 Task: Plan a trip to Surakarta, Indonesia from 9th November, 2023 to 17th November, 2023 for 2 adults.1  bedroom having 2 beds and 1 bathroom. Property type can be flat. Amenities needed are: wifi. Look for 3 properties as per requirement.
Action: Mouse moved to (519, 67)
Screenshot: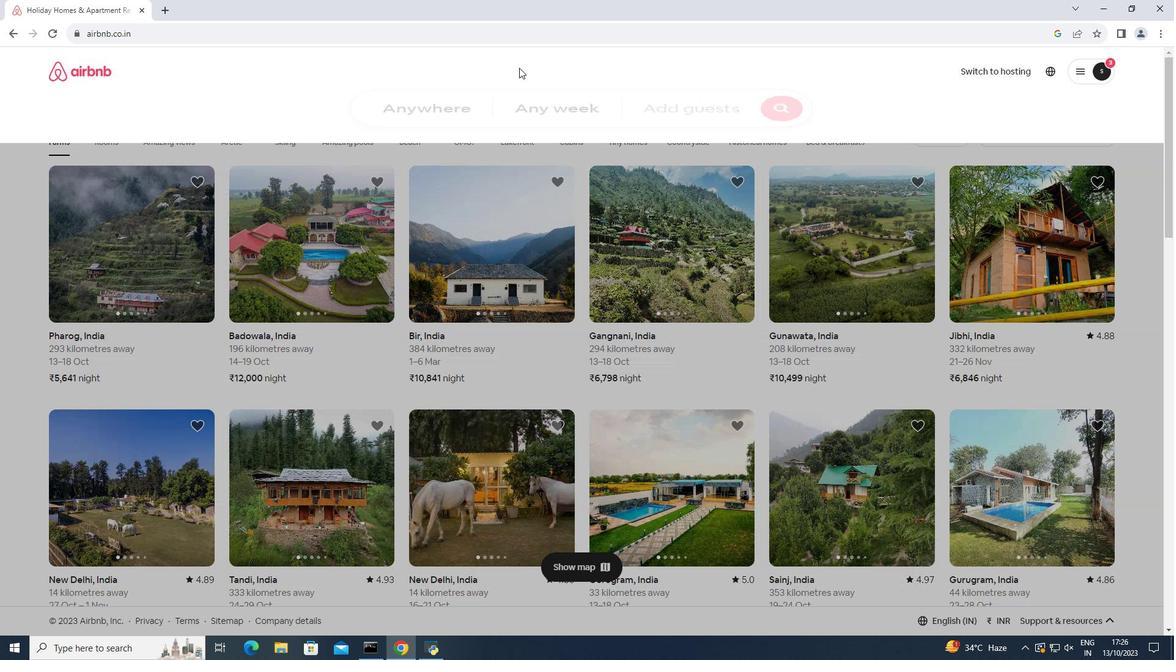 
Action: Mouse pressed left at (519, 67)
Screenshot: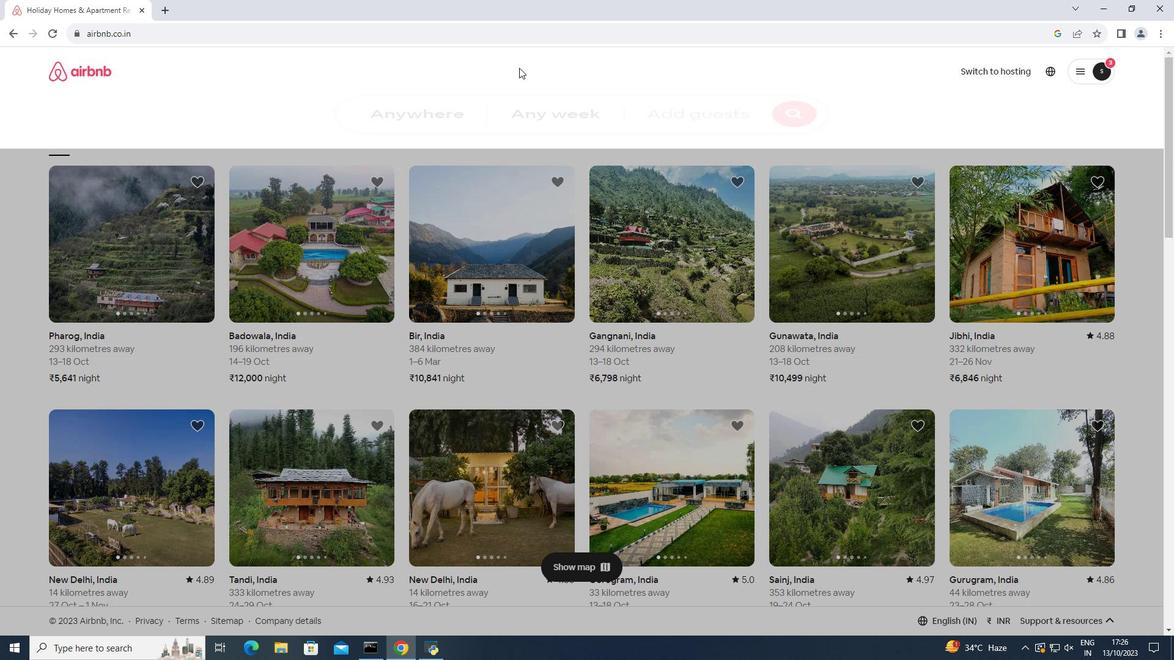 
Action: Mouse moved to (408, 116)
Screenshot: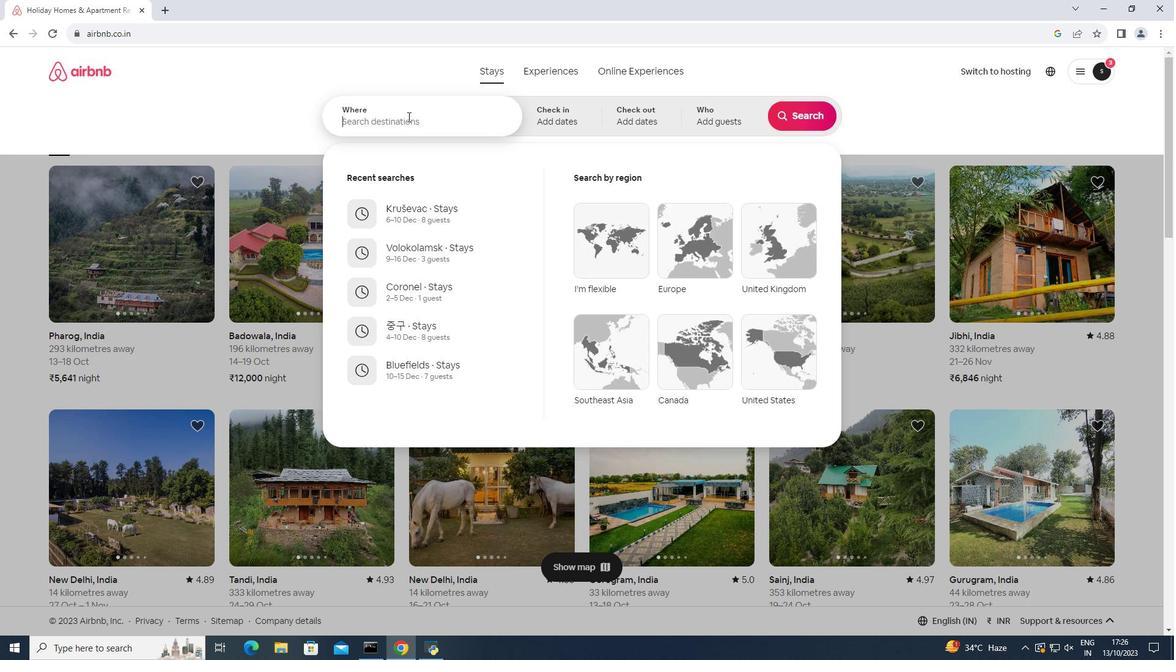 
Action: Mouse pressed left at (408, 116)
Screenshot: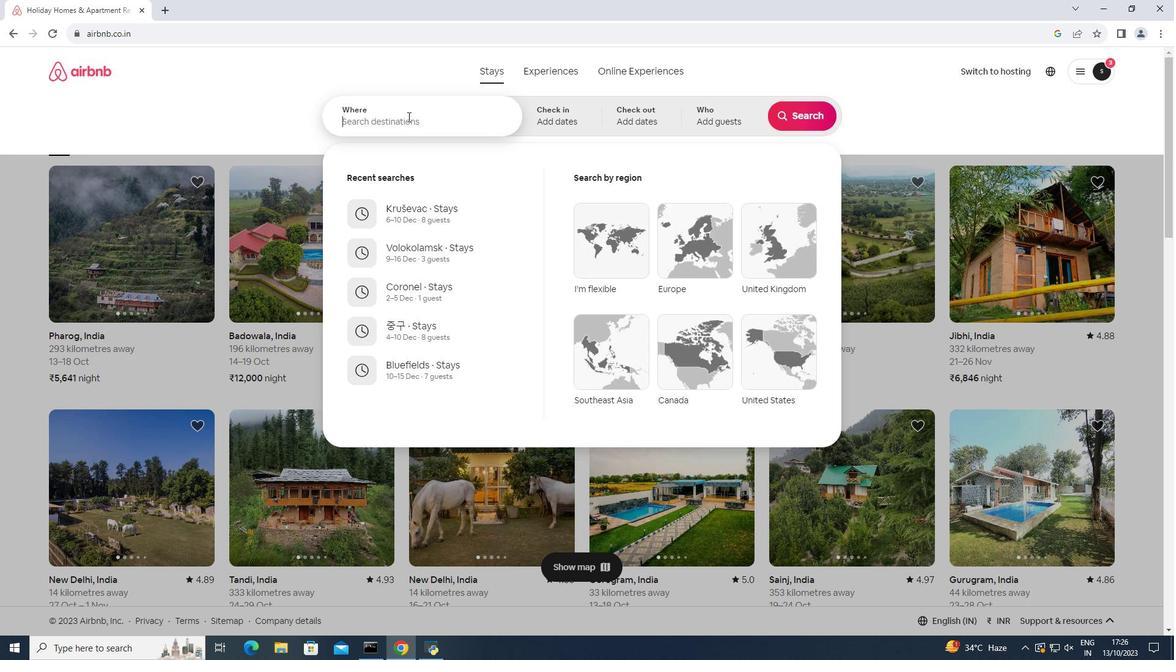 
Action: Key pressed <Key.shift>Surakarta,<Key.space><Key.shift>Indonesia<Key.enter>
Screenshot: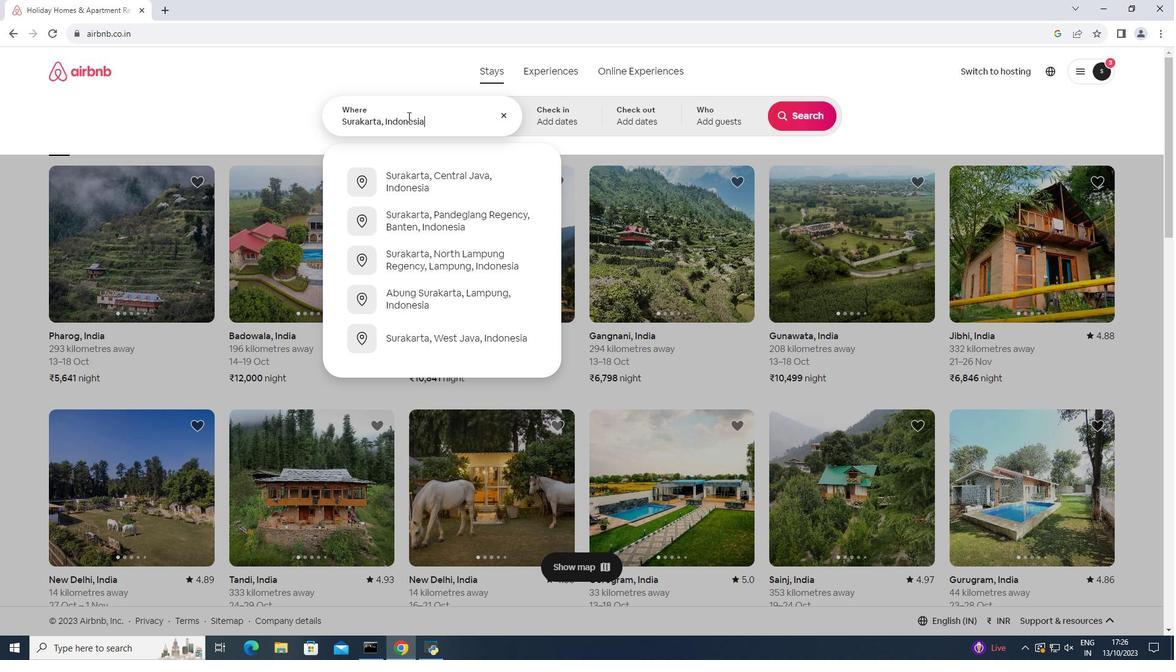 
Action: Mouse moved to (731, 295)
Screenshot: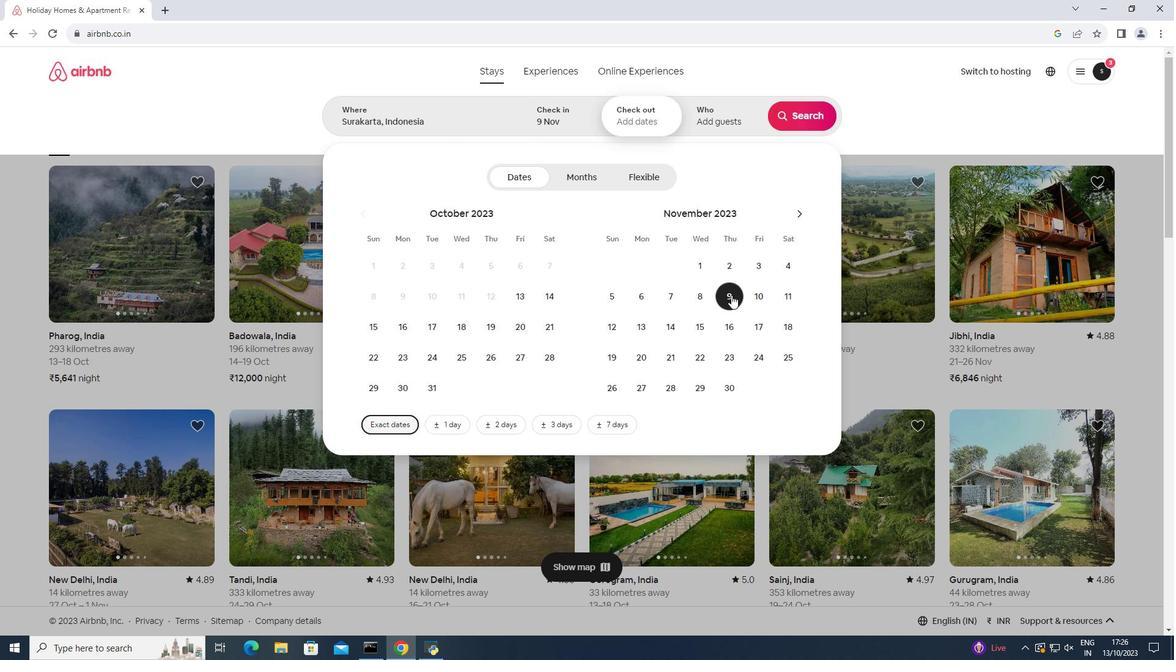 
Action: Mouse pressed left at (731, 295)
Screenshot: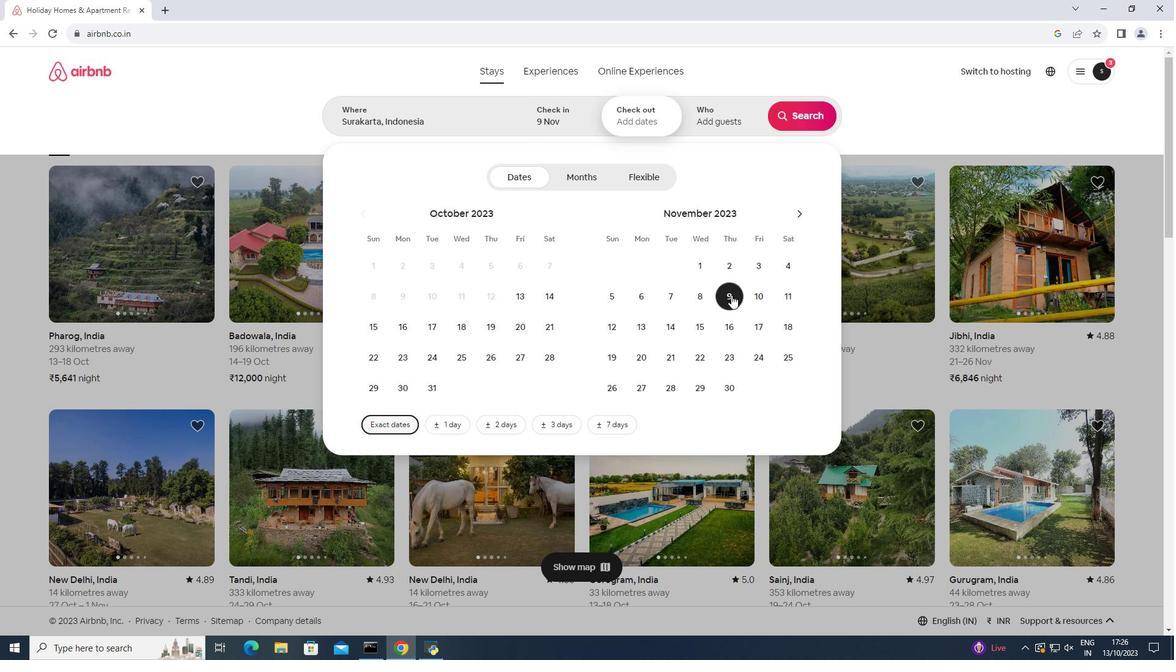 
Action: Mouse moved to (755, 321)
Screenshot: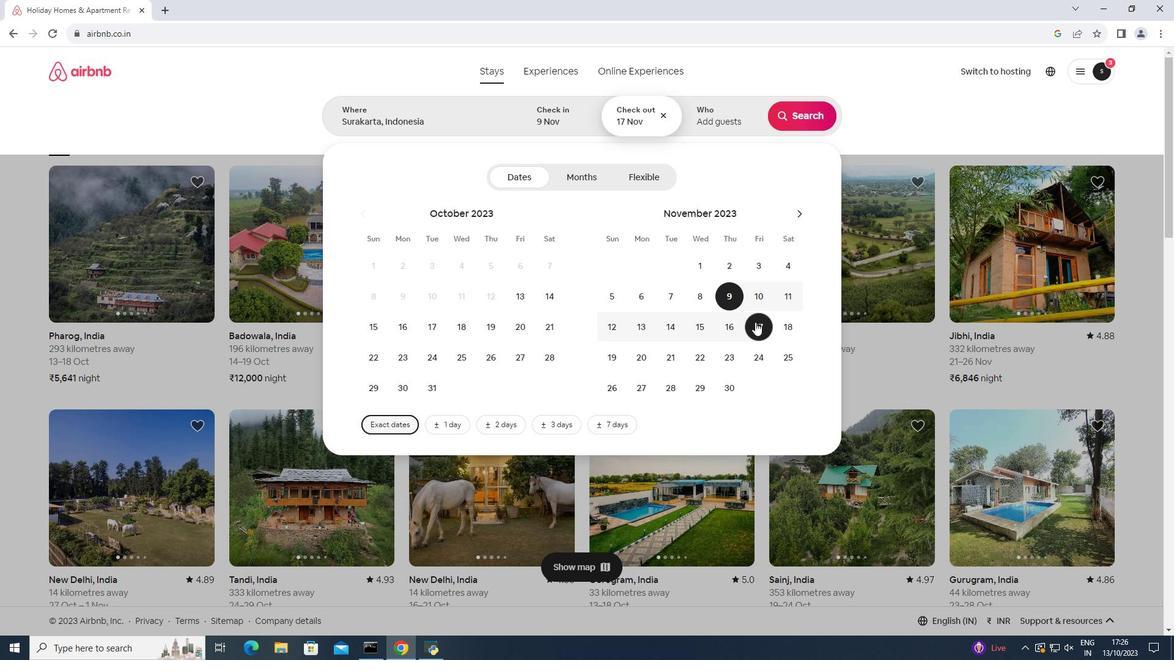 
Action: Mouse pressed left at (755, 321)
Screenshot: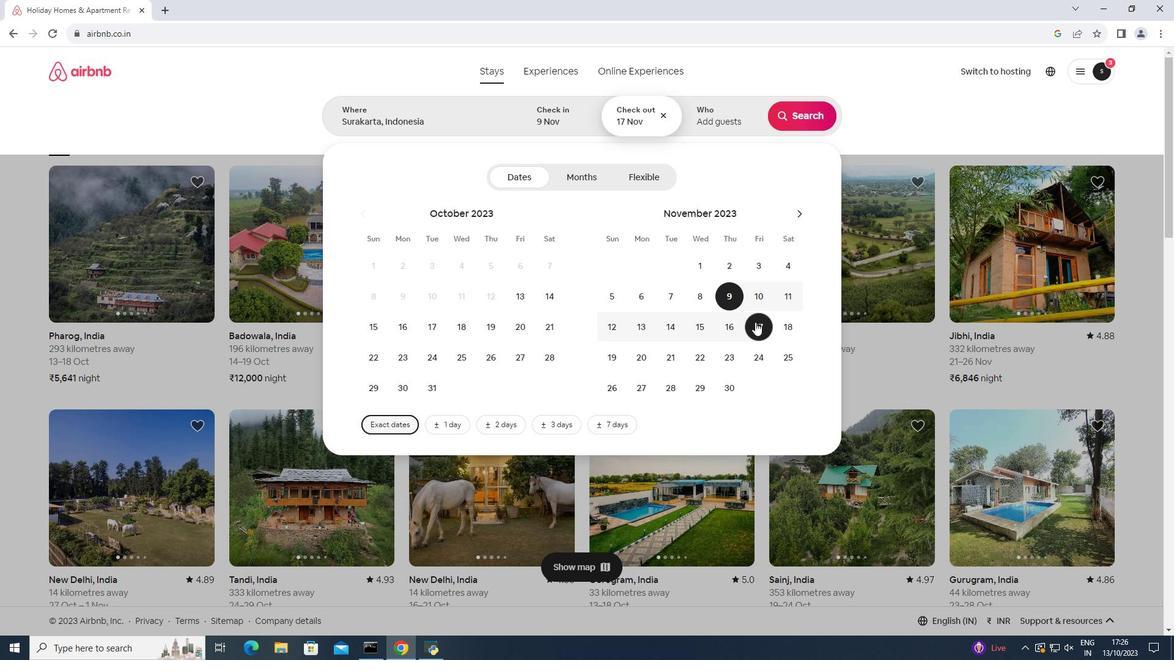 
Action: Mouse moved to (732, 120)
Screenshot: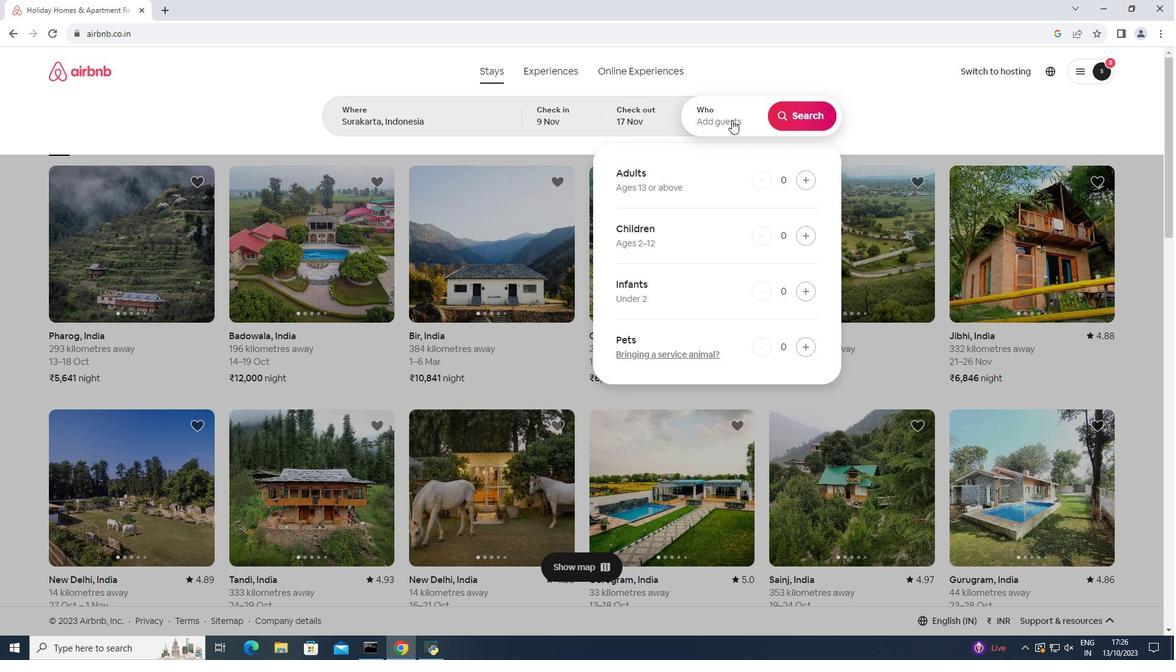 
Action: Mouse pressed left at (732, 120)
Screenshot: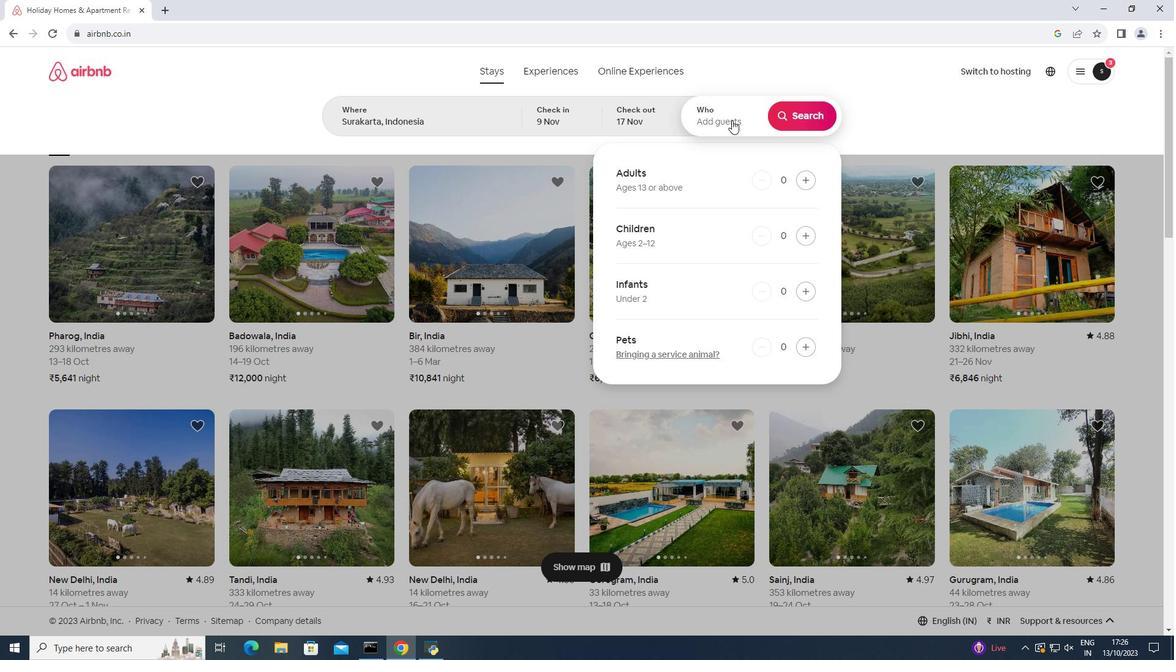 
Action: Mouse moved to (802, 178)
Screenshot: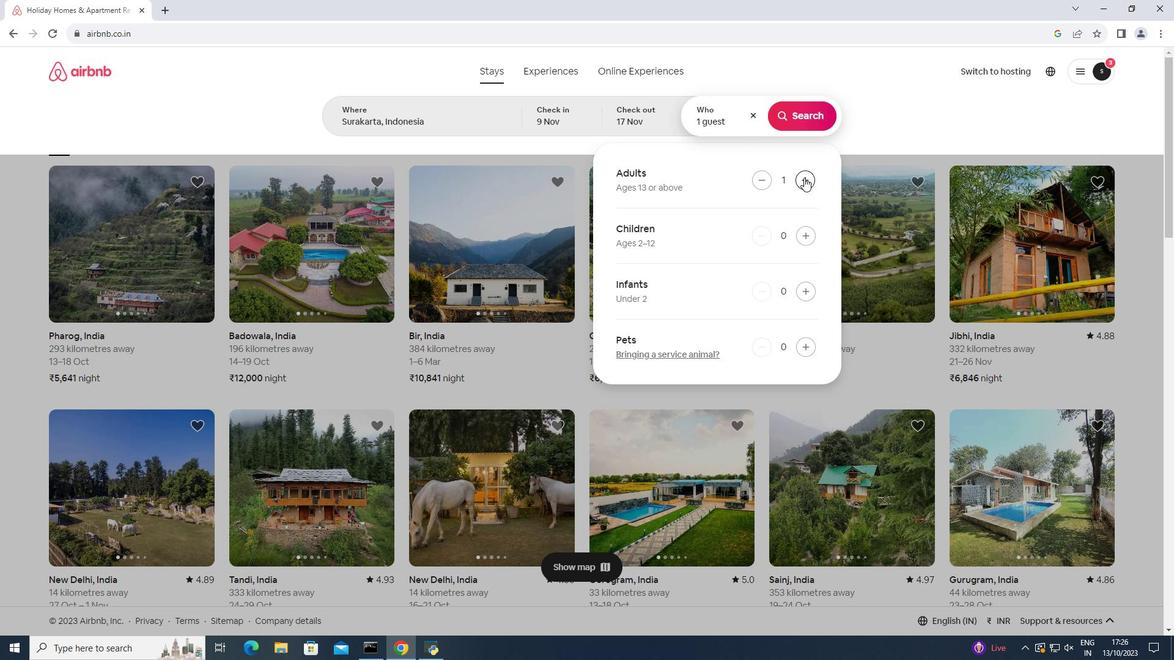 
Action: Mouse pressed left at (802, 178)
Screenshot: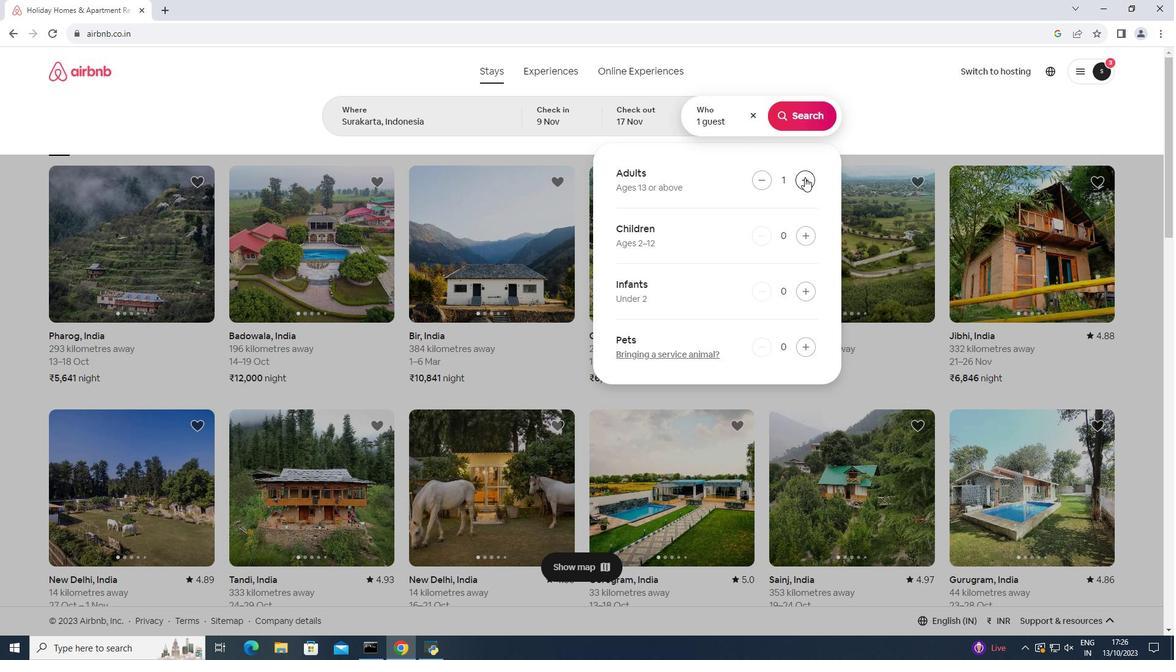 
Action: Mouse moved to (805, 178)
Screenshot: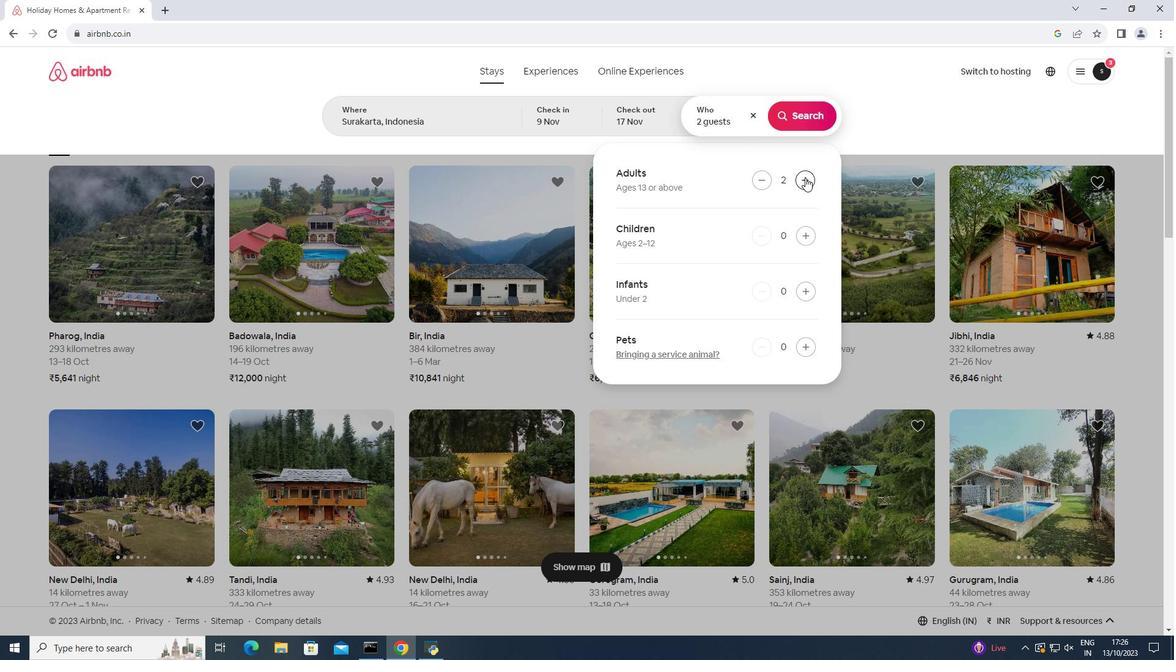 
Action: Mouse pressed left at (805, 178)
Screenshot: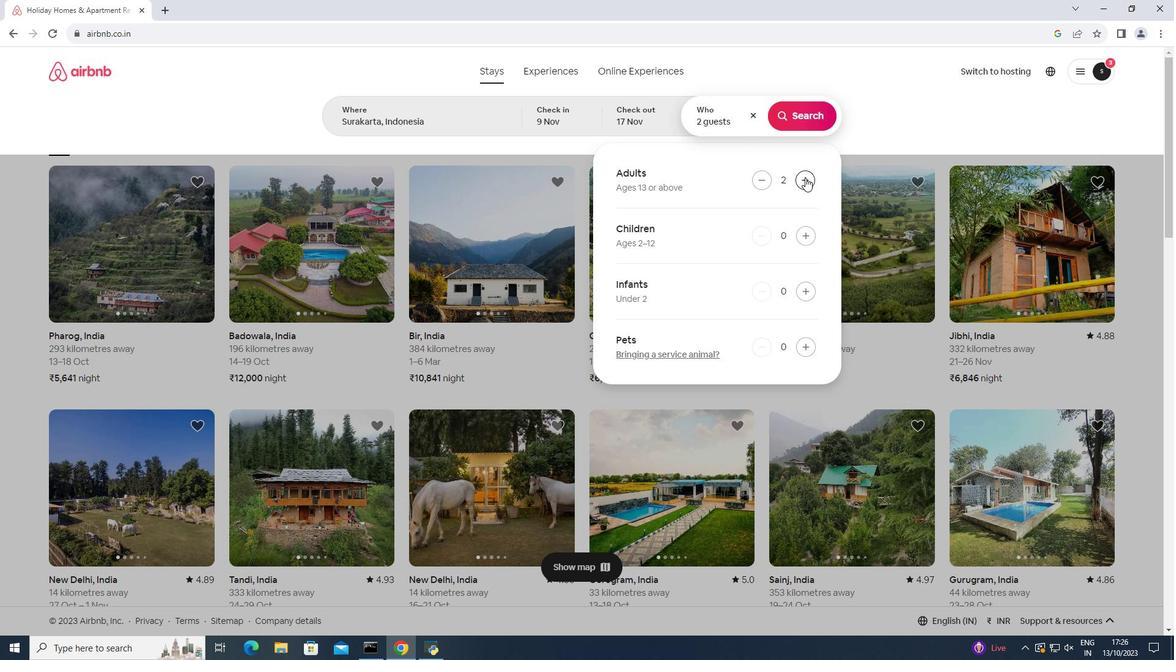 
Action: Mouse moved to (800, 109)
Screenshot: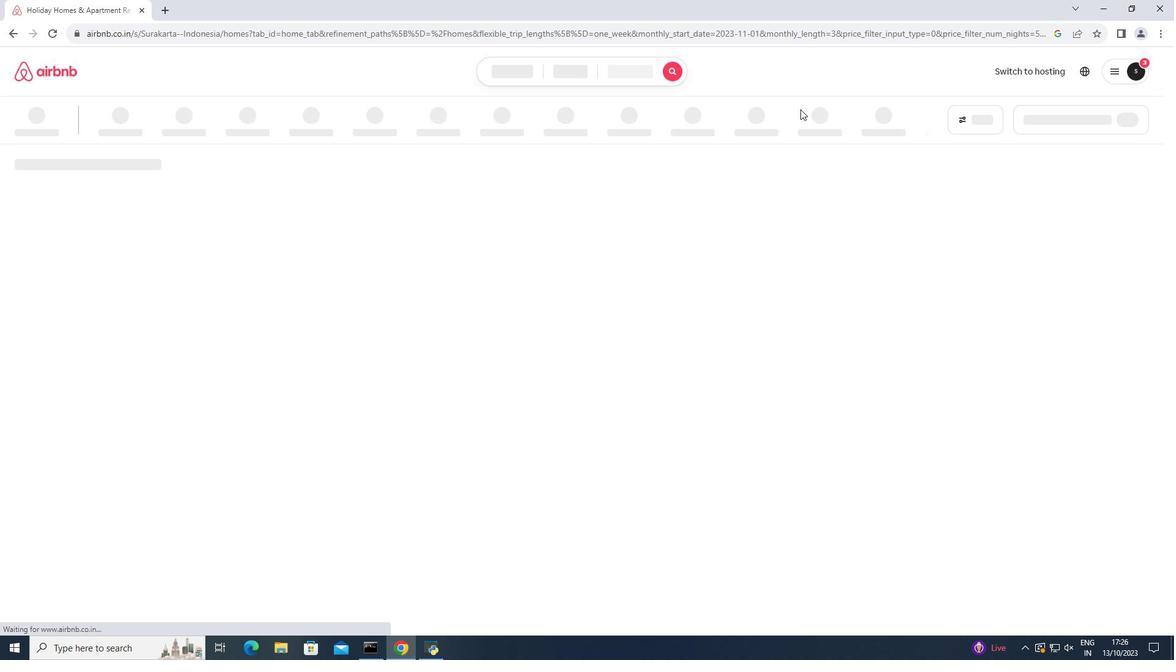 
Action: Mouse pressed left at (800, 109)
Screenshot: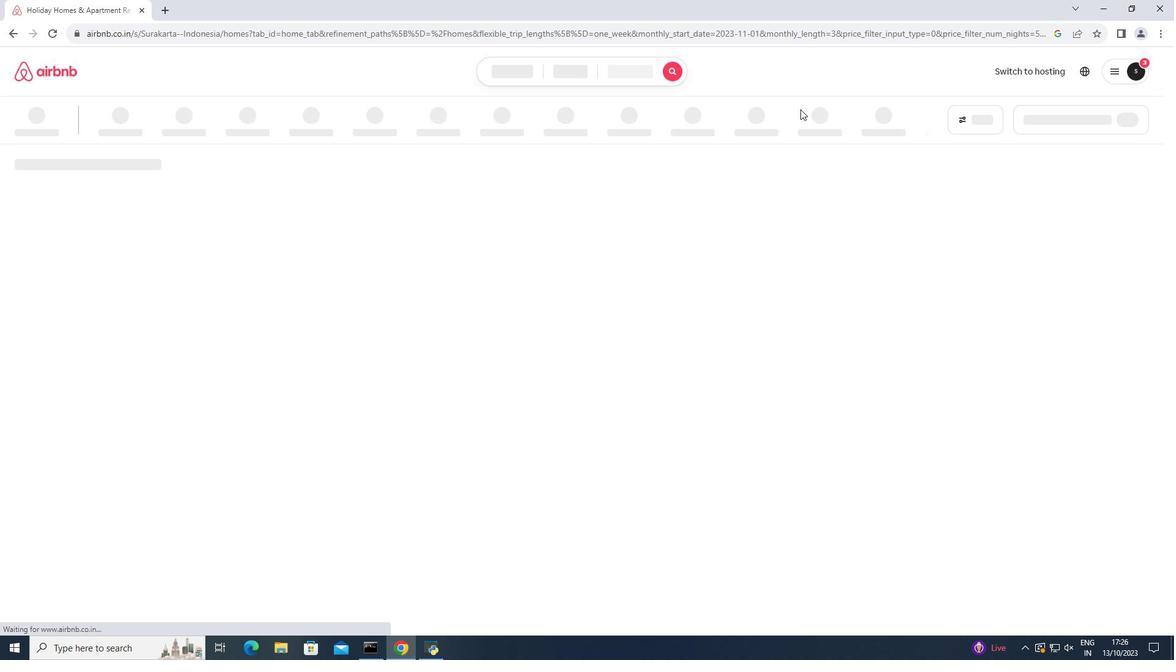 
Action: Mouse moved to (955, 113)
Screenshot: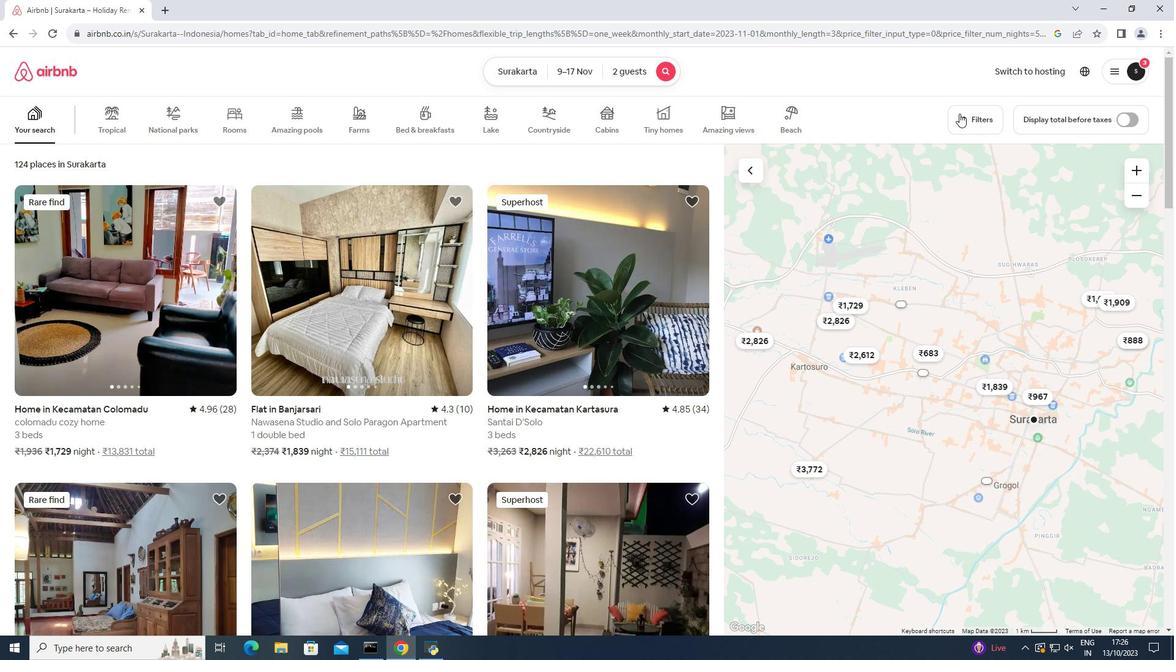 
Action: Mouse pressed left at (955, 113)
Screenshot: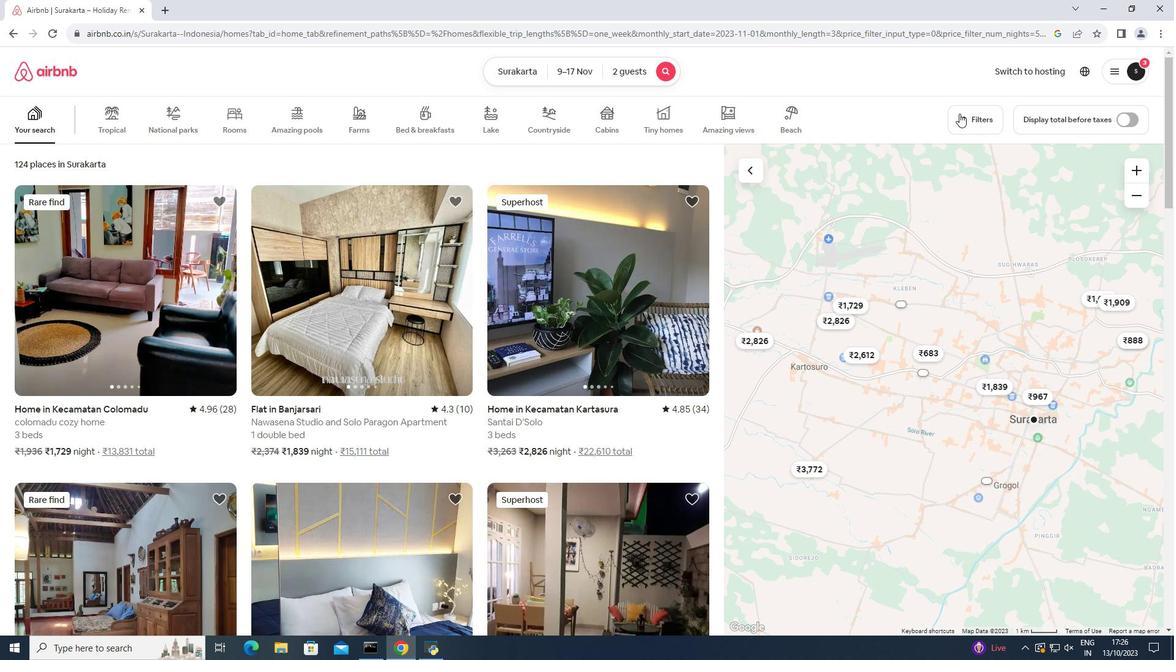
Action: Mouse moved to (710, 252)
Screenshot: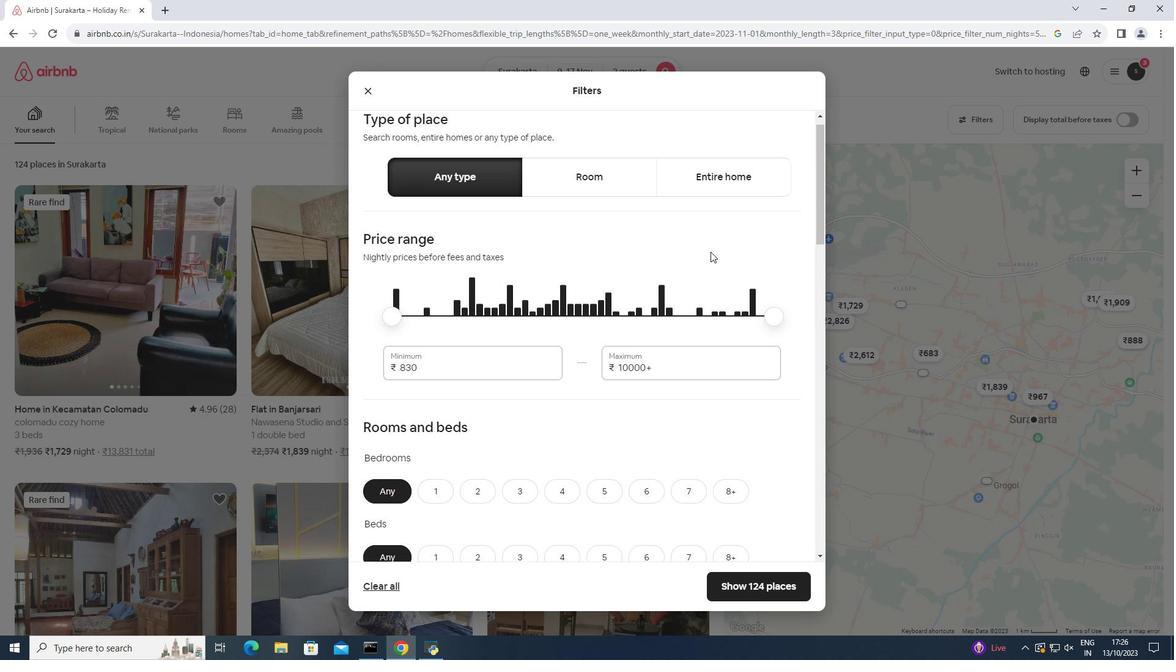 
Action: Mouse scrolled (710, 251) with delta (0, 0)
Screenshot: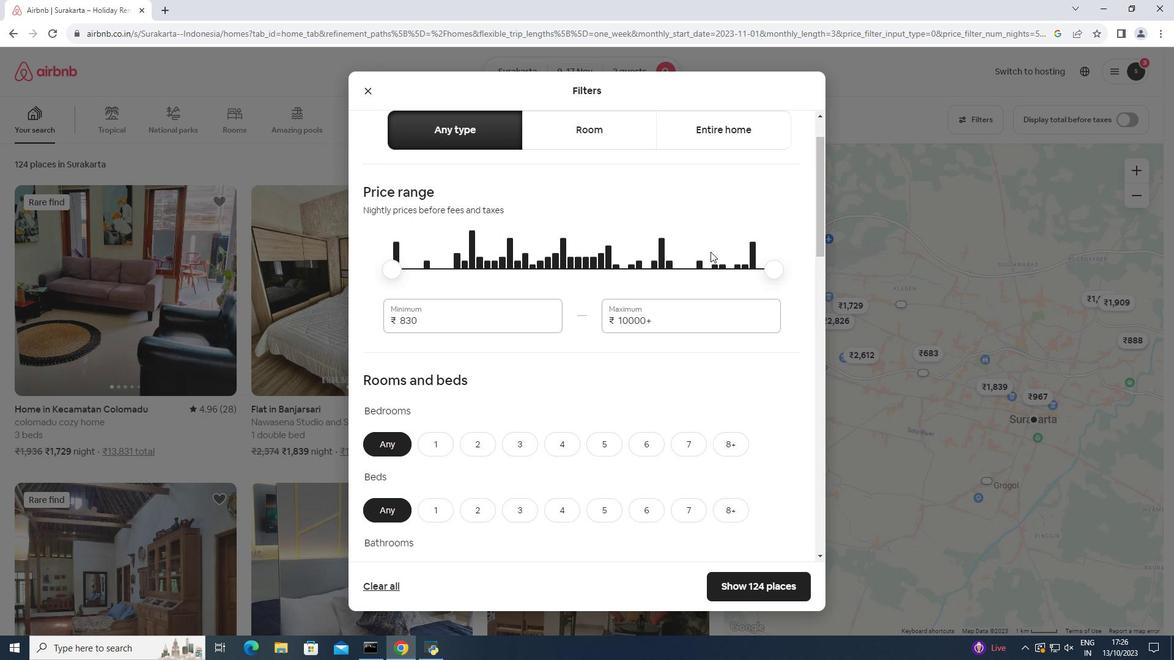 
Action: Mouse scrolled (710, 251) with delta (0, 0)
Screenshot: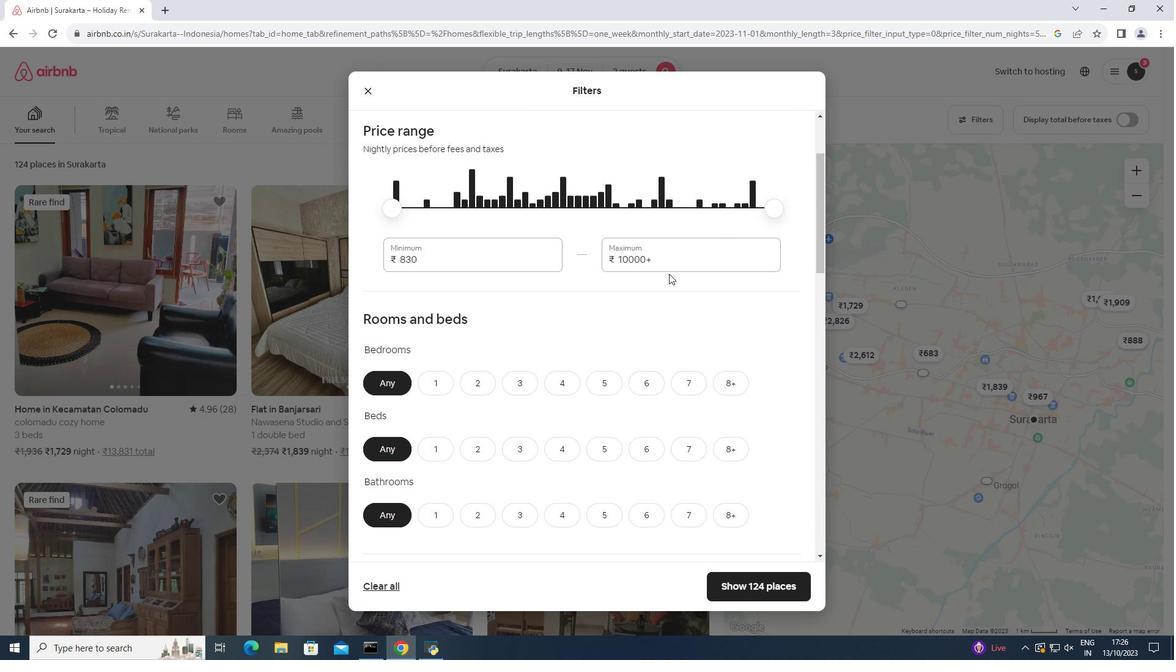 
Action: Mouse moved to (439, 378)
Screenshot: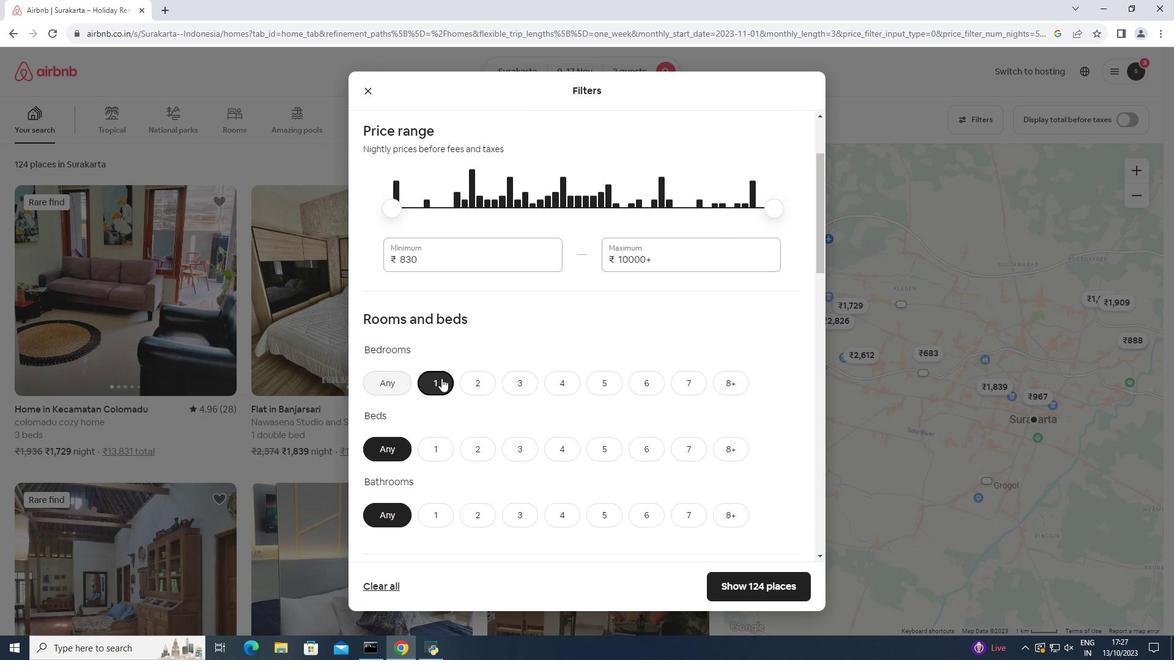 
Action: Mouse pressed left at (439, 378)
Screenshot: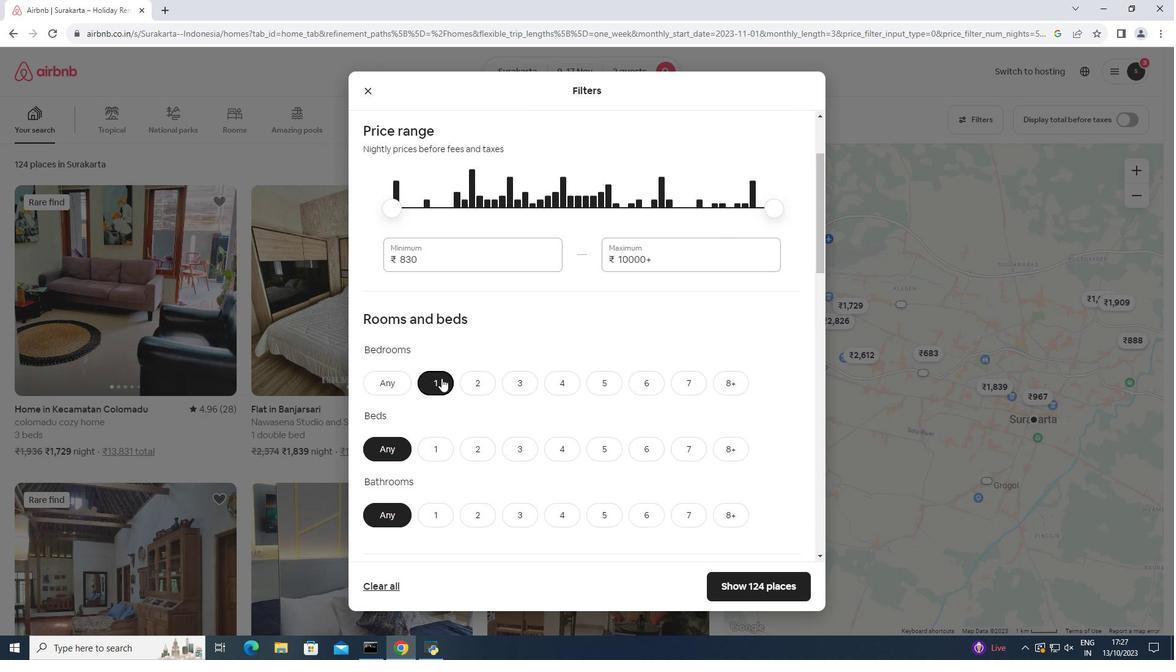 
Action: Mouse moved to (480, 447)
Screenshot: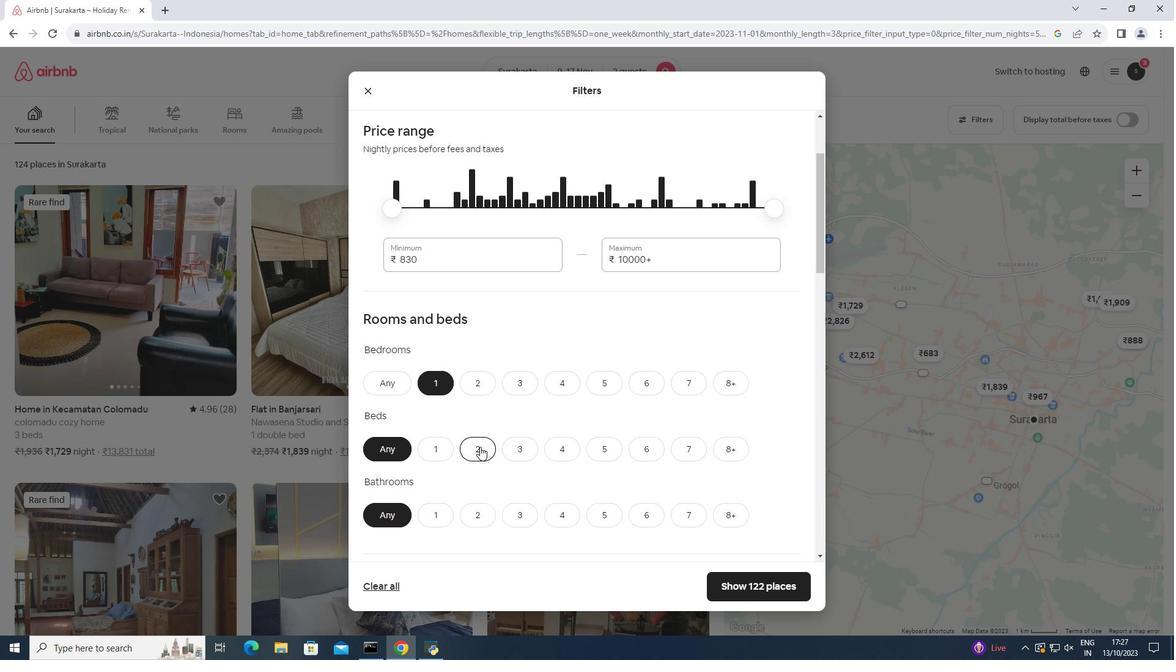 
Action: Mouse pressed left at (480, 447)
Screenshot: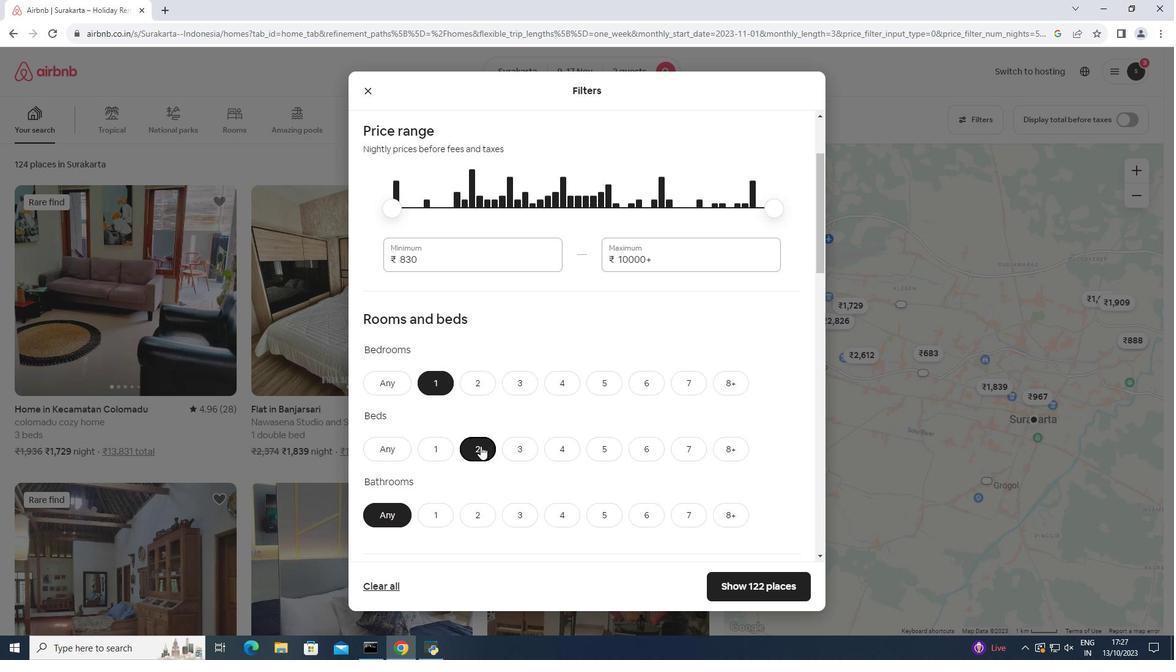 
Action: Mouse moved to (481, 446)
Screenshot: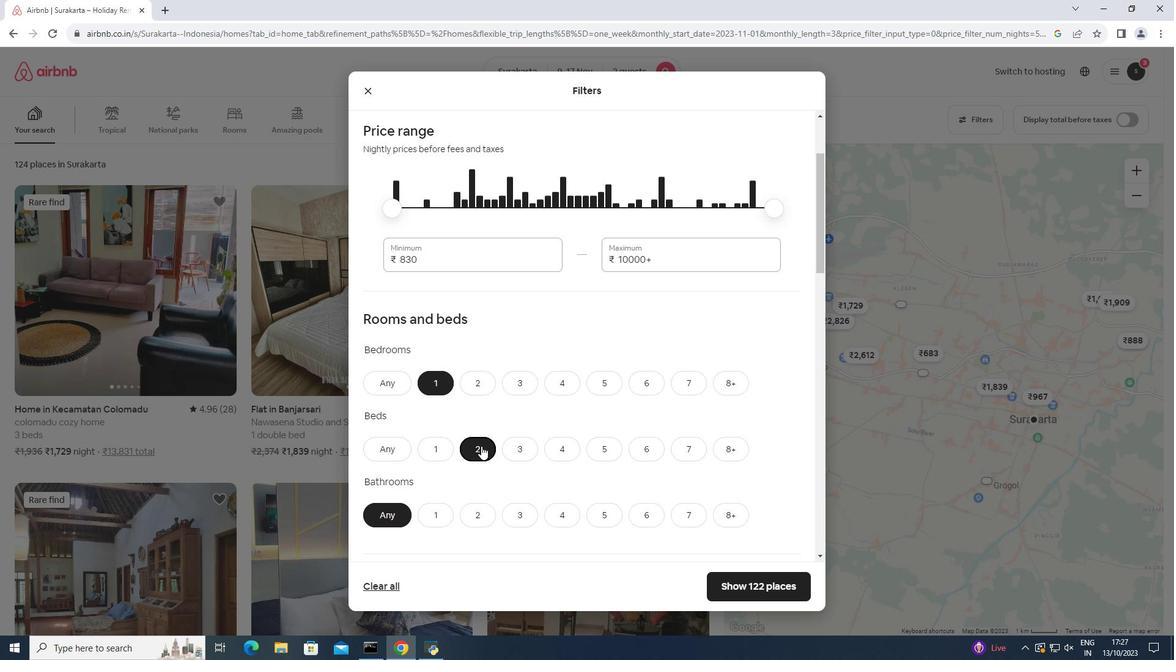 
Action: Mouse scrolled (481, 446) with delta (0, 0)
Screenshot: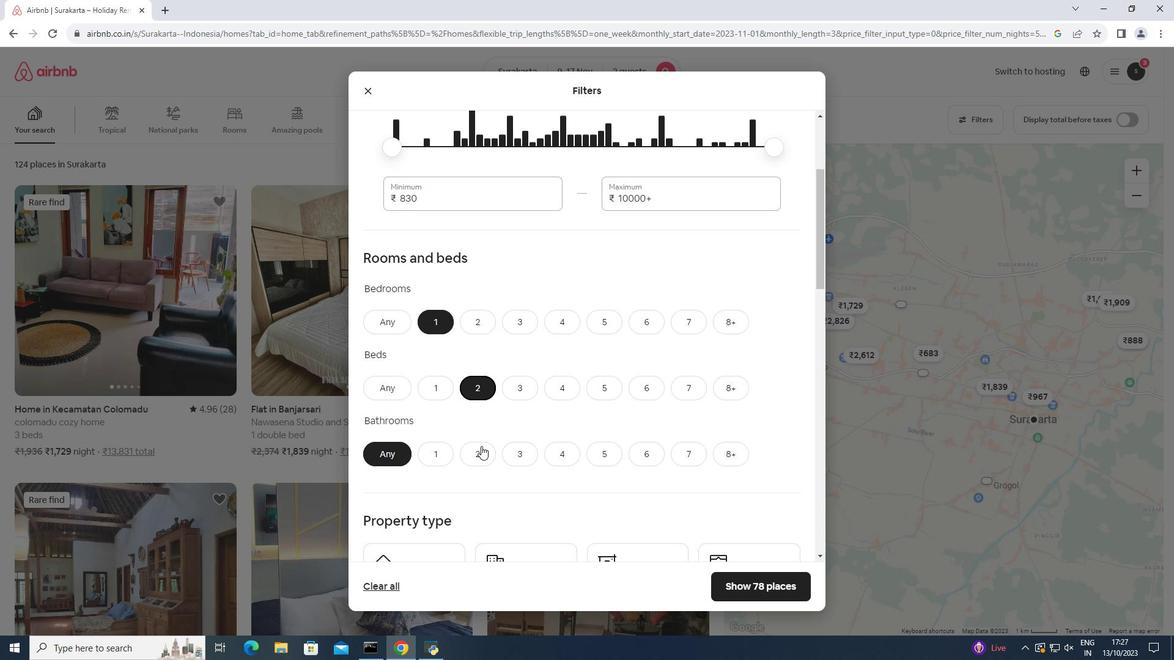 
Action: Mouse scrolled (481, 446) with delta (0, 0)
Screenshot: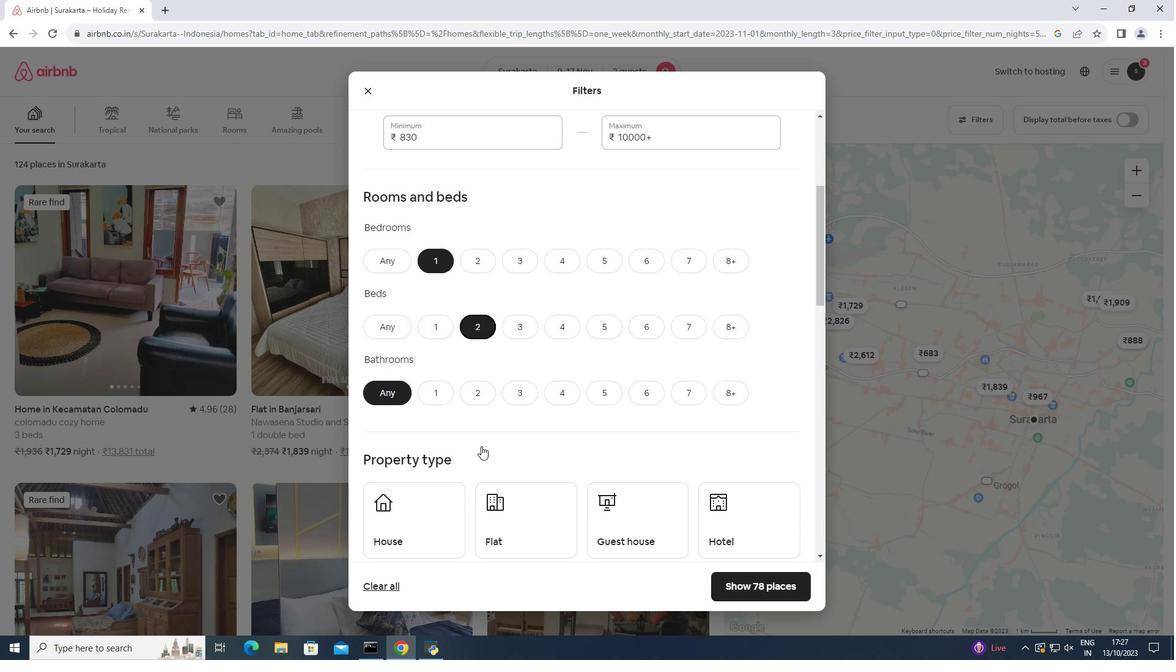 
Action: Mouse moved to (436, 398)
Screenshot: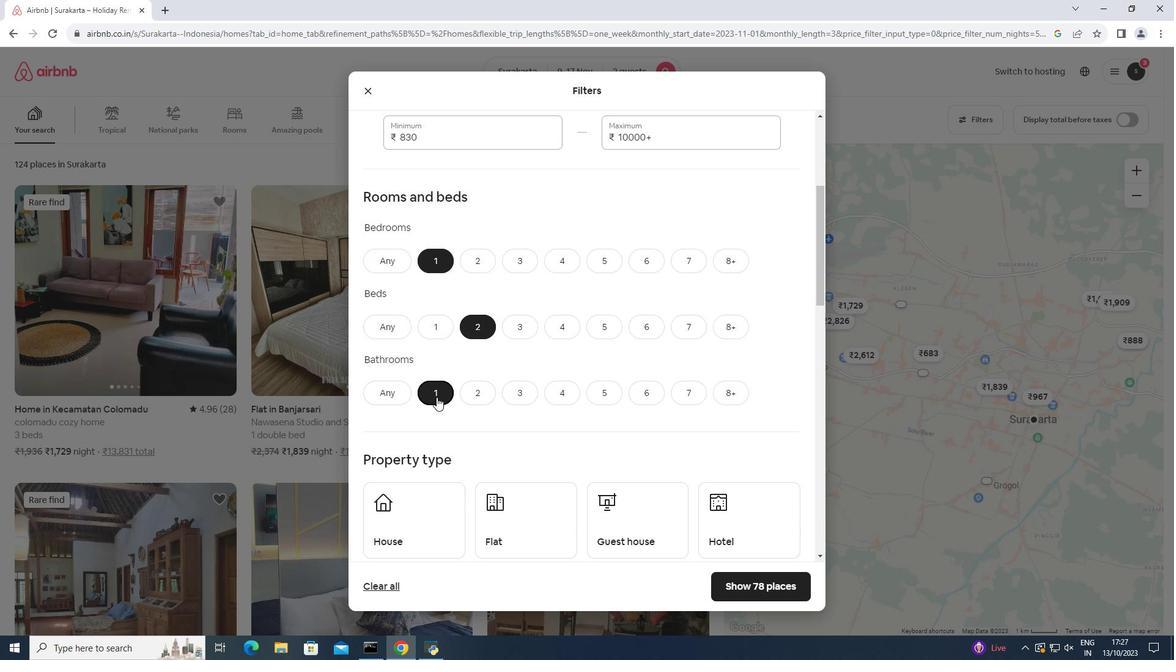 
Action: Mouse pressed left at (436, 398)
Screenshot: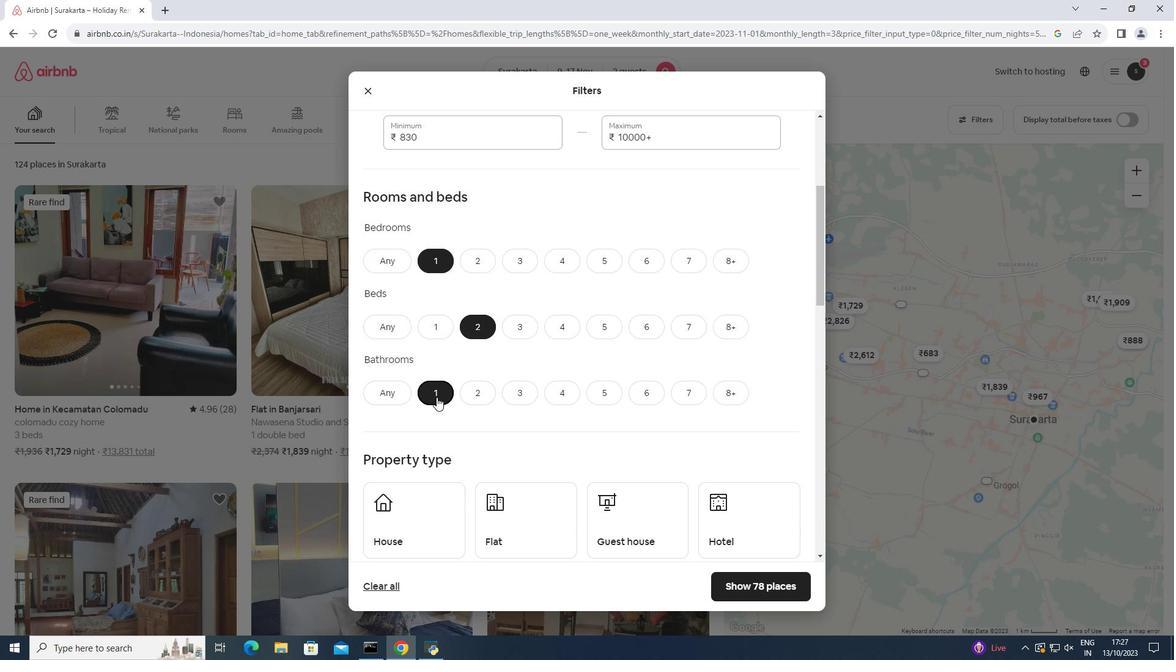 
Action: Mouse moved to (438, 394)
Screenshot: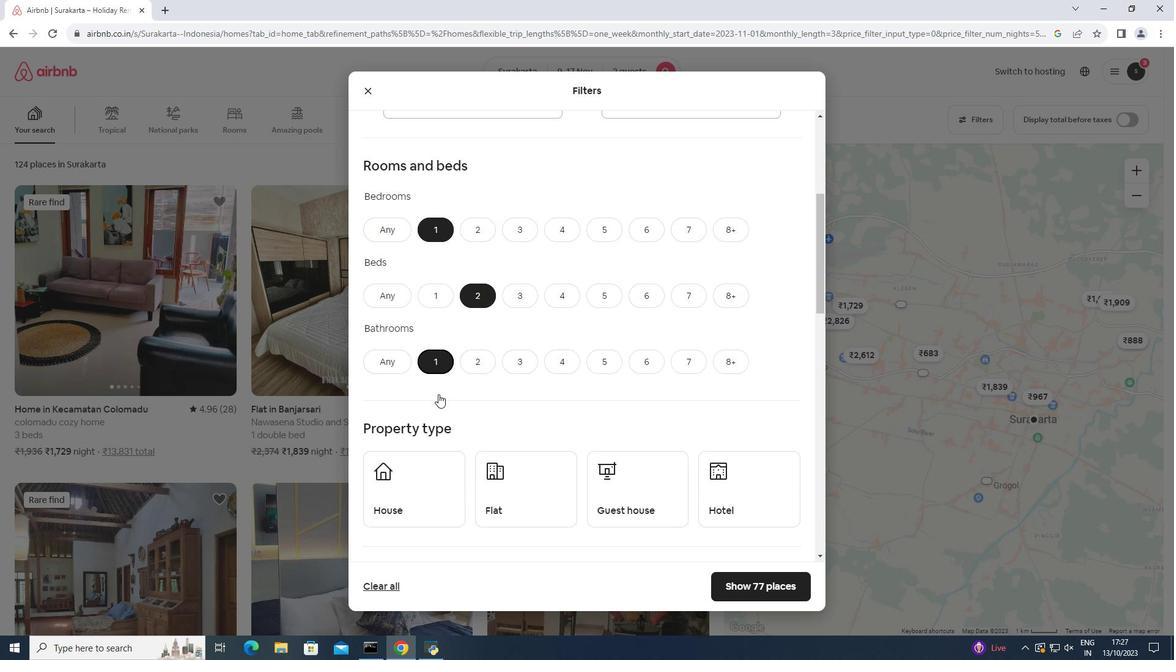 
Action: Mouse scrolled (438, 394) with delta (0, 0)
Screenshot: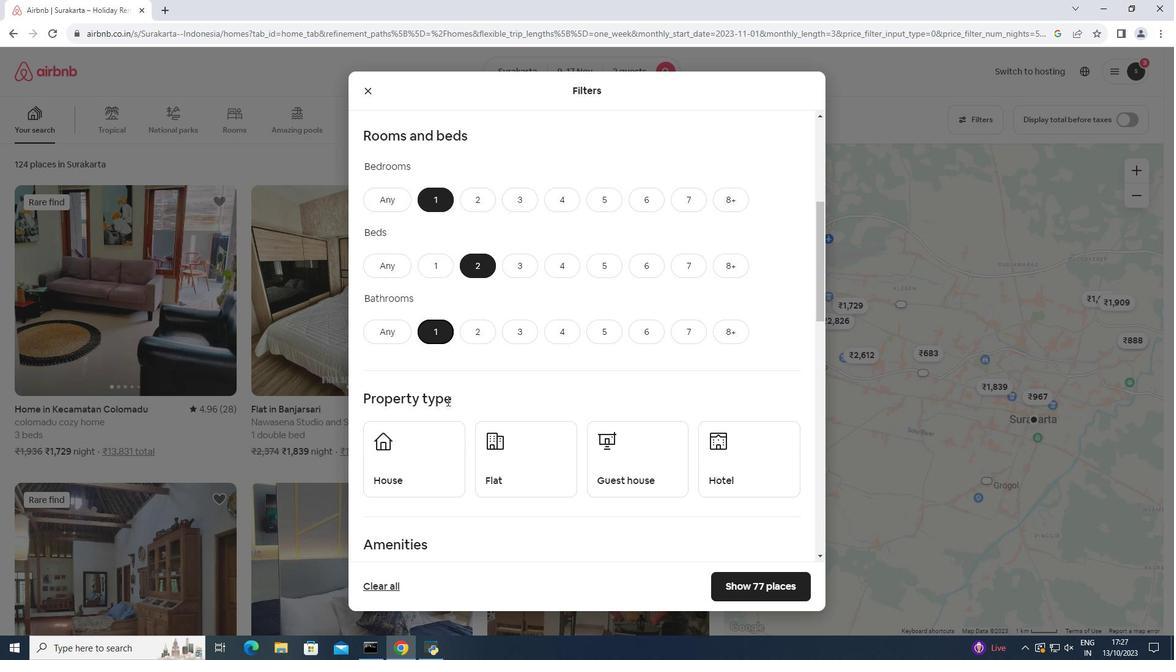 
Action: Mouse moved to (501, 471)
Screenshot: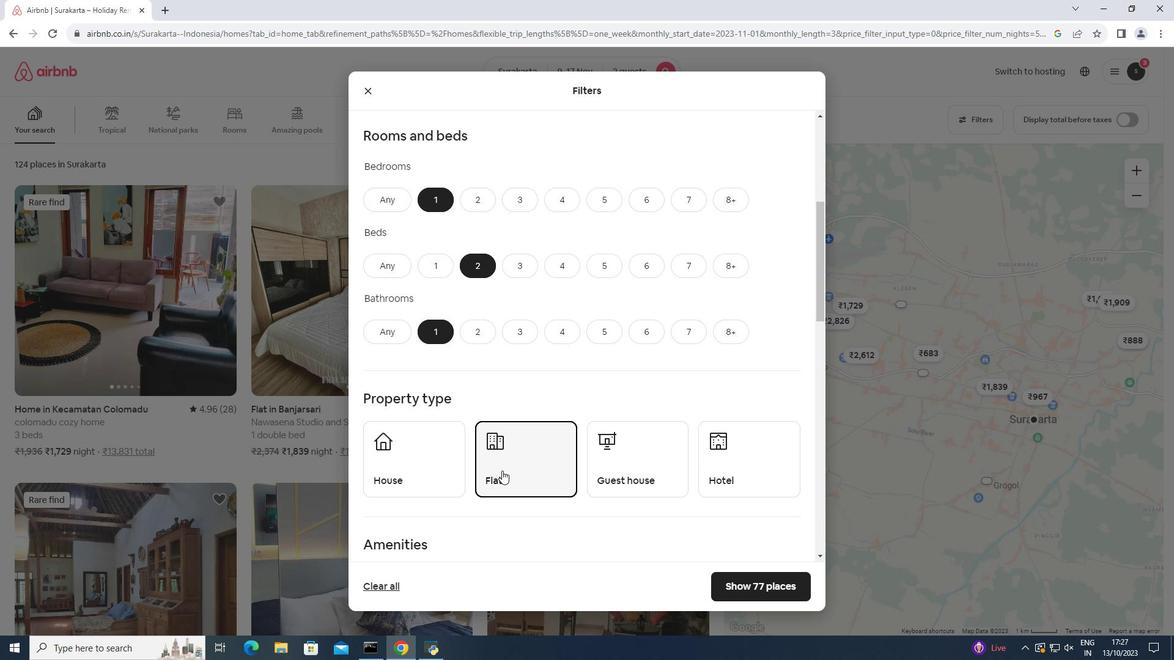 
Action: Mouse pressed left at (501, 471)
Screenshot: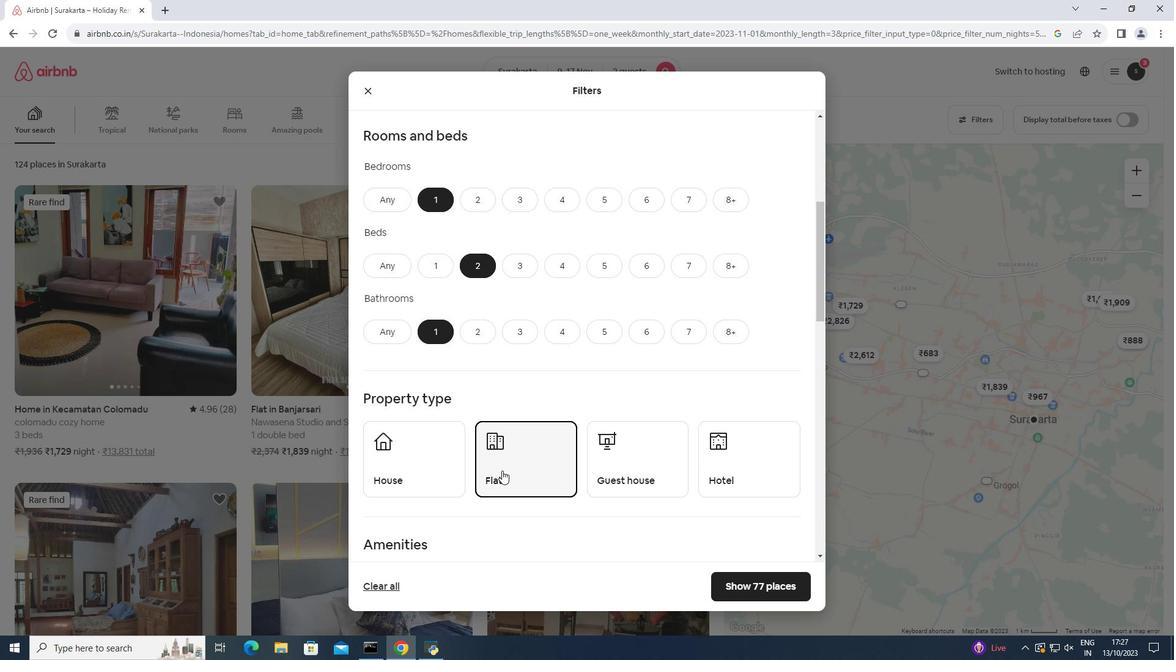 
Action: Mouse moved to (516, 423)
Screenshot: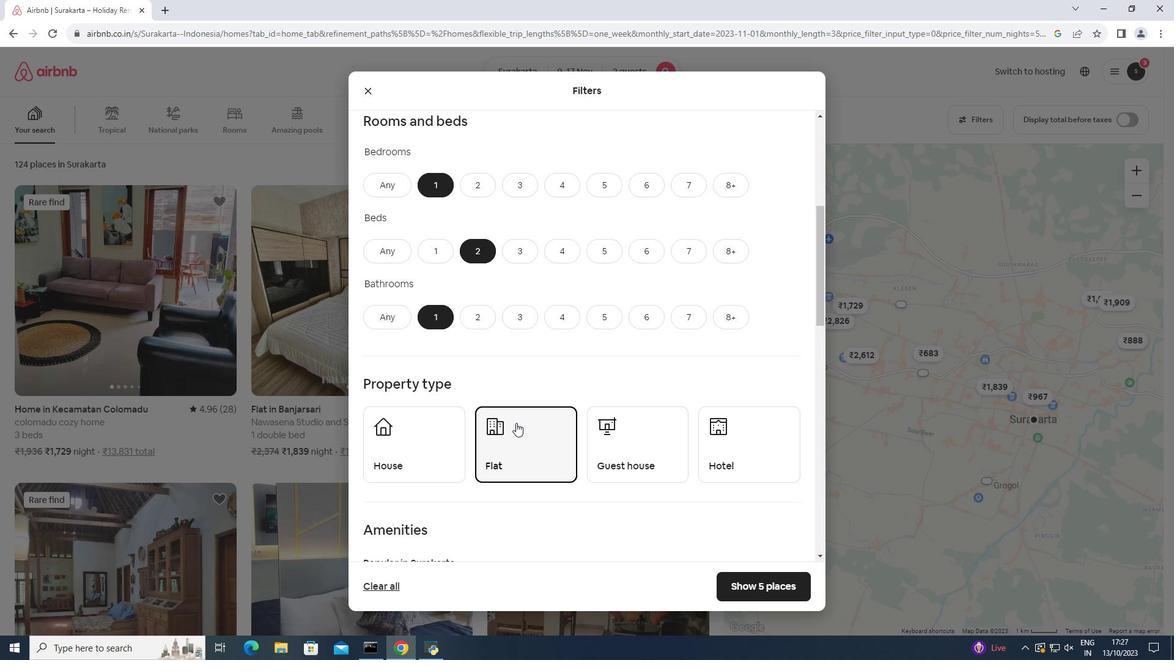
Action: Mouse scrolled (516, 422) with delta (0, 0)
Screenshot: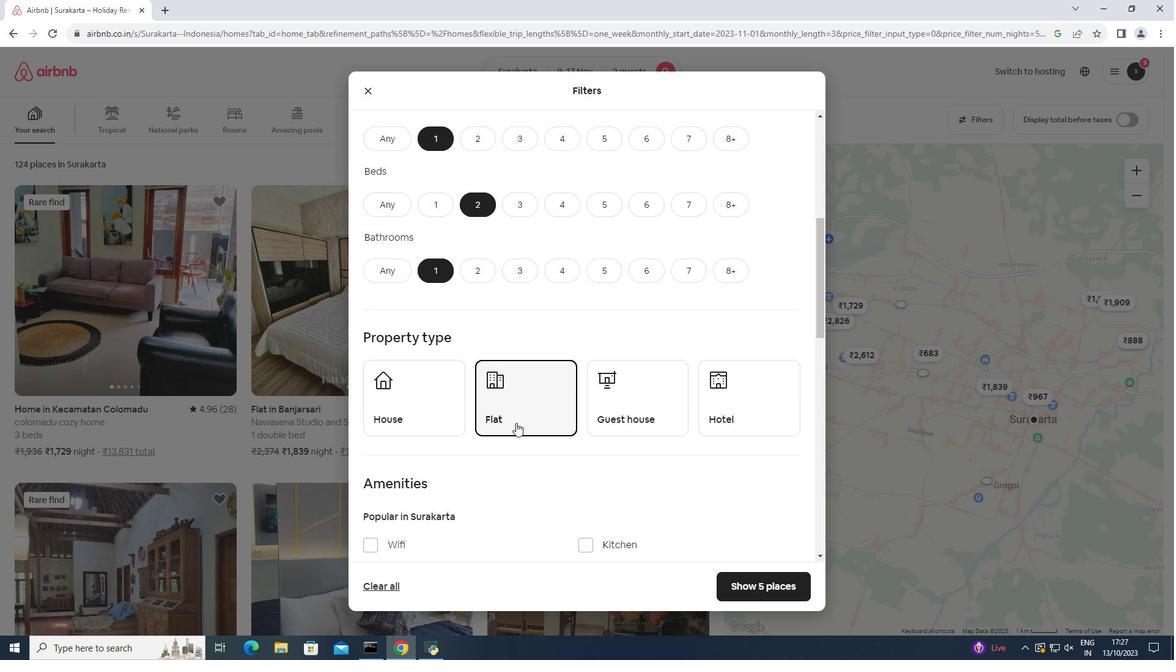 
Action: Mouse scrolled (516, 422) with delta (0, 0)
Screenshot: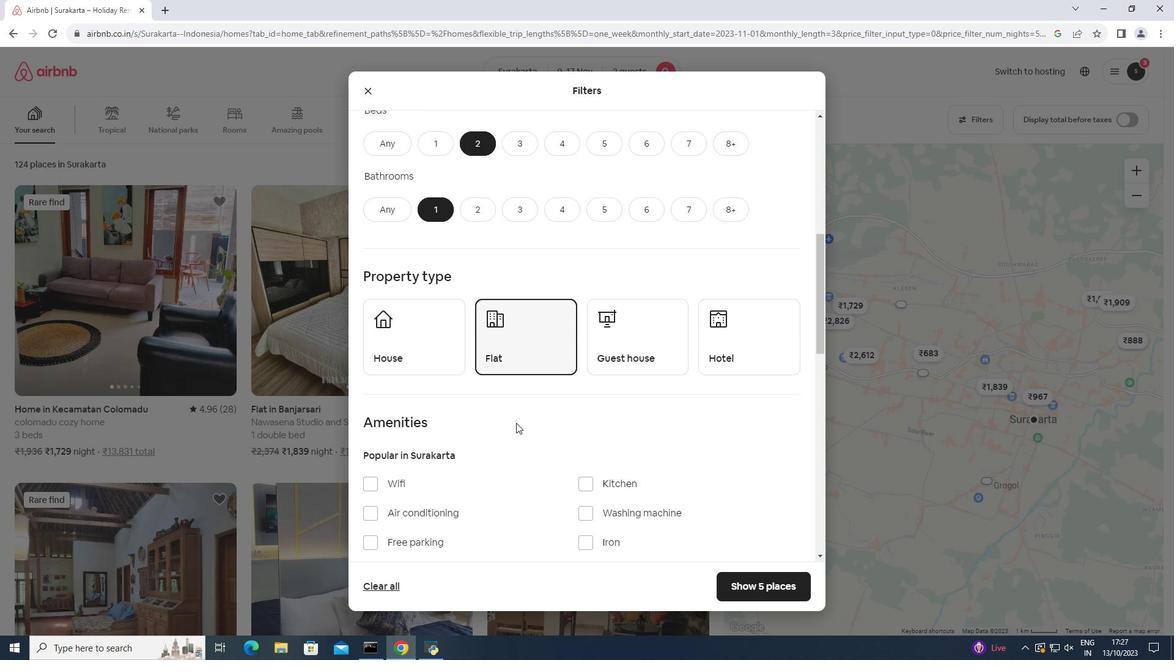 
Action: Mouse moved to (516, 422)
Screenshot: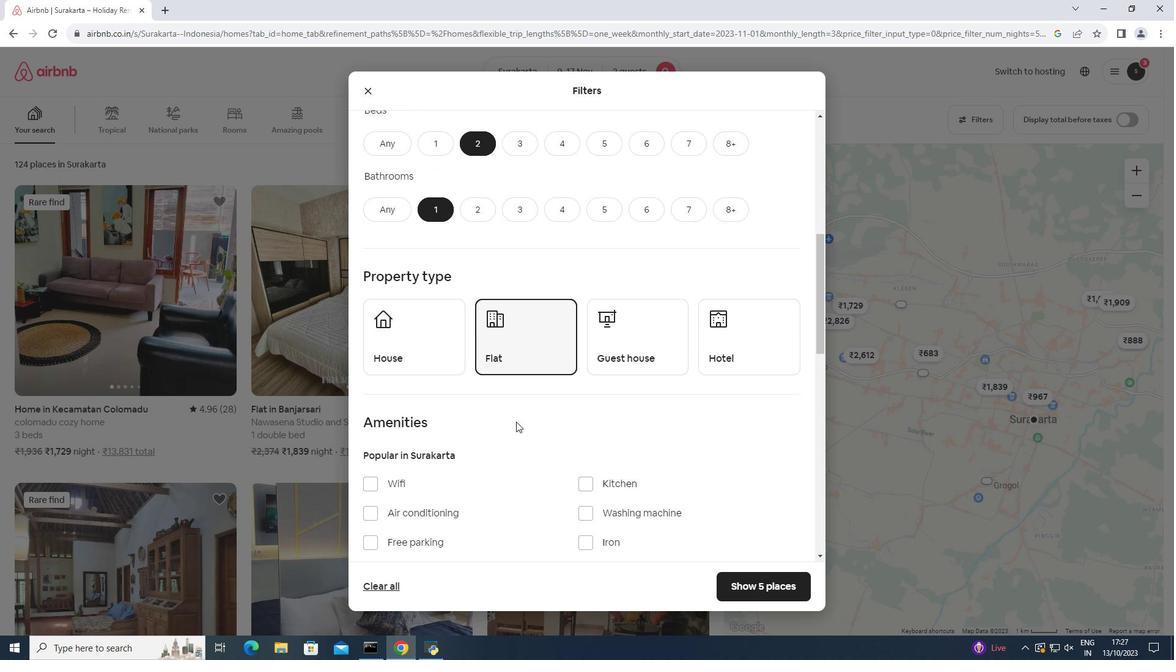 
Action: Mouse scrolled (516, 421) with delta (0, 0)
Screenshot: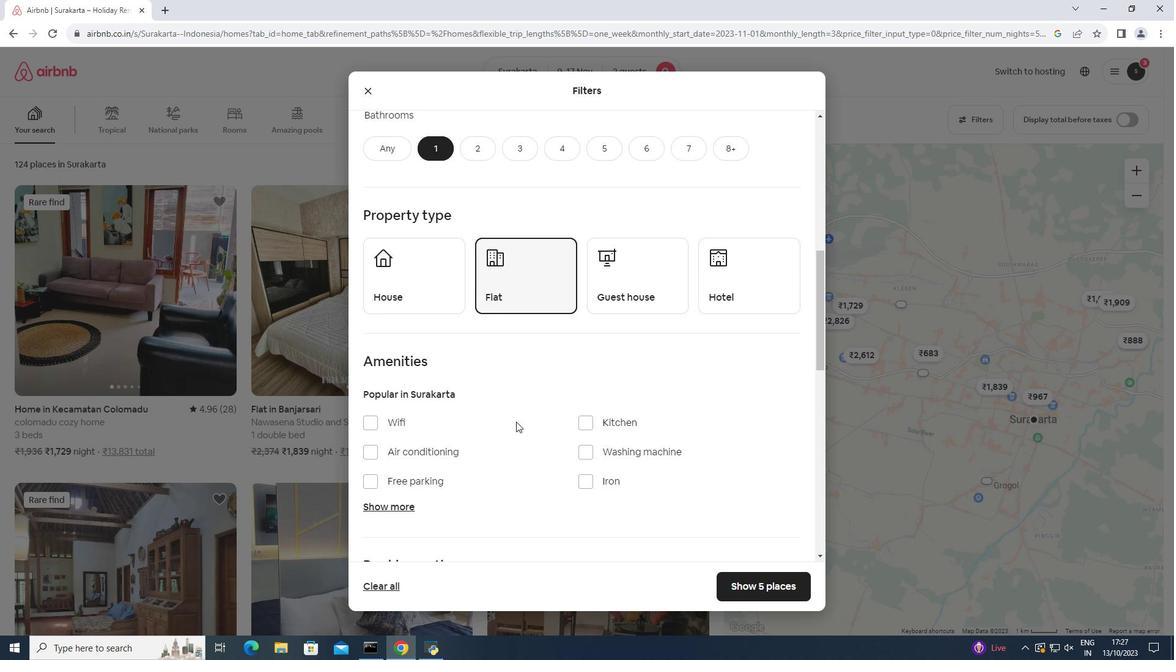 
Action: Mouse moved to (766, 587)
Screenshot: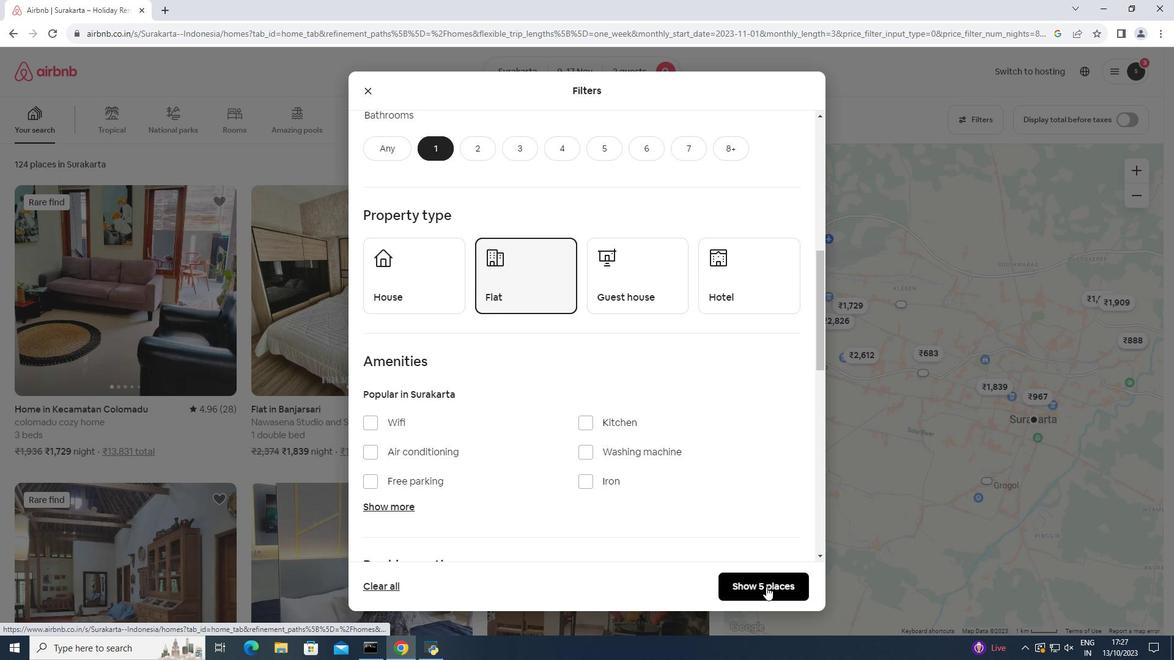 
Action: Mouse pressed left at (766, 587)
Screenshot: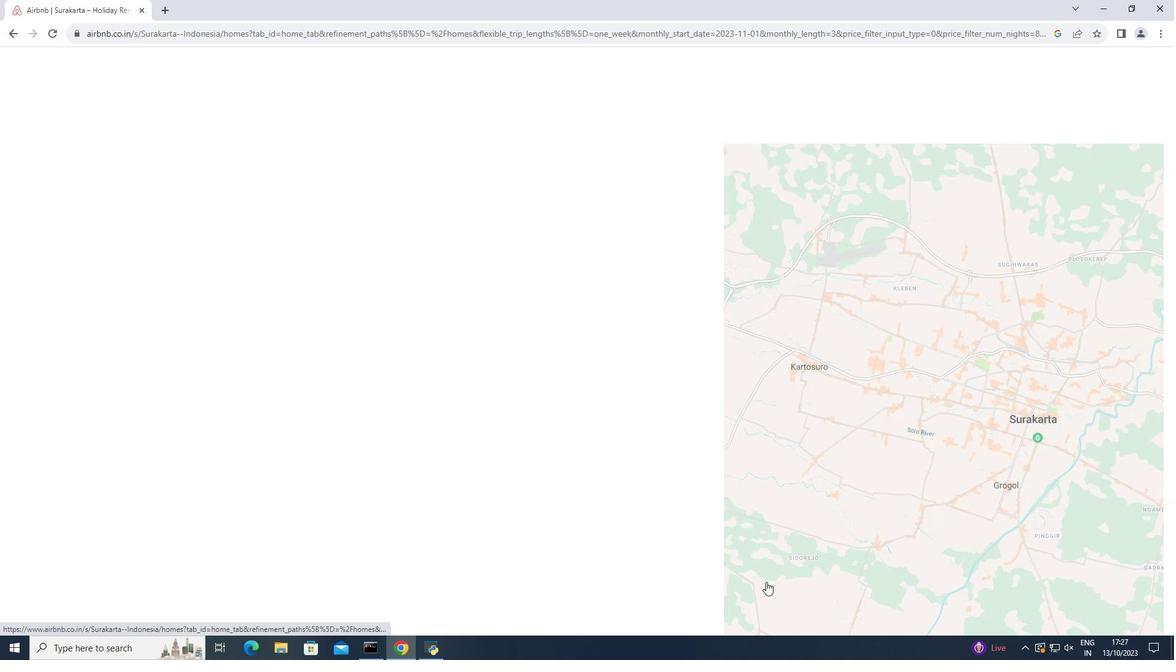 
Action: Mouse moved to (477, 477)
Screenshot: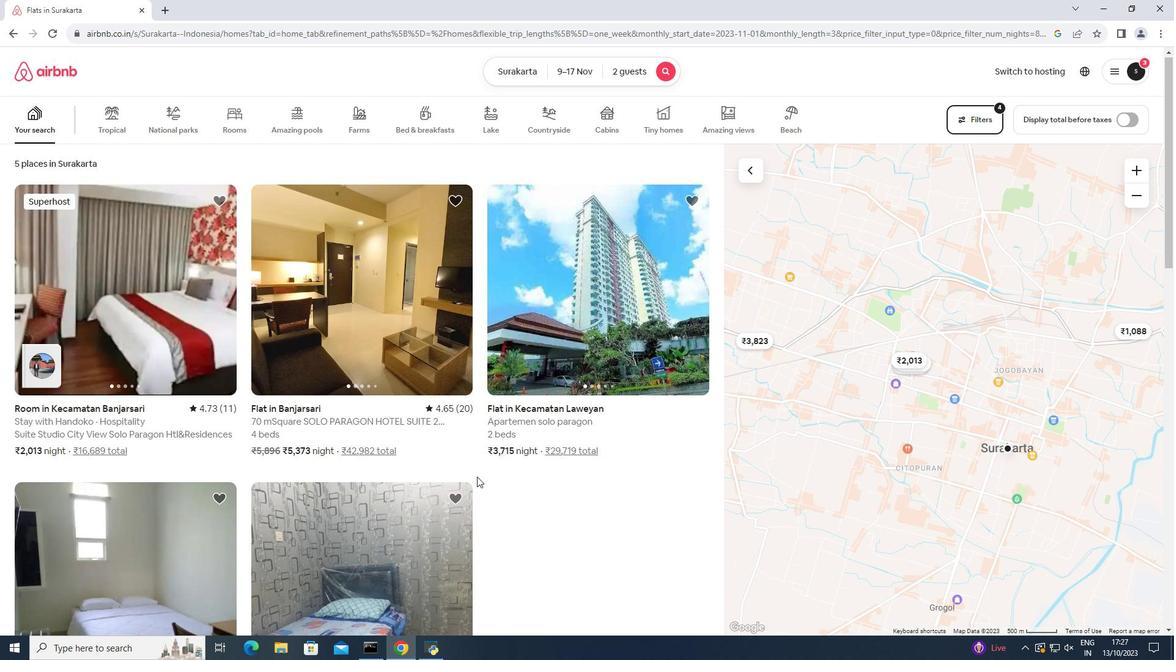 
Action: Mouse scrolled (477, 476) with delta (0, 0)
Screenshot: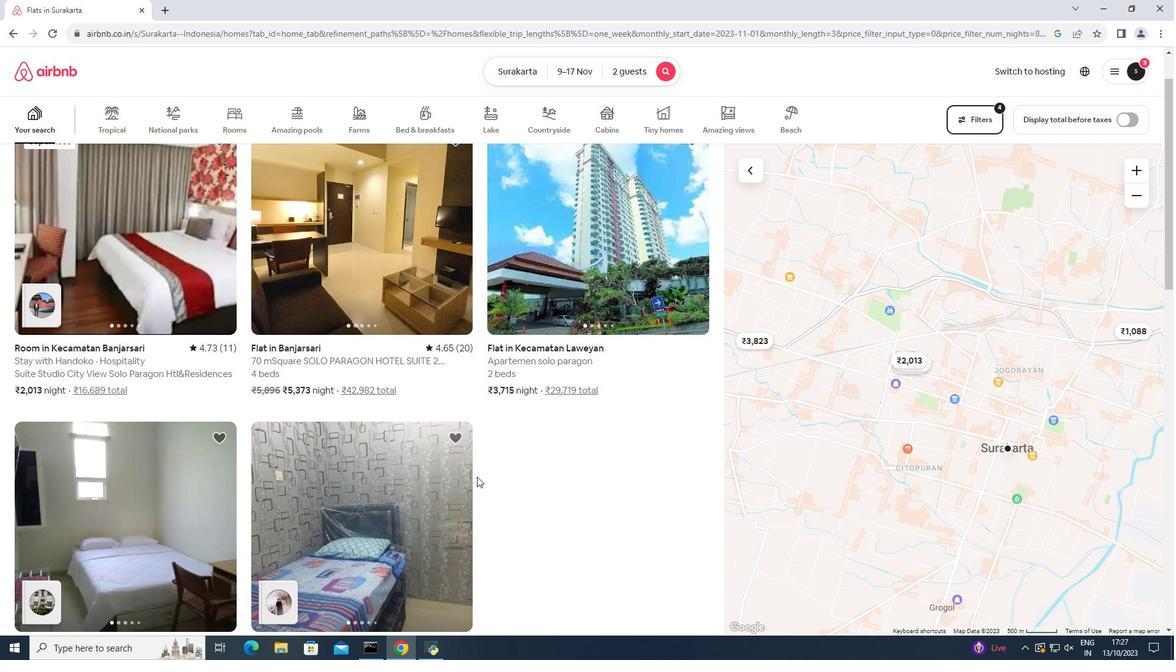 
Action: Mouse moved to (606, 233)
Screenshot: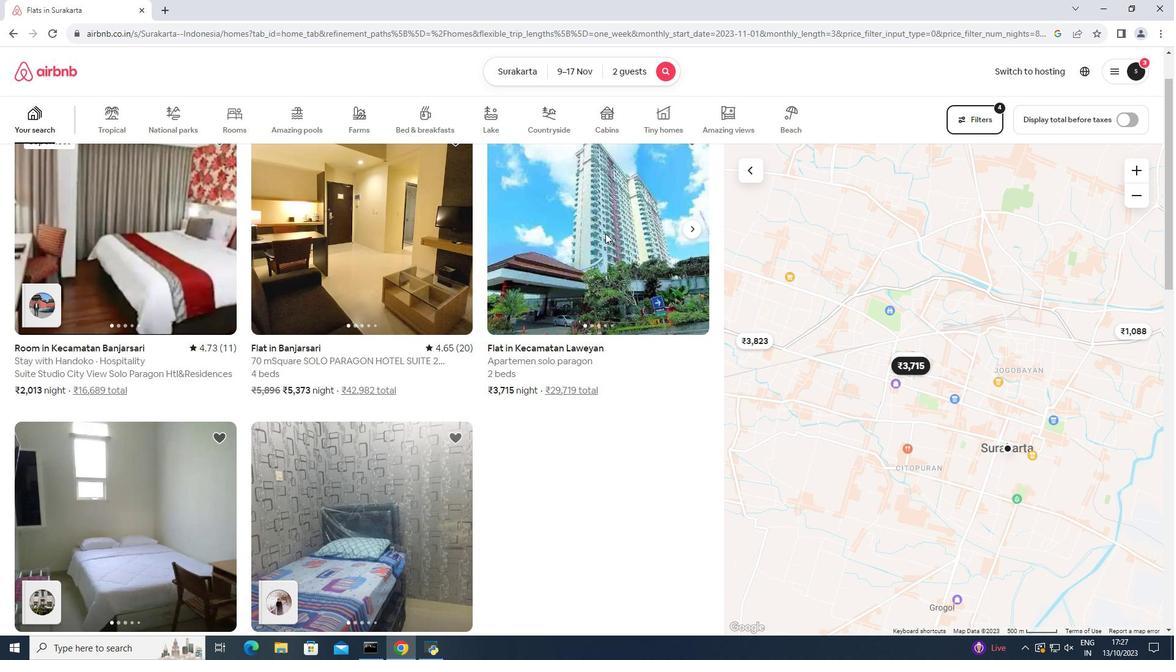 
Action: Mouse pressed left at (606, 233)
Screenshot: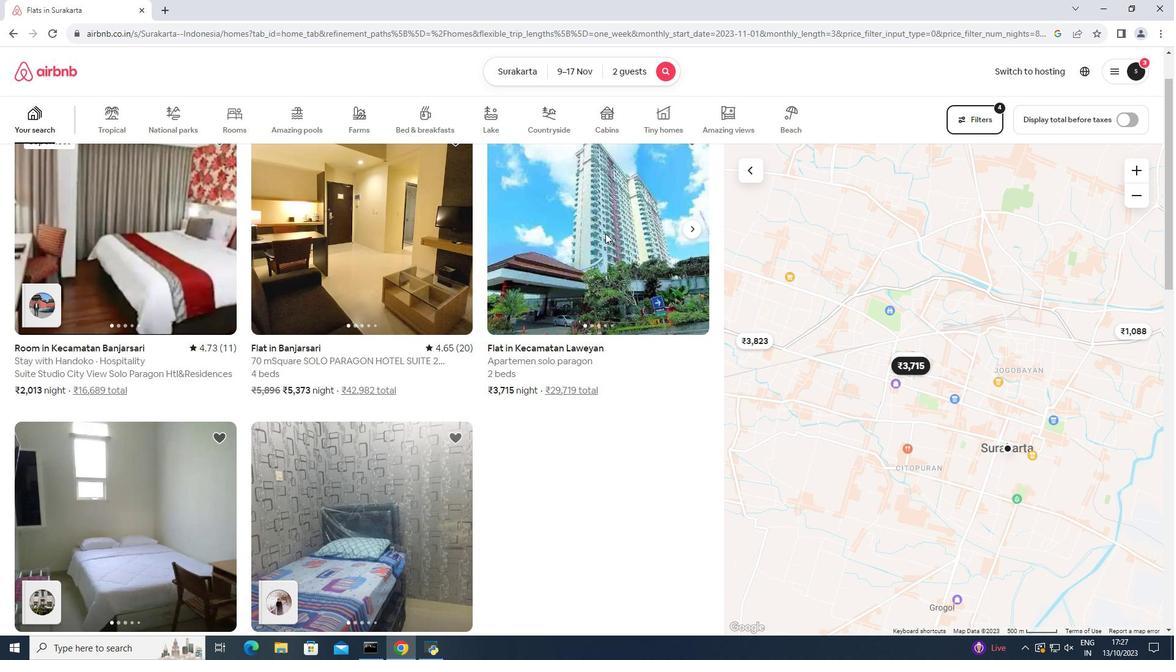 
Action: Mouse moved to (442, 271)
Screenshot: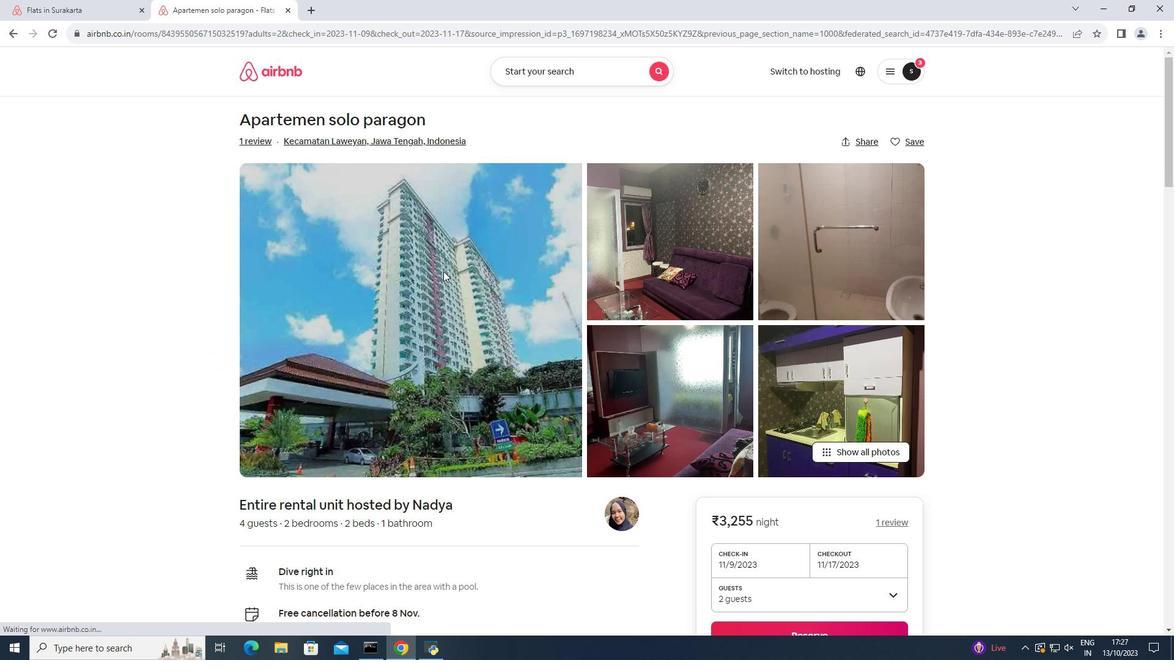 
Action: Mouse pressed left at (442, 271)
Screenshot: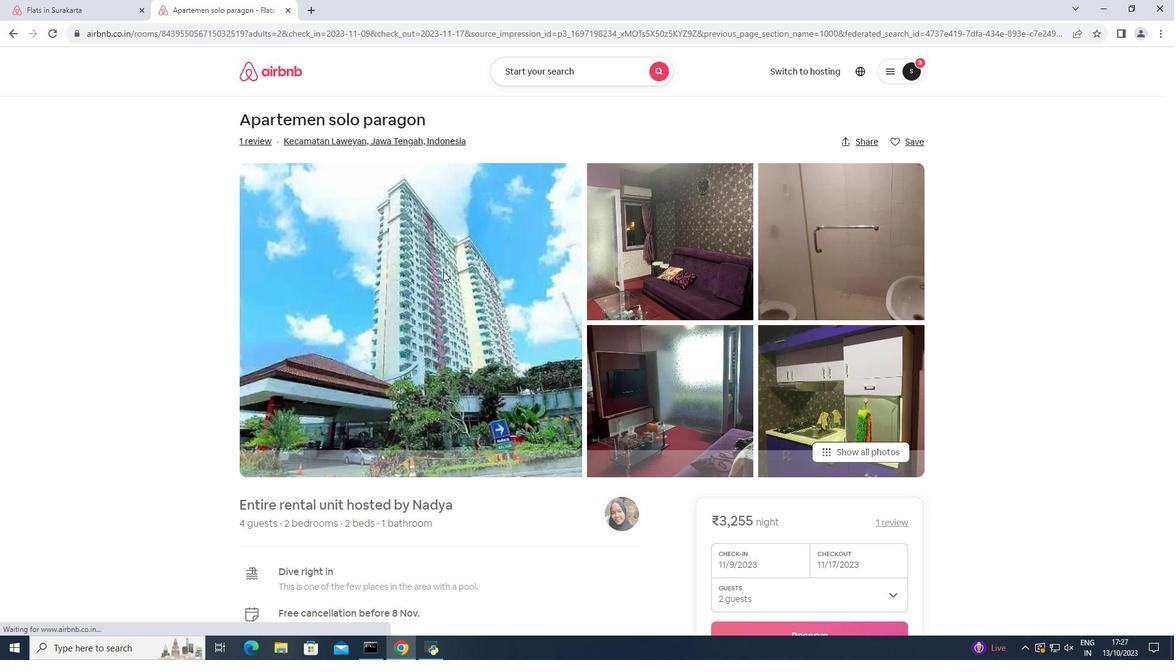 
Action: Mouse moved to (446, 271)
Screenshot: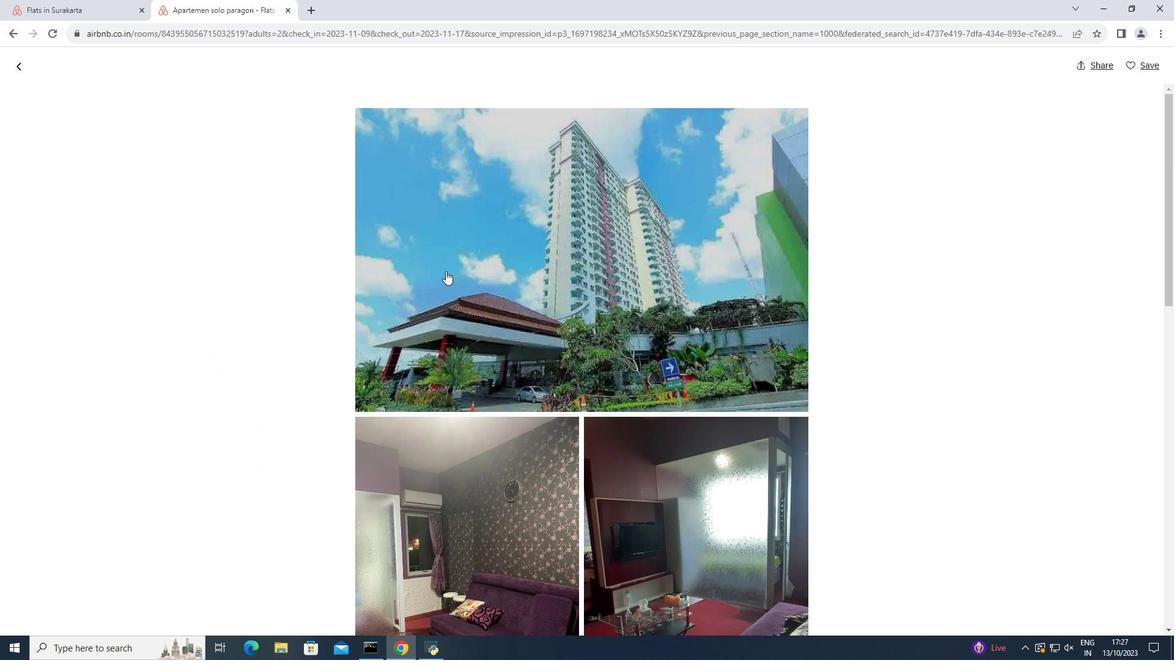 
Action: Mouse scrolled (446, 271) with delta (0, 0)
Screenshot: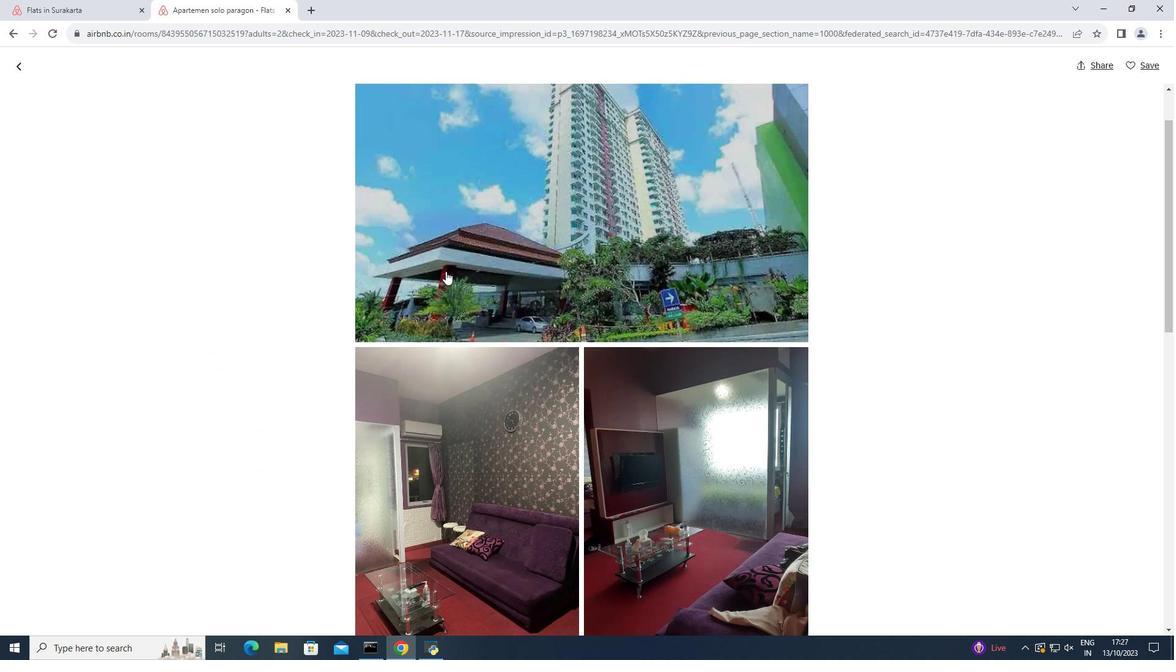 
Action: Mouse scrolled (446, 271) with delta (0, 0)
Screenshot: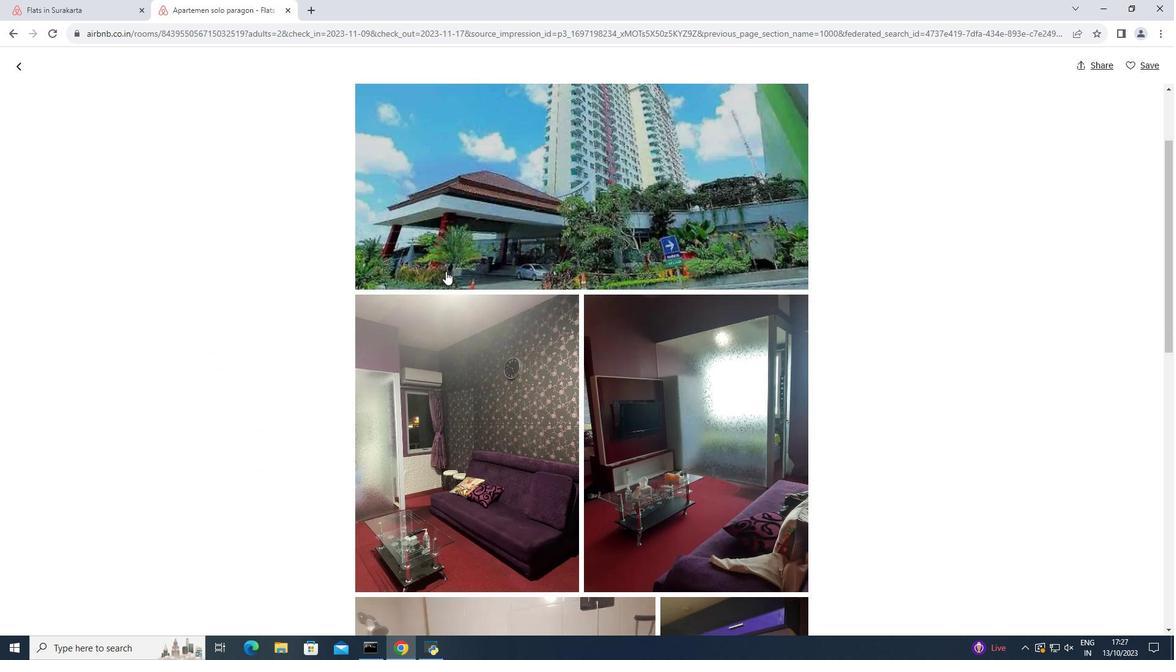 
Action: Mouse scrolled (446, 271) with delta (0, 0)
Screenshot: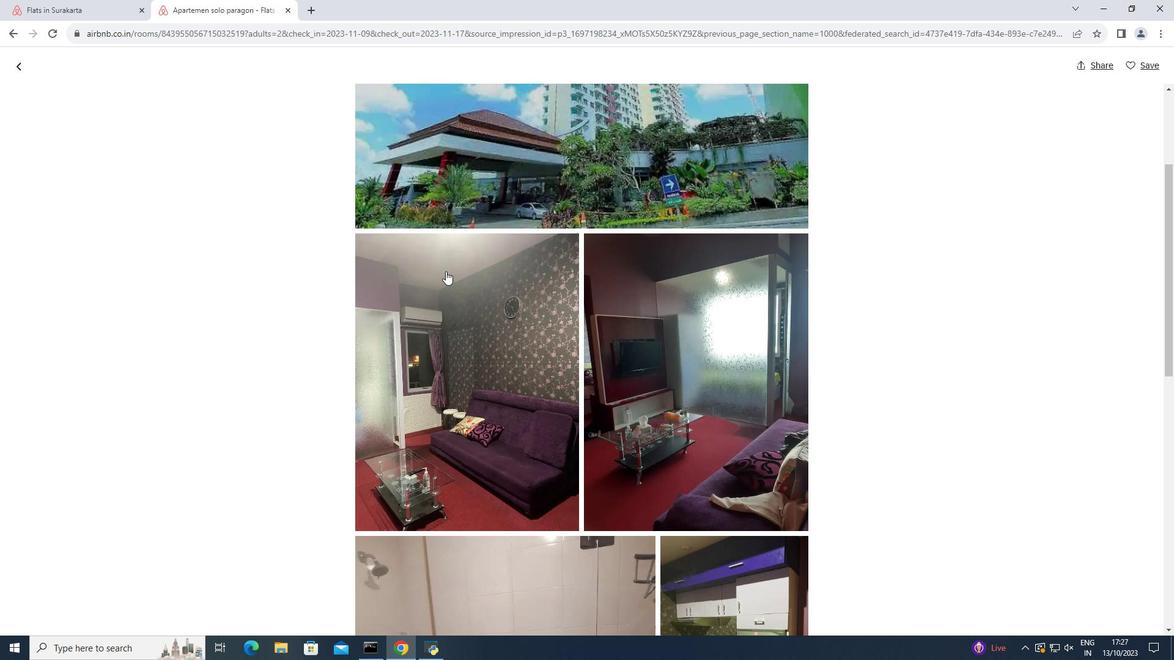 
Action: Mouse scrolled (446, 271) with delta (0, 0)
Screenshot: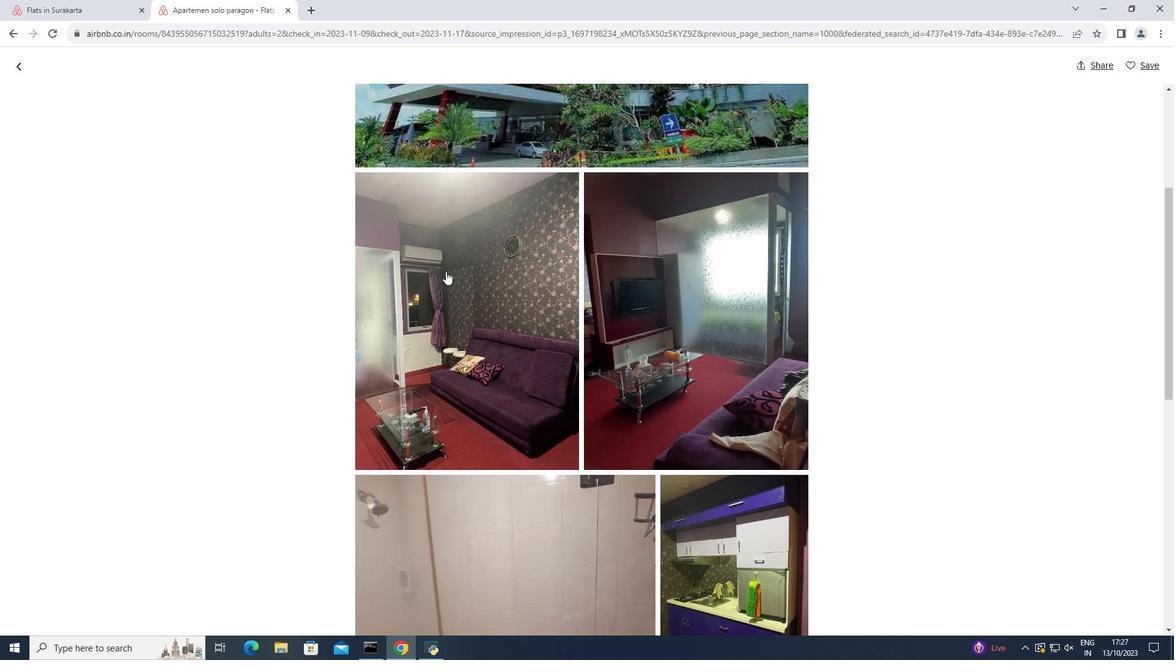 
Action: Mouse scrolled (446, 271) with delta (0, 0)
Screenshot: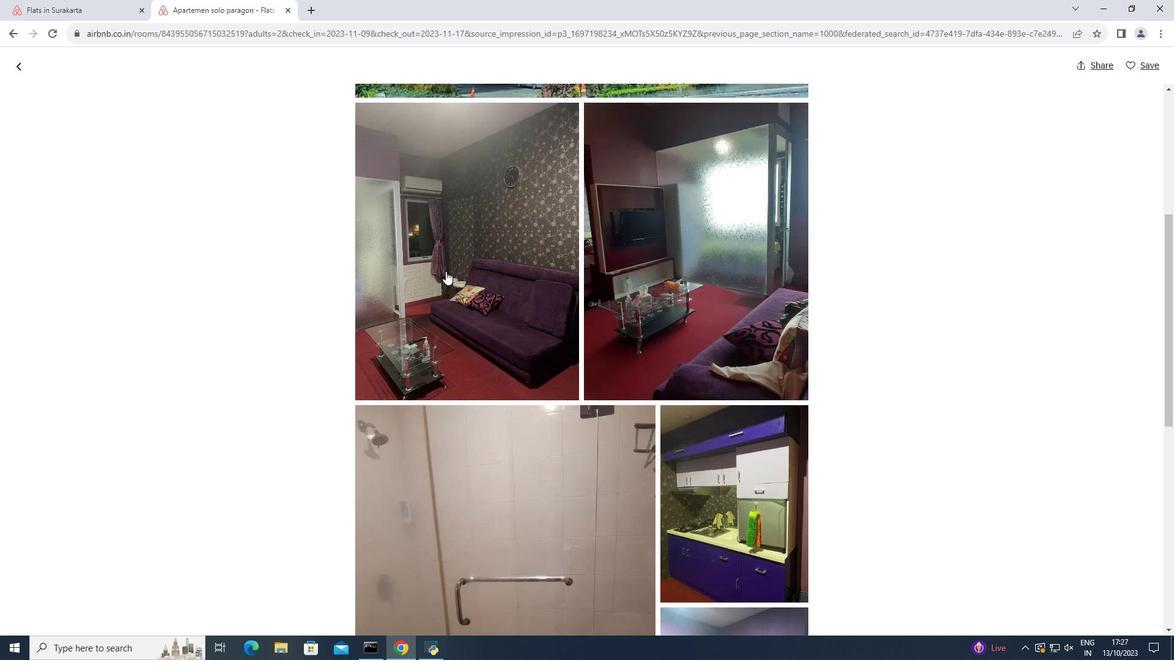 
Action: Mouse scrolled (446, 271) with delta (0, 0)
Screenshot: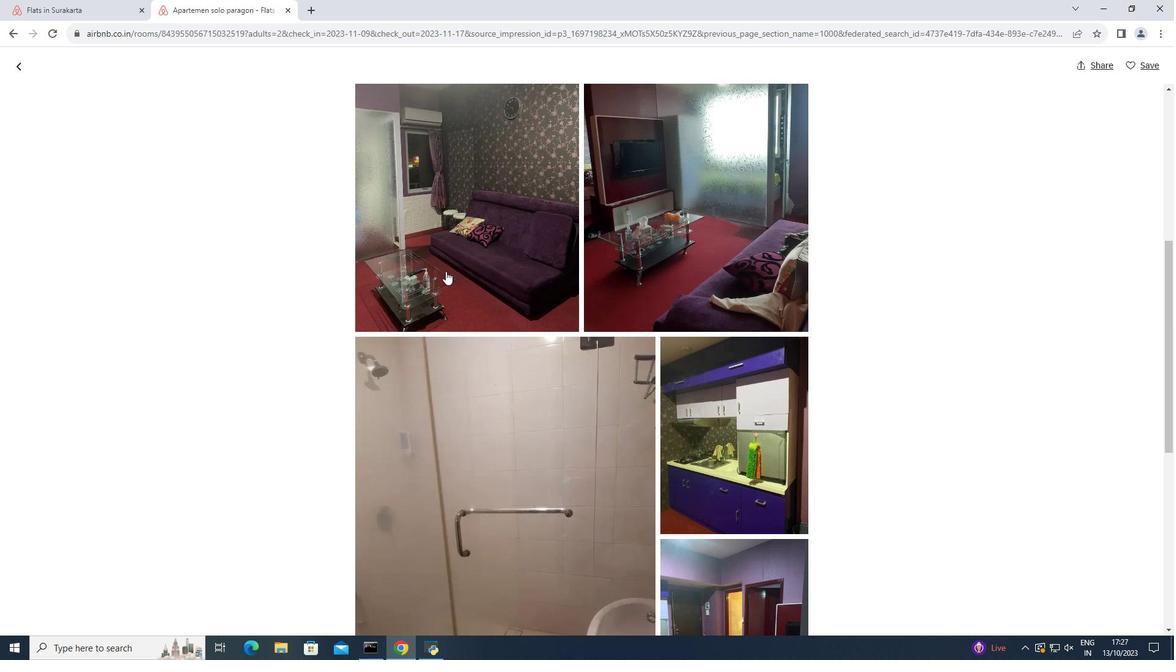 
Action: Mouse scrolled (446, 271) with delta (0, 0)
Screenshot: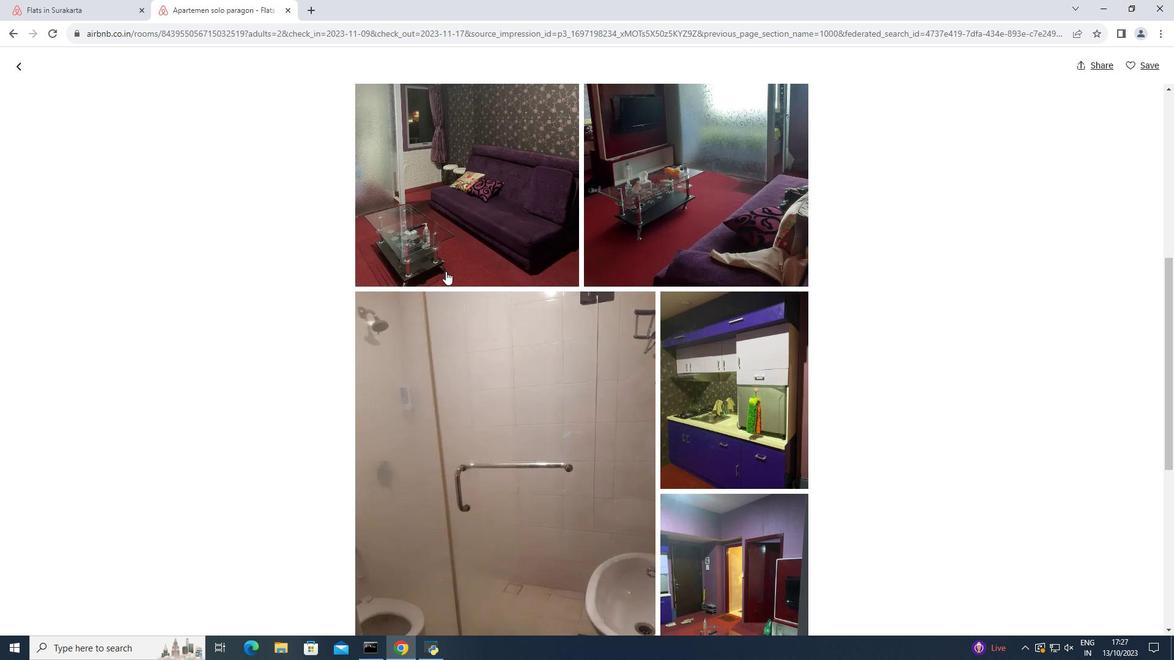 
Action: Mouse scrolled (446, 271) with delta (0, 0)
Screenshot: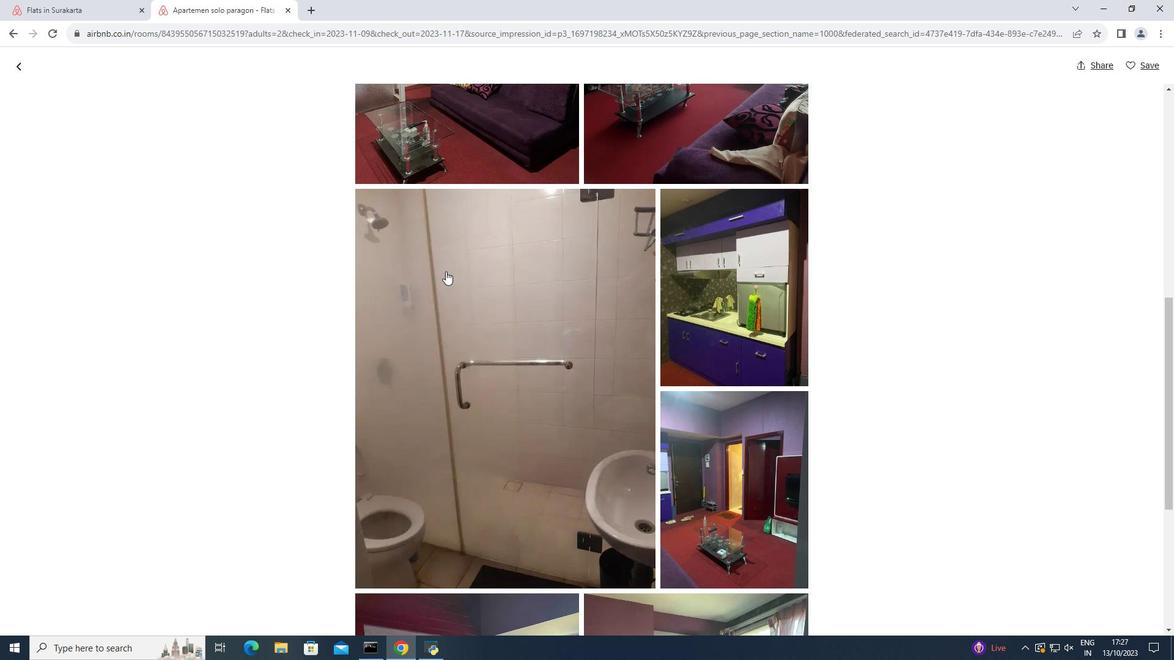
Action: Mouse scrolled (446, 271) with delta (0, 0)
Screenshot: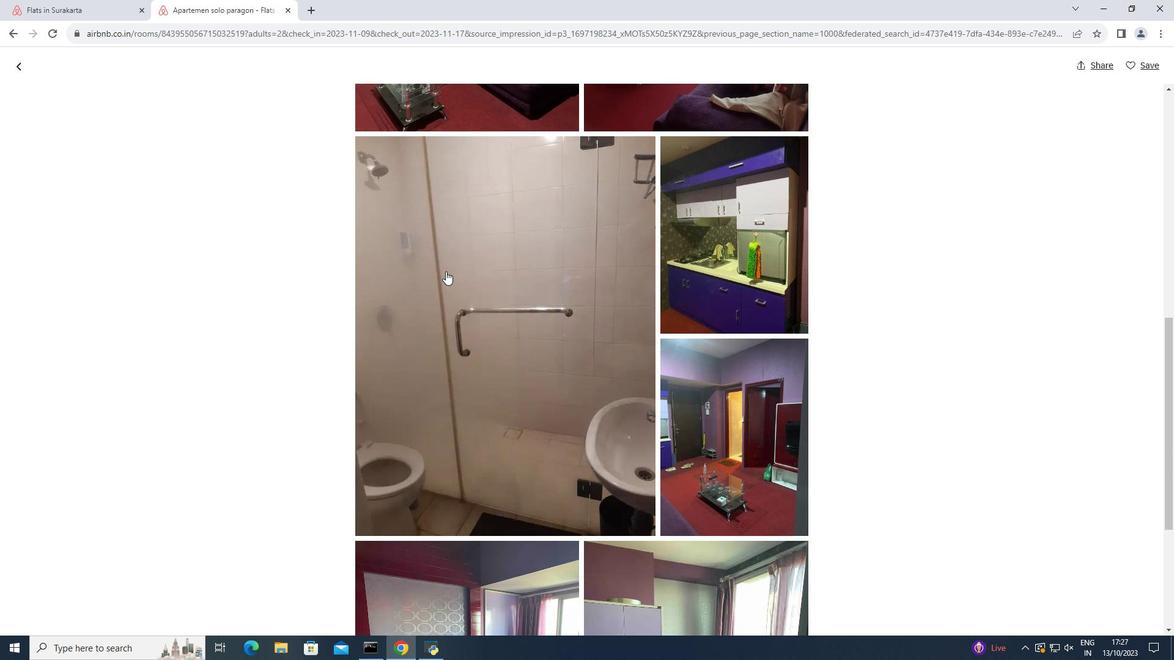 
Action: Mouse scrolled (446, 271) with delta (0, 0)
Screenshot: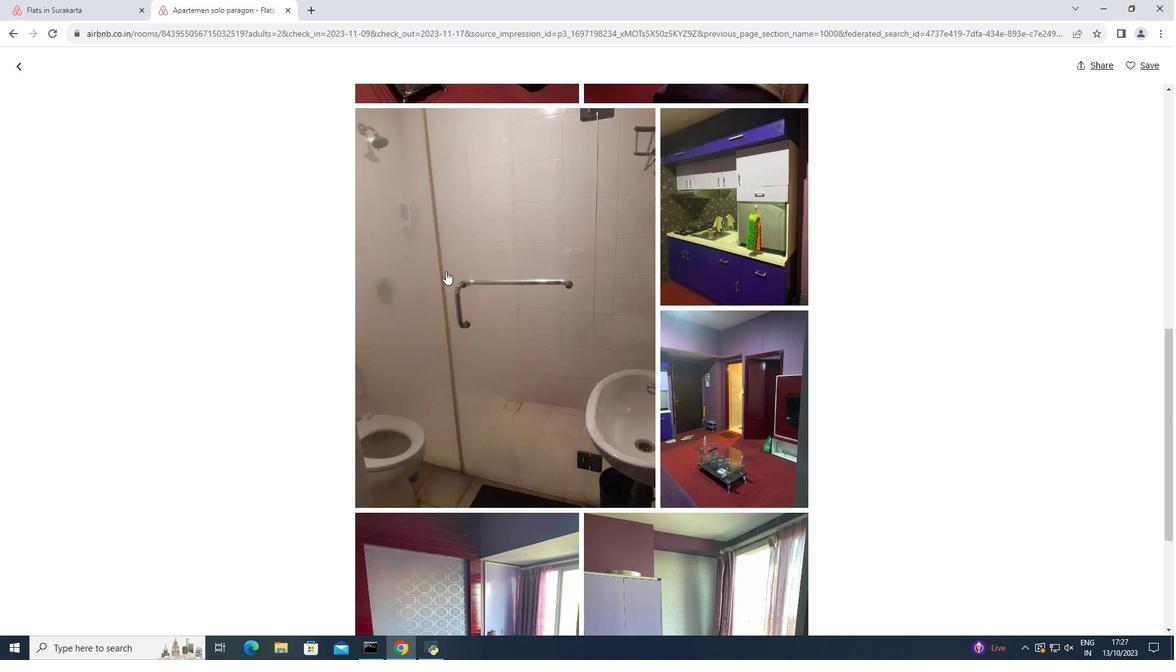
Action: Mouse scrolled (446, 271) with delta (0, 0)
Screenshot: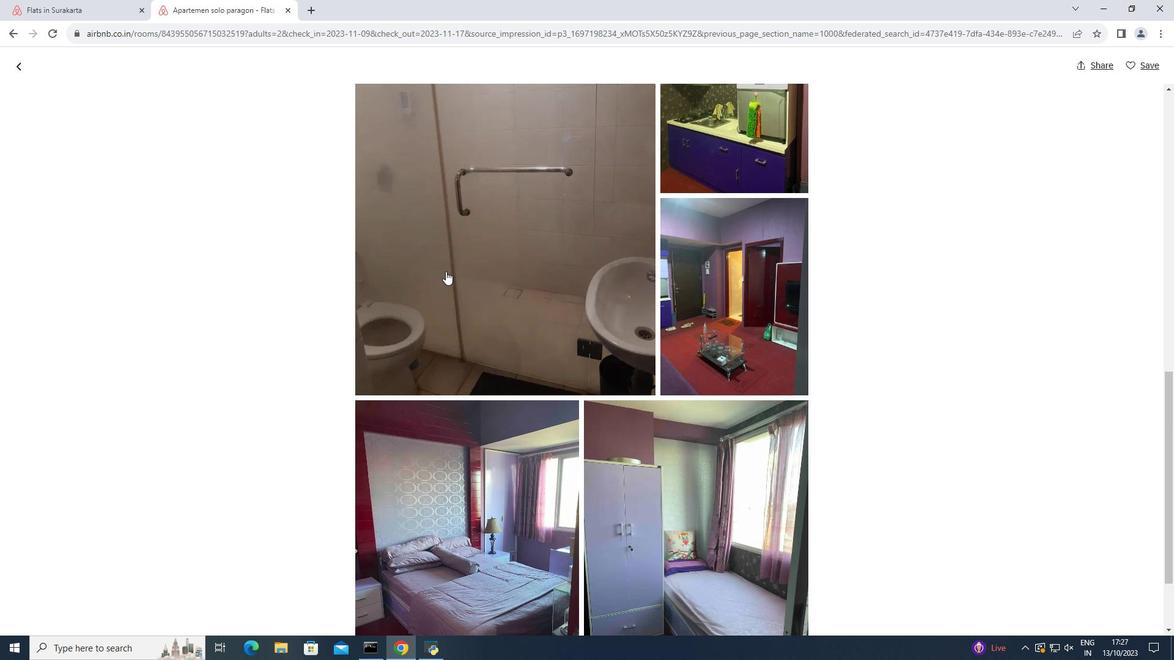 
Action: Mouse scrolled (446, 271) with delta (0, 0)
Screenshot: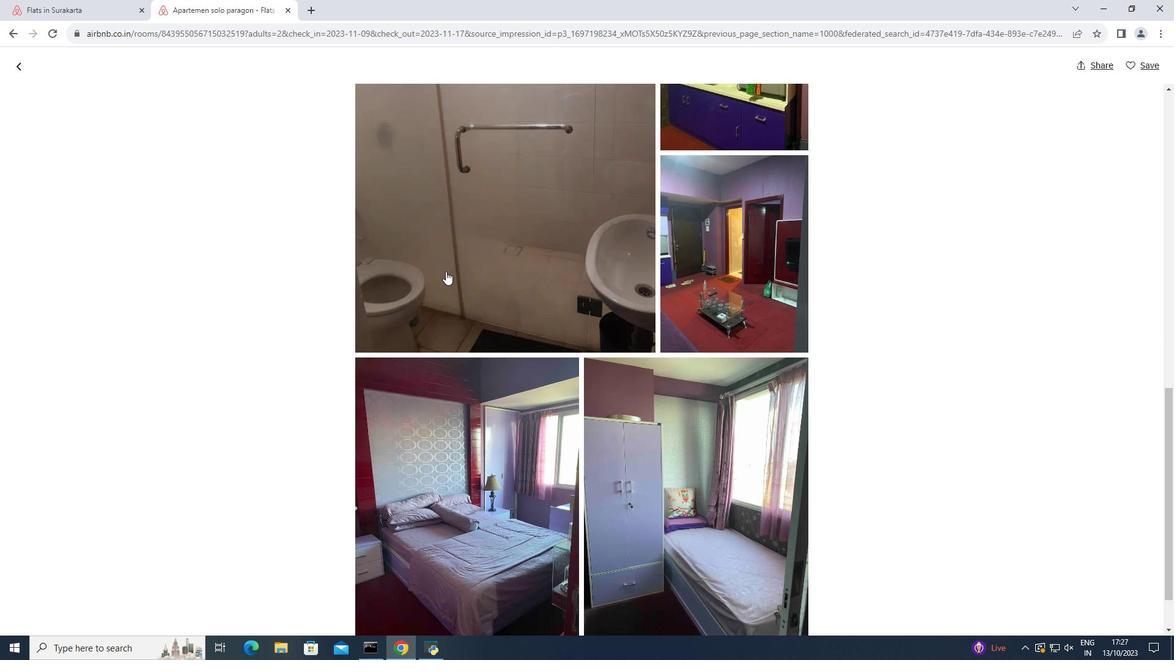 
Action: Mouse scrolled (446, 271) with delta (0, 0)
Screenshot: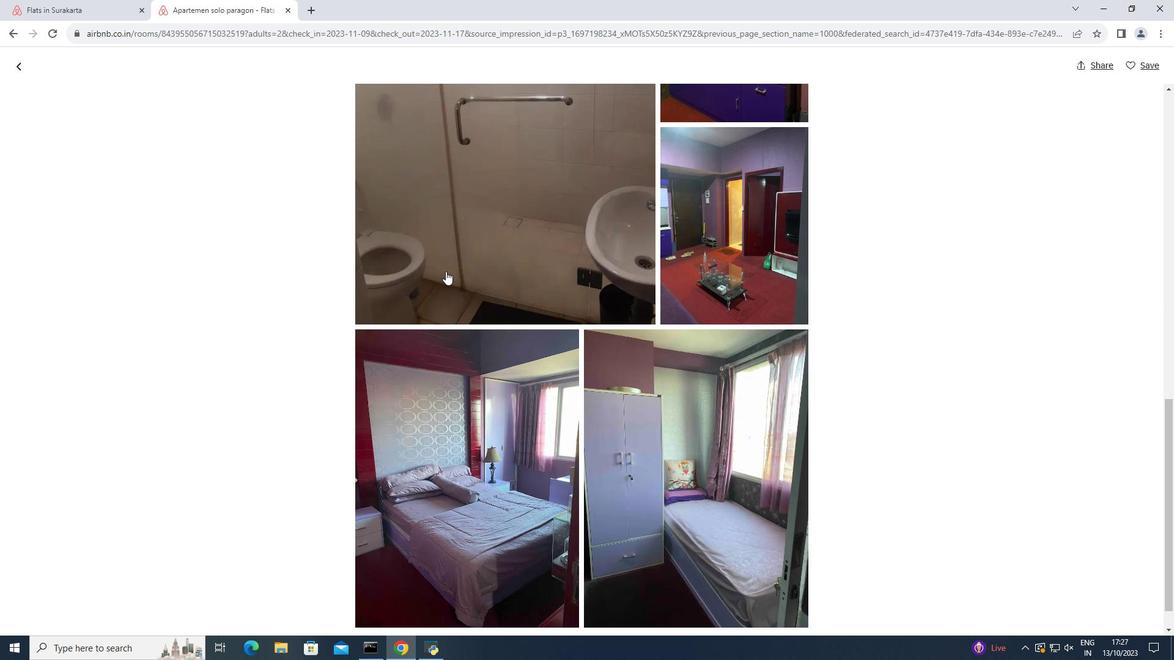 
Action: Mouse scrolled (446, 271) with delta (0, 0)
Screenshot: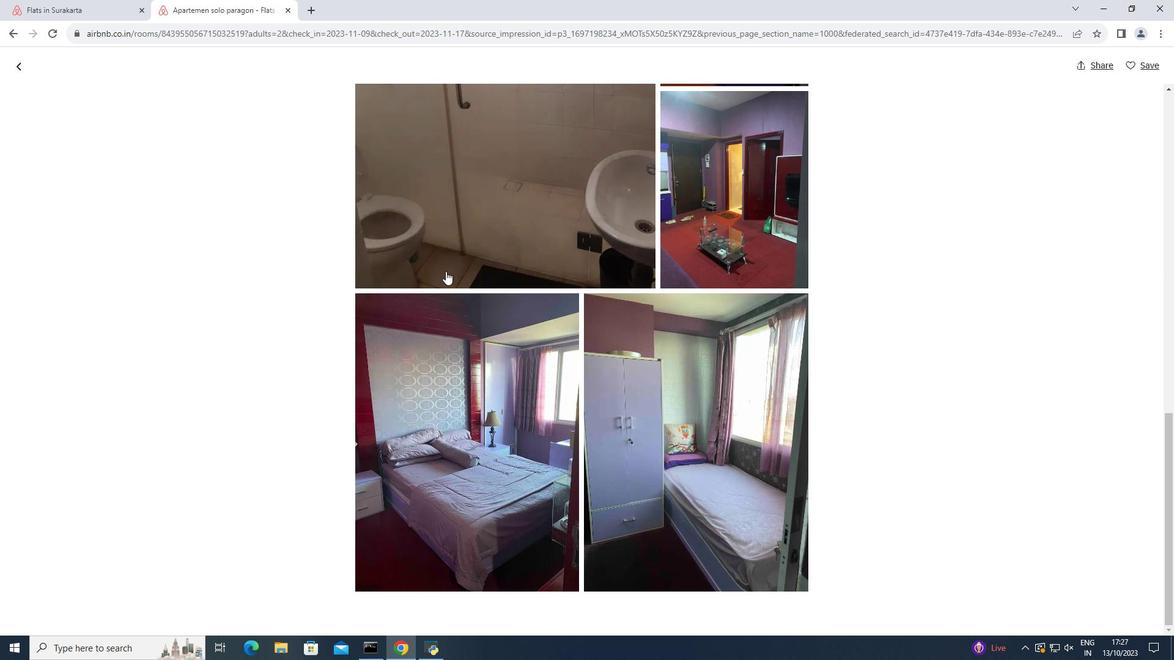 
Action: Mouse scrolled (446, 271) with delta (0, 0)
Screenshot: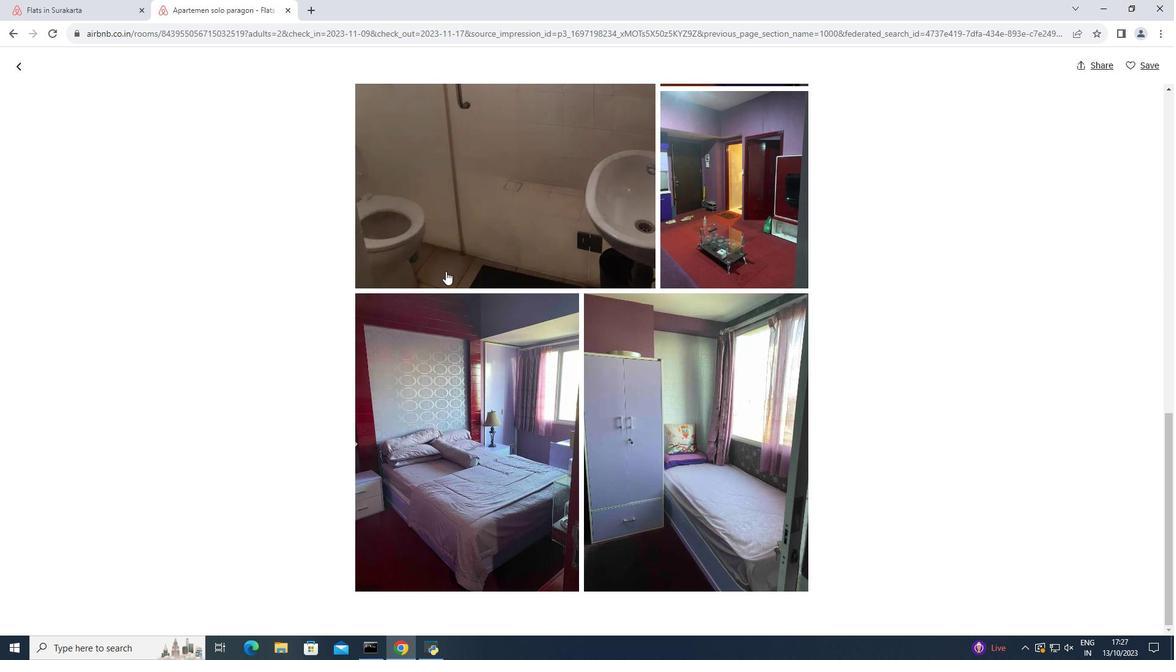 
Action: Mouse scrolled (446, 271) with delta (0, 0)
Screenshot: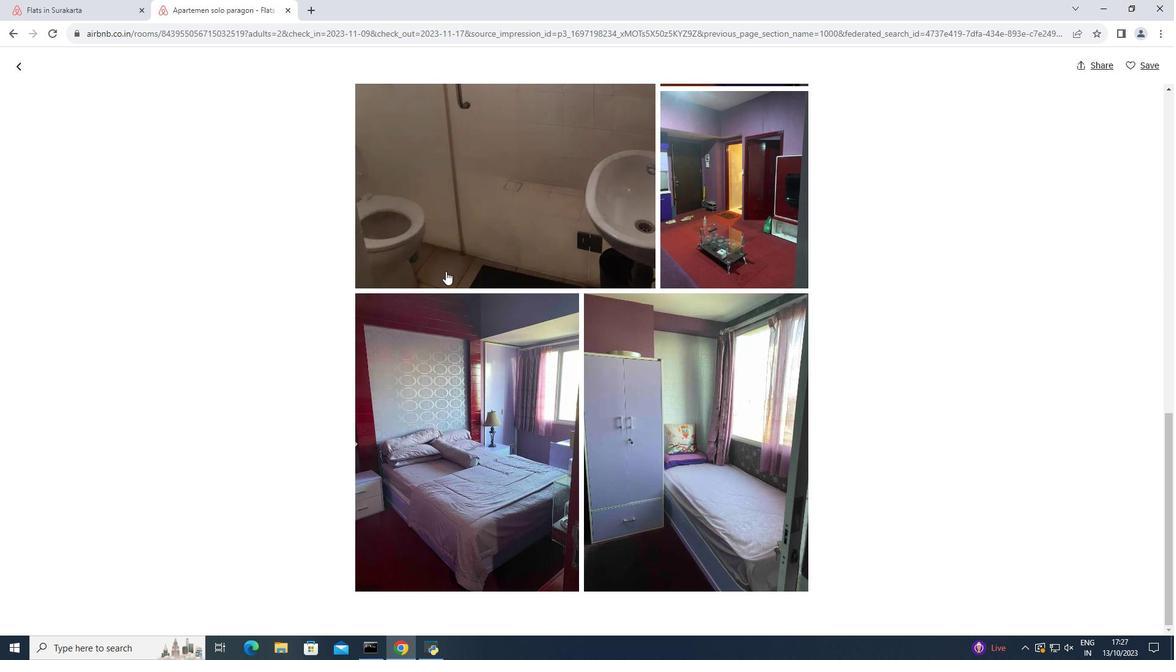 
Action: Mouse moved to (16, 66)
Screenshot: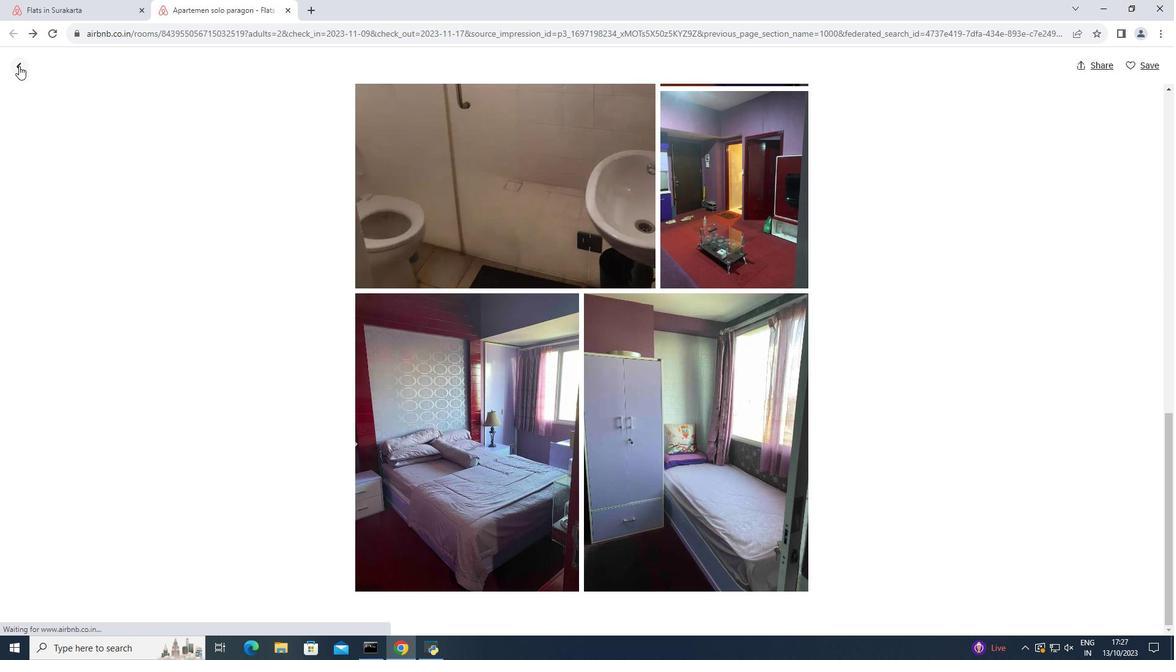 
Action: Mouse pressed left at (16, 66)
Screenshot: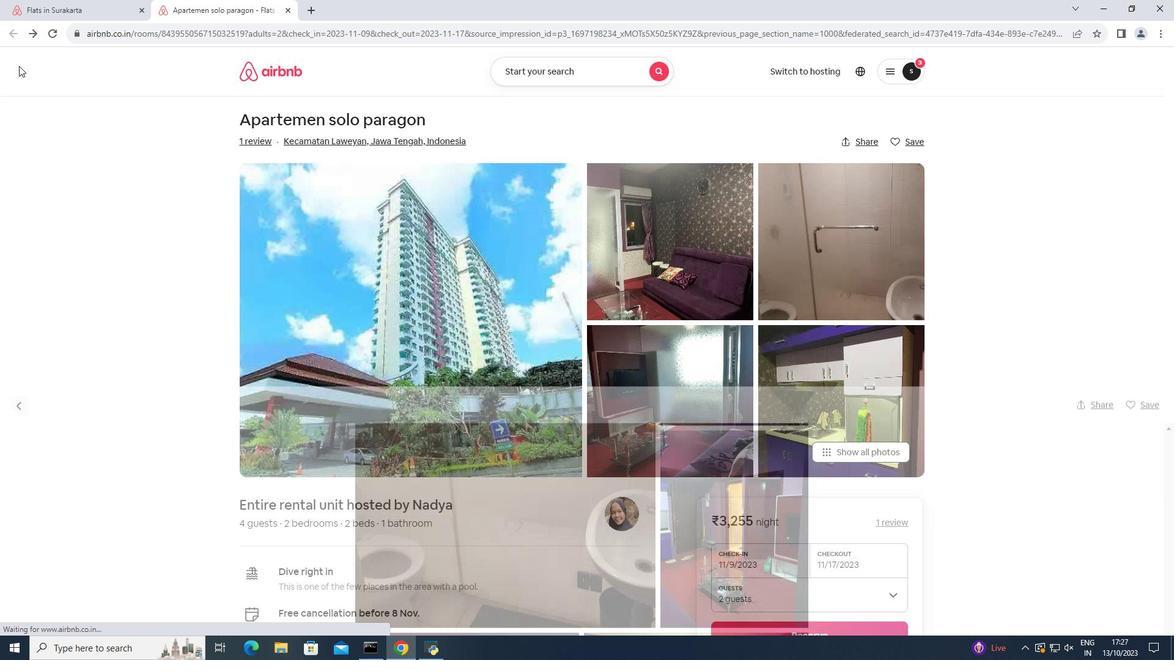 
Action: Mouse moved to (136, 172)
Screenshot: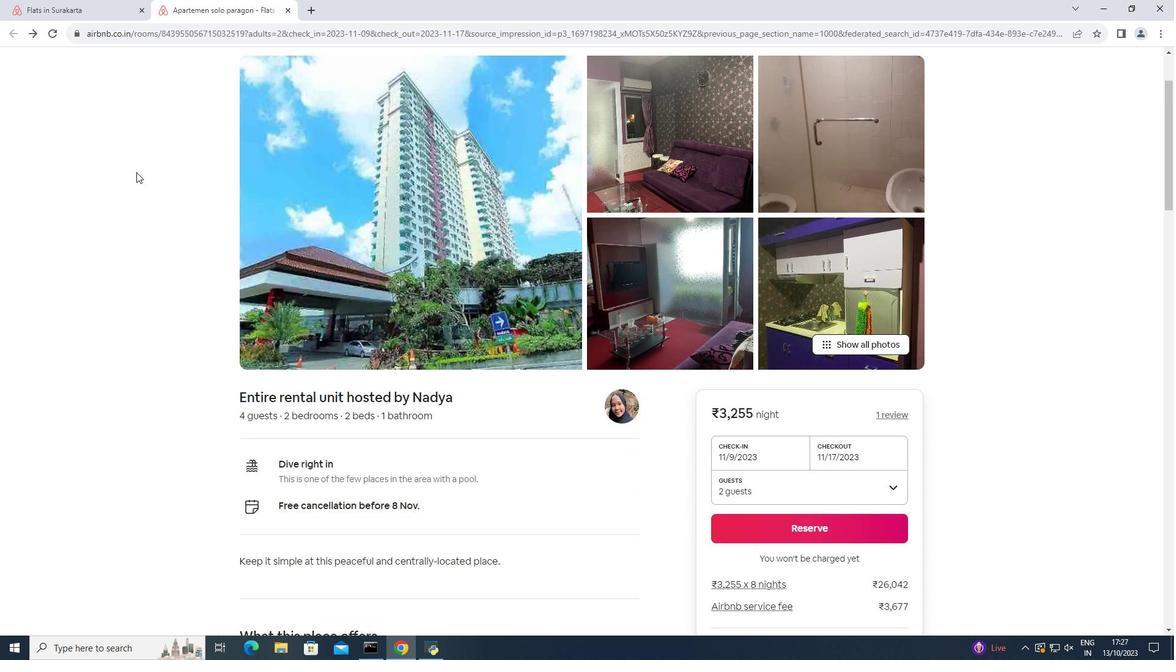 
Action: Mouse scrolled (136, 171) with delta (0, 0)
Screenshot: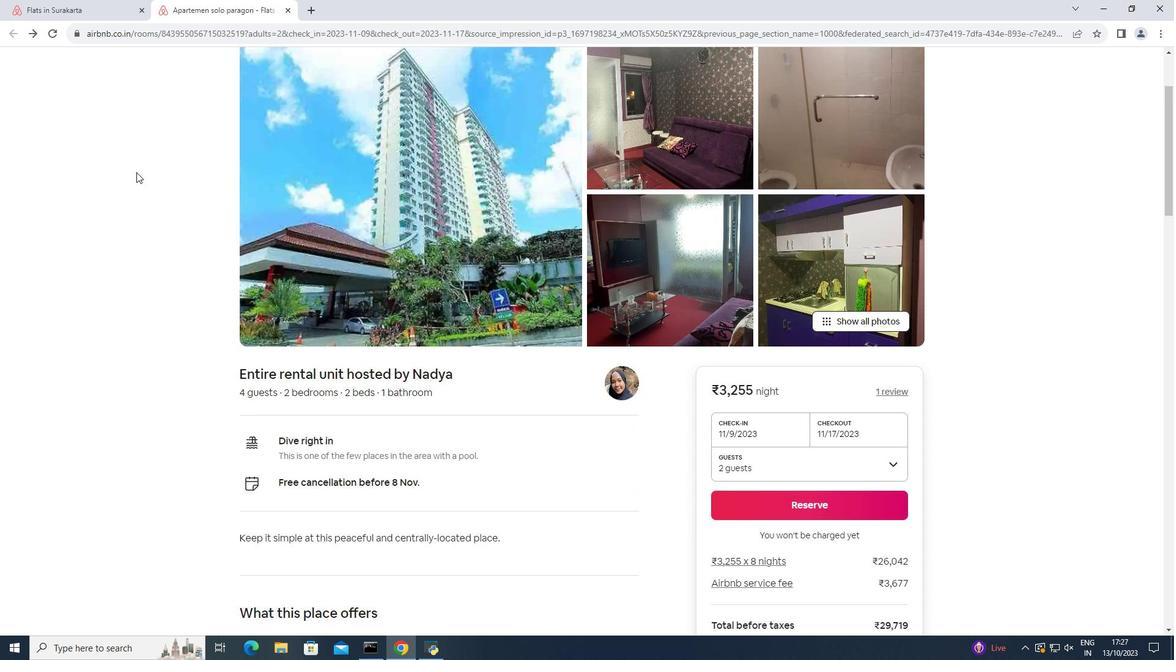 
Action: Mouse scrolled (136, 171) with delta (0, 0)
Screenshot: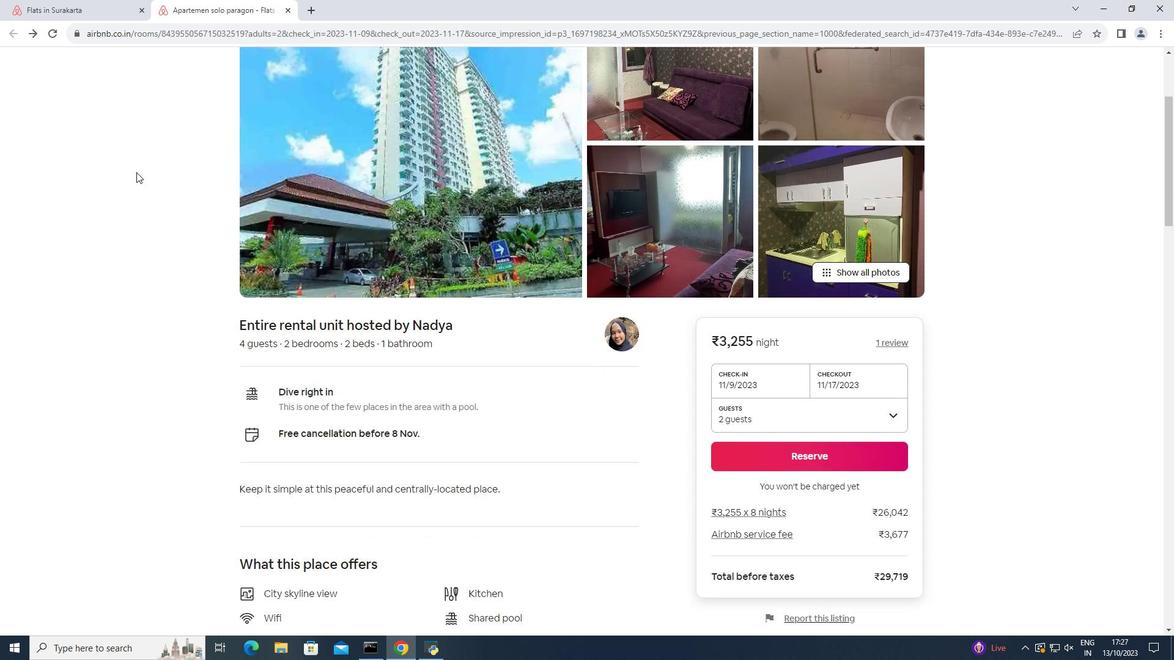 
Action: Mouse scrolled (136, 171) with delta (0, 0)
Screenshot: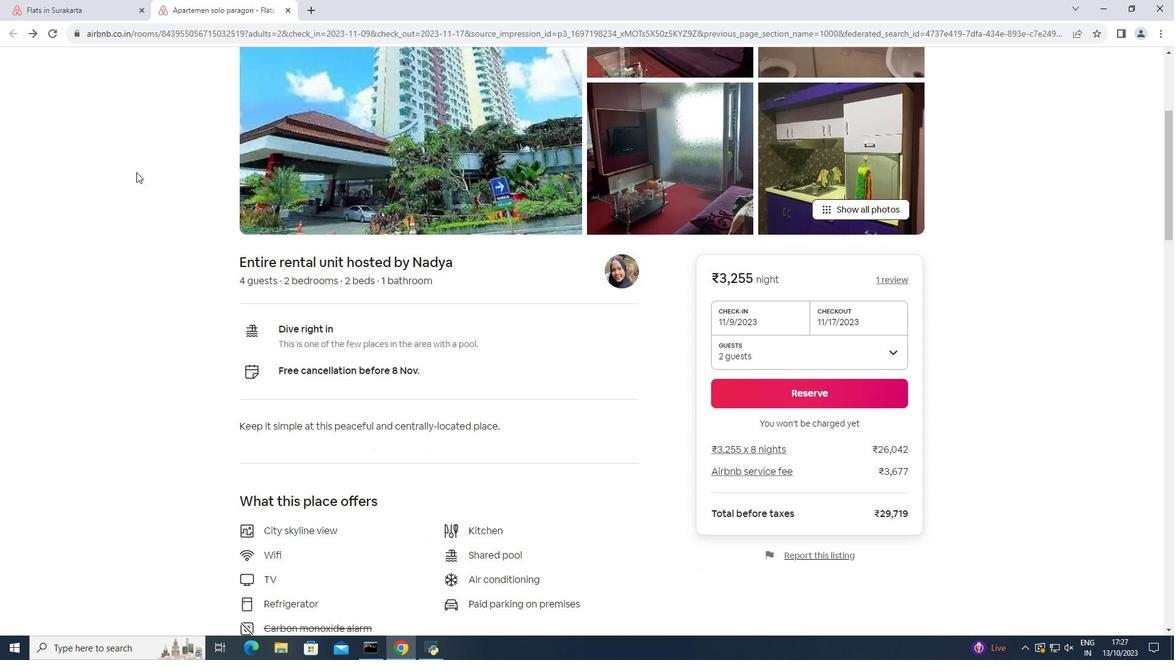 
Action: Mouse scrolled (136, 171) with delta (0, 0)
Screenshot: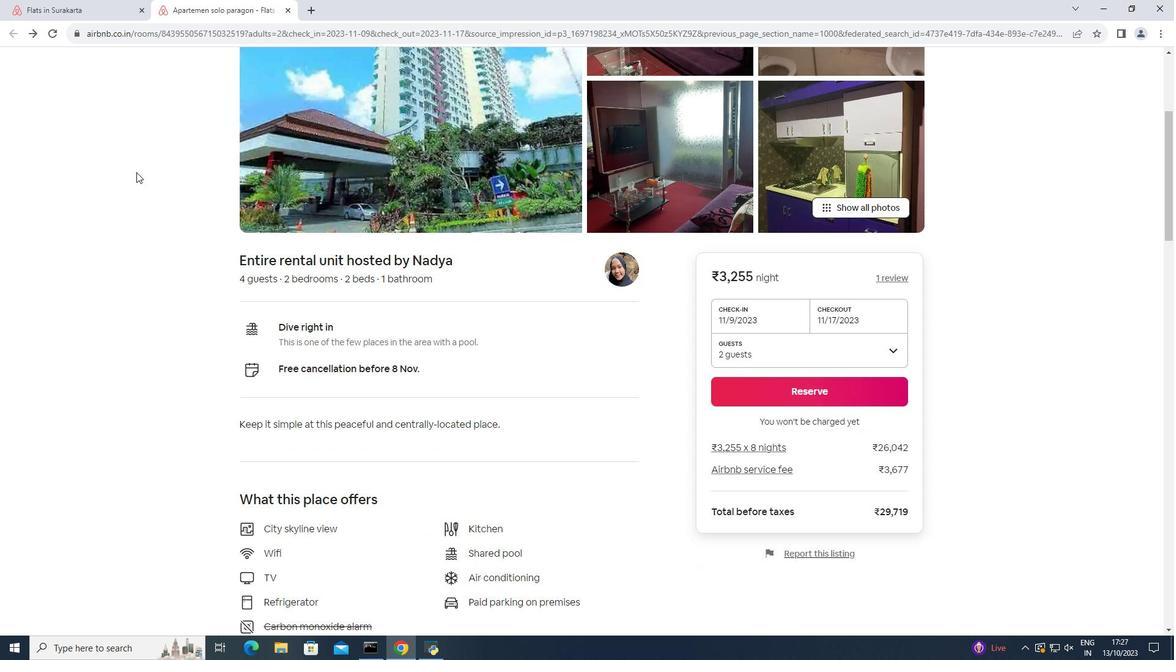 
Action: Mouse scrolled (136, 171) with delta (0, 0)
Screenshot: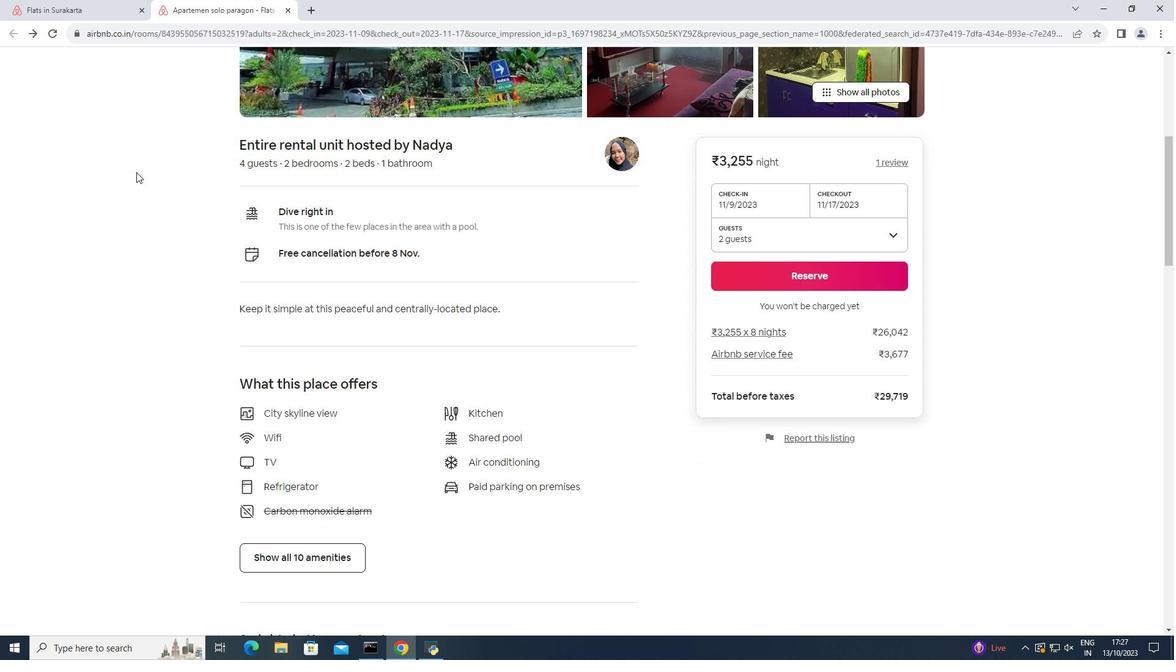 
Action: Mouse scrolled (136, 171) with delta (0, 0)
Screenshot: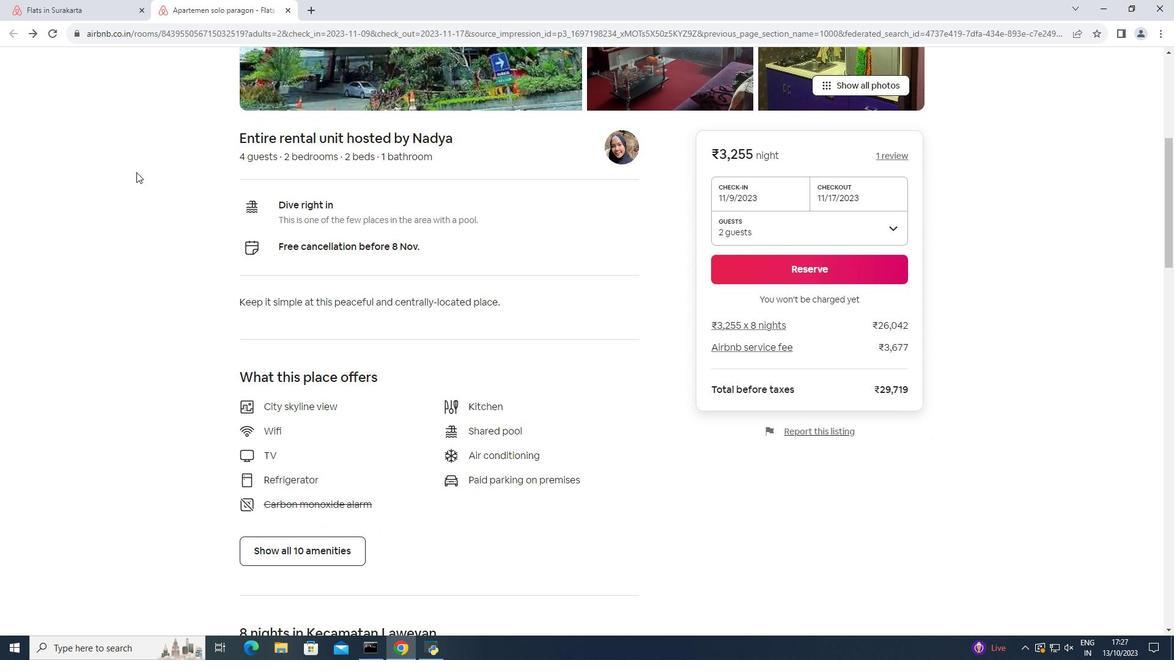 
Action: Mouse moved to (137, 172)
Screenshot: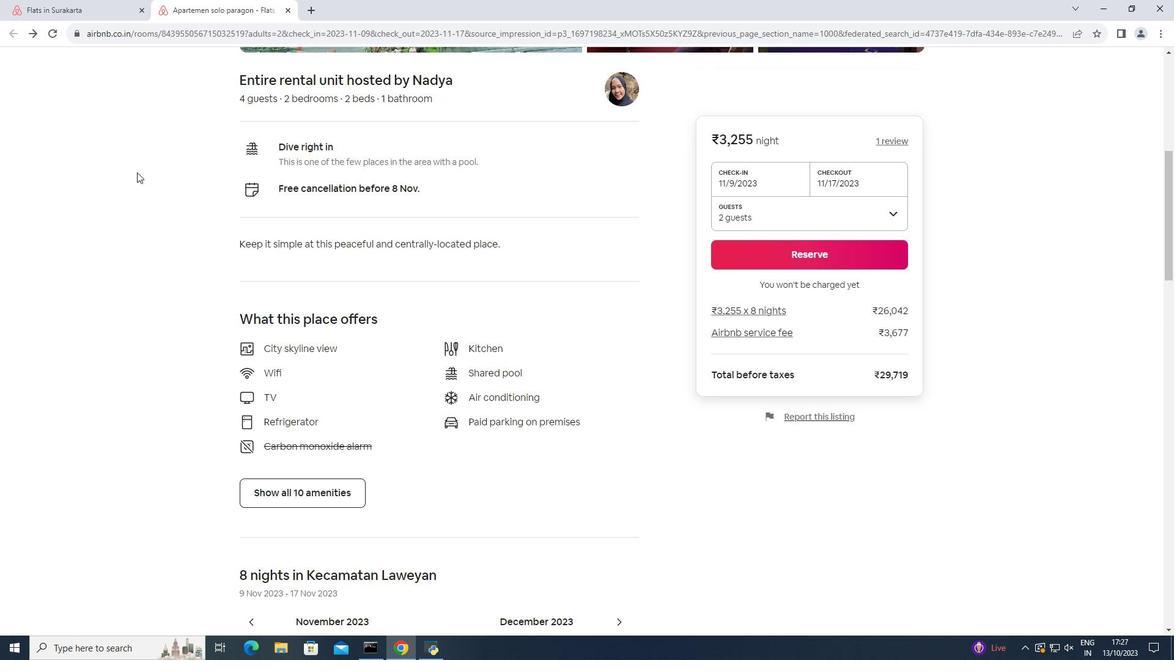 
Action: Mouse scrolled (137, 171) with delta (0, 0)
Screenshot: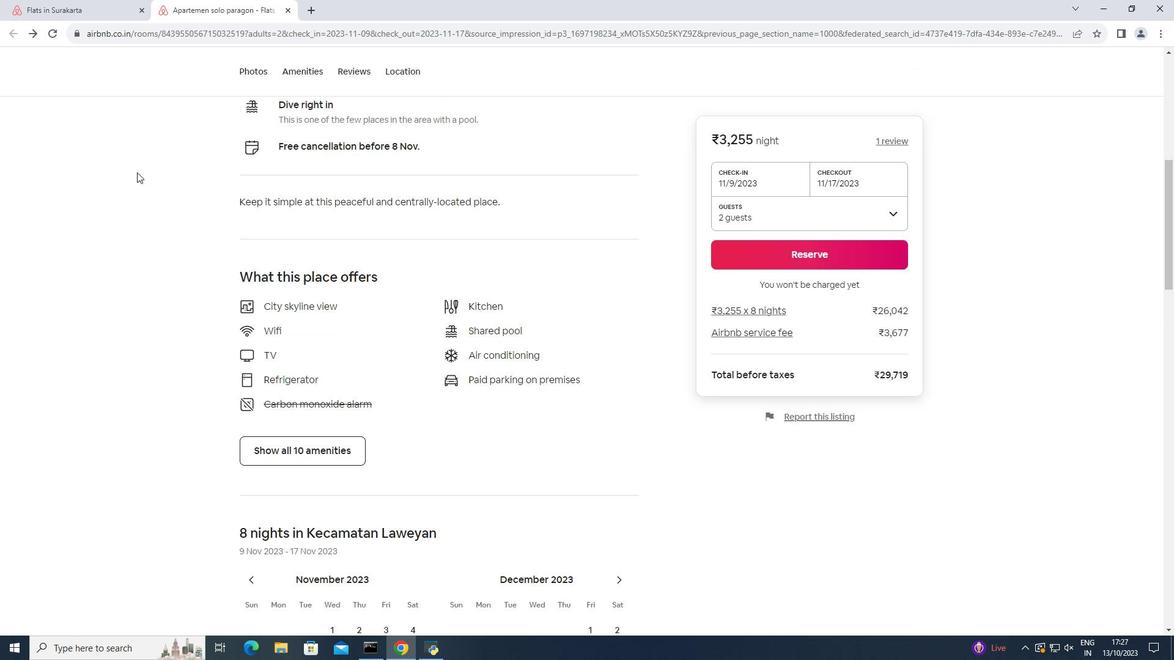 
Action: Mouse scrolled (137, 171) with delta (0, 0)
Screenshot: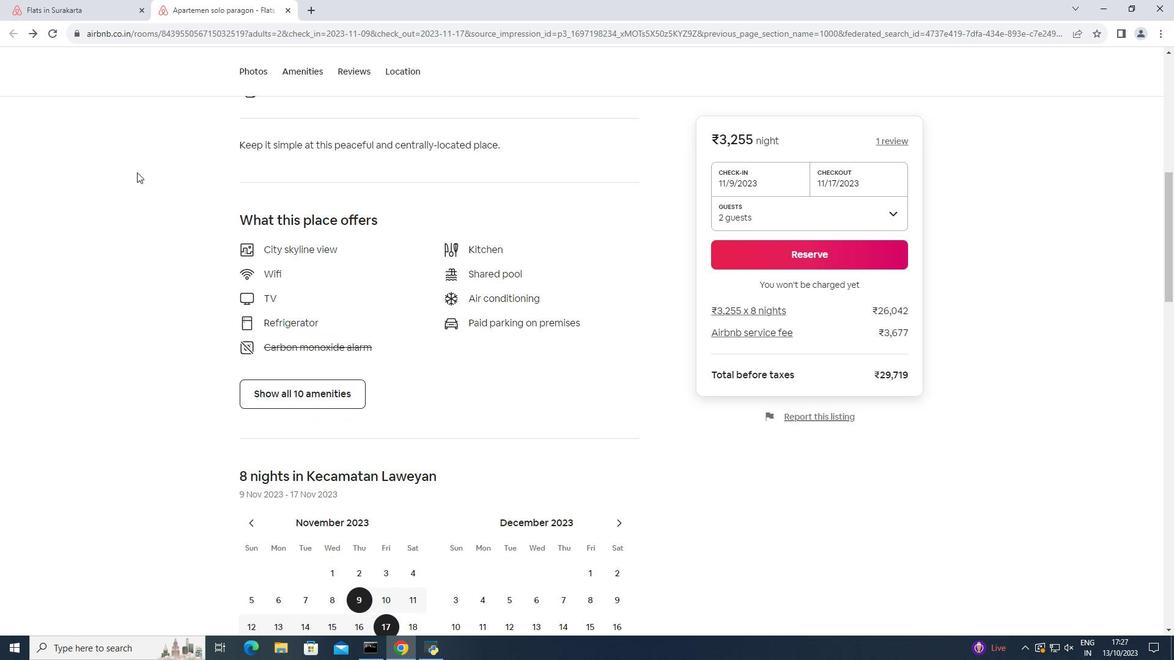 
Action: Mouse scrolled (137, 171) with delta (0, 0)
Screenshot: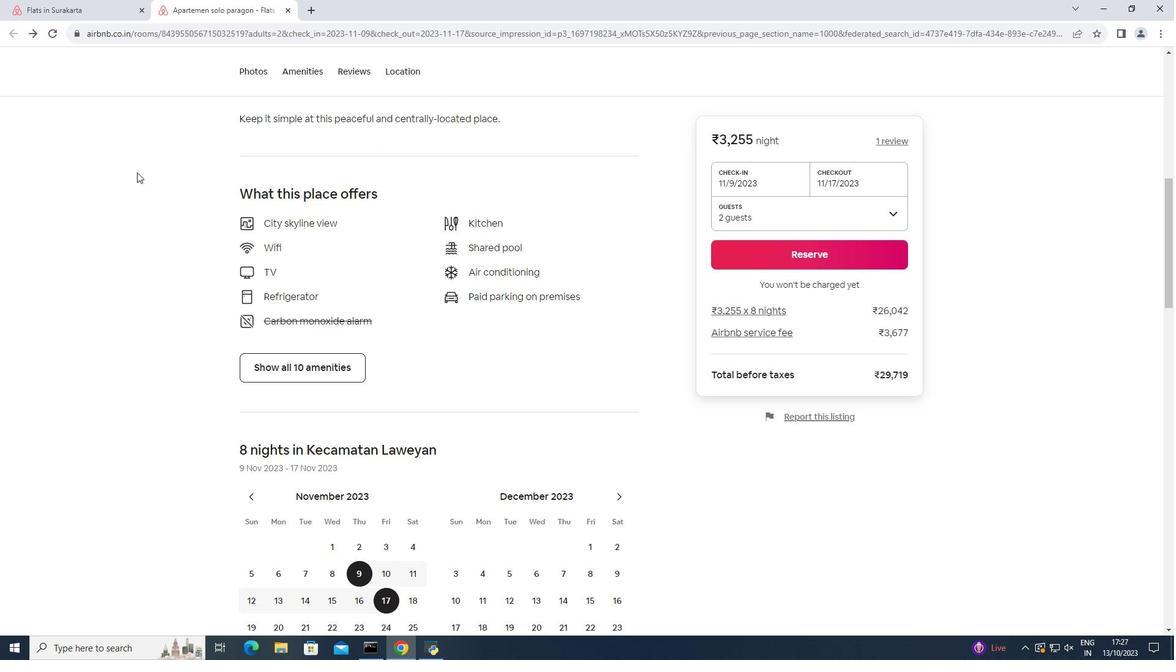 
Action: Mouse scrolled (137, 171) with delta (0, 0)
Screenshot: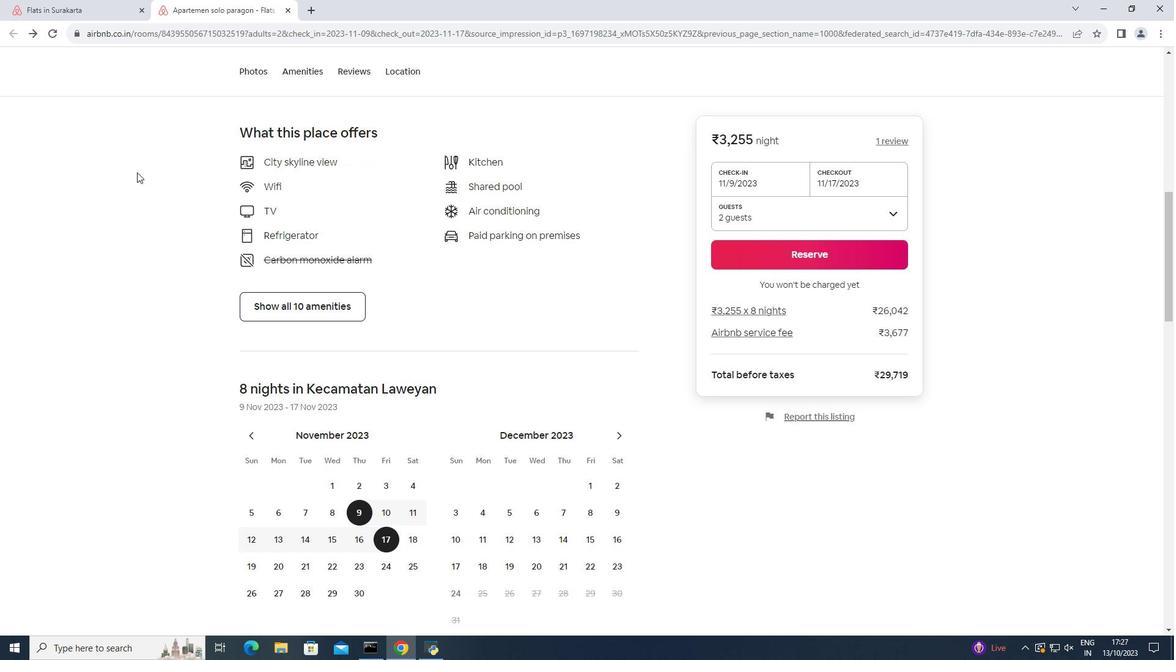 
Action: Mouse scrolled (137, 171) with delta (0, 0)
Screenshot: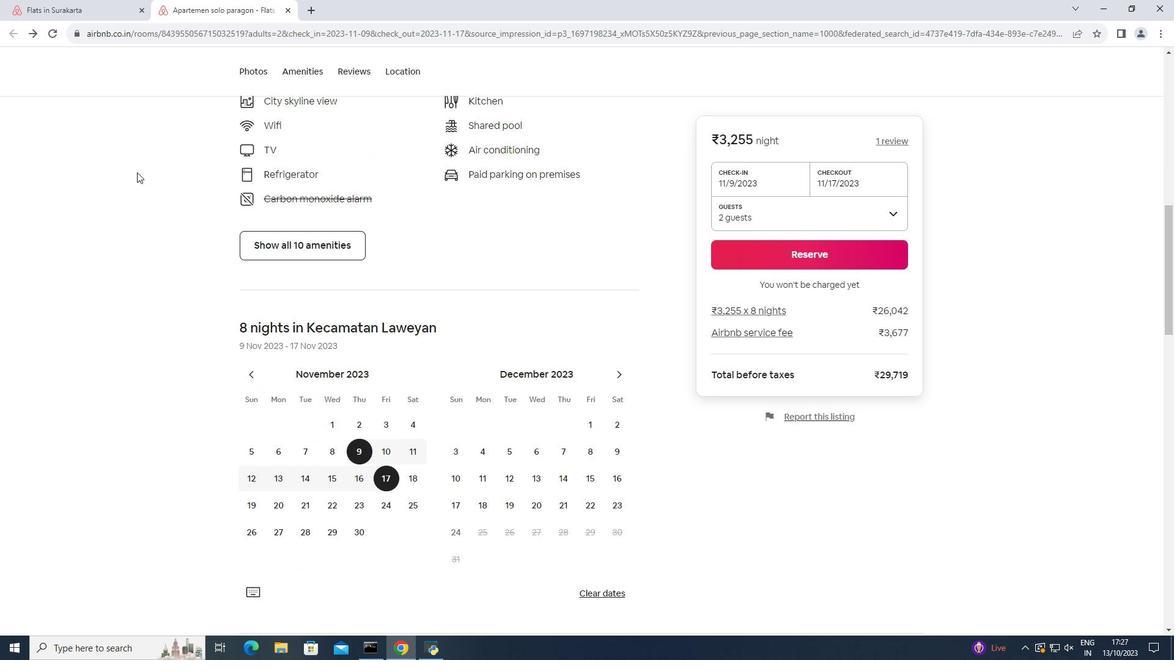 
Action: Mouse moved to (271, 234)
Screenshot: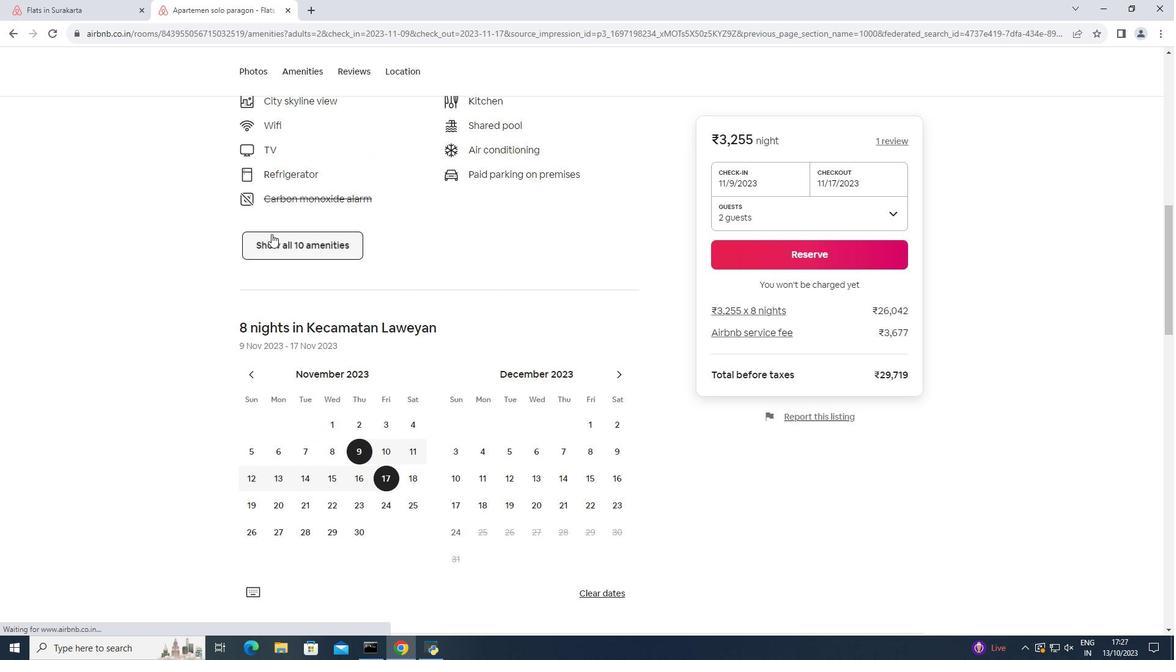 
Action: Mouse pressed left at (271, 234)
Screenshot: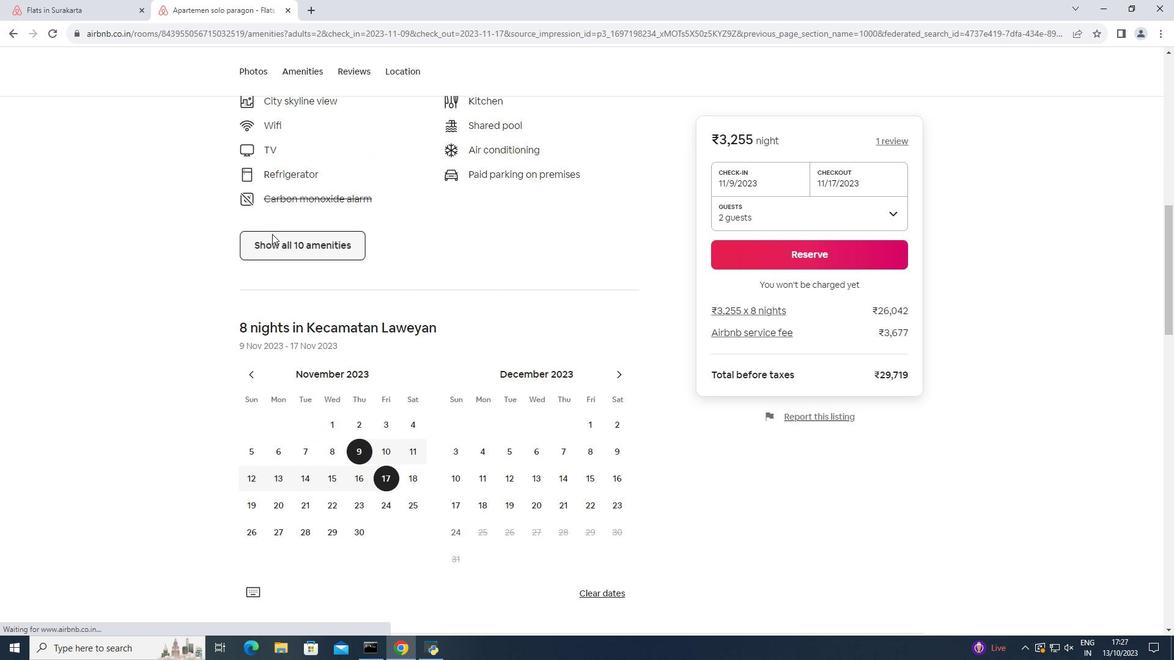 
Action: Mouse moved to (462, 272)
Screenshot: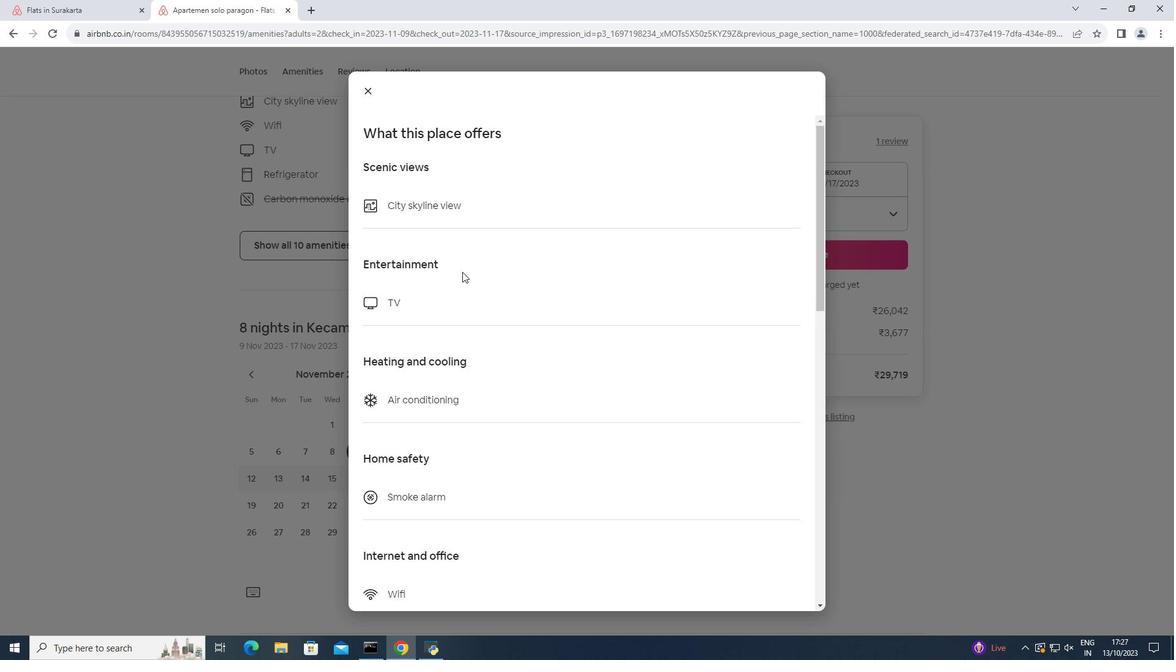 
Action: Mouse scrolled (462, 271) with delta (0, 0)
Screenshot: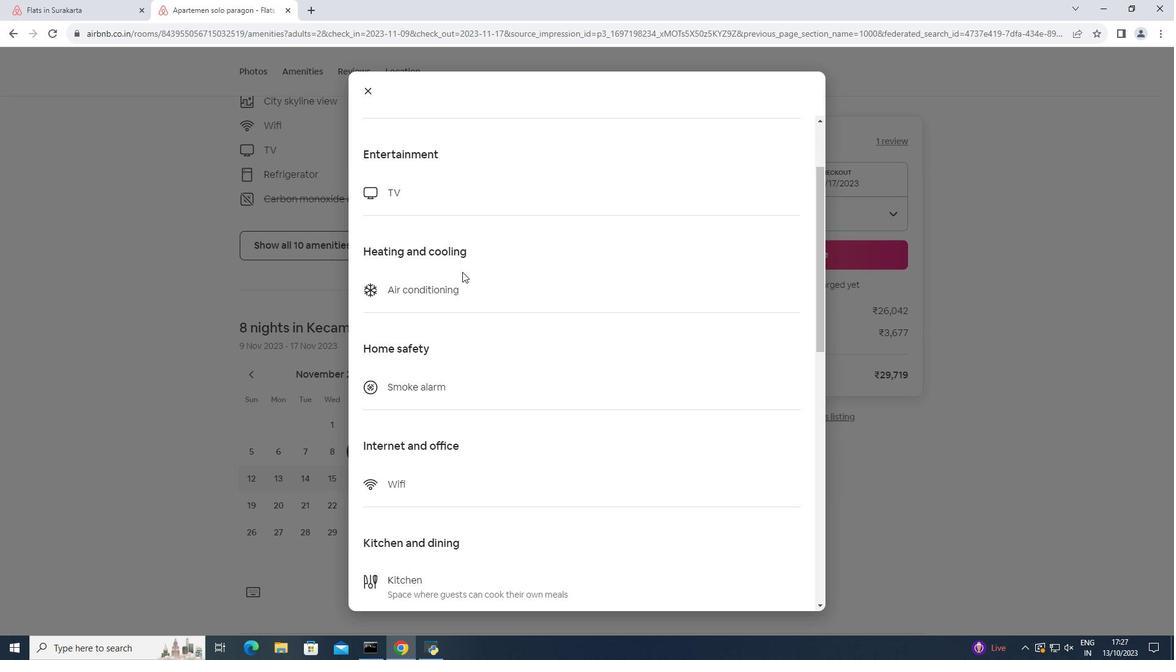 
Action: Mouse scrolled (462, 271) with delta (0, 0)
Screenshot: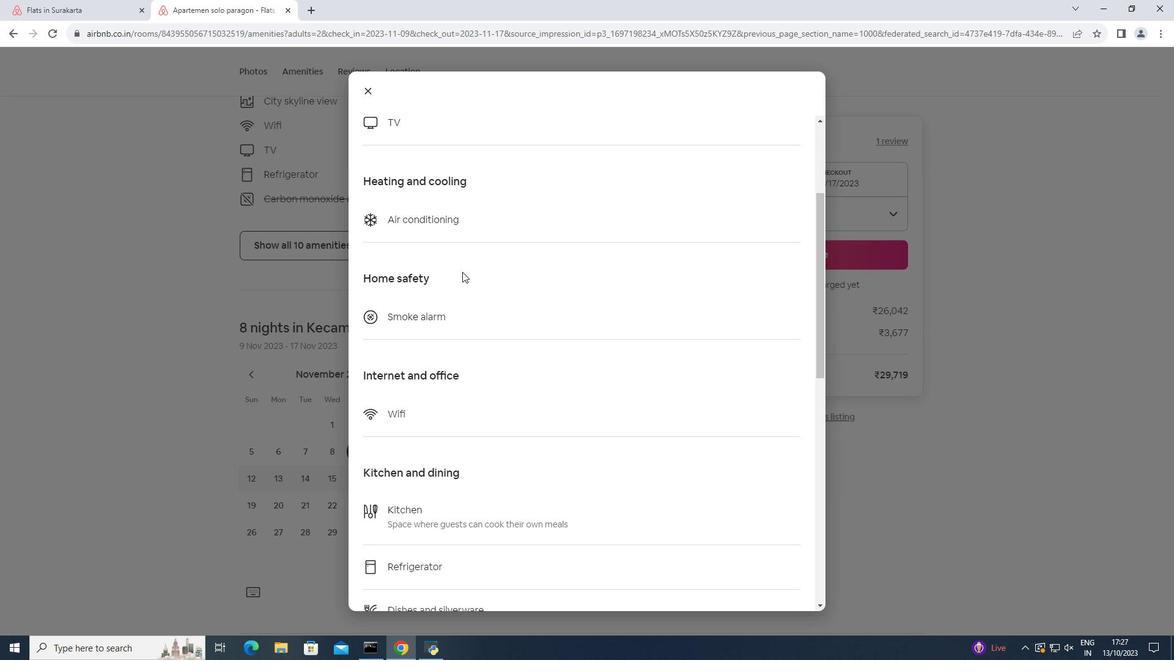 
Action: Mouse scrolled (462, 271) with delta (0, 0)
Screenshot: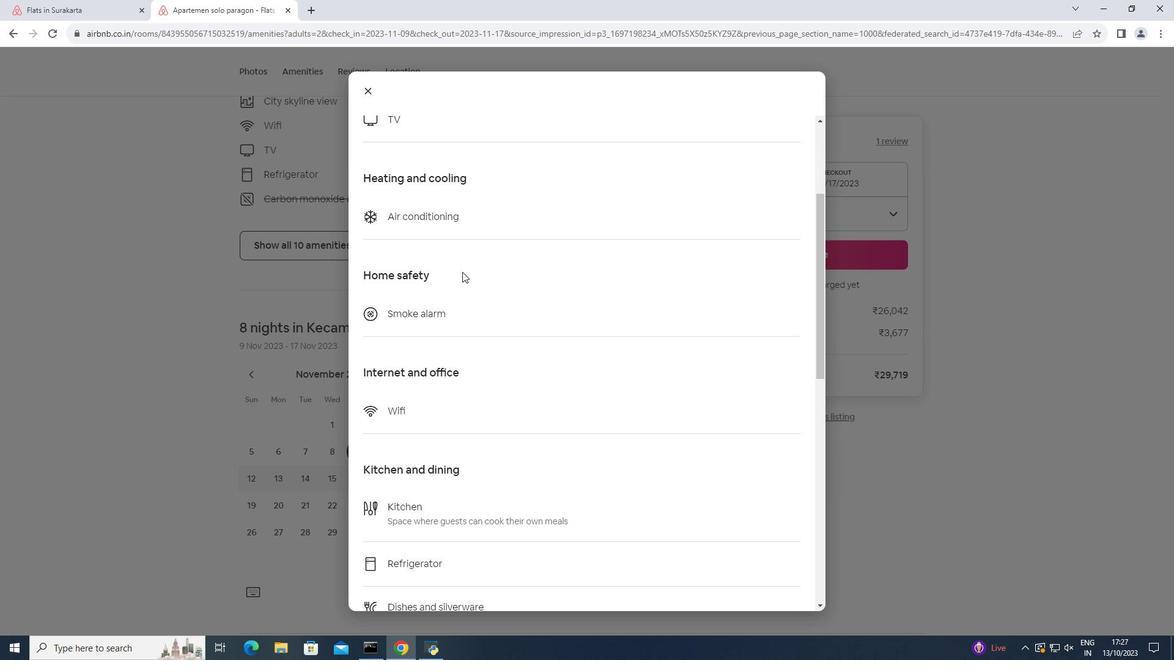 
Action: Mouse scrolled (462, 271) with delta (0, 0)
Screenshot: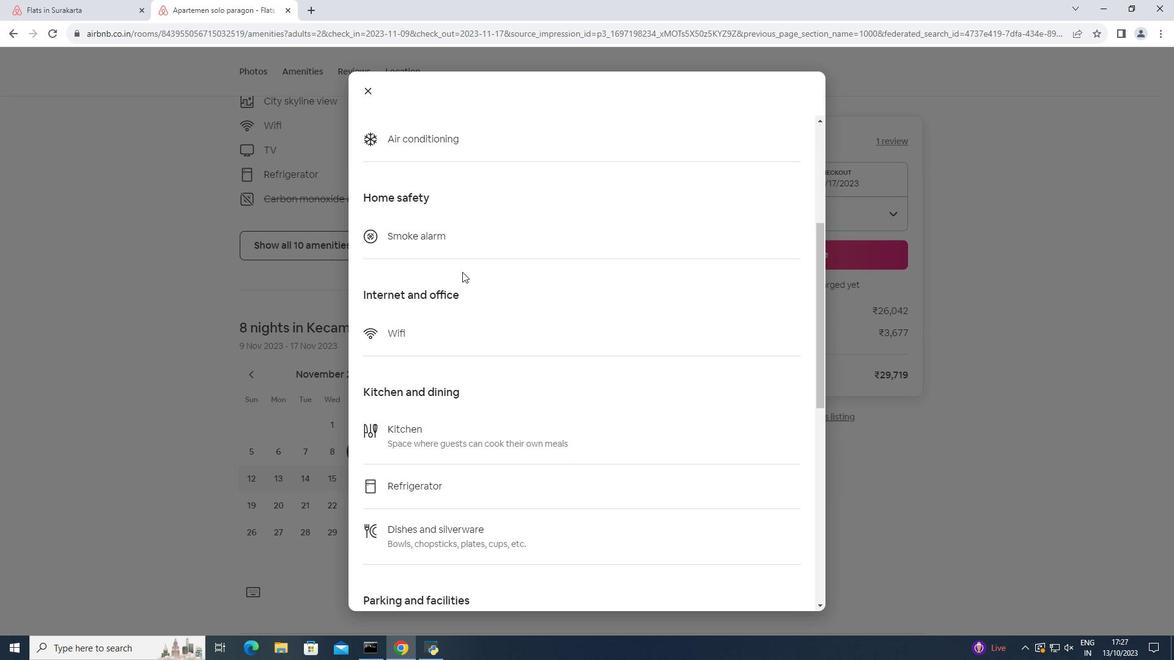 
Action: Mouse scrolled (462, 271) with delta (0, 0)
Screenshot: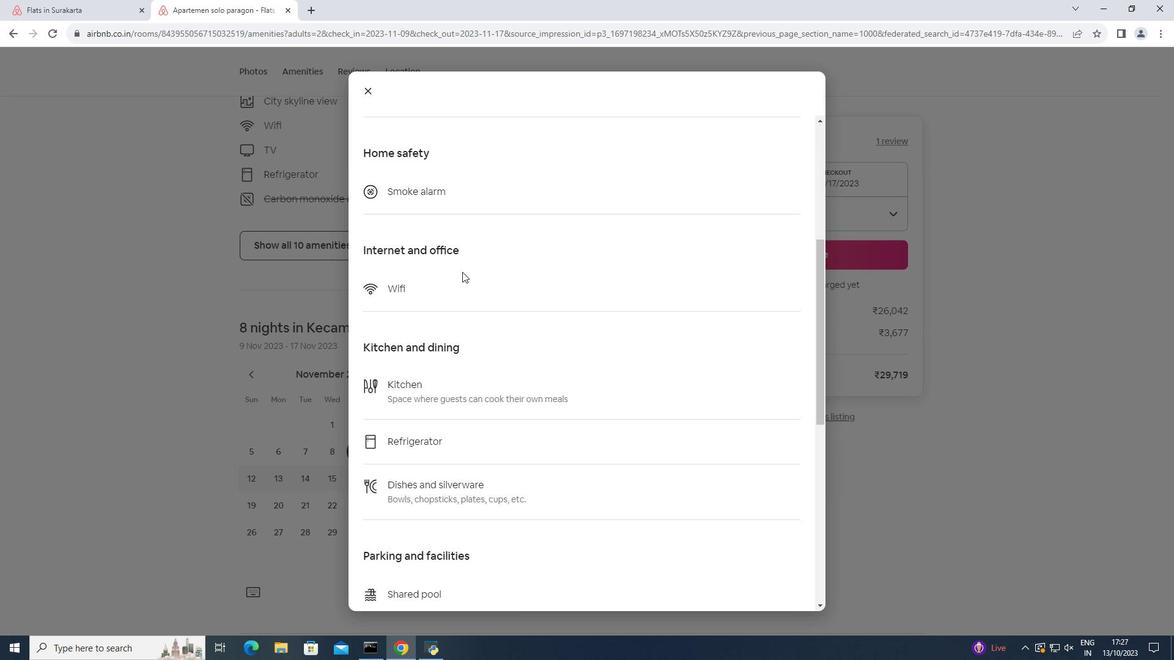 
Action: Mouse scrolled (462, 271) with delta (0, 0)
Screenshot: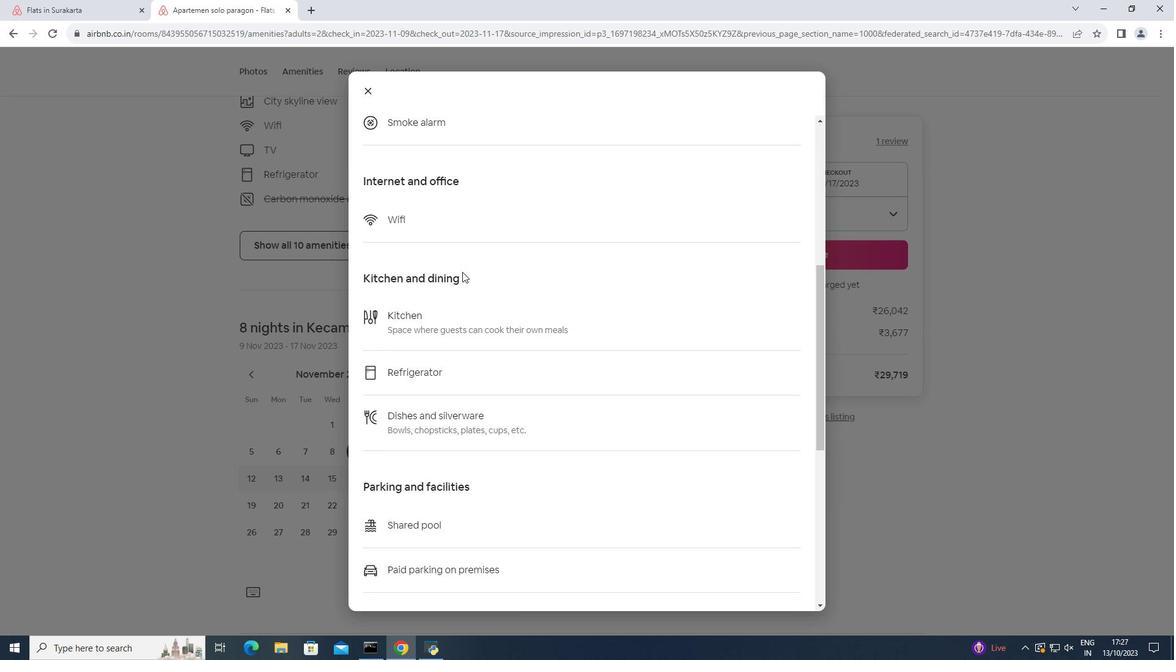 
Action: Mouse scrolled (462, 271) with delta (0, 0)
Screenshot: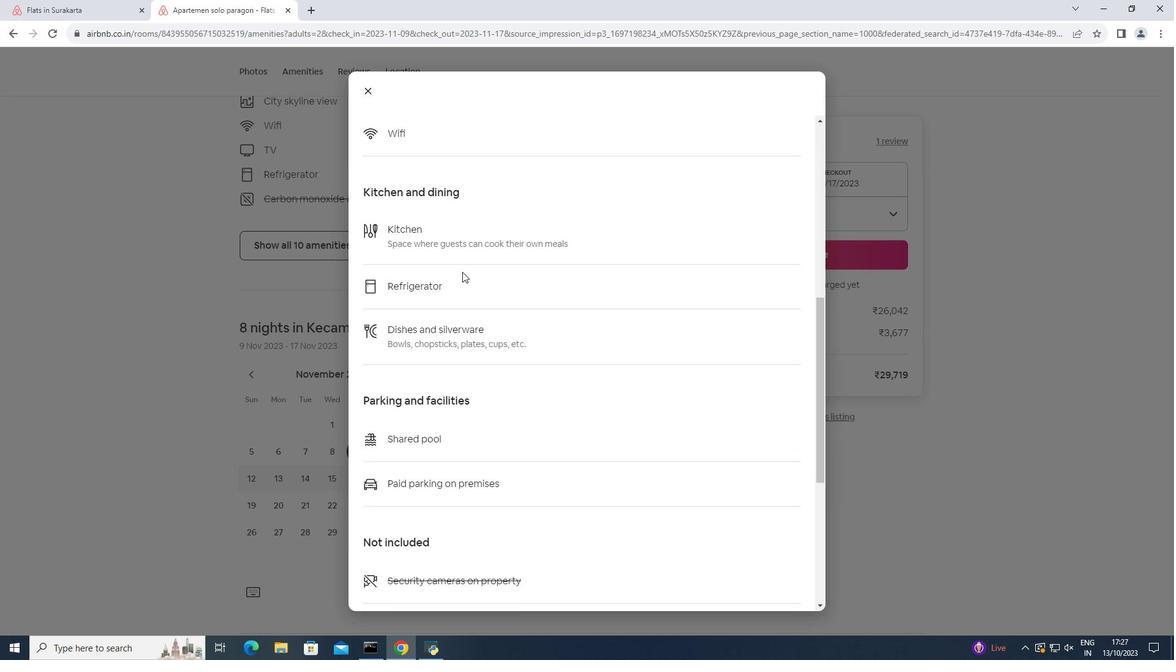 
Action: Mouse scrolled (462, 271) with delta (0, 0)
Screenshot: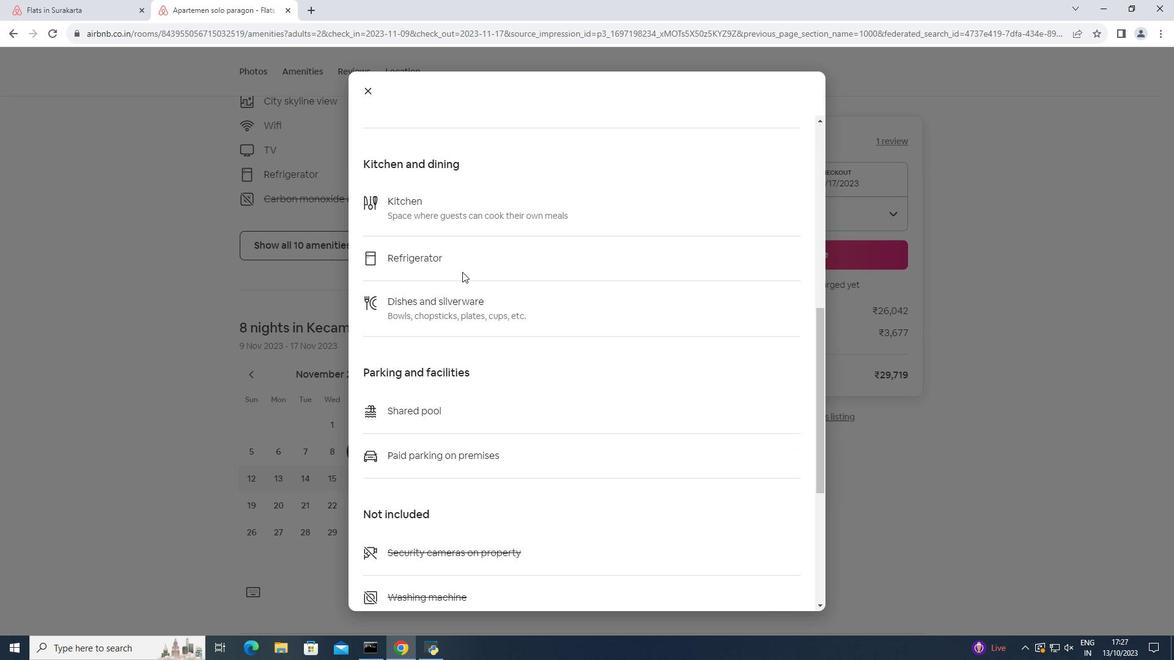 
Action: Mouse scrolled (462, 271) with delta (0, 0)
Screenshot: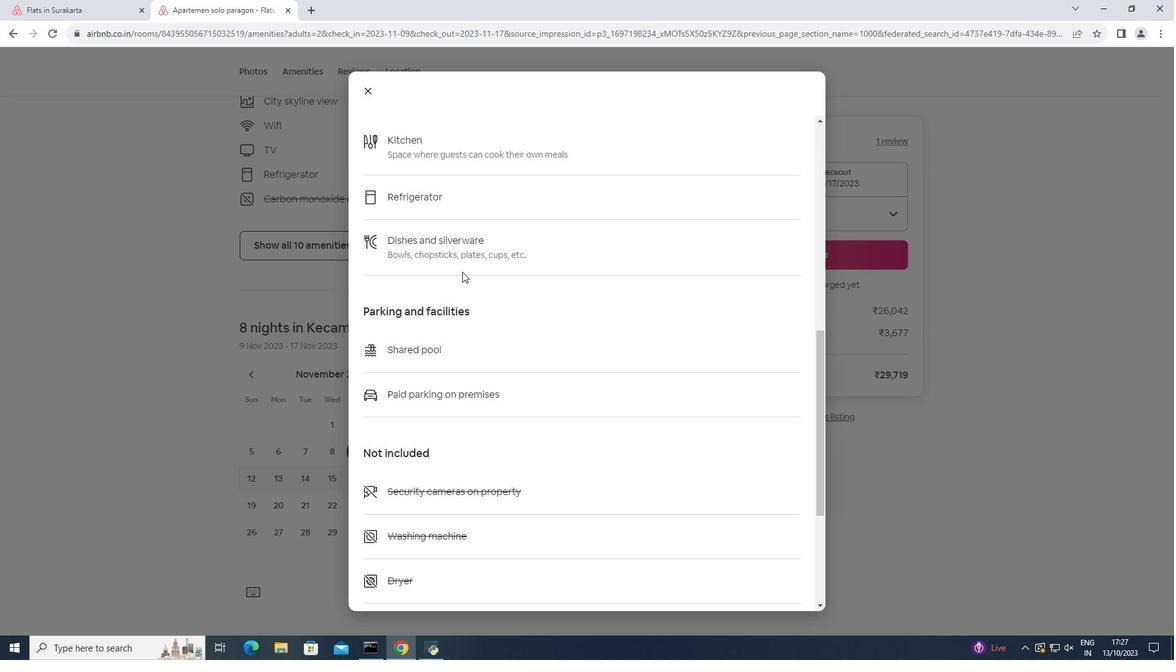 
Action: Mouse scrolled (462, 271) with delta (0, 0)
Screenshot: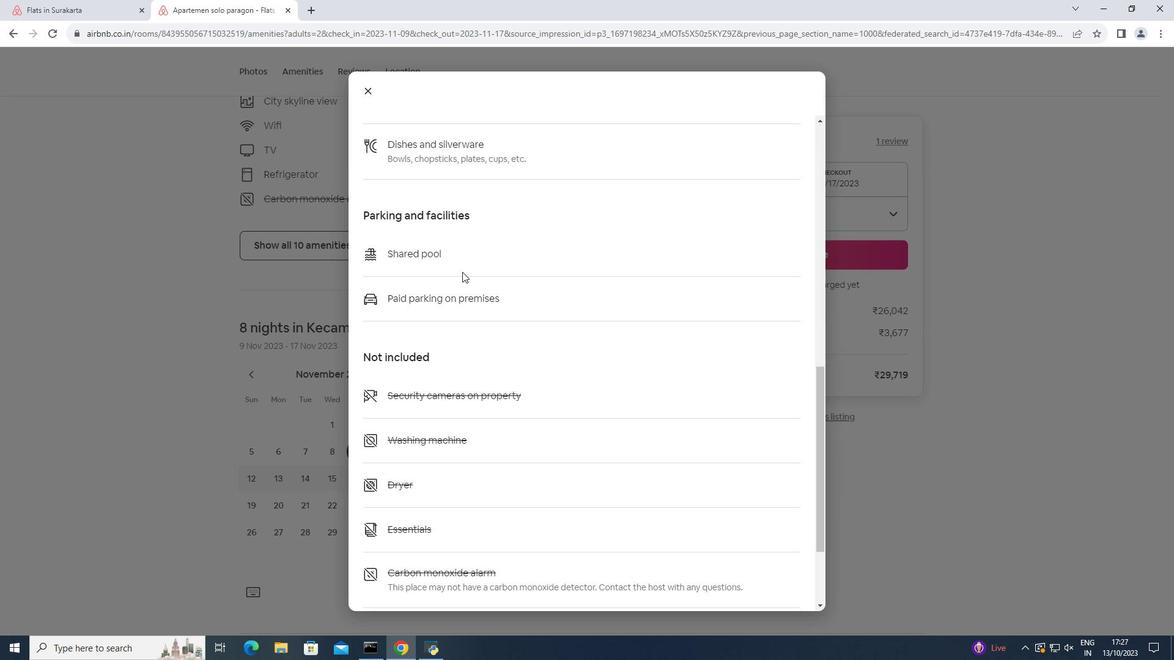 
Action: Mouse scrolled (462, 271) with delta (0, 0)
Screenshot: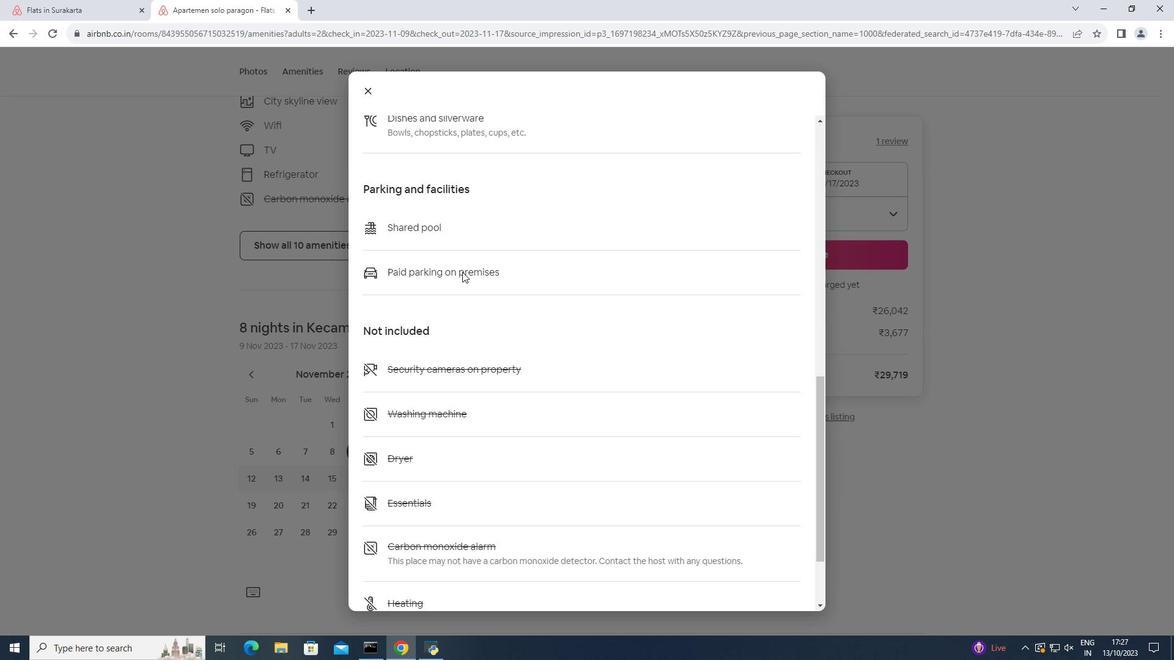 
Action: Mouse scrolled (462, 271) with delta (0, 0)
Screenshot: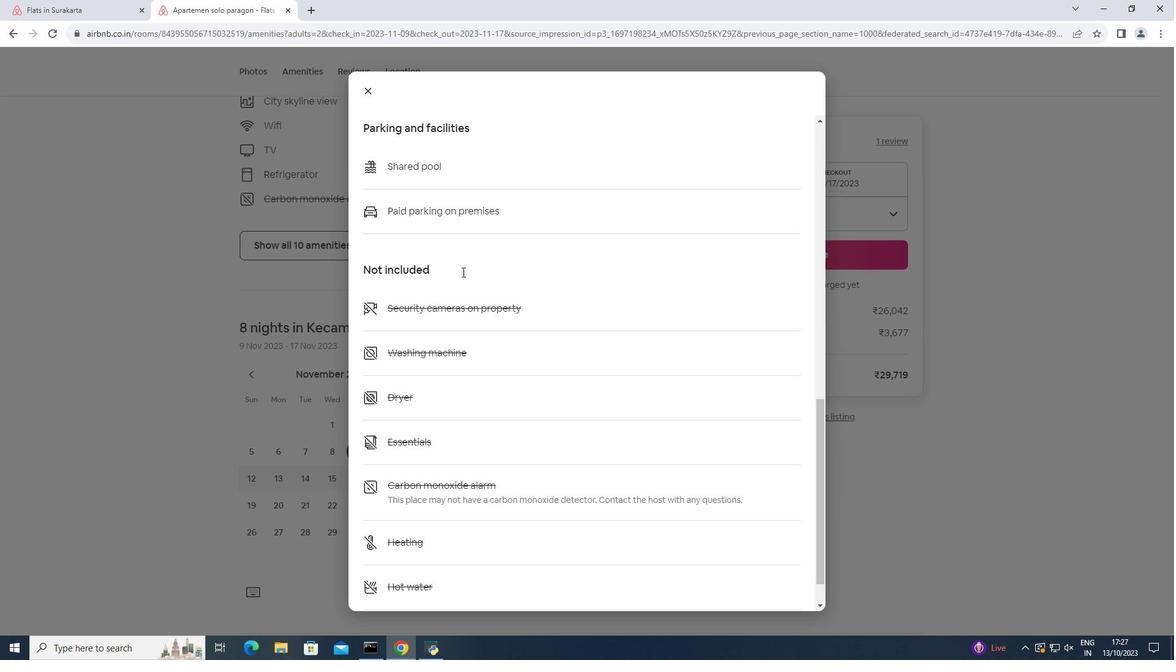 
Action: Mouse scrolled (462, 271) with delta (0, 0)
Screenshot: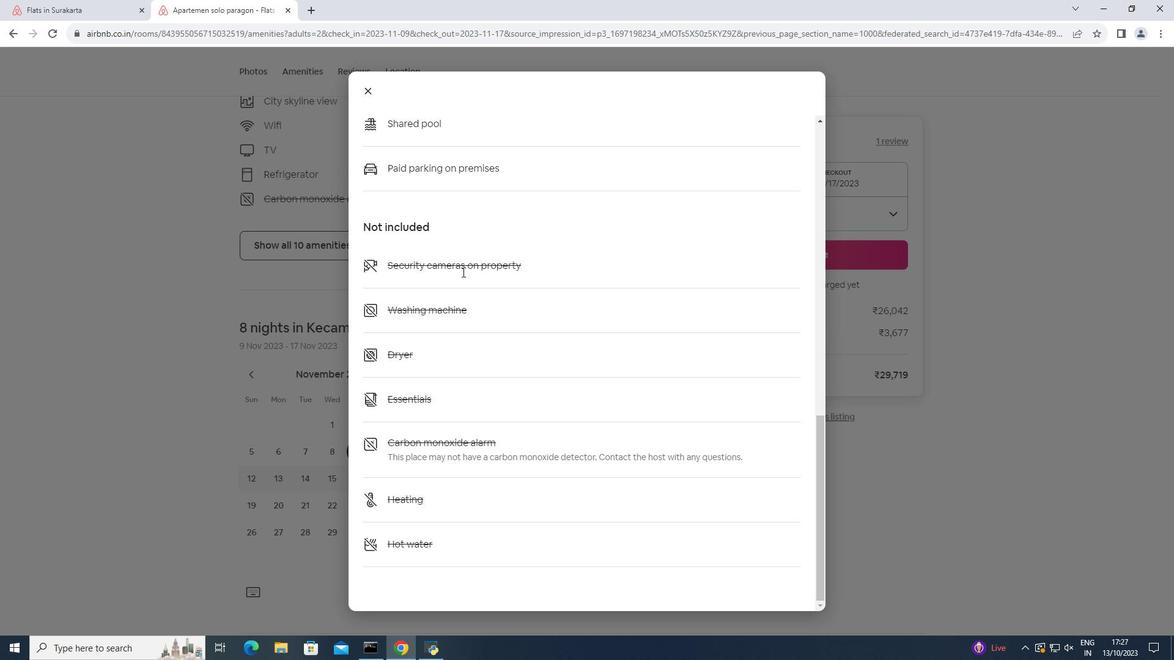 
Action: Mouse scrolled (462, 271) with delta (0, 0)
Screenshot: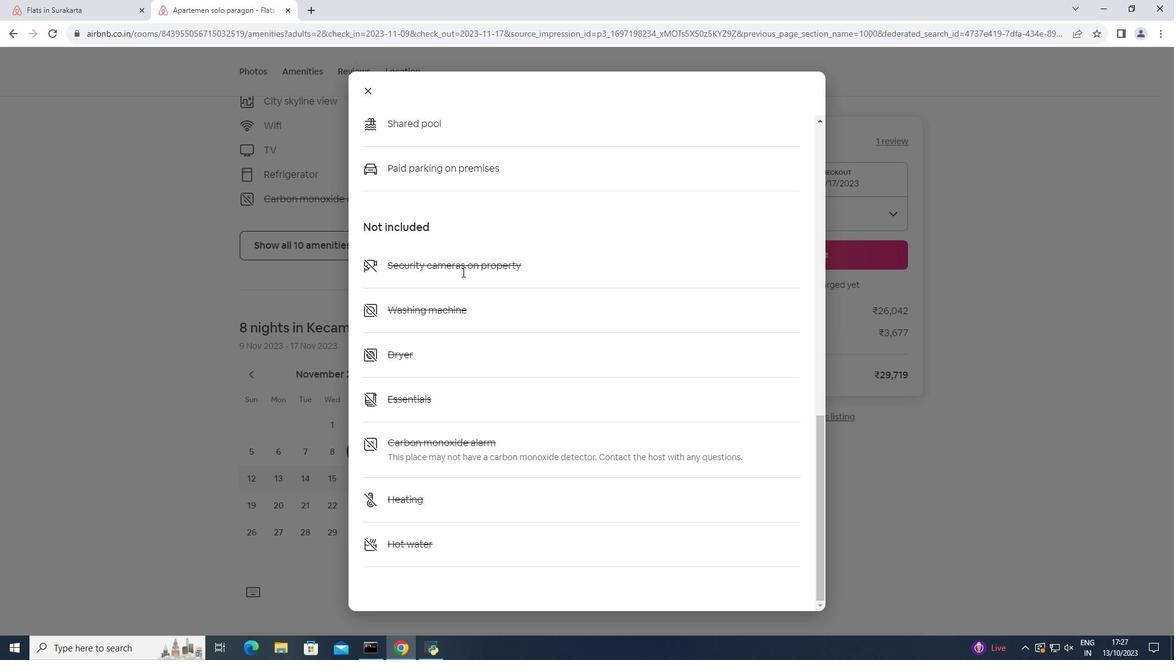 
Action: Mouse scrolled (462, 271) with delta (0, 0)
Screenshot: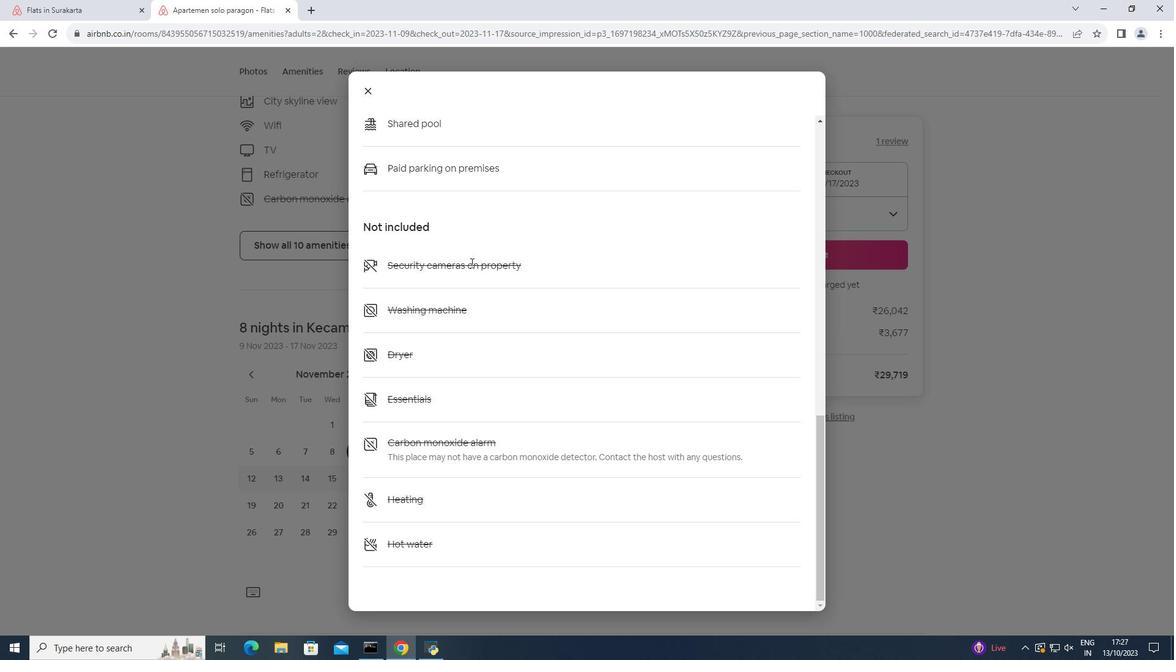 
Action: Mouse moved to (368, 91)
Screenshot: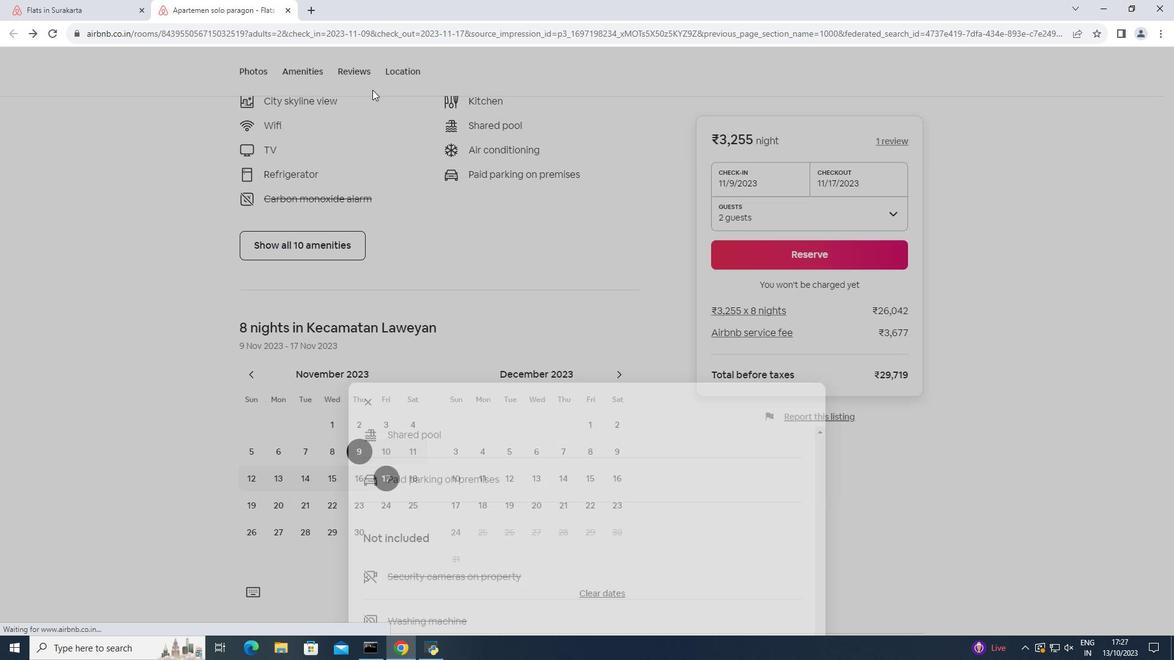 
Action: Mouse pressed left at (368, 91)
Screenshot: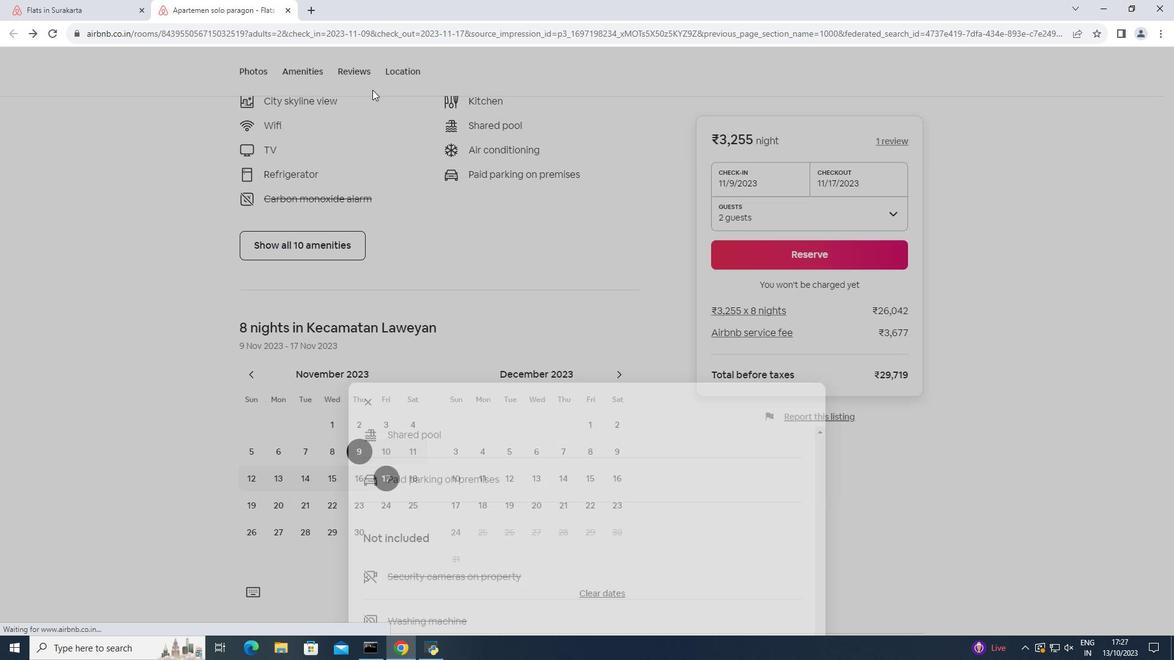 
Action: Mouse moved to (373, 89)
Screenshot: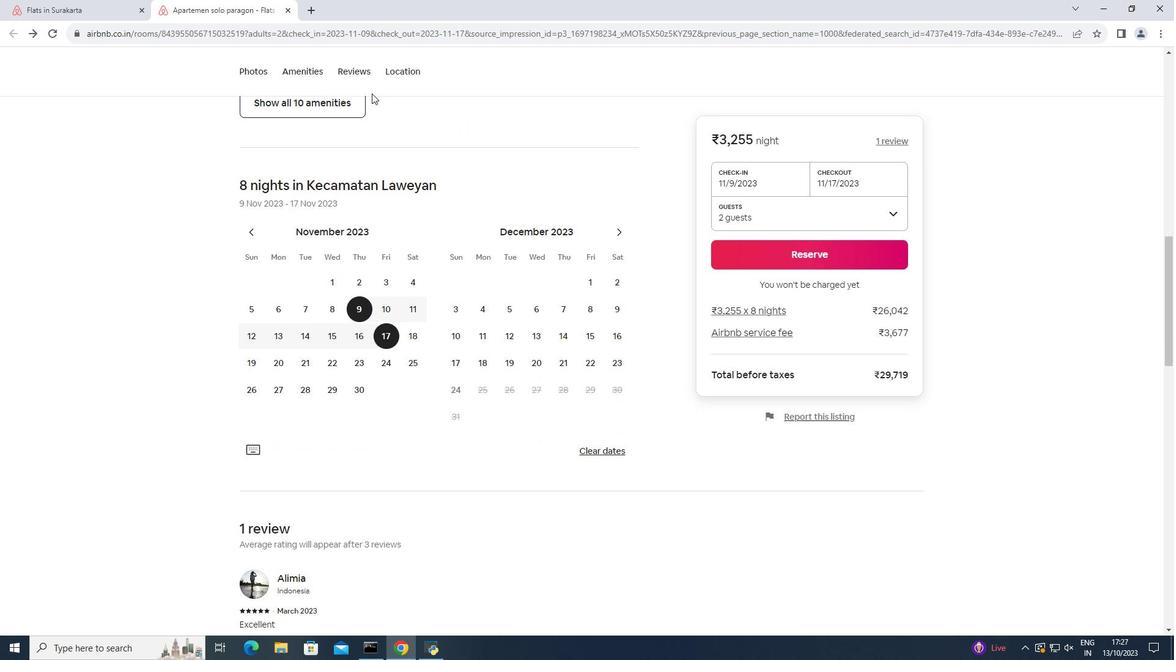 
Action: Mouse scrolled (373, 89) with delta (0, 0)
Screenshot: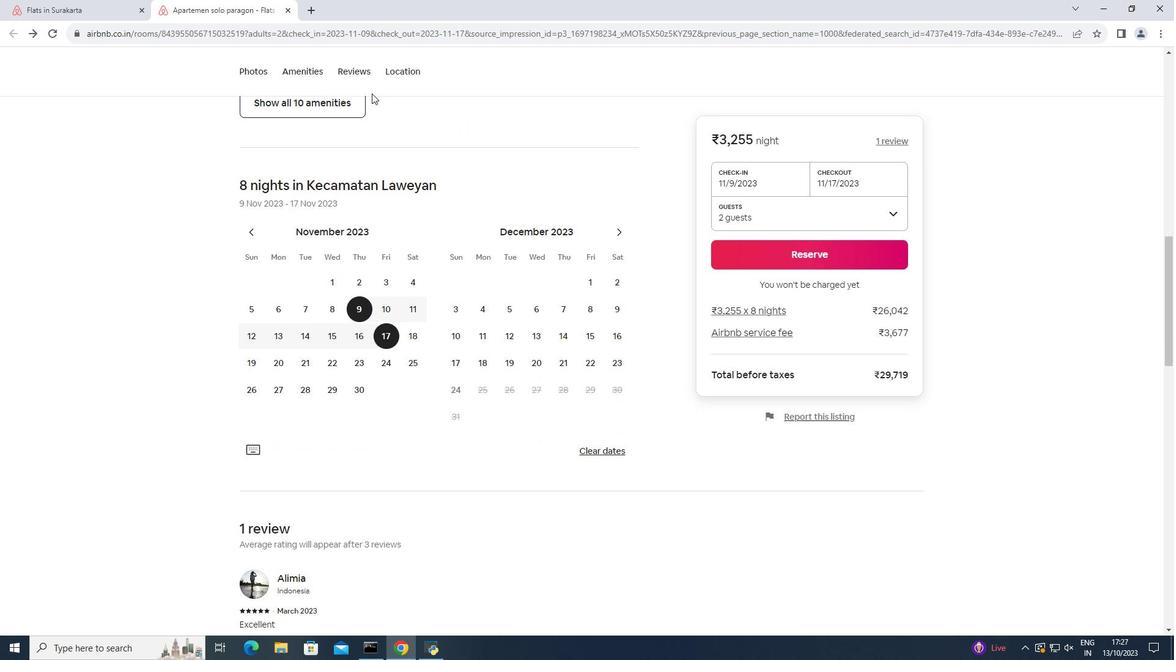 
Action: Mouse moved to (372, 91)
Screenshot: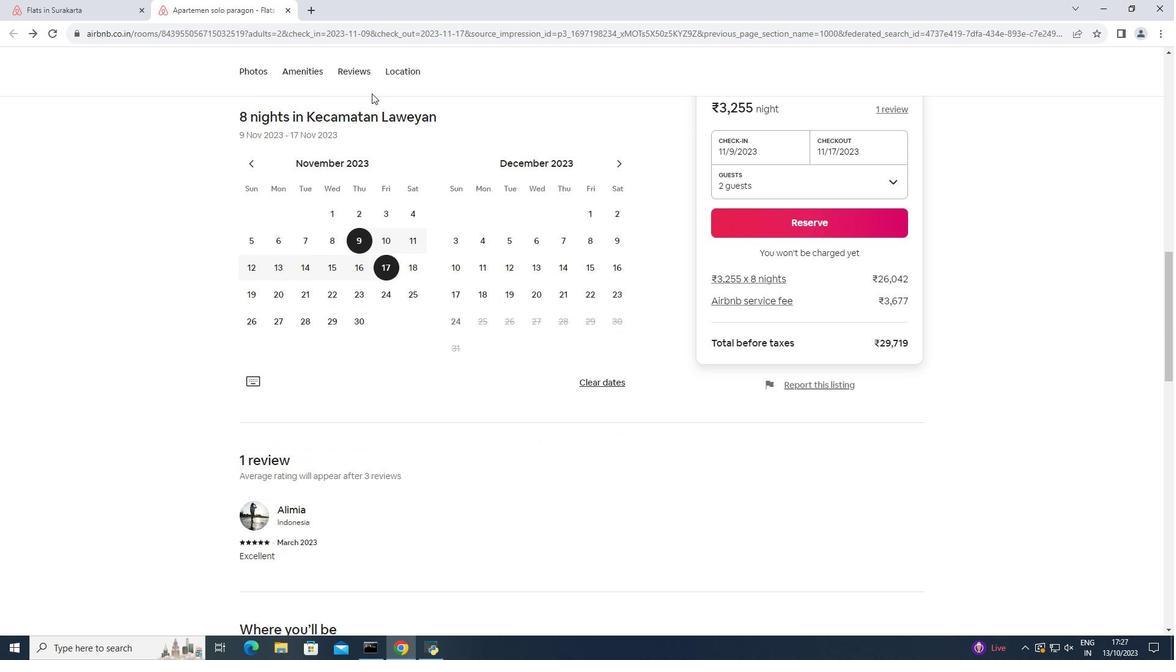 
Action: Mouse scrolled (372, 91) with delta (0, 0)
Screenshot: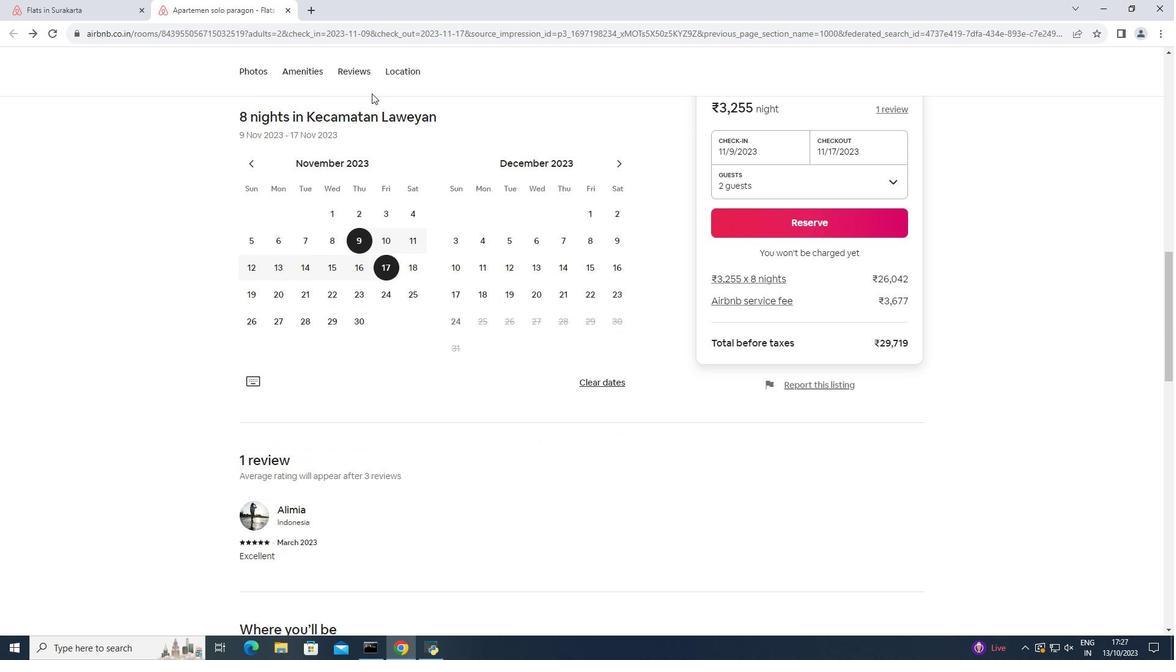 
Action: Mouse moved to (371, 92)
Screenshot: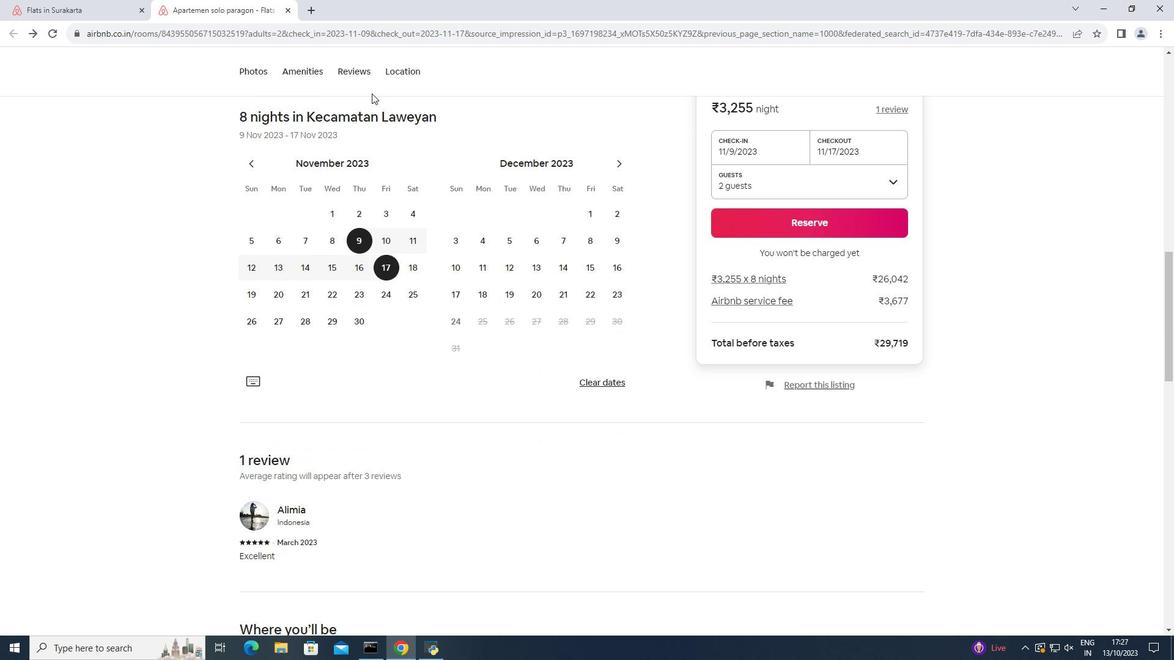 
Action: Mouse scrolled (371, 92) with delta (0, 0)
Screenshot: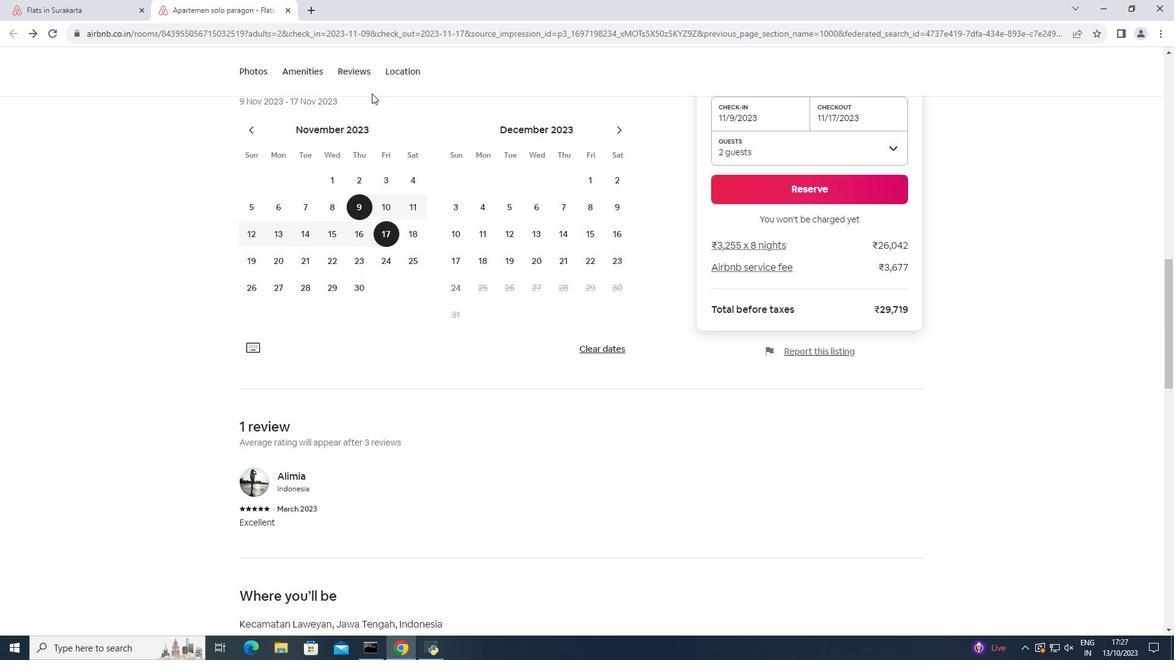 
Action: Mouse moved to (371, 93)
Screenshot: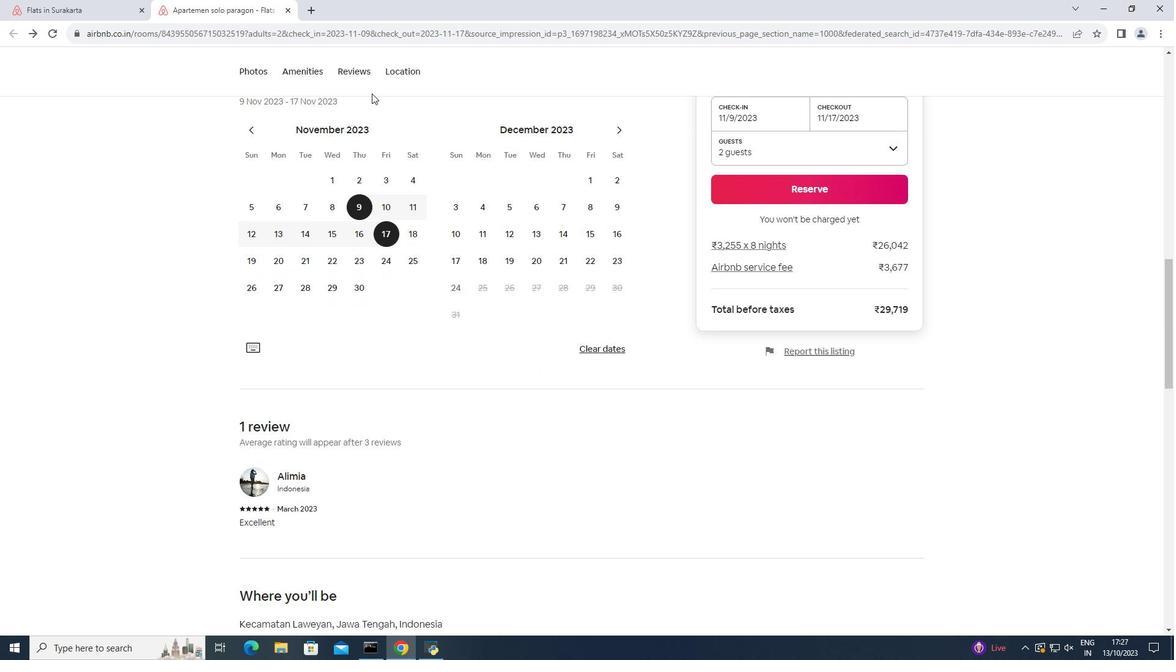 
Action: Mouse scrolled (371, 92) with delta (0, 0)
Screenshot: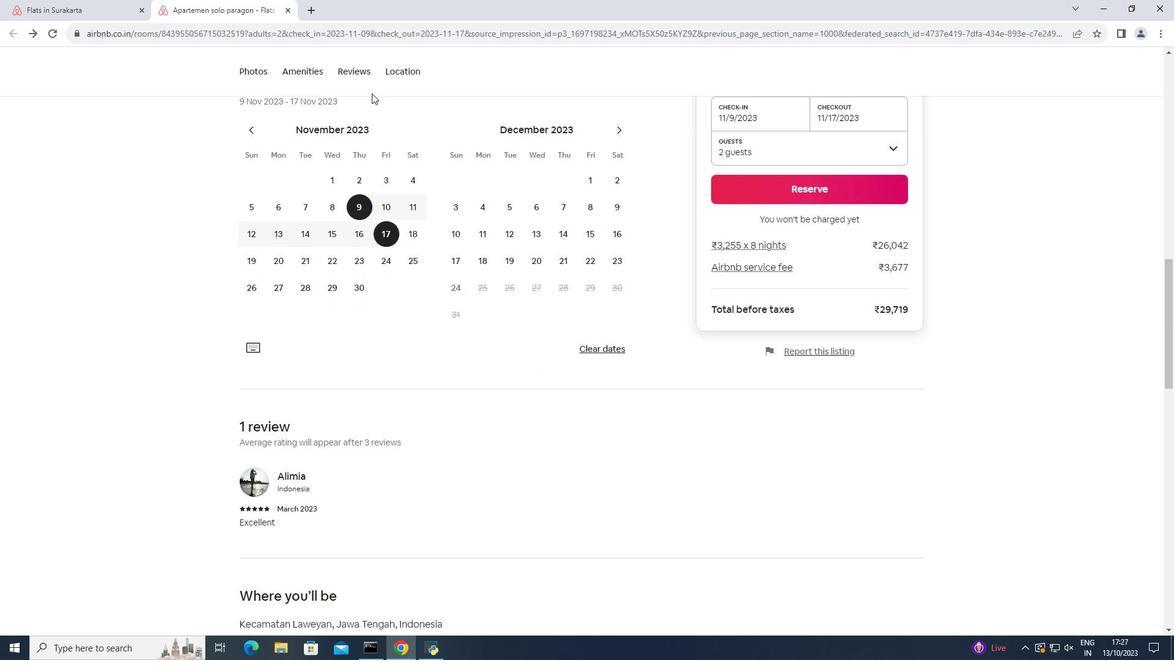 
Action: Mouse moved to (371, 94)
Screenshot: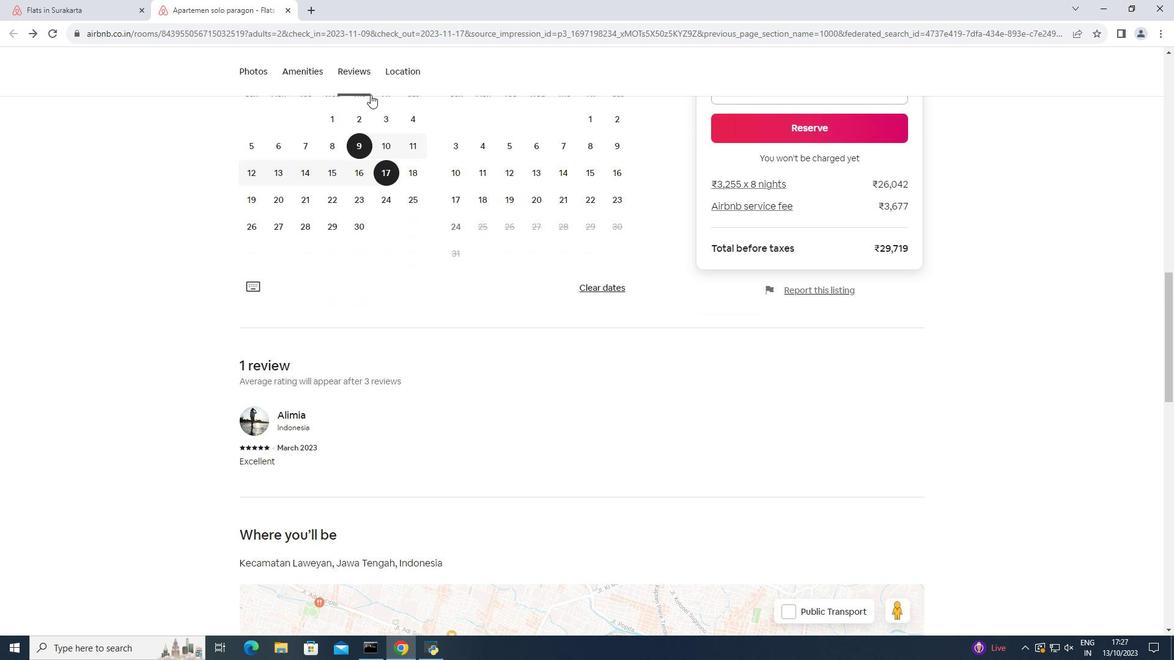 
Action: Mouse scrolled (371, 93) with delta (0, 0)
Screenshot: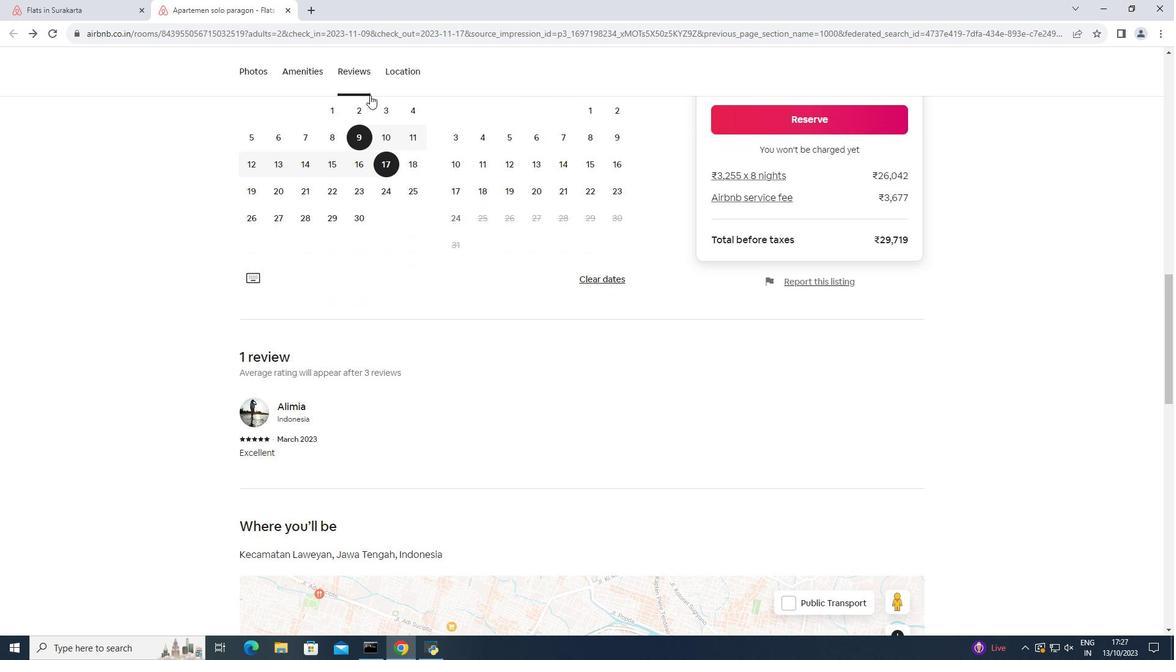 
Action: Mouse moved to (370, 94)
Screenshot: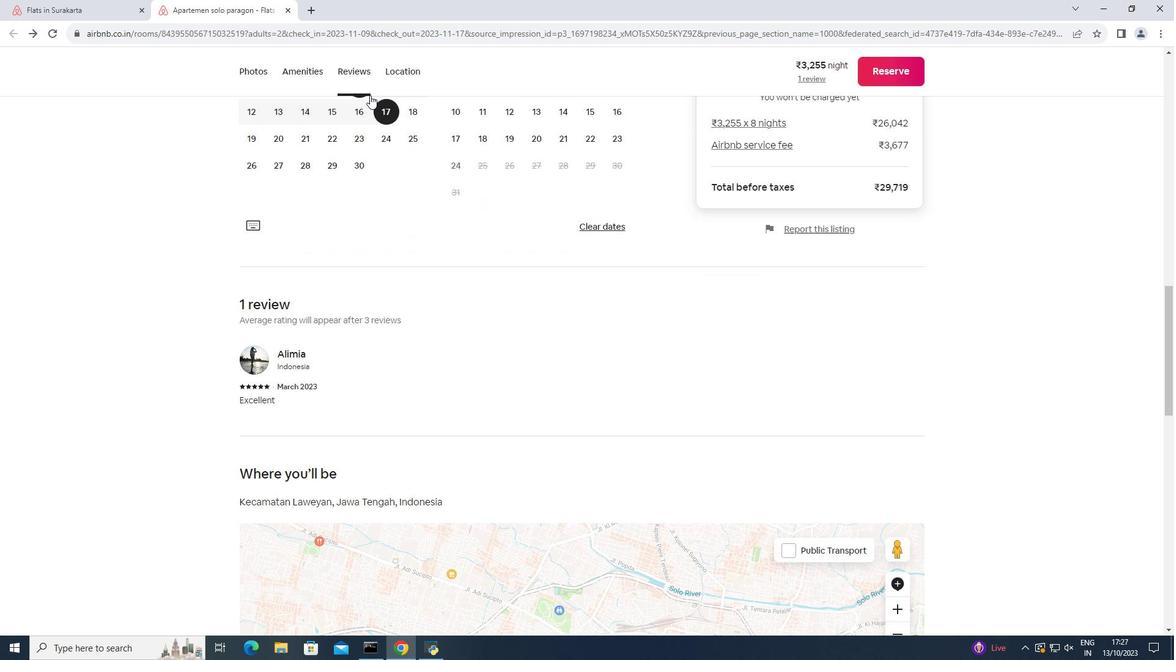 
Action: Mouse scrolled (370, 94) with delta (0, 0)
Screenshot: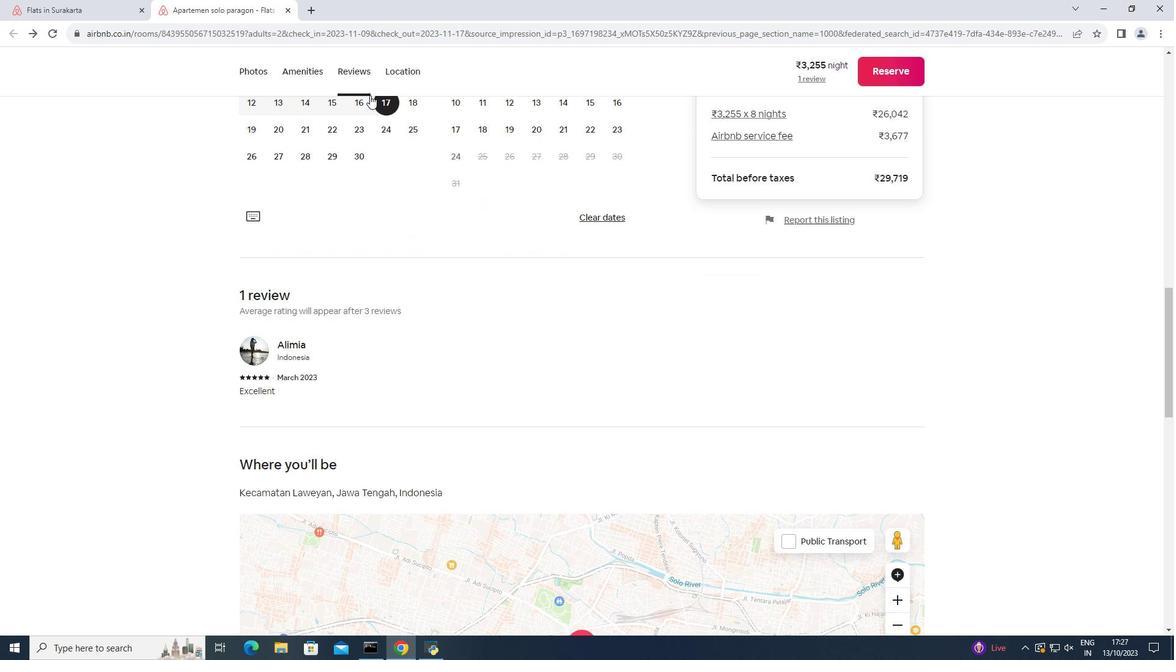 
Action: Mouse moved to (370, 95)
Screenshot: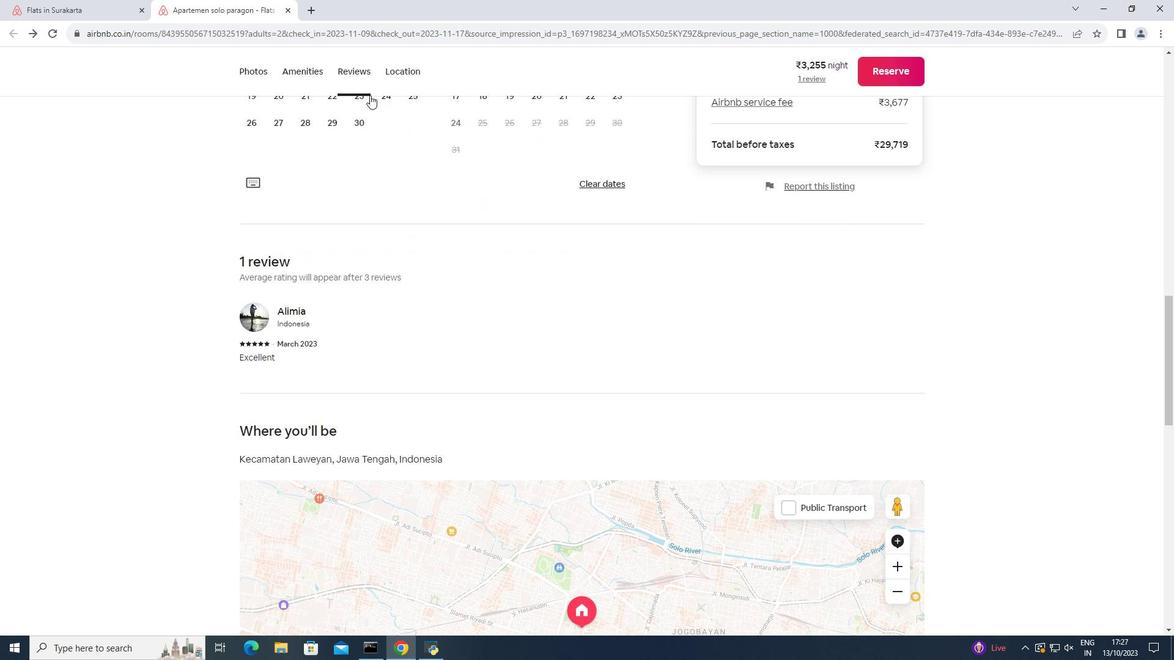 
Action: Mouse scrolled (370, 94) with delta (0, 0)
Screenshot: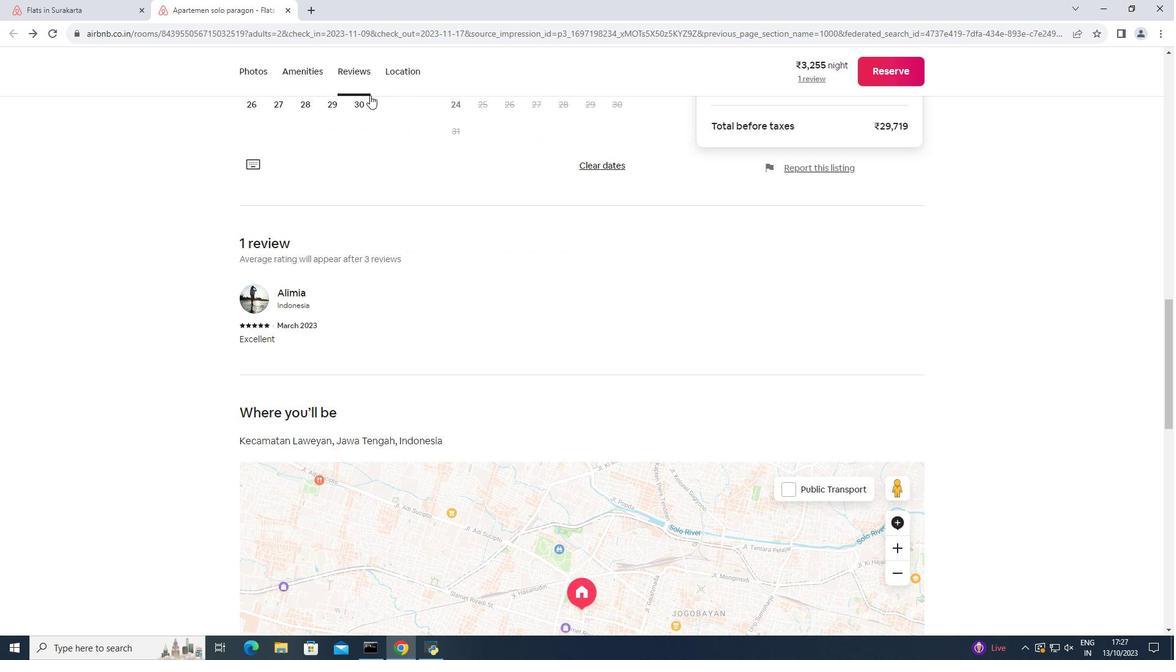 
Action: Mouse moved to (368, 96)
Screenshot: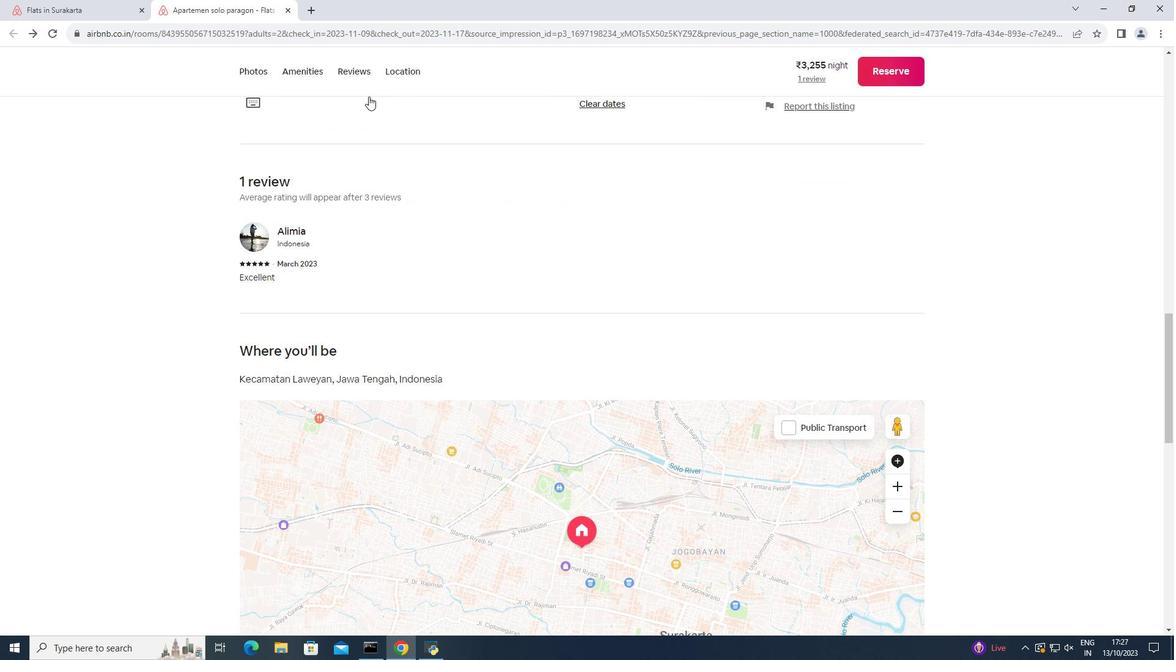 
Action: Mouse scrolled (368, 96) with delta (0, 0)
Screenshot: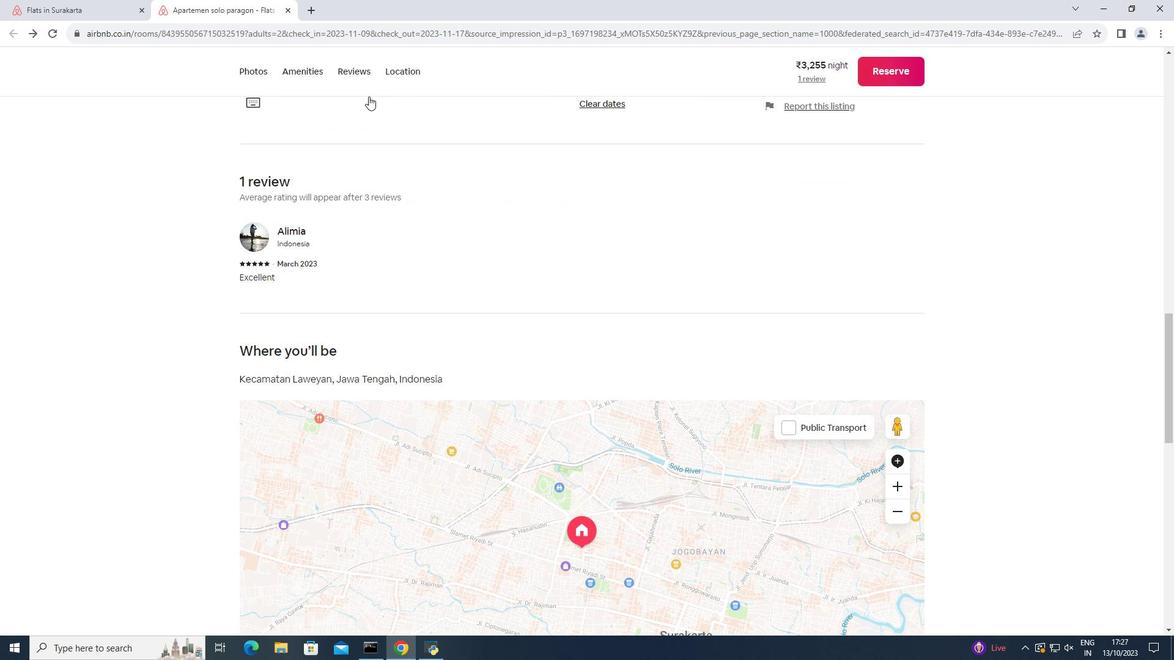 
Action: Mouse scrolled (368, 96) with delta (0, 0)
Screenshot: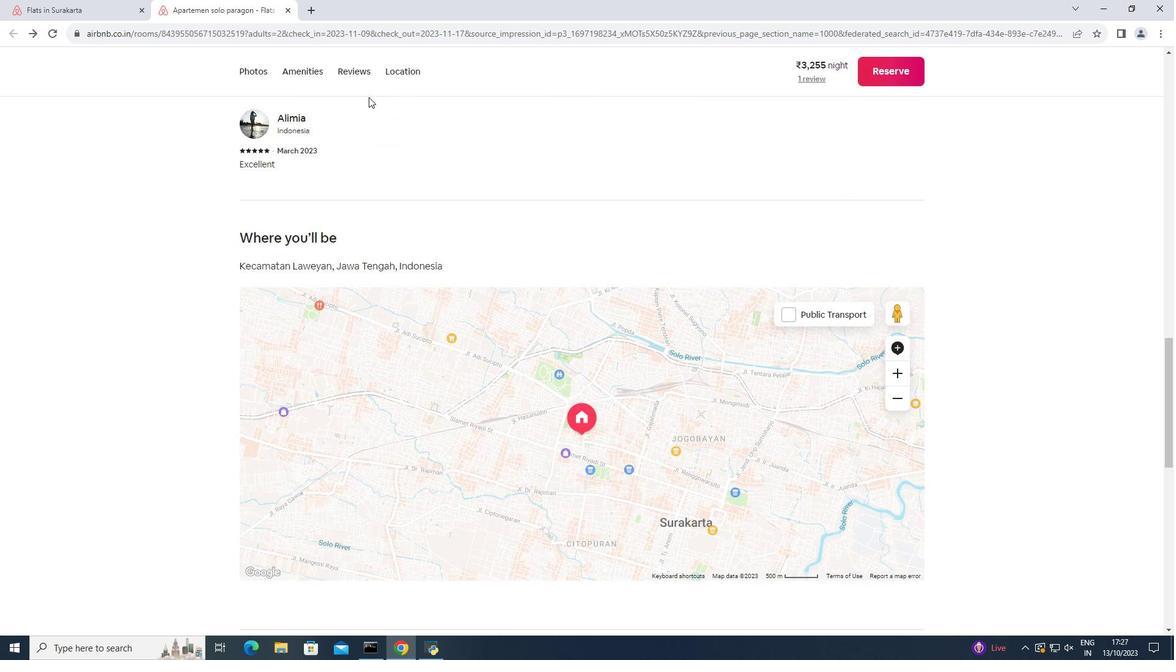 
Action: Mouse moved to (368, 97)
Screenshot: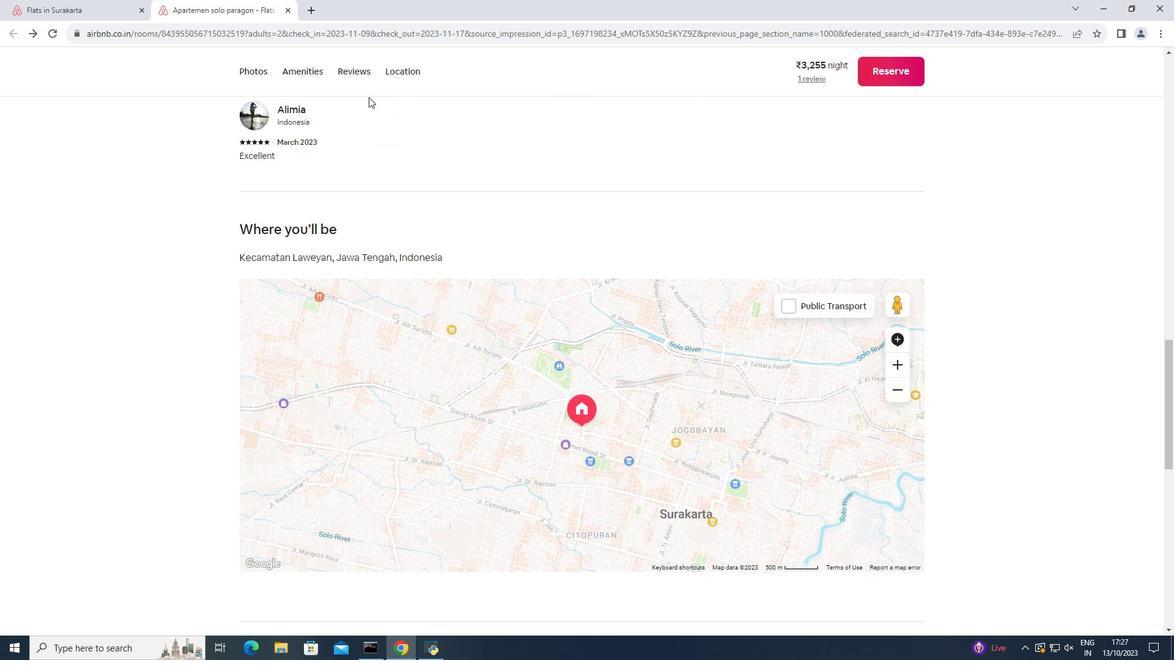
Action: Mouse scrolled (368, 96) with delta (0, 0)
Screenshot: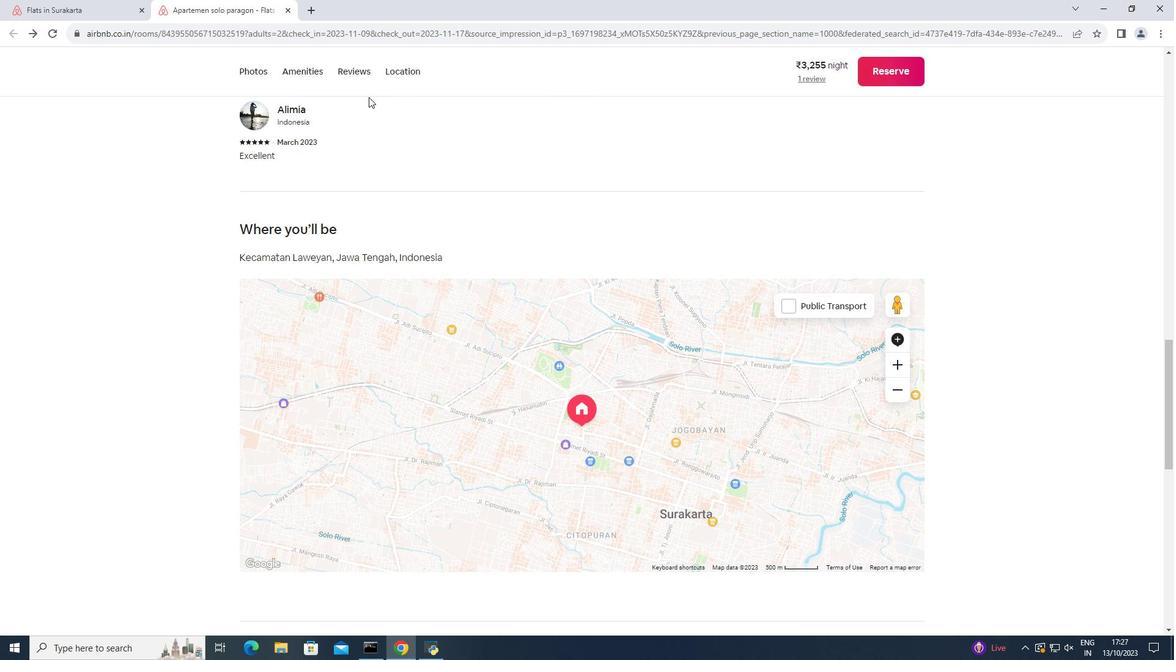 
Action: Mouse moved to (368, 97)
Screenshot: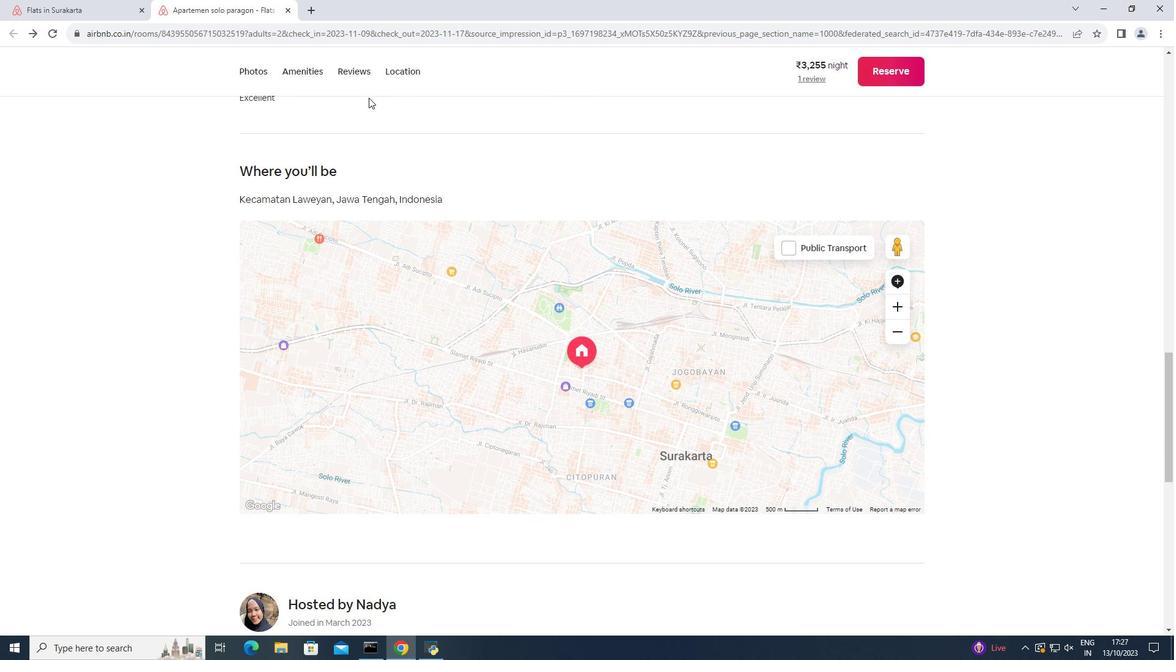 
Action: Mouse scrolled (368, 97) with delta (0, 0)
Screenshot: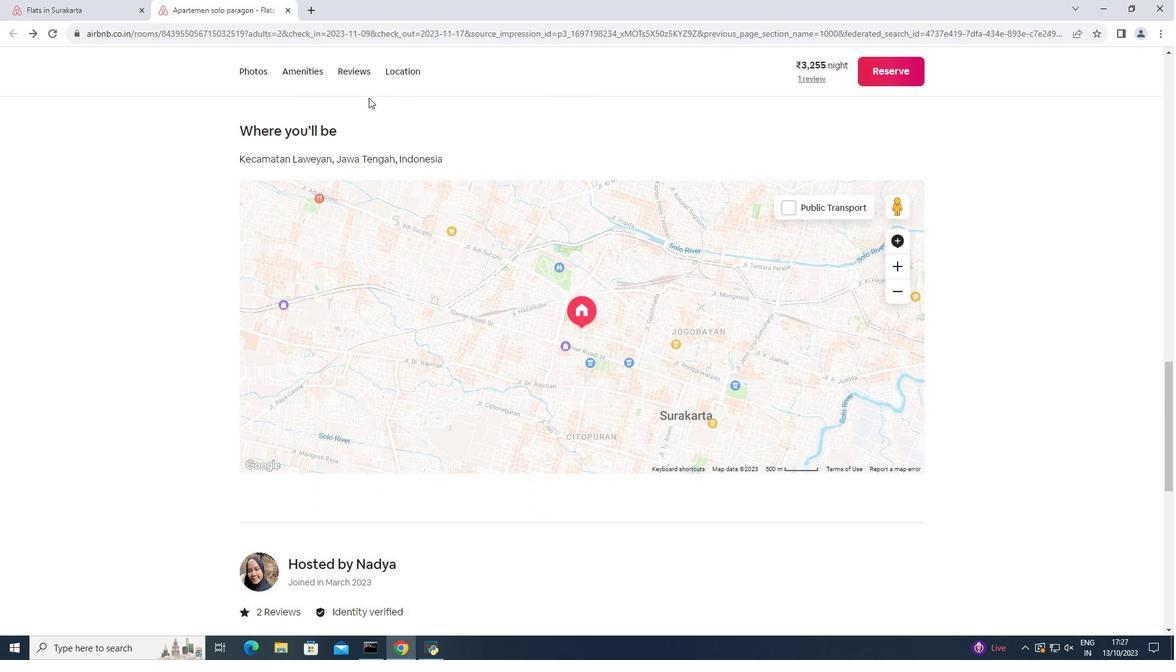 
Action: Mouse scrolled (368, 97) with delta (0, 0)
Screenshot: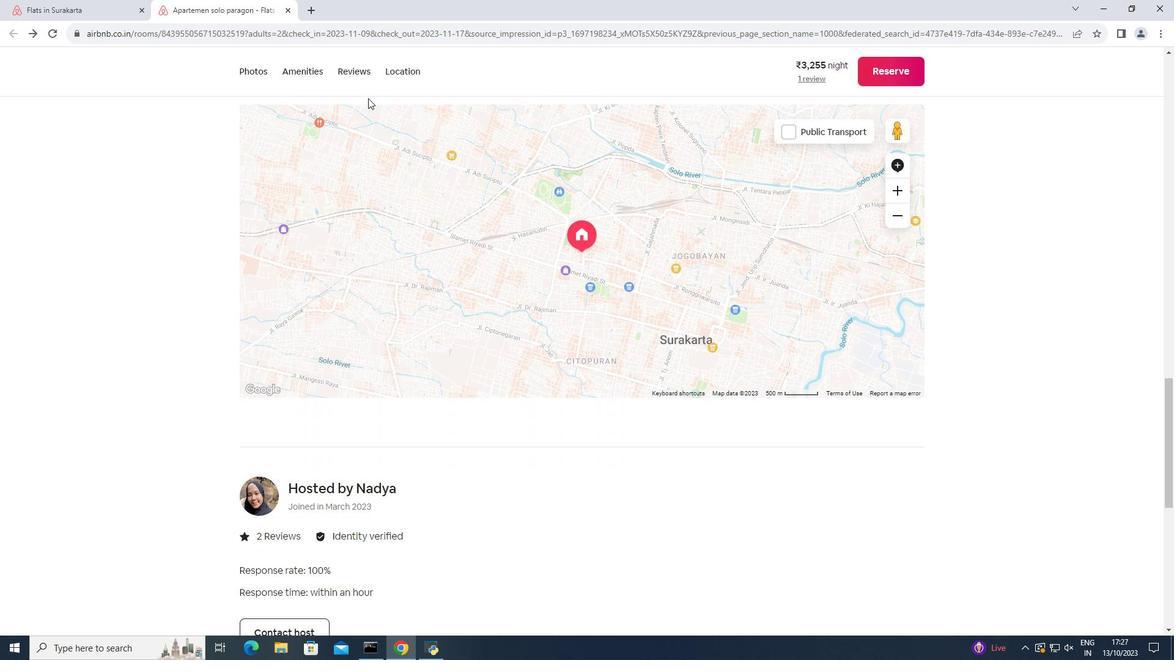 
Action: Mouse scrolled (368, 97) with delta (0, 0)
Screenshot: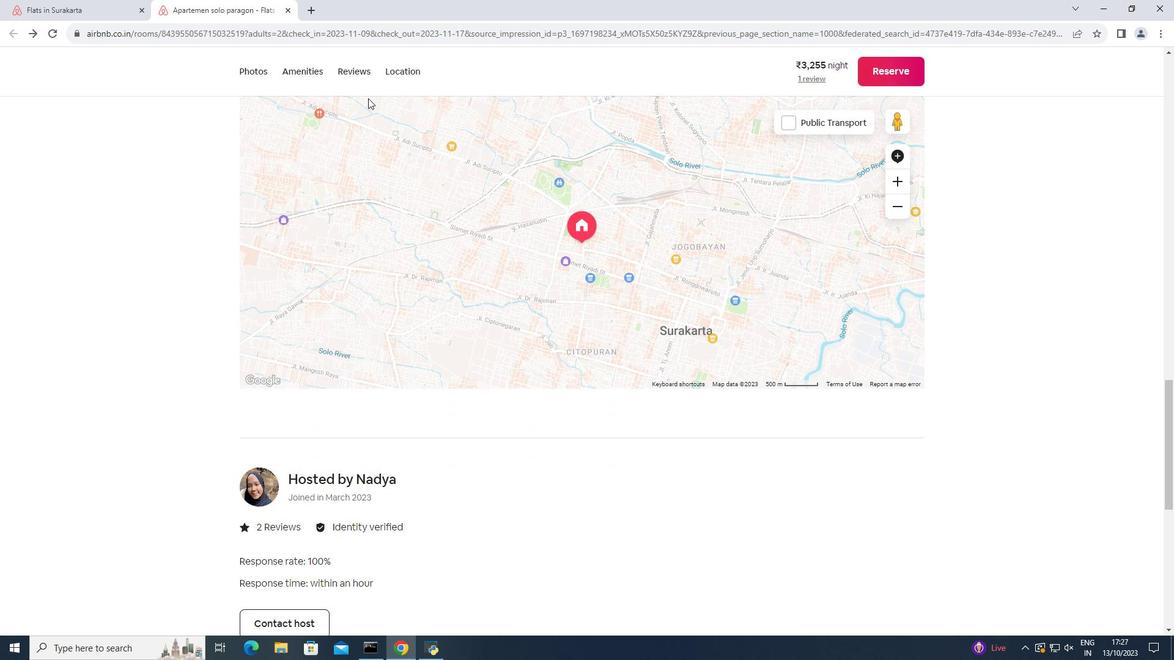 
Action: Mouse moved to (368, 98)
Screenshot: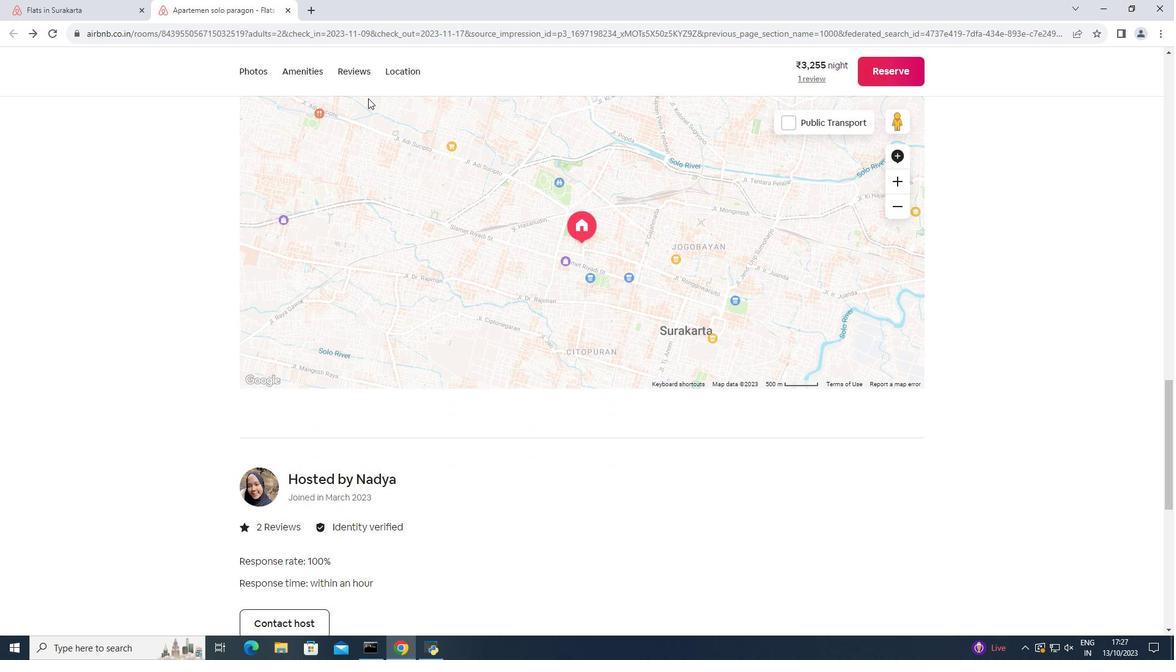 
Action: Mouse scrolled (368, 97) with delta (0, 0)
Screenshot: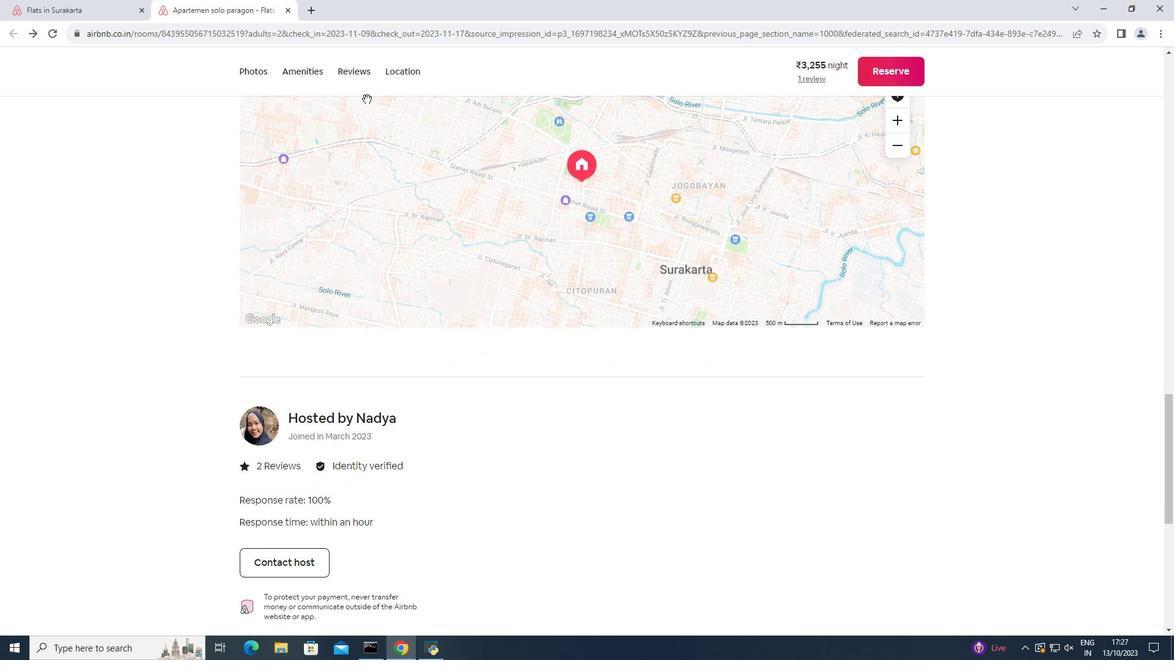 
Action: Mouse moved to (367, 99)
Screenshot: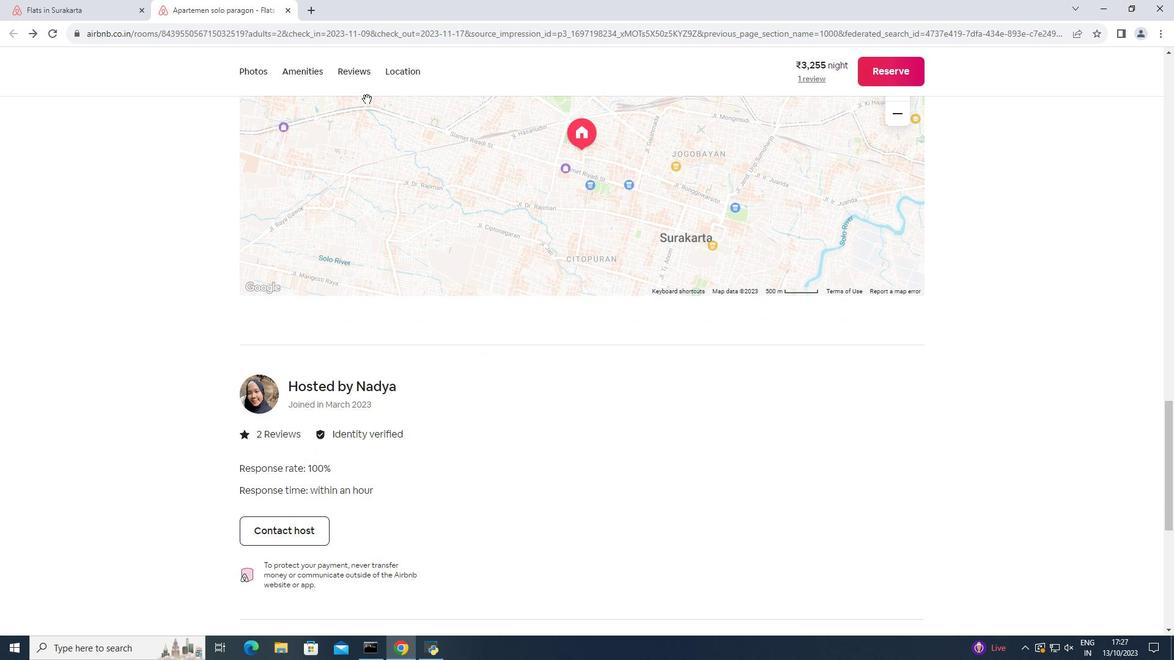 
Action: Mouse scrolled (367, 98) with delta (0, 0)
Screenshot: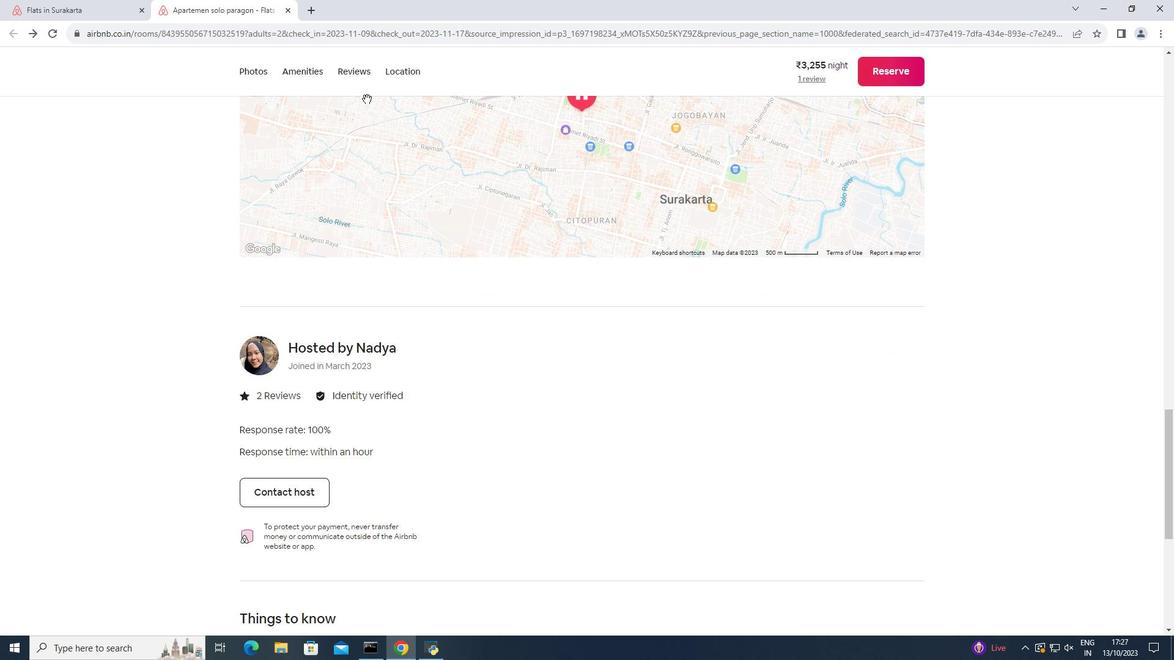 
Action: Mouse scrolled (367, 98) with delta (0, 0)
Screenshot: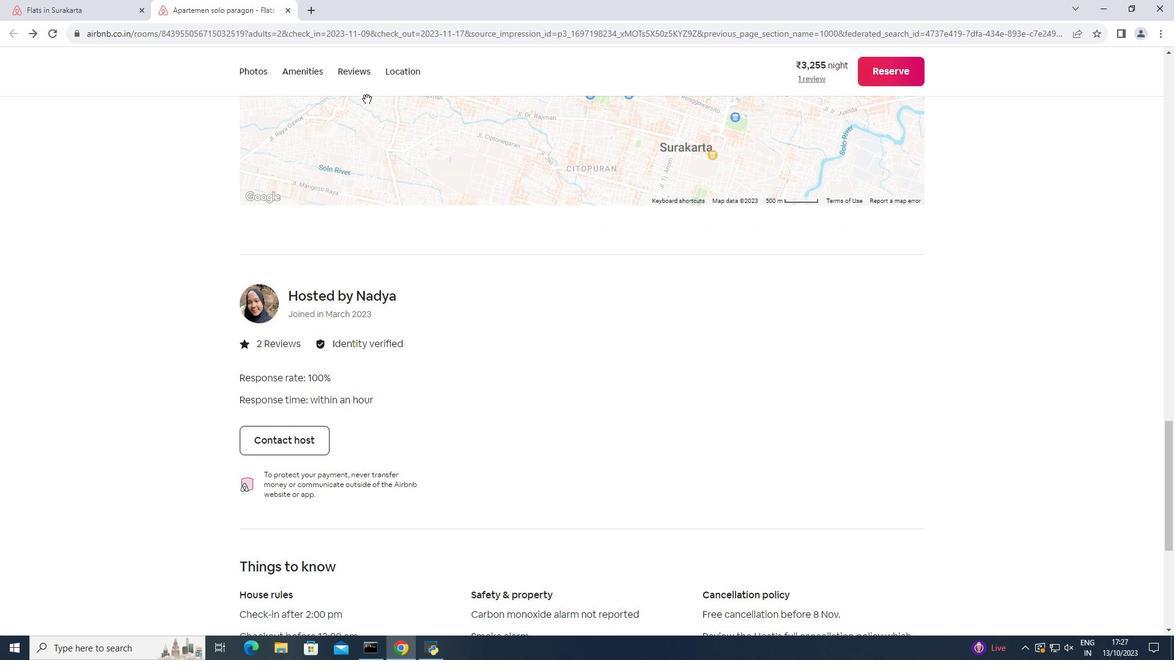 
Action: Mouse scrolled (367, 98) with delta (0, 0)
Screenshot: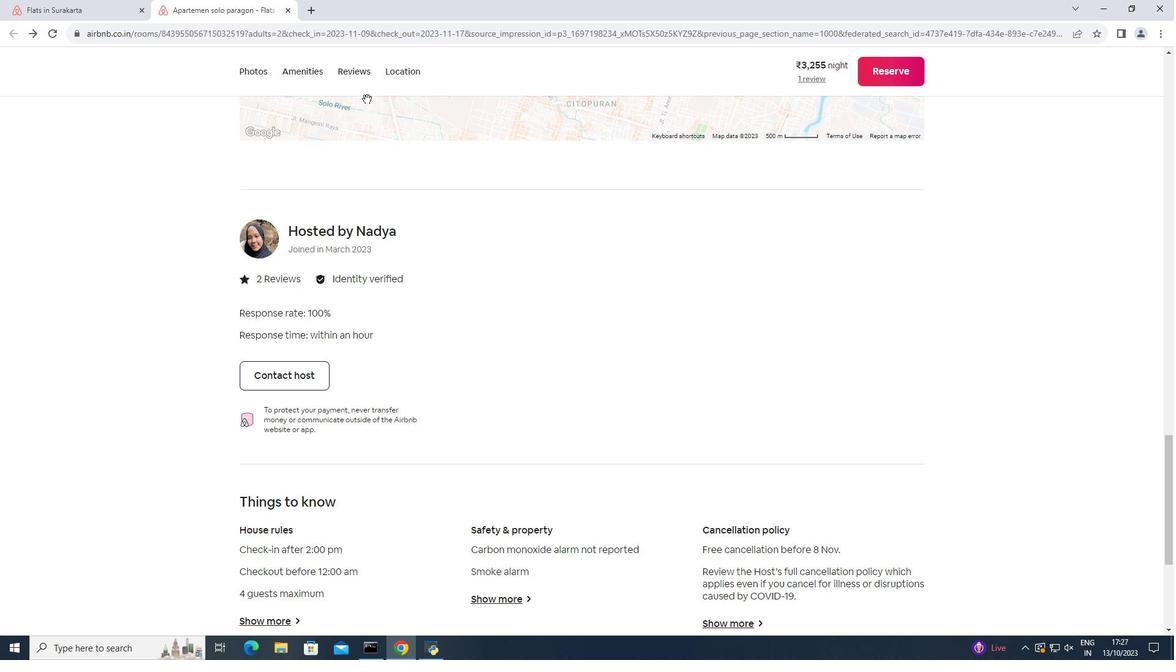 
Action: Mouse scrolled (367, 98) with delta (0, 0)
Screenshot: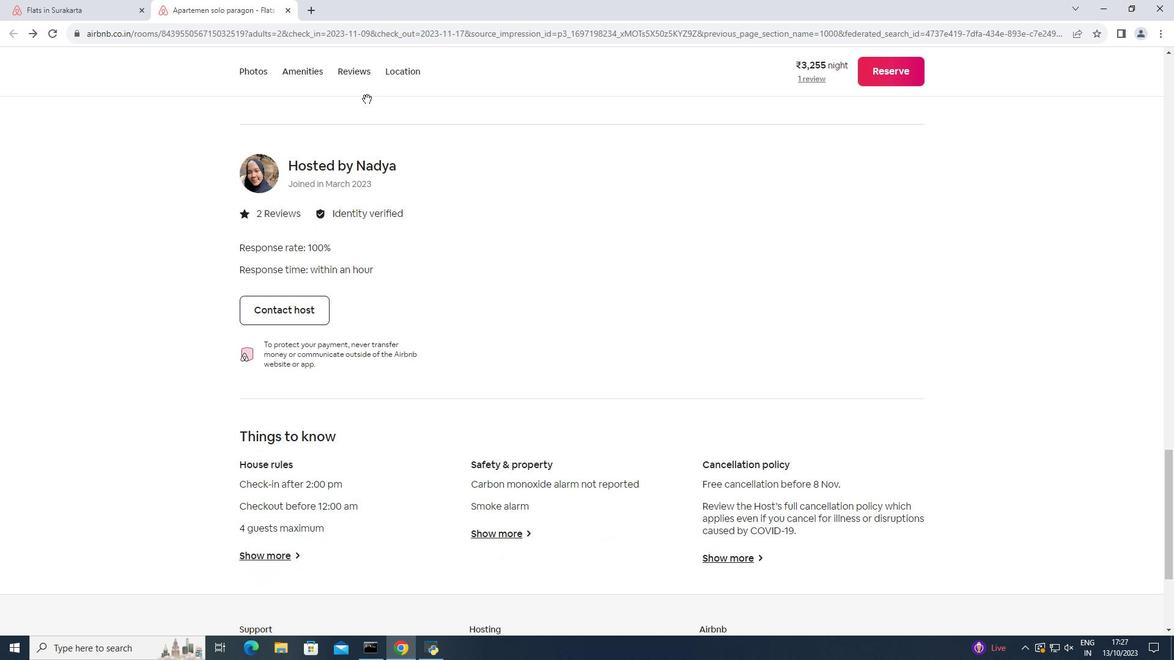 
Action: Mouse scrolled (367, 98) with delta (0, 0)
Screenshot: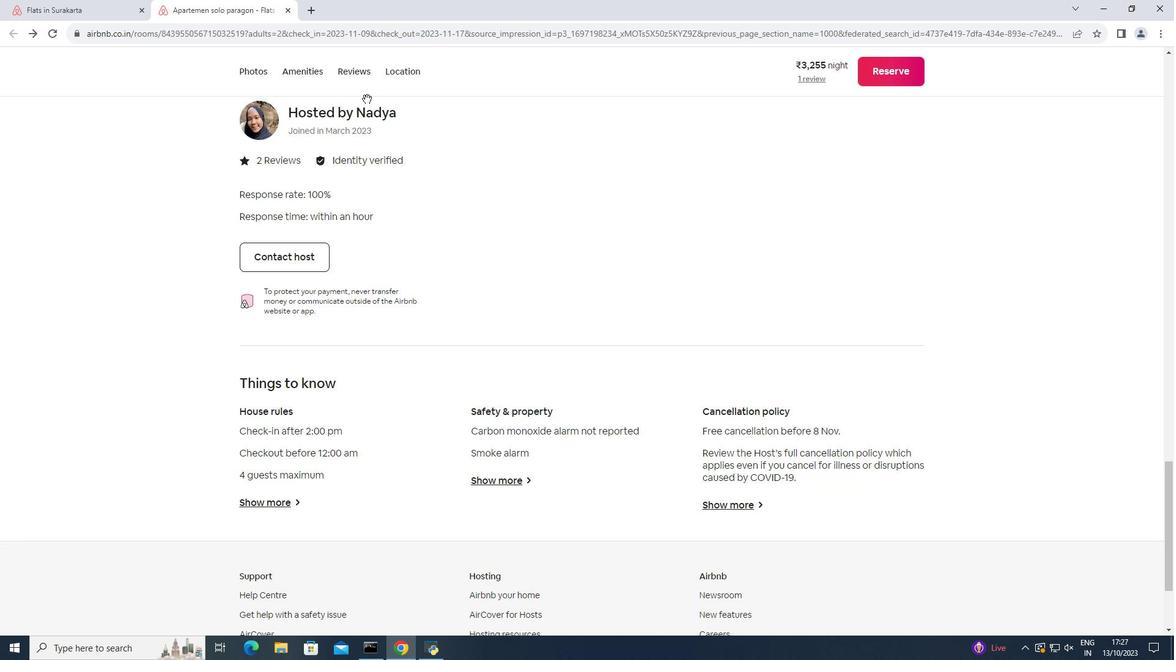 
Action: Mouse scrolled (367, 98) with delta (0, 0)
Screenshot: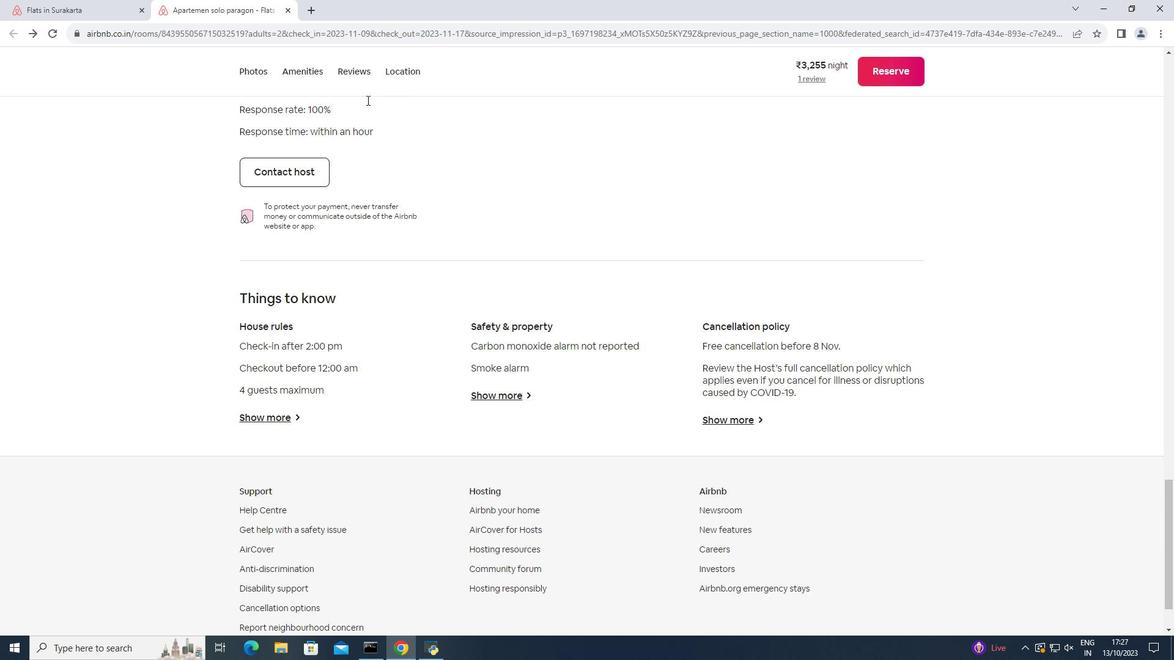 
Action: Mouse moved to (367, 100)
Screenshot: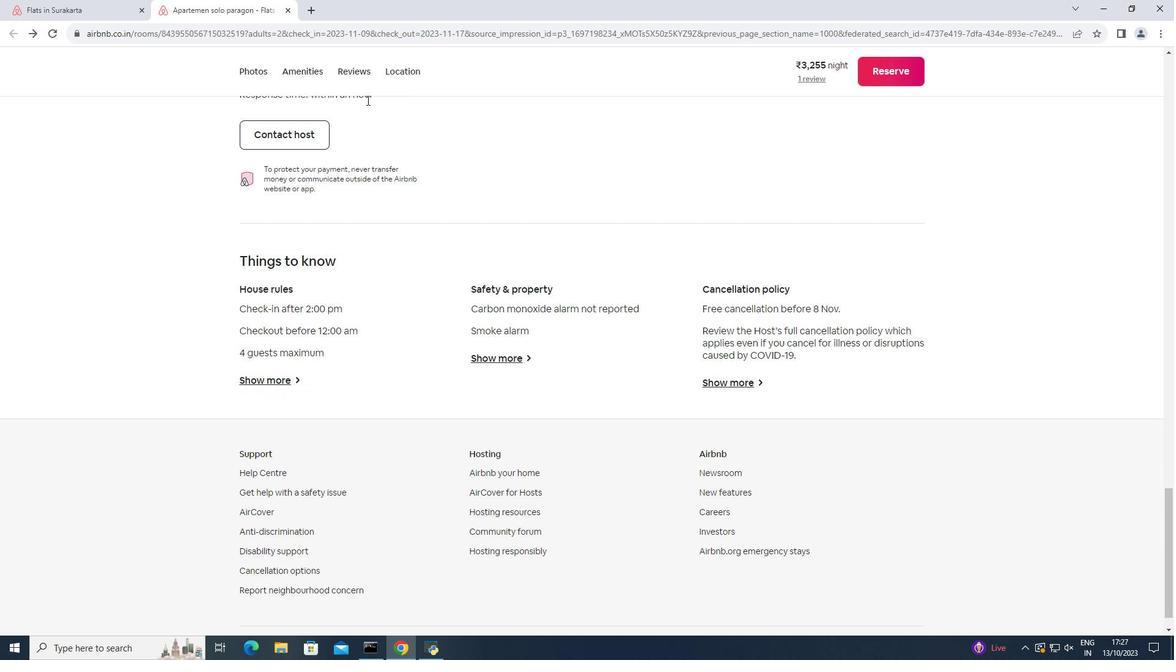 
Action: Mouse scrolled (367, 99) with delta (0, 0)
Screenshot: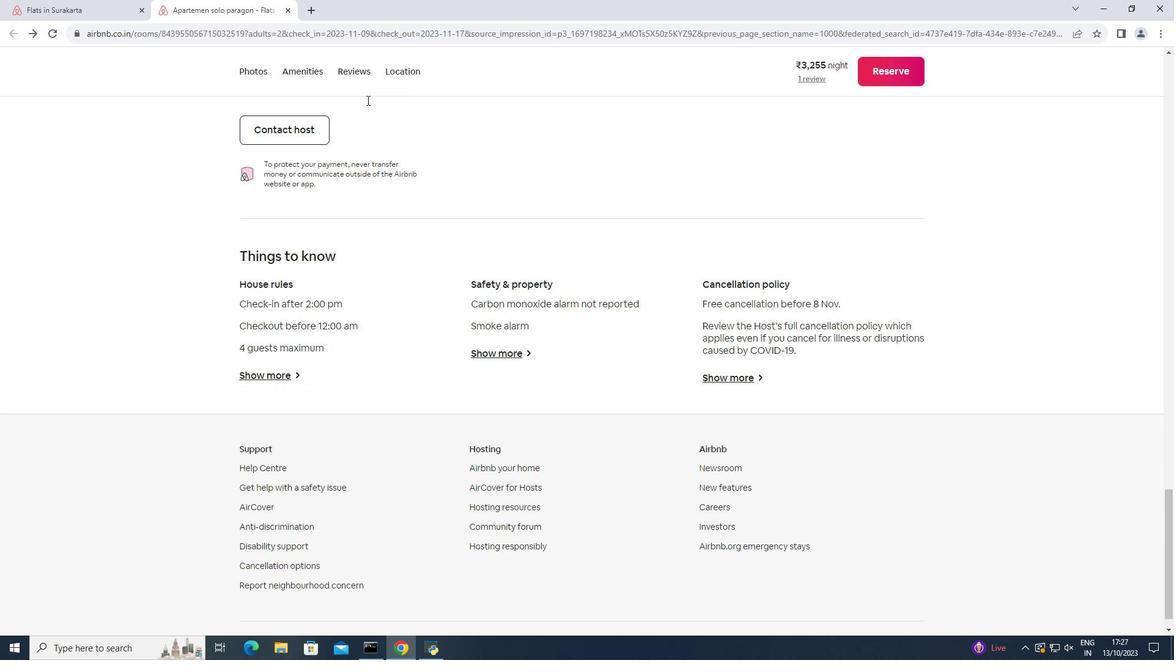 
Action: Mouse scrolled (367, 99) with delta (0, 0)
Screenshot: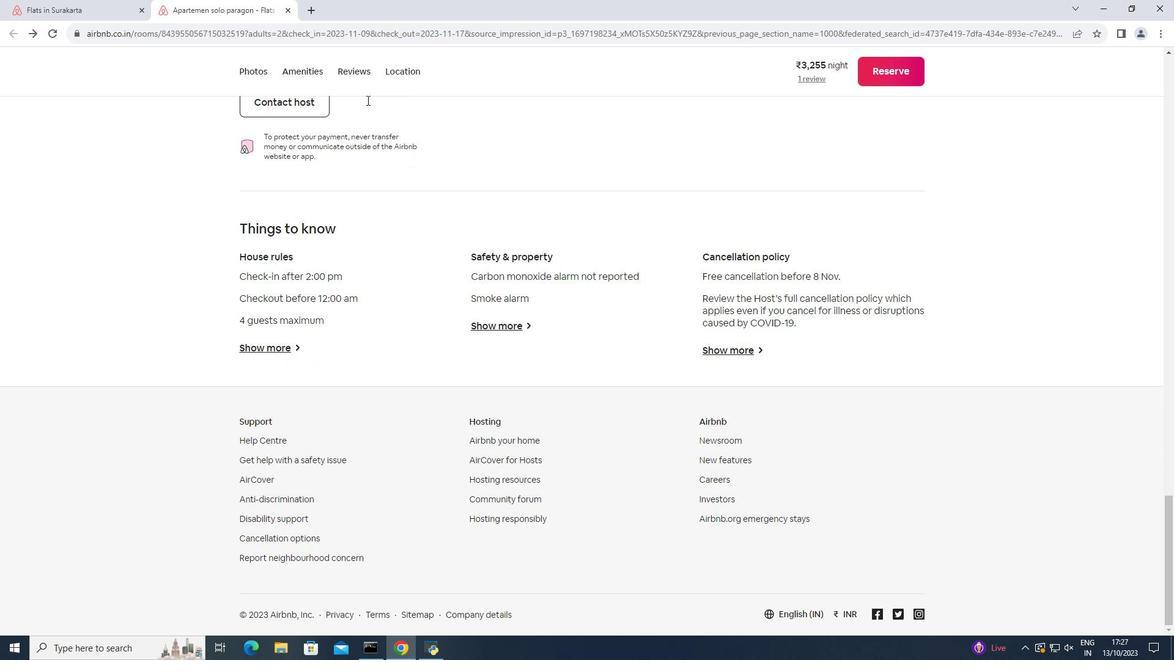 
Action: Mouse scrolled (367, 99) with delta (0, 0)
Screenshot: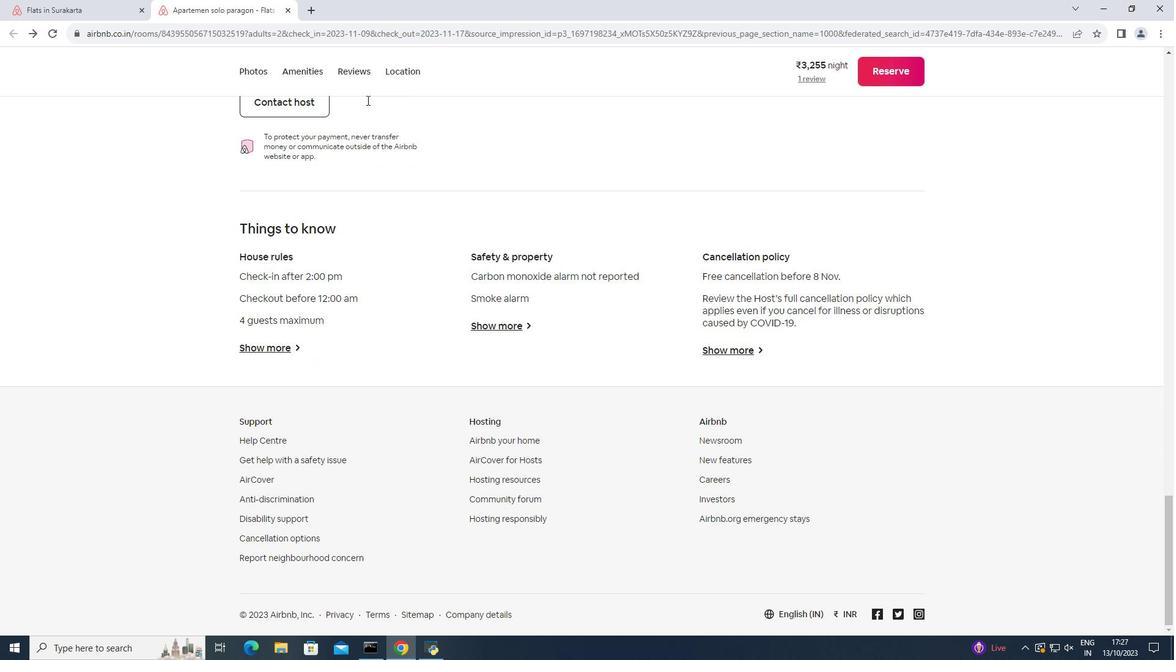 
Action: Mouse scrolled (367, 100) with delta (0, 0)
Screenshot: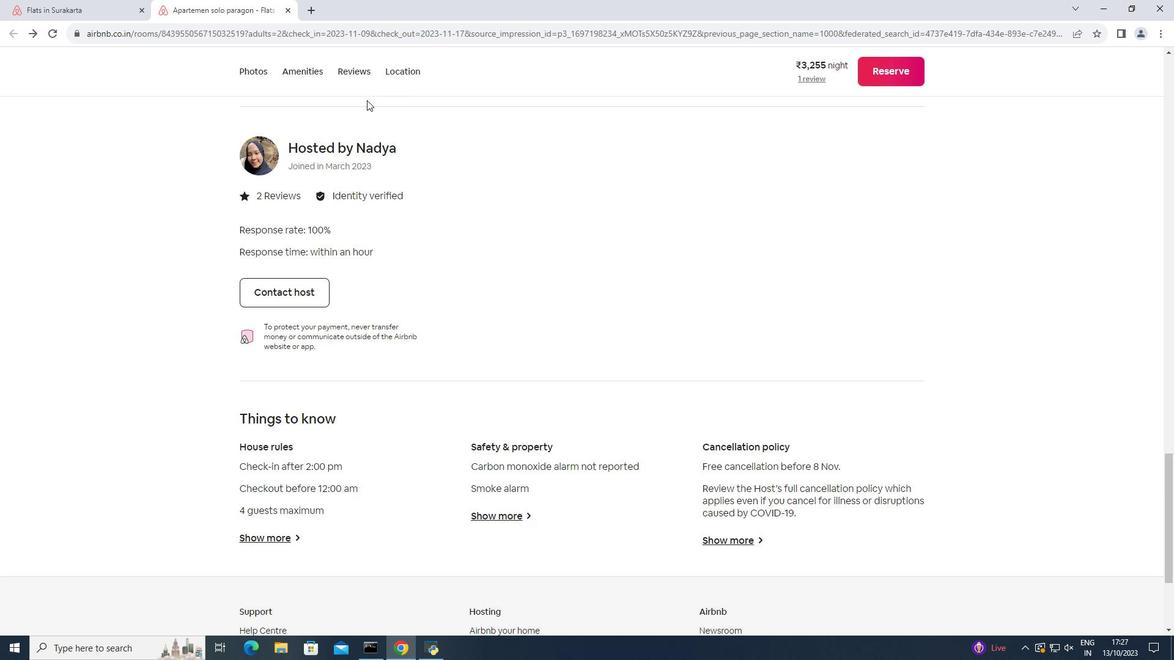 
Action: Mouse scrolled (367, 100) with delta (0, 0)
Screenshot: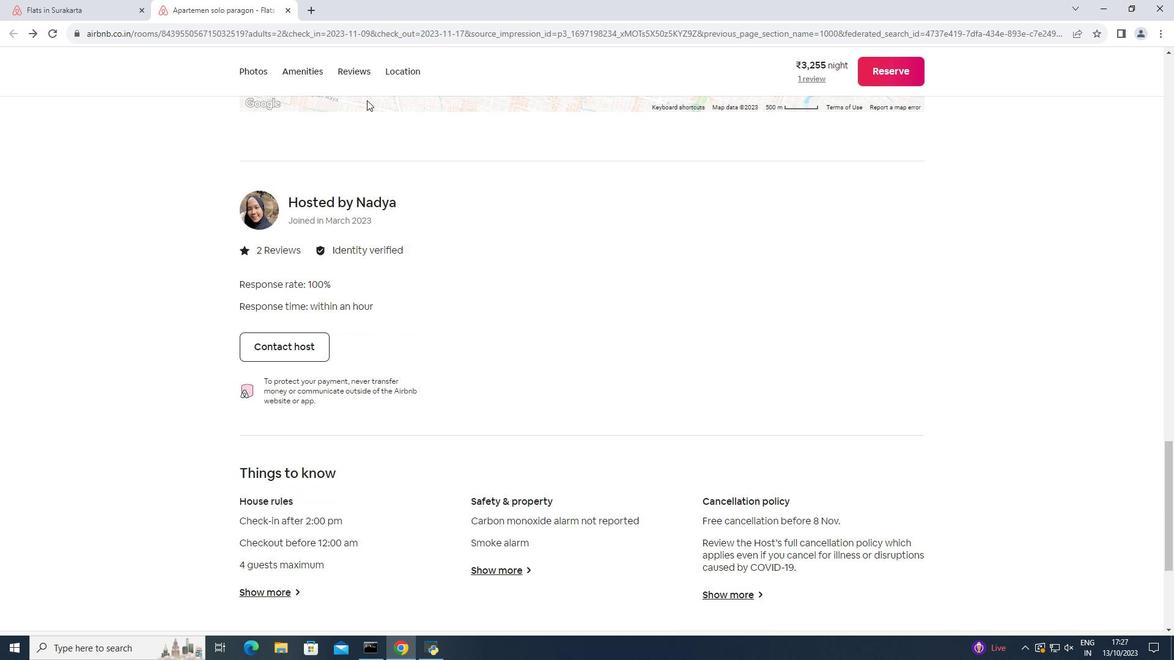 
Action: Mouse scrolled (367, 100) with delta (0, 0)
Screenshot: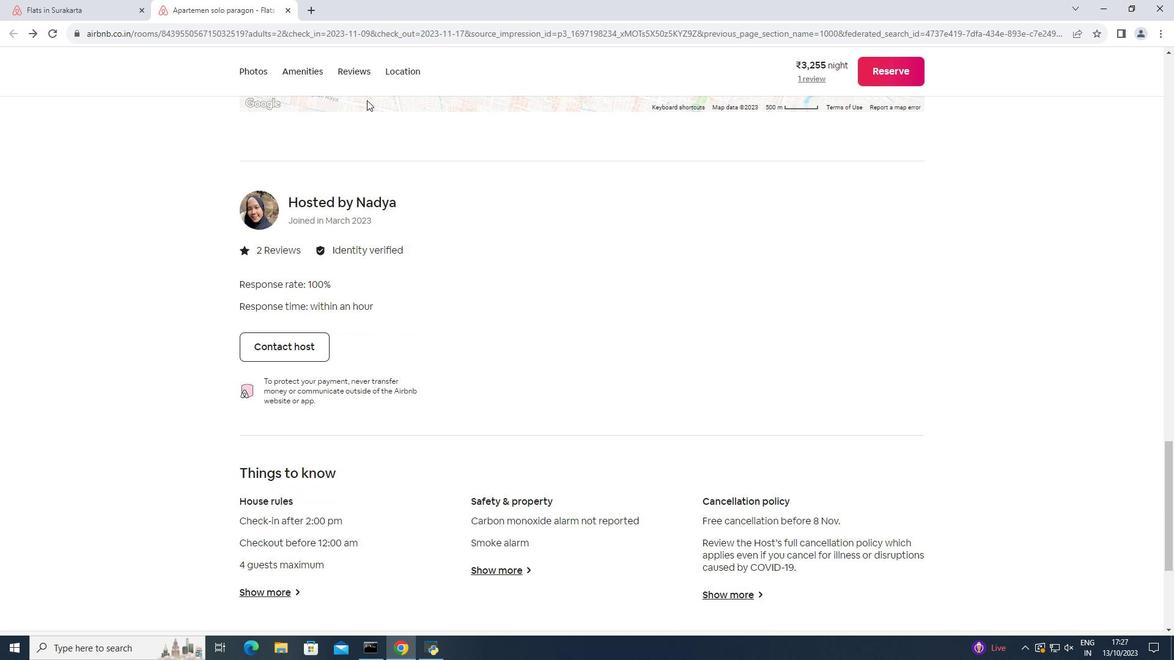 
Action: Mouse scrolled (367, 100) with delta (0, 0)
Screenshot: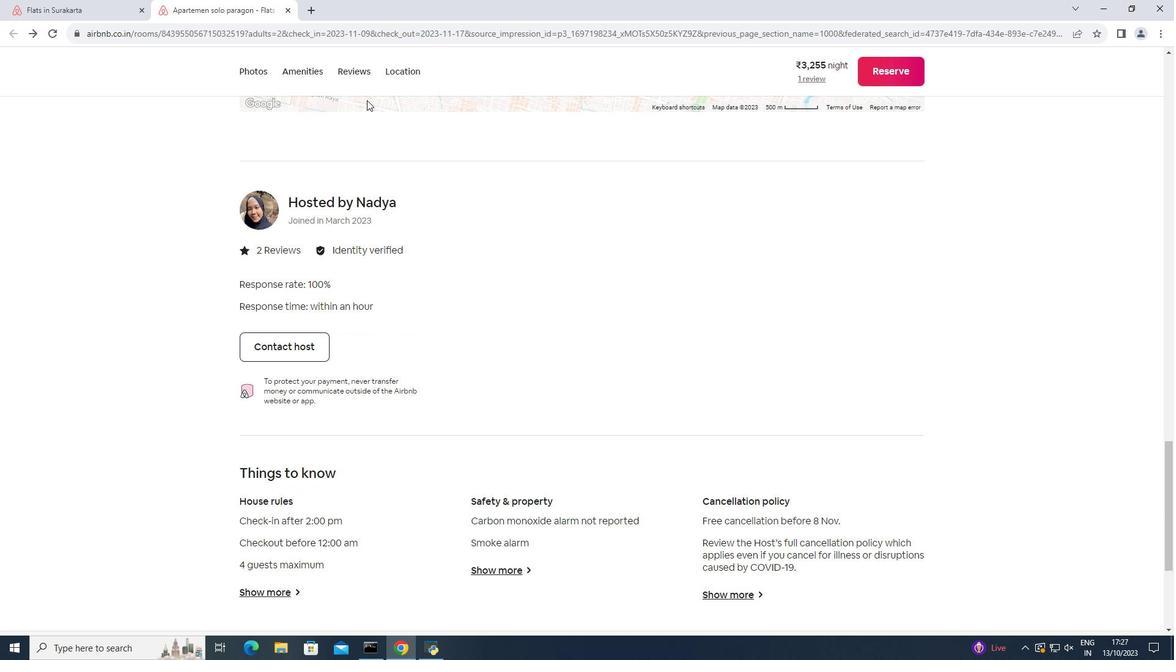 
Action: Mouse scrolled (367, 100) with delta (0, 0)
Screenshot: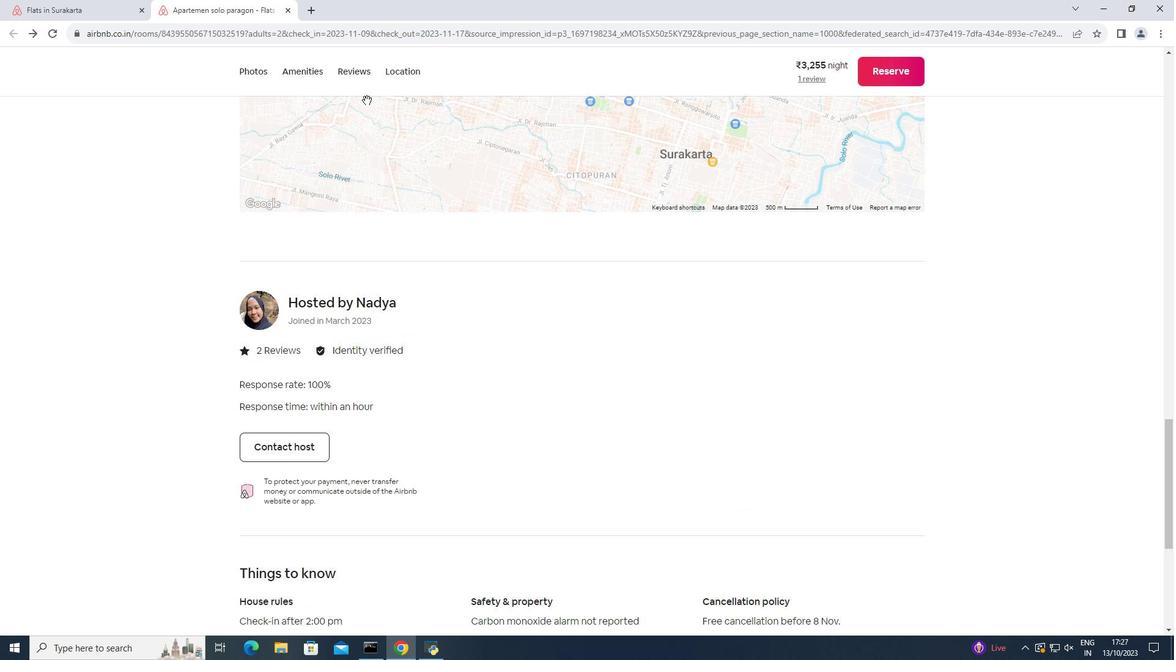 
Action: Mouse scrolled (367, 100) with delta (0, 0)
Screenshot: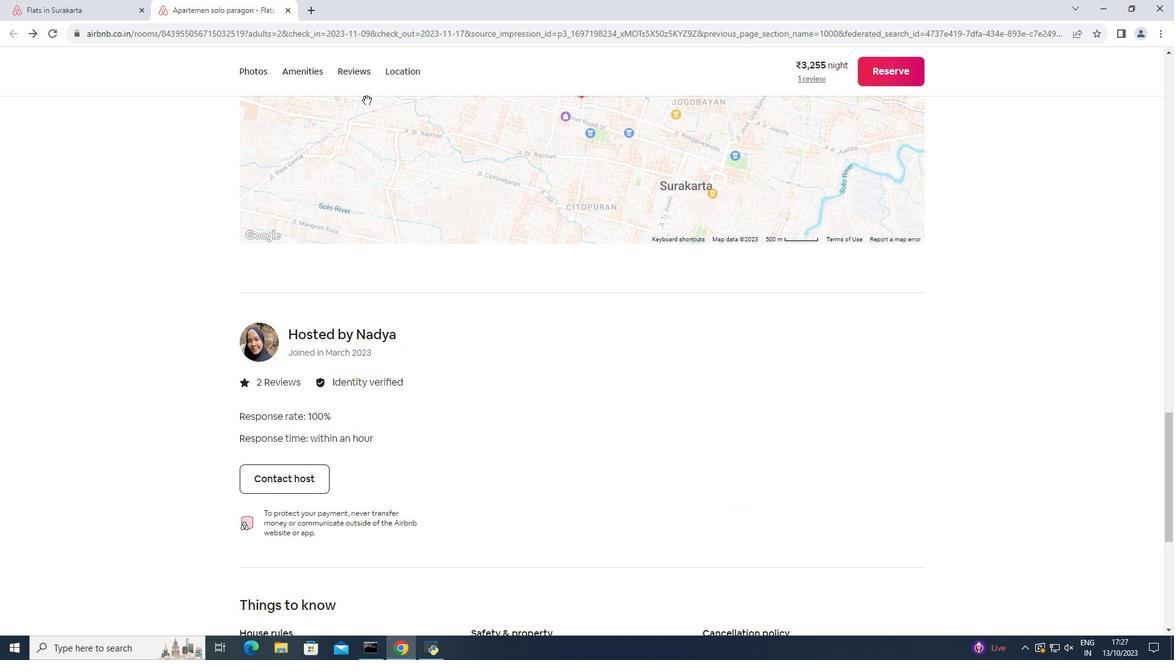 
Action: Mouse scrolled (367, 100) with delta (0, 0)
Screenshot: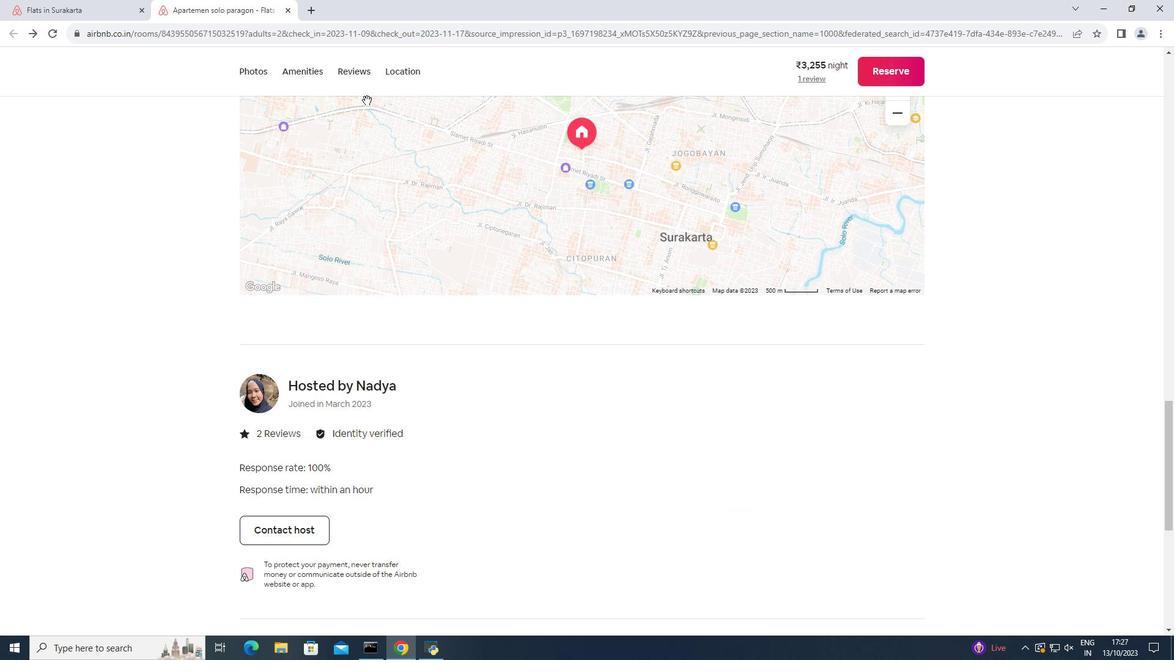 
Action: Mouse scrolled (367, 100) with delta (0, 0)
Screenshot: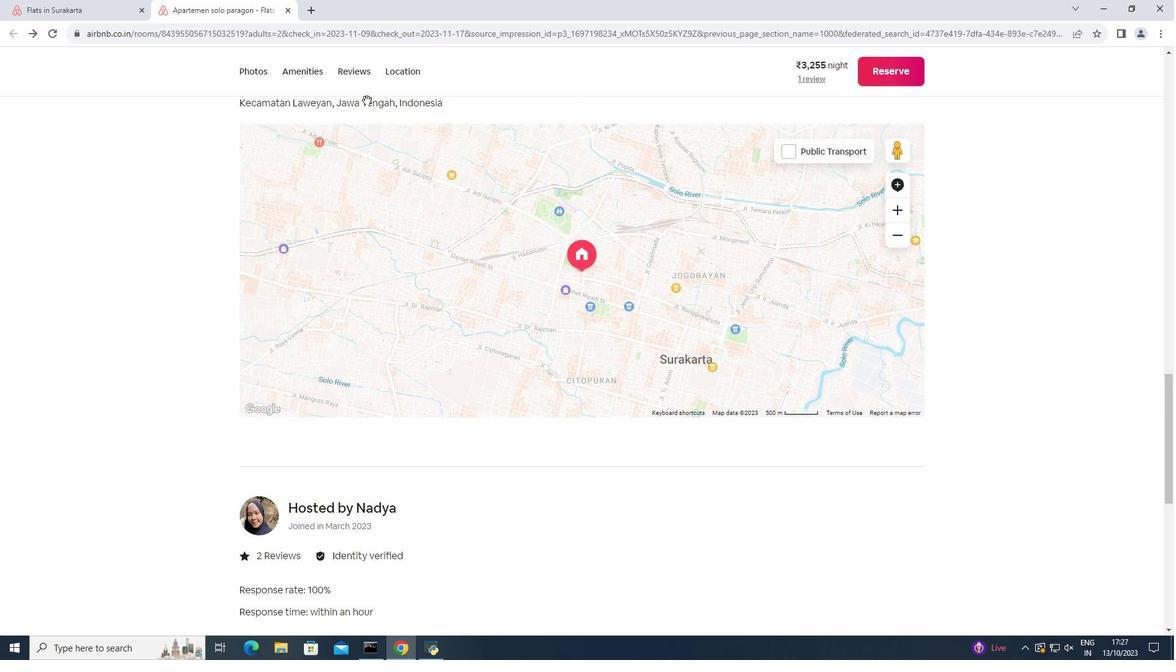 
Action: Mouse scrolled (367, 100) with delta (0, 0)
Screenshot: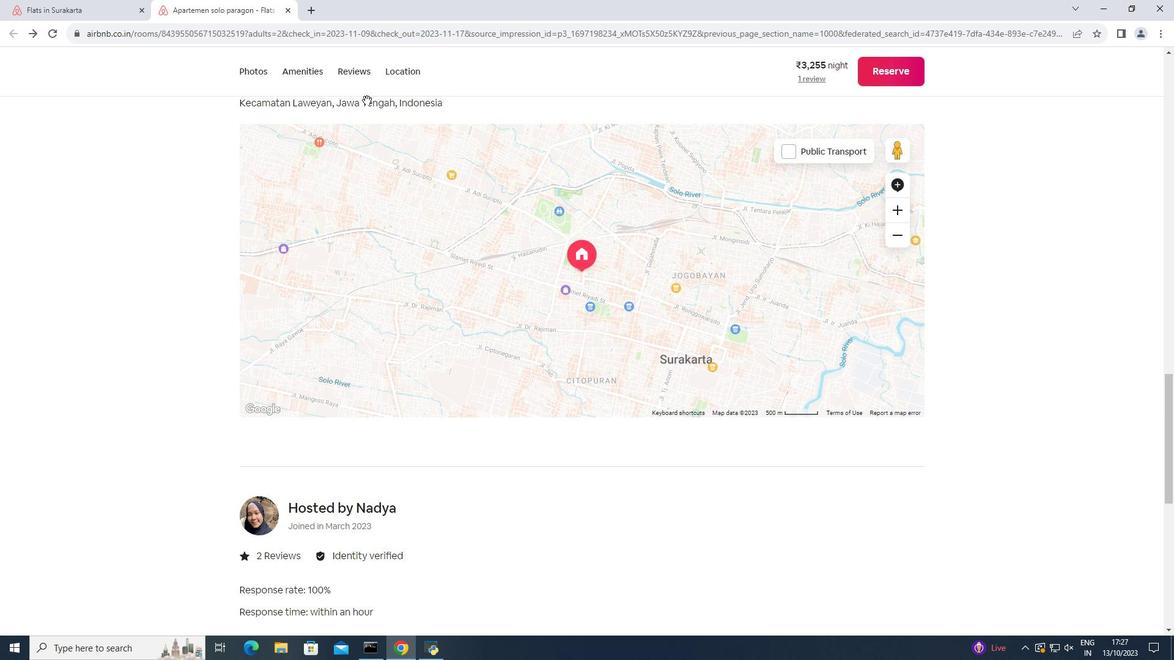 
Action: Mouse scrolled (367, 100) with delta (0, 0)
Screenshot: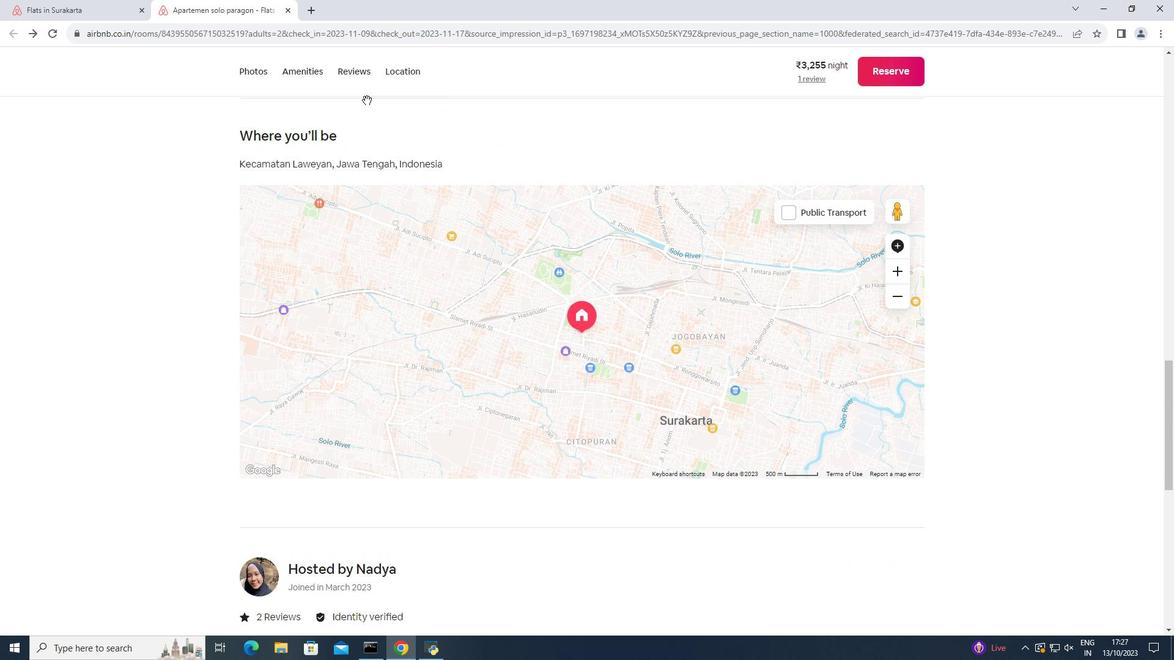 
Action: Mouse scrolled (367, 100) with delta (0, 0)
Screenshot: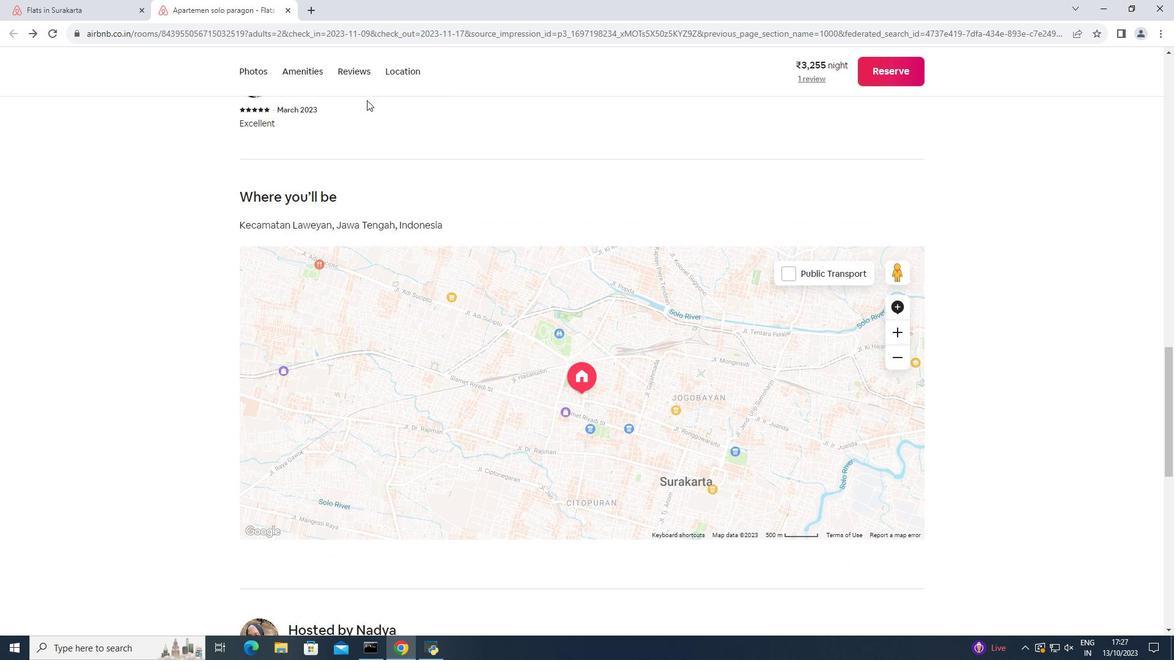 
Action: Mouse moved to (392, 66)
Screenshot: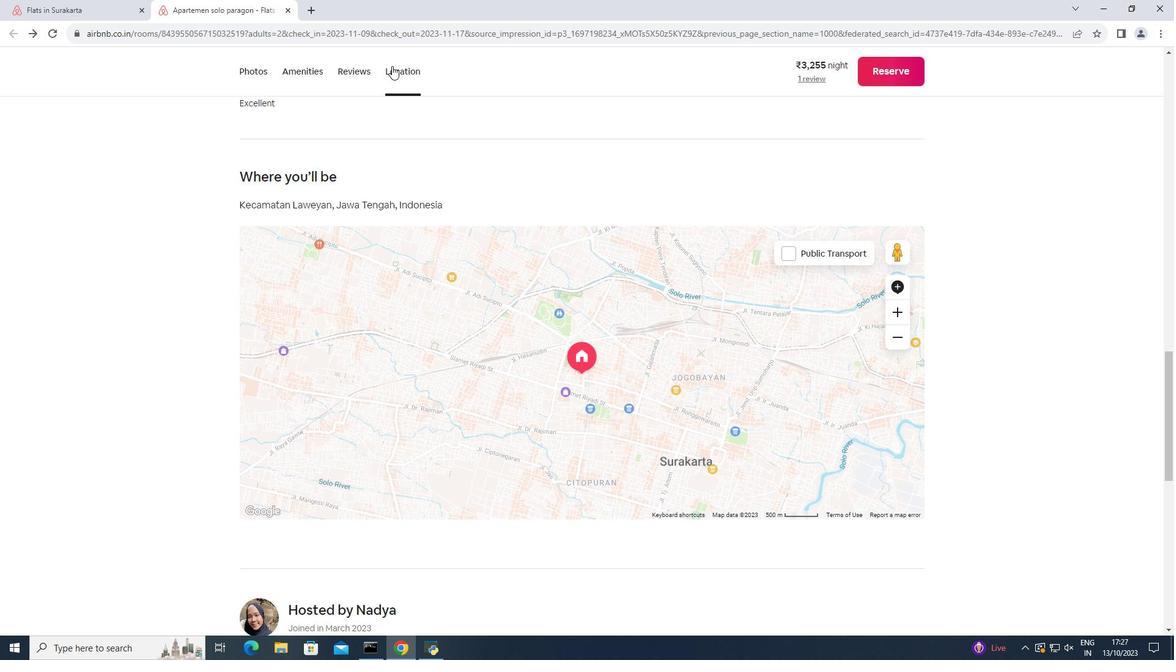 
Action: Mouse pressed left at (392, 66)
Screenshot: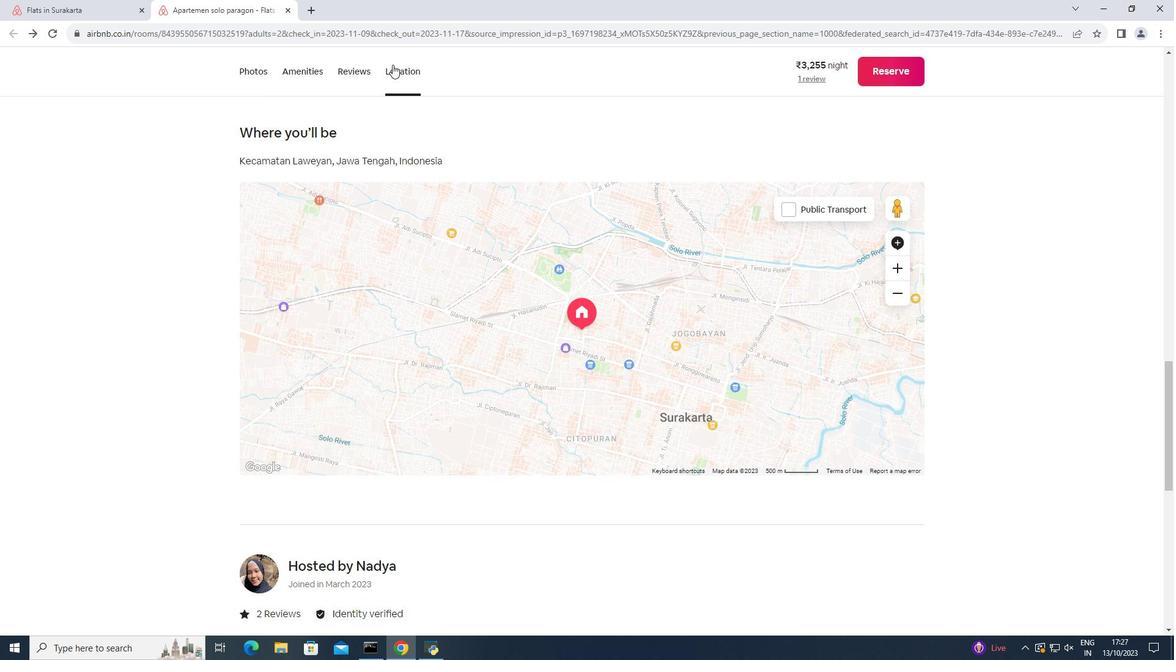 
Action: Mouse moved to (343, 67)
Screenshot: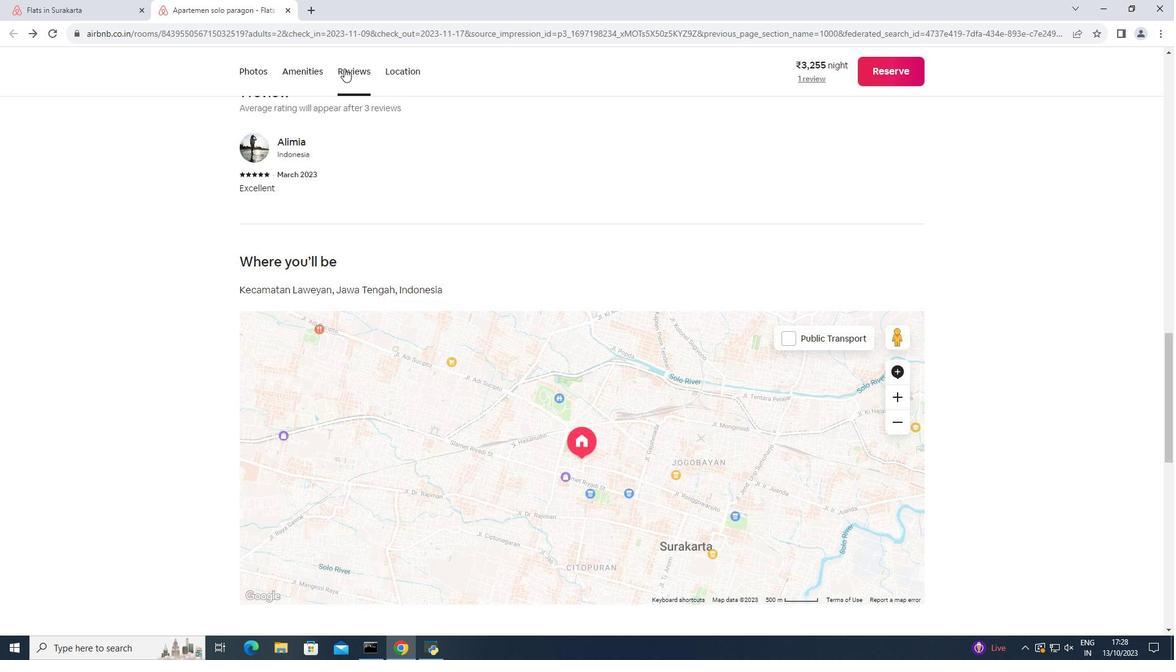 
Action: Mouse pressed left at (343, 67)
Screenshot: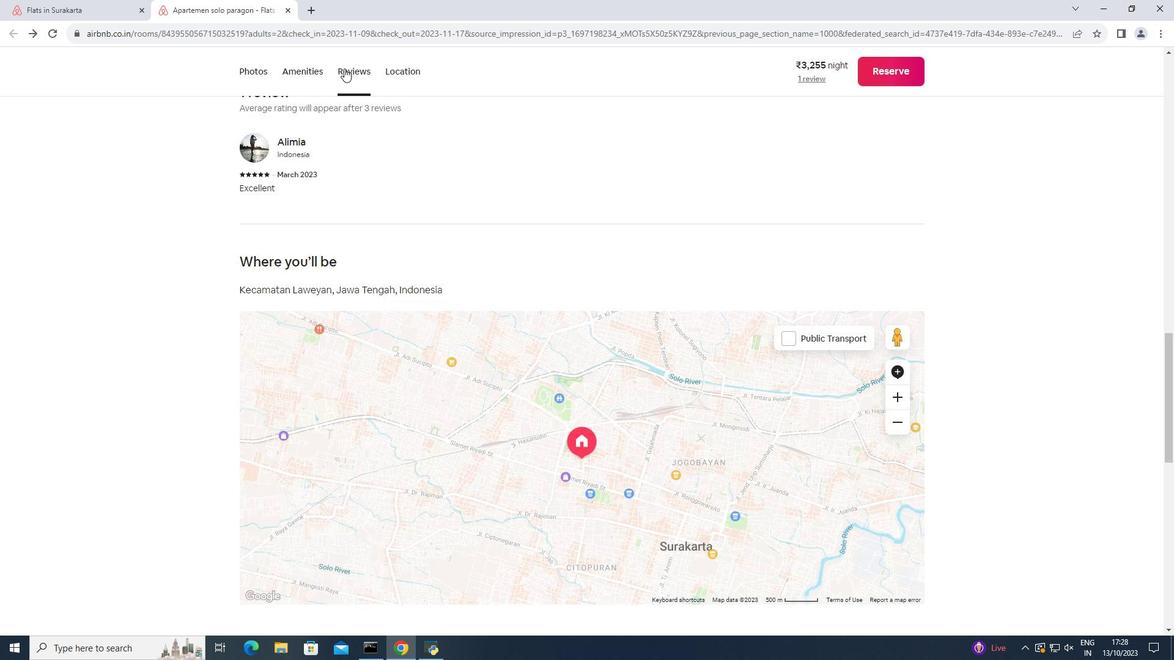 
Action: Mouse moved to (318, 68)
Screenshot: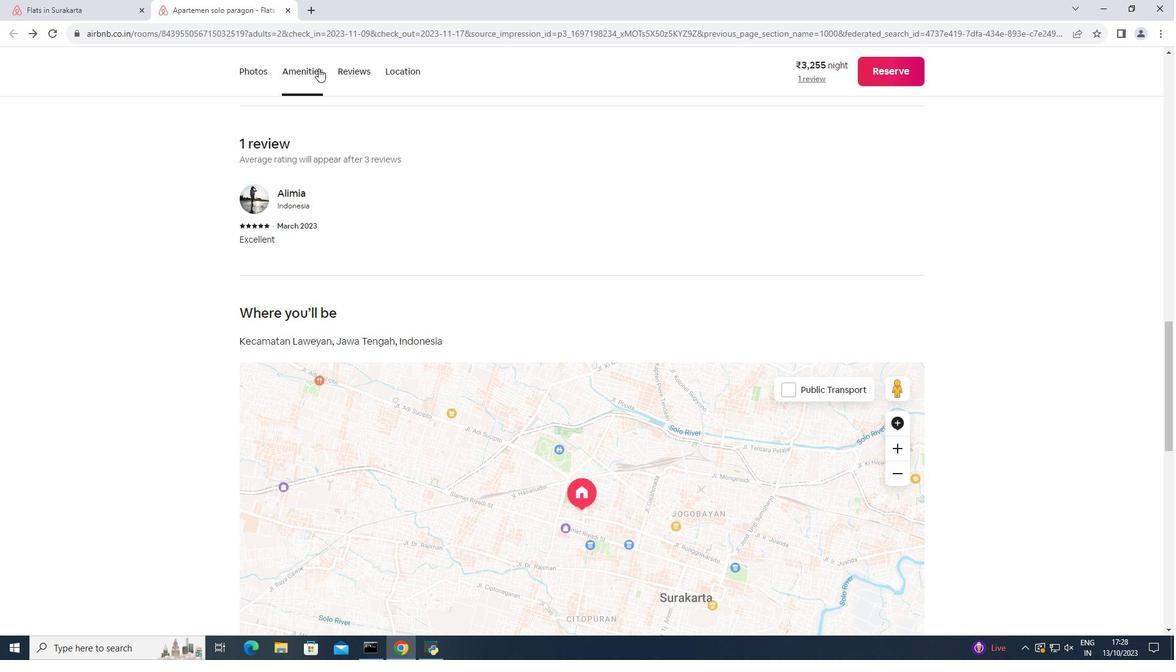 
Action: Mouse pressed left at (318, 68)
Screenshot: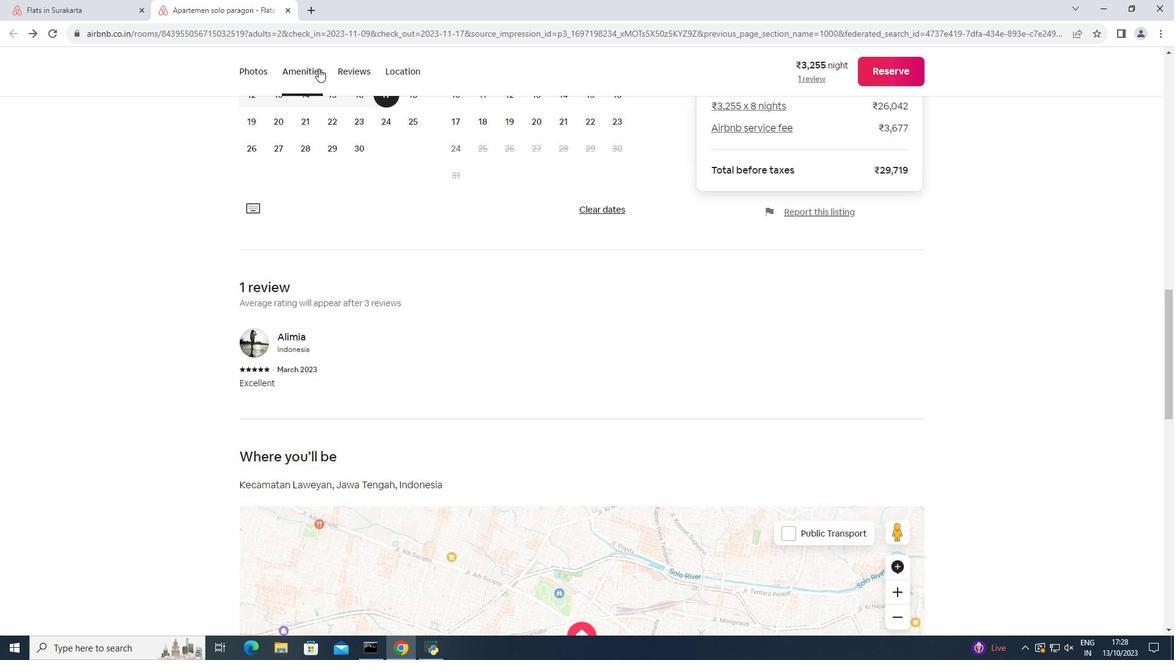 
Action: Mouse moved to (235, 69)
Screenshot: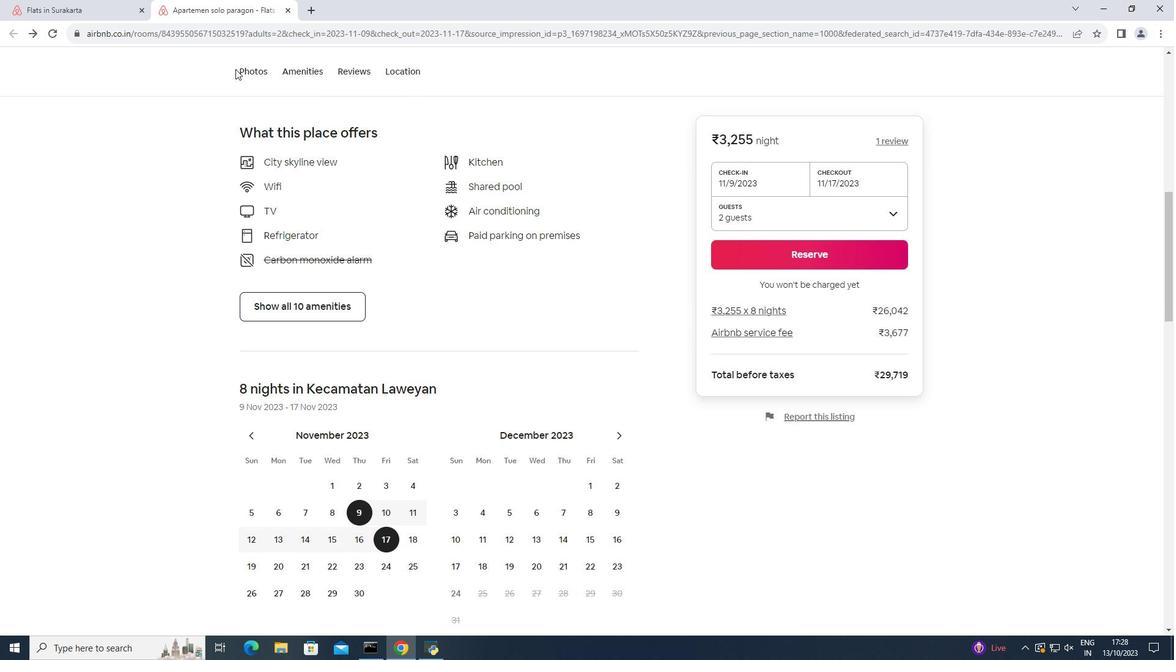 
Action: Mouse pressed left at (235, 69)
Screenshot: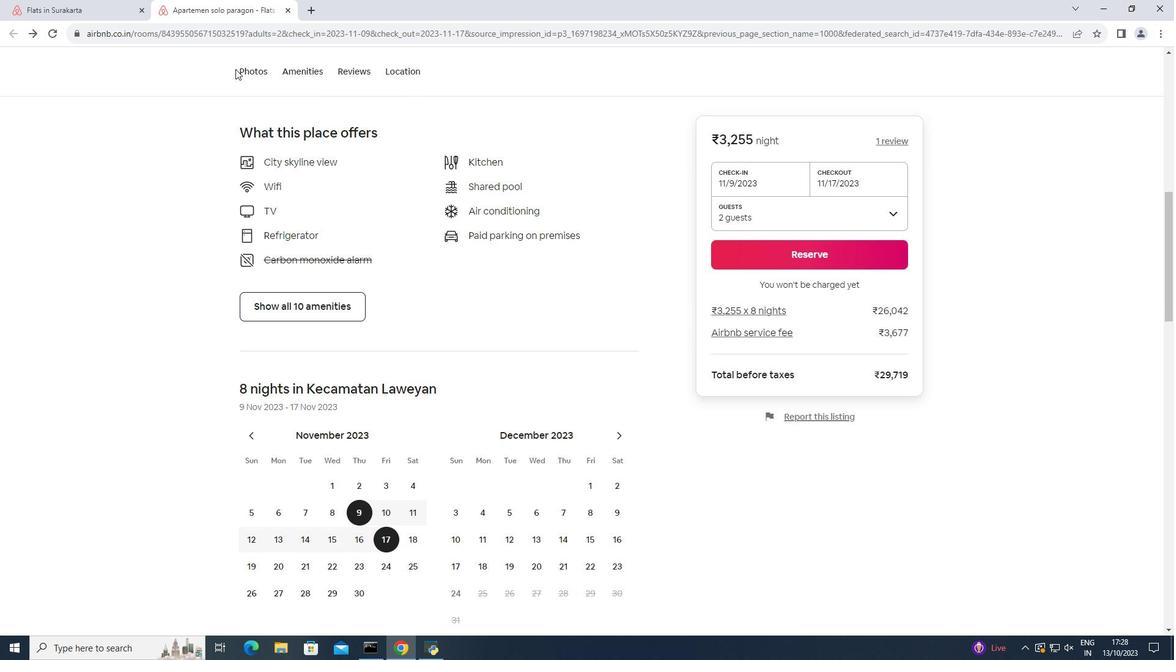 
Action: Mouse moved to (241, 69)
Screenshot: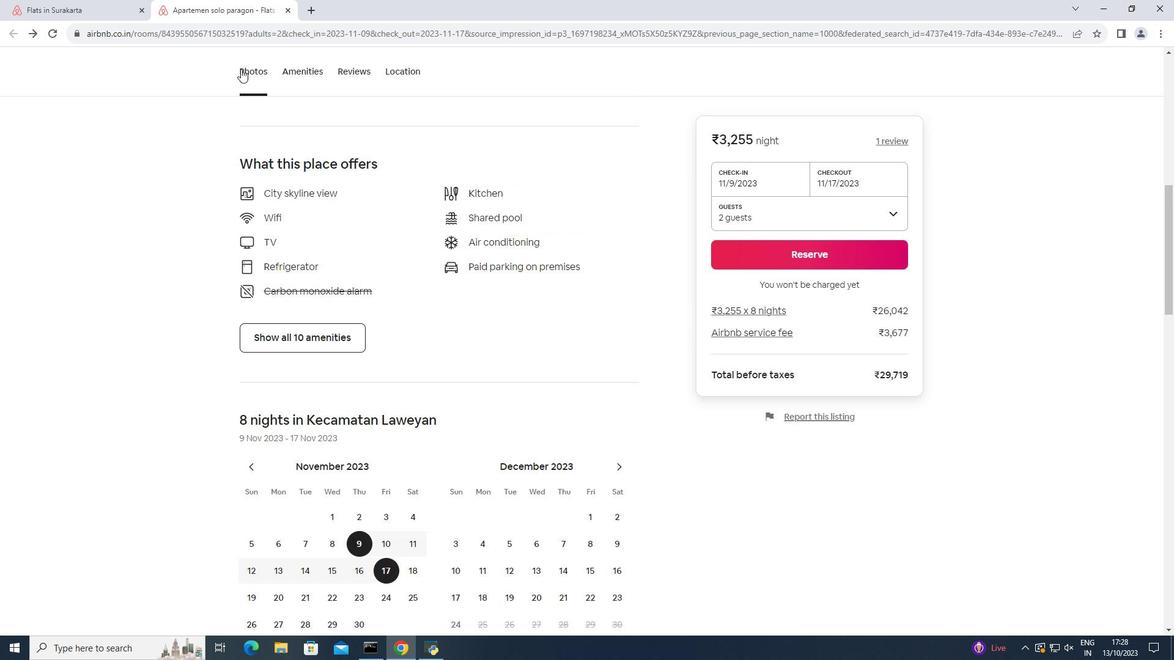 
Action: Mouse pressed left at (241, 69)
Screenshot: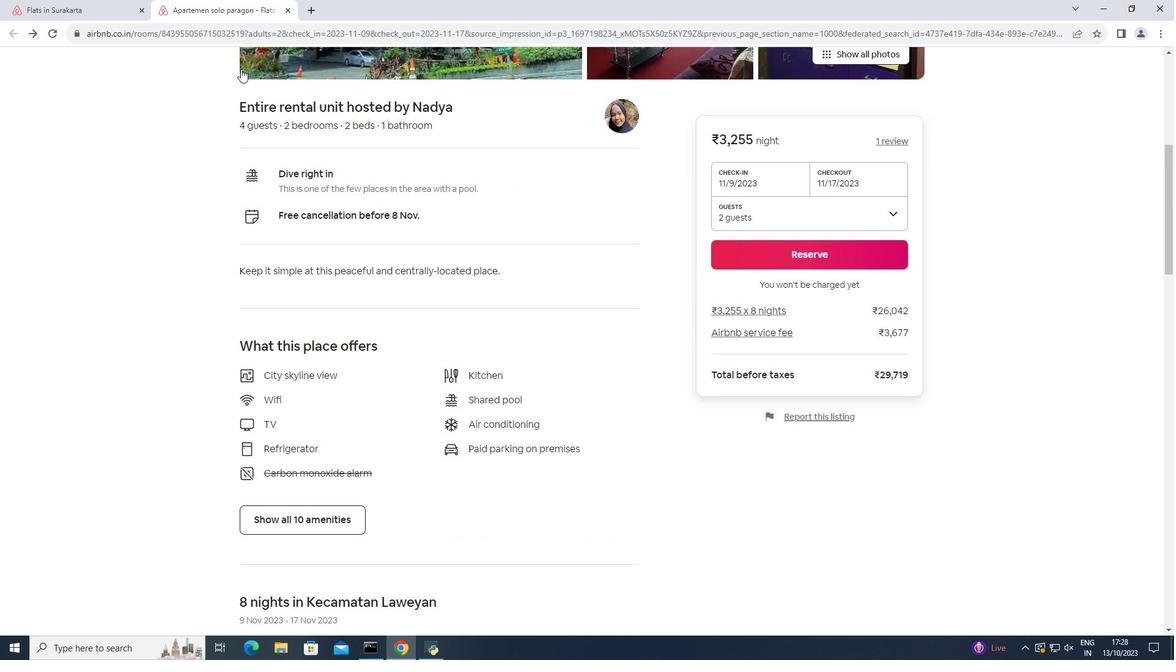 
Action: Mouse moved to (288, 11)
Screenshot: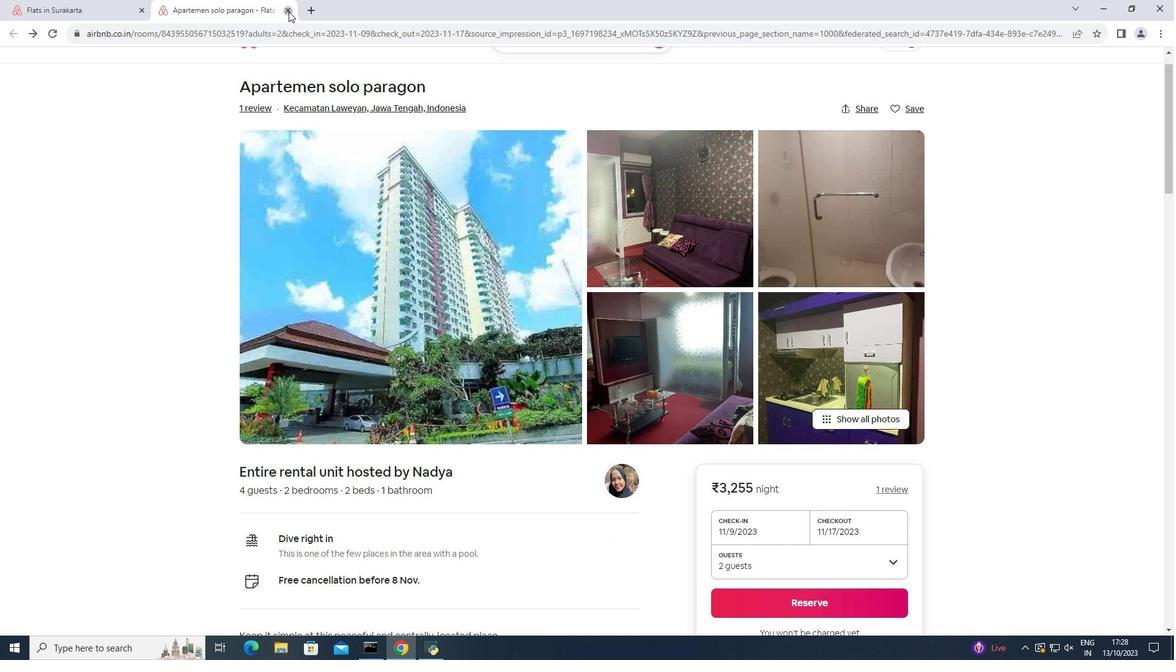 
Action: Mouse pressed left at (288, 11)
Screenshot: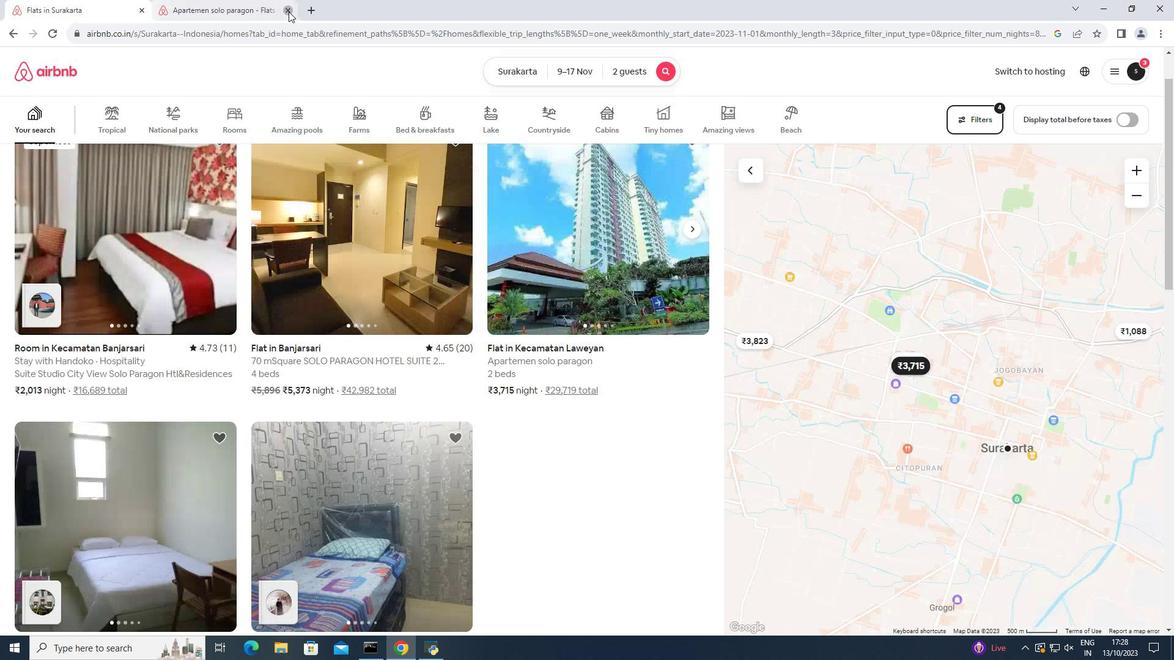 
Action: Mouse moved to (286, 214)
Screenshot: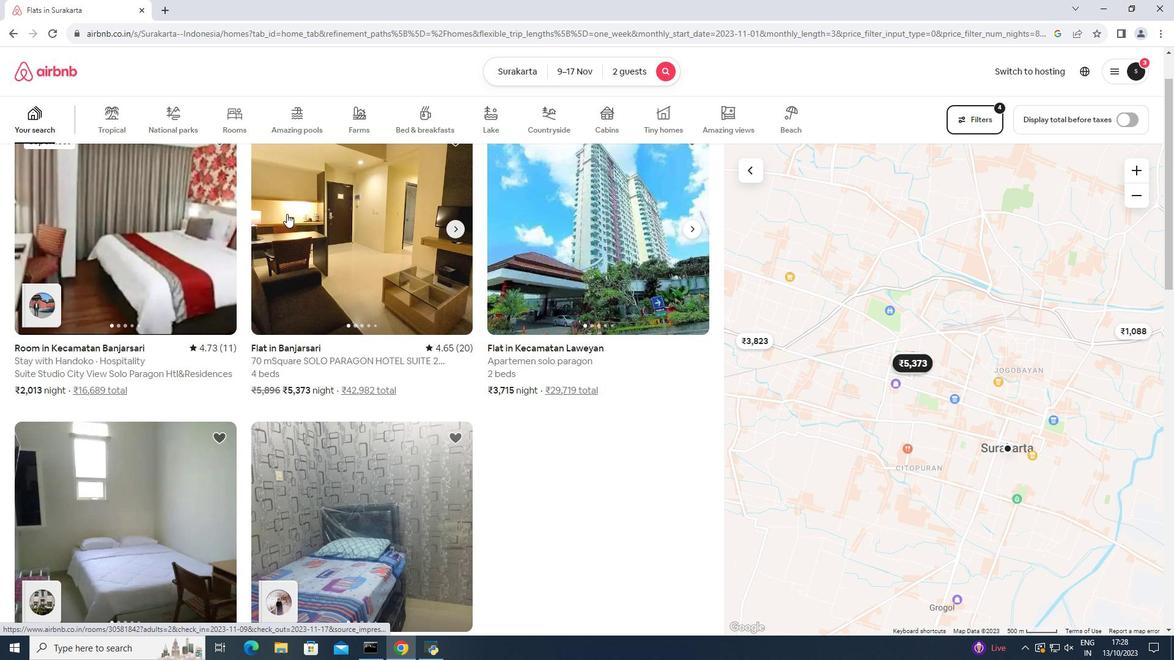 
Action: Mouse scrolled (286, 213) with delta (0, 0)
Screenshot: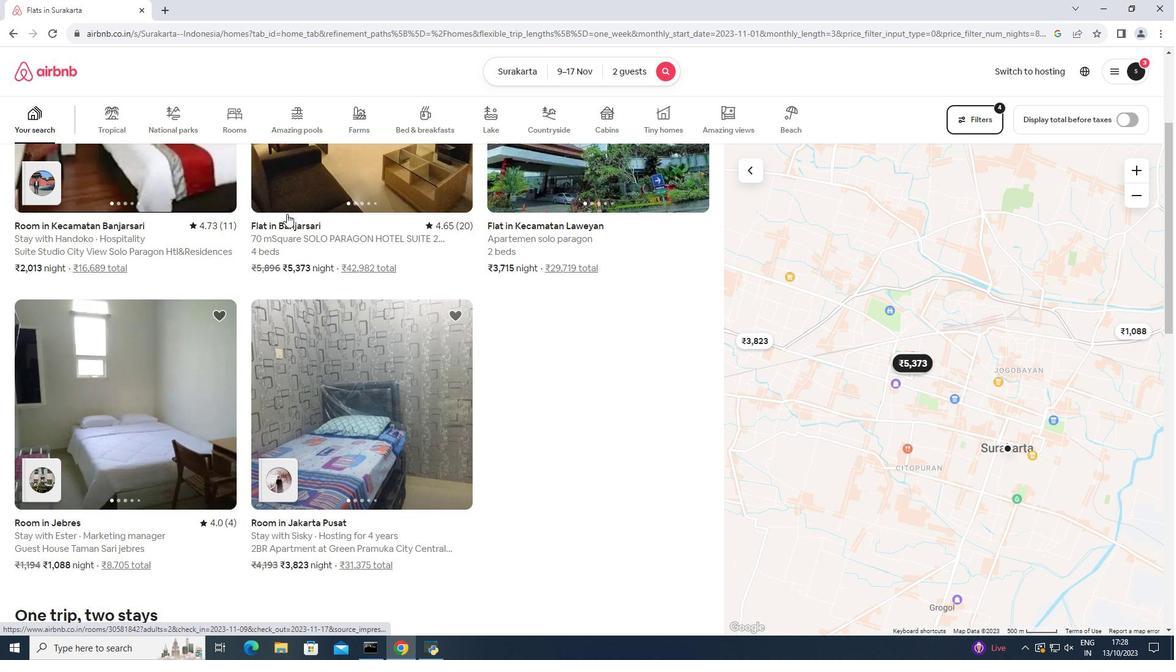 
Action: Mouse scrolled (286, 213) with delta (0, 0)
Screenshot: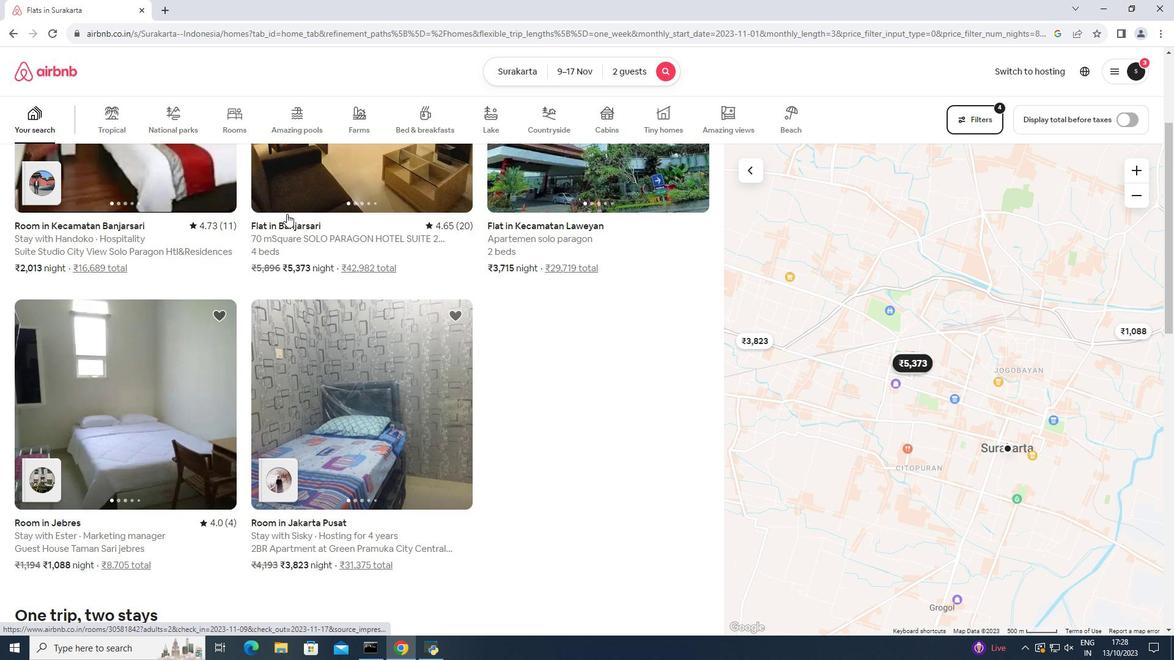 
Action: Mouse moved to (157, 384)
Screenshot: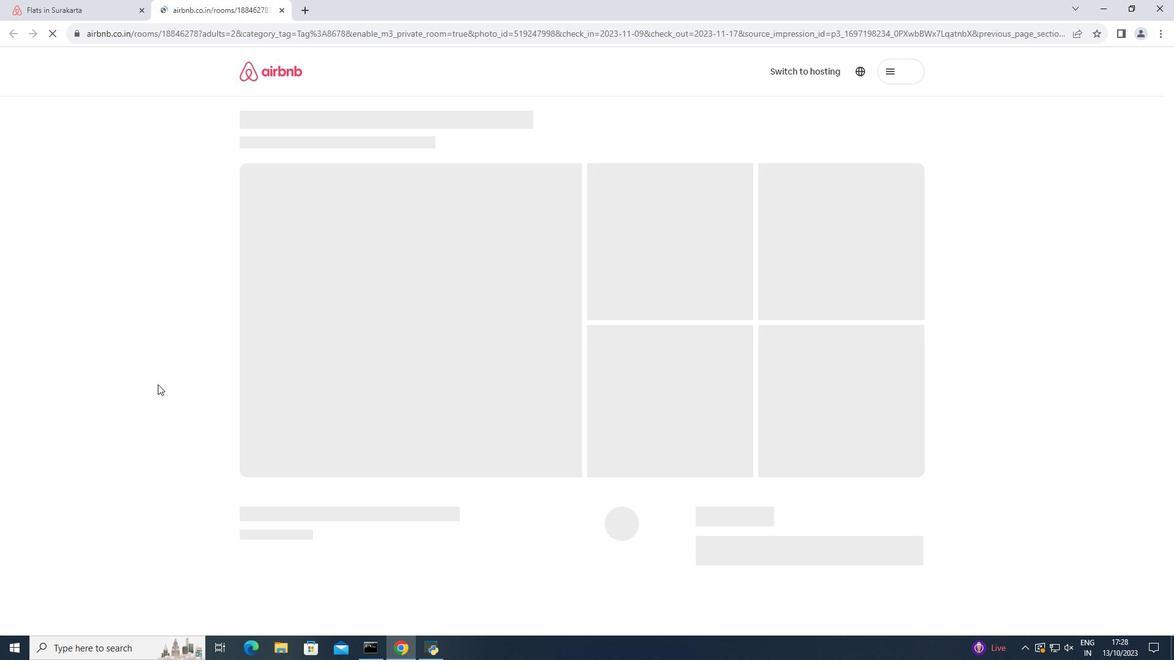 
Action: Mouse pressed left at (157, 384)
Screenshot: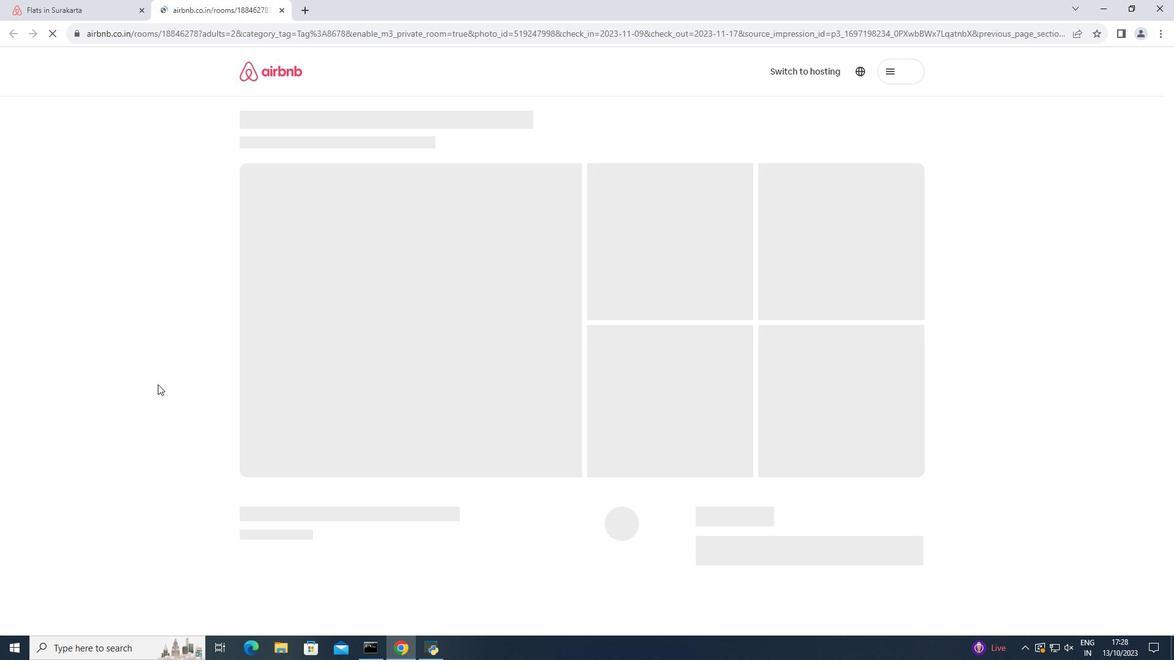 
Action: Mouse moved to (349, 346)
Screenshot: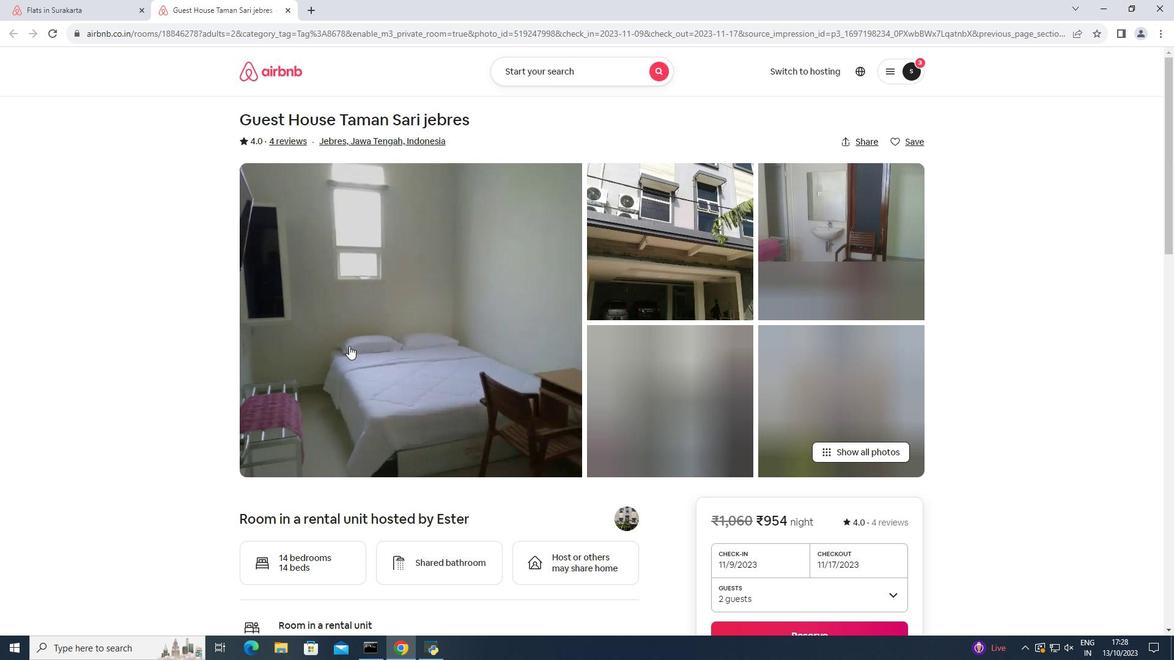 
Action: Mouse pressed left at (349, 346)
Screenshot: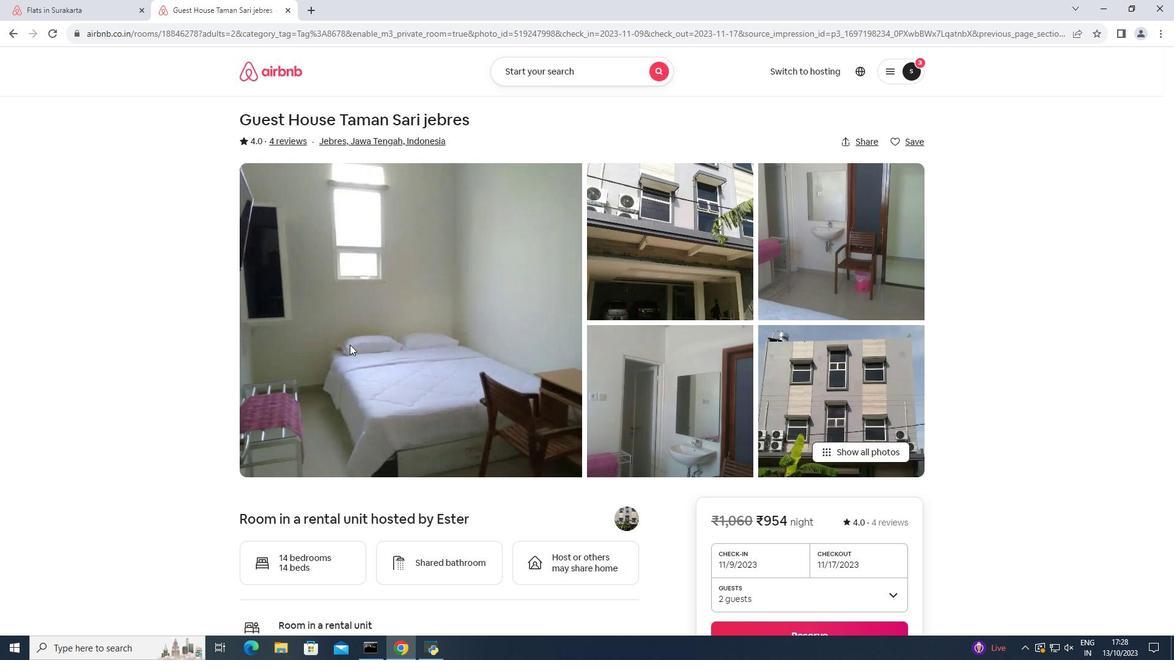 
Action: Mouse moved to (352, 340)
Screenshot: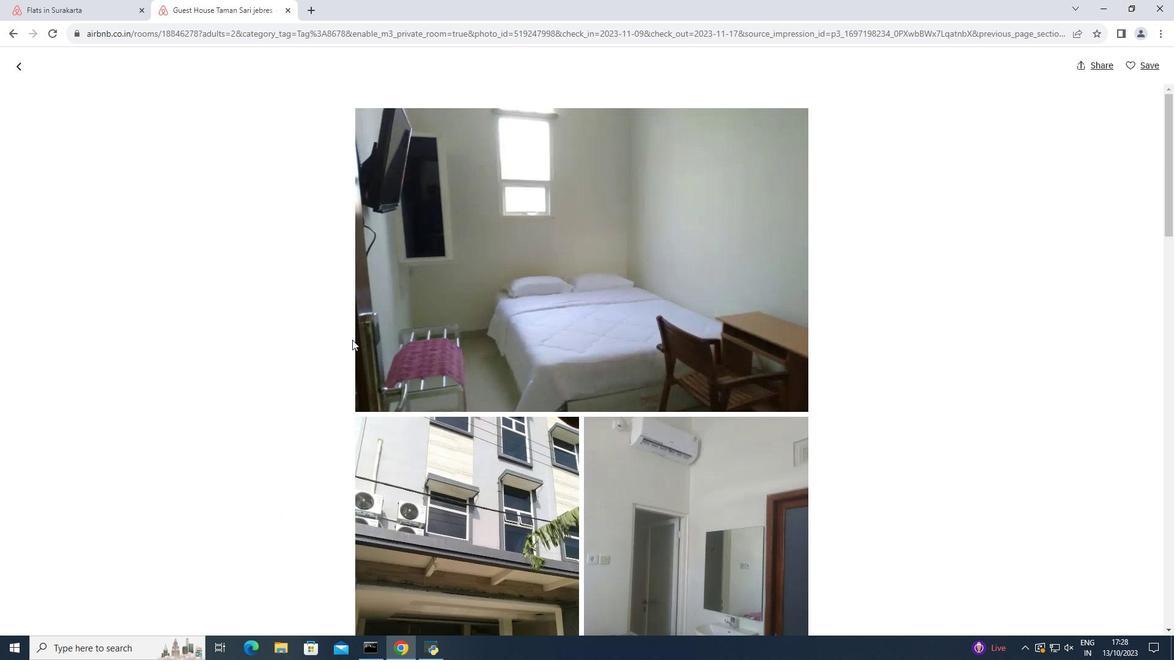 
Action: Mouse scrolled (352, 339) with delta (0, 0)
Screenshot: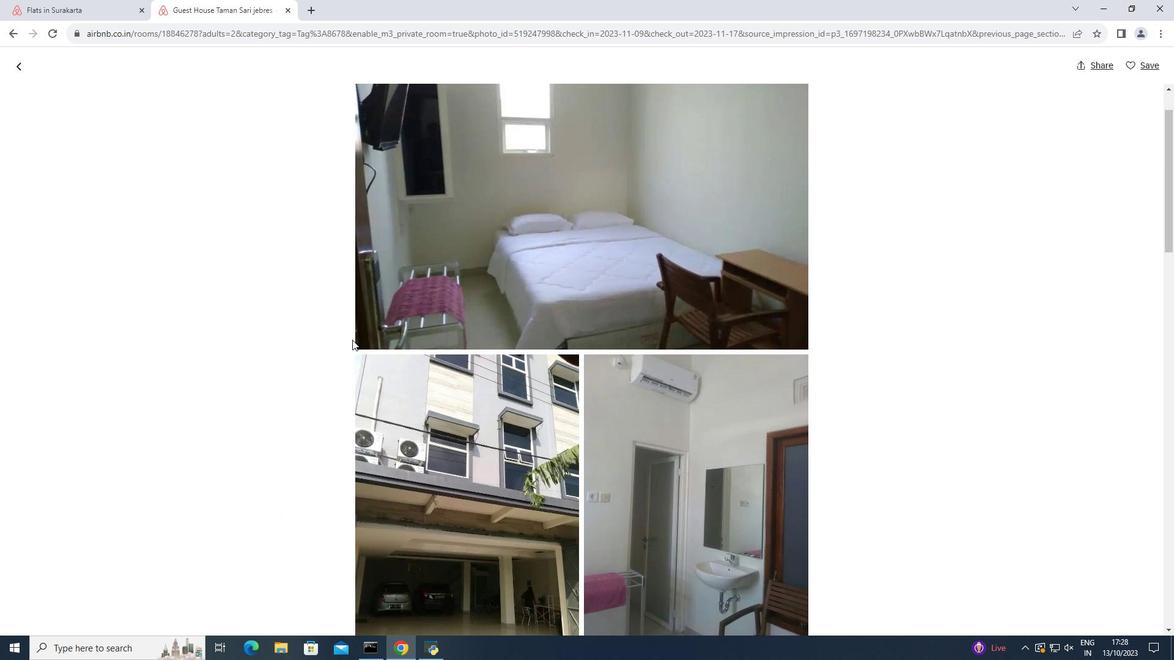 
Action: Mouse scrolled (352, 339) with delta (0, 0)
Screenshot: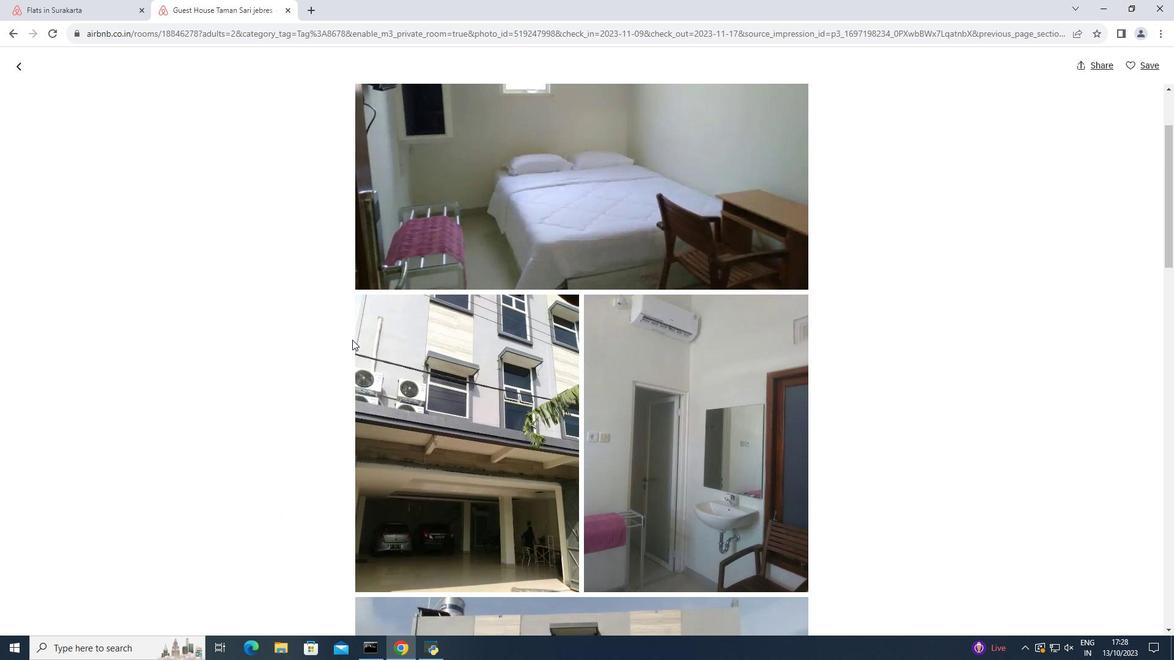 
Action: Mouse scrolled (352, 339) with delta (0, 0)
Screenshot: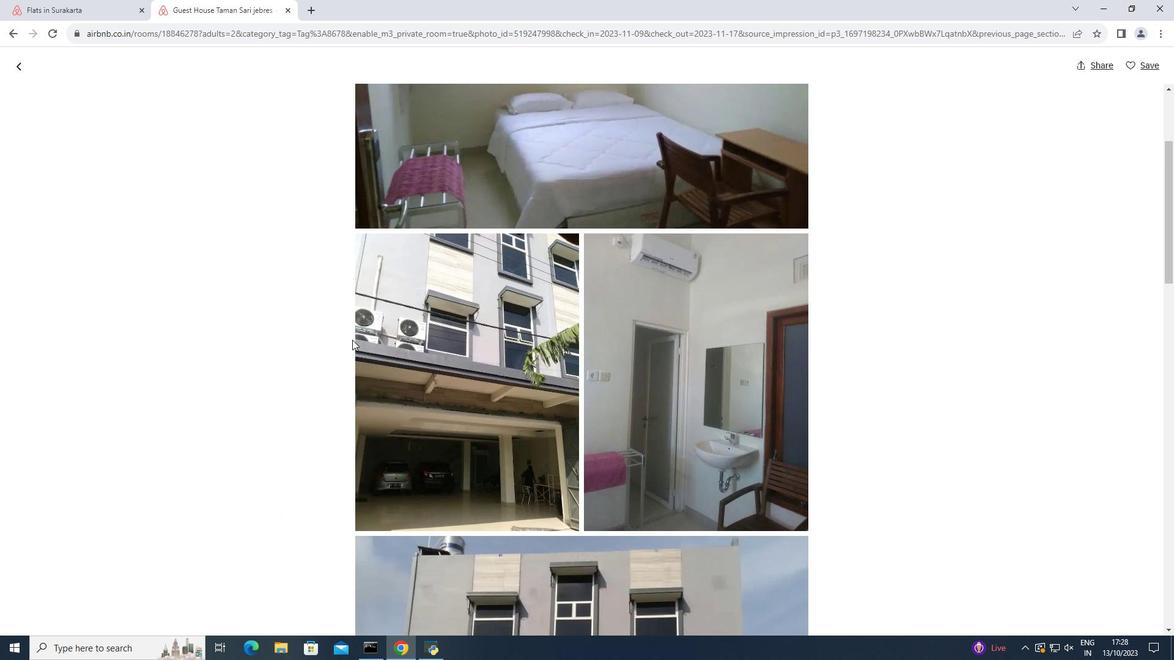 
Action: Mouse scrolled (352, 339) with delta (0, 0)
Screenshot: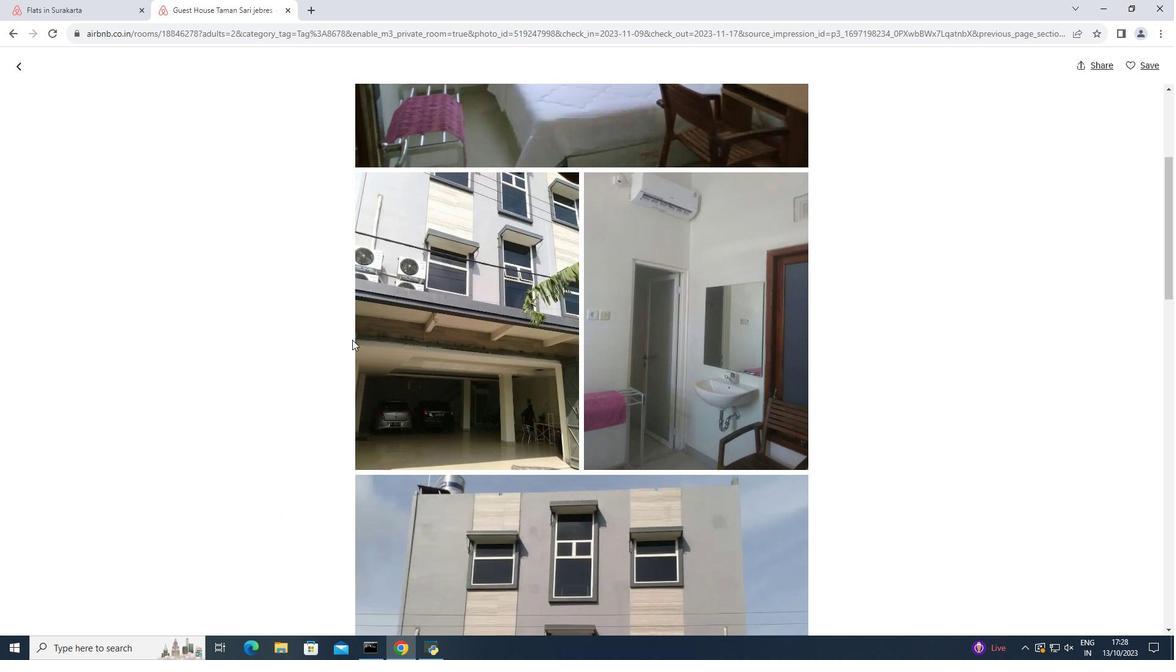 
Action: Mouse scrolled (352, 339) with delta (0, 0)
Screenshot: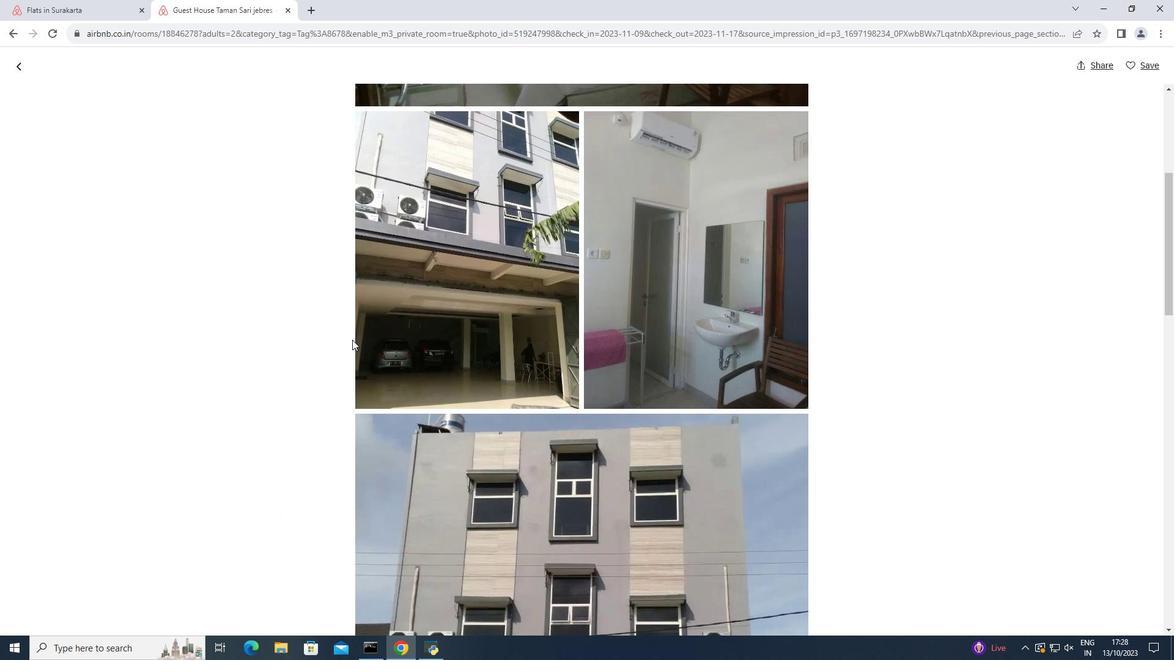 
Action: Mouse scrolled (352, 339) with delta (0, 0)
Screenshot: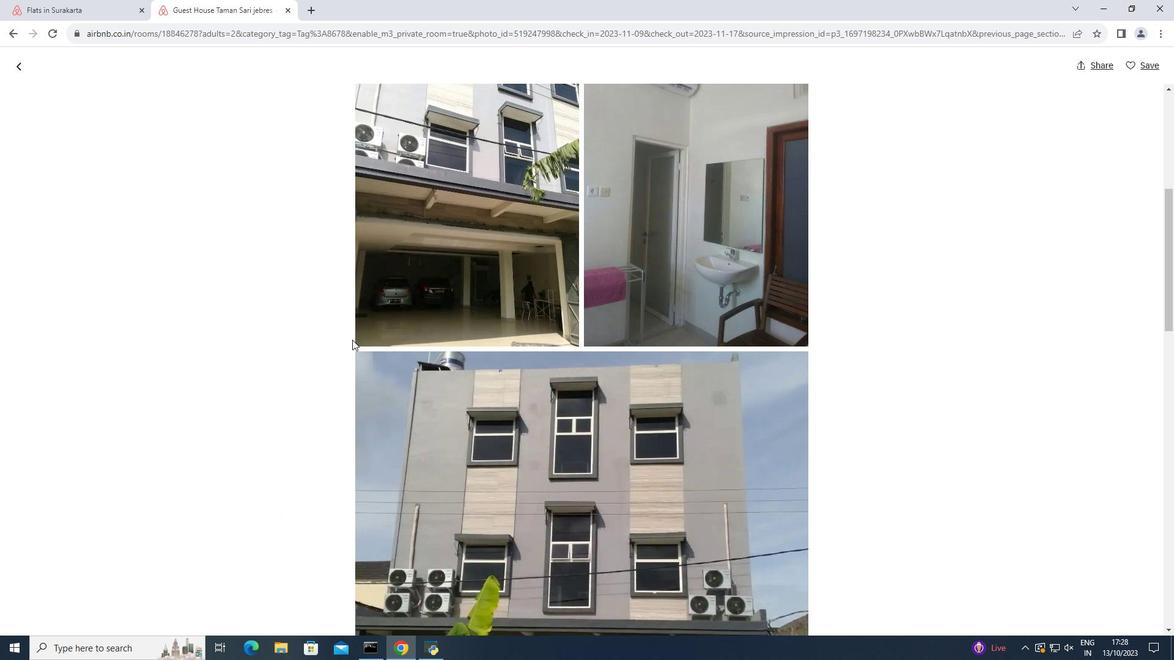 
Action: Mouse scrolled (352, 339) with delta (0, 0)
Screenshot: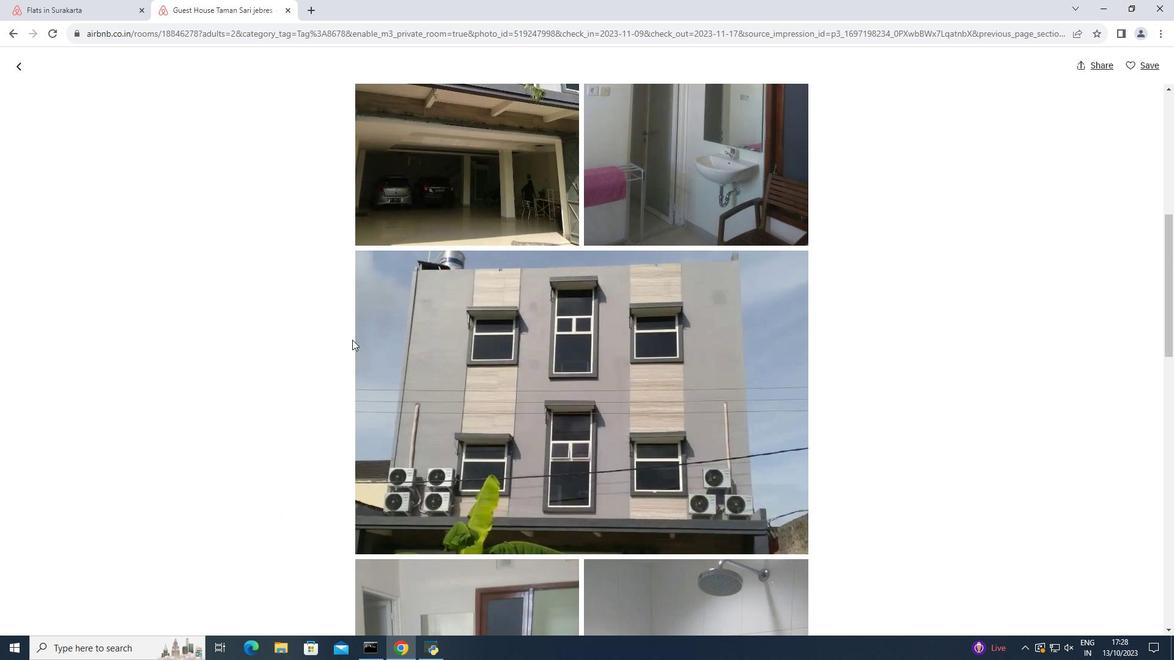 
Action: Mouse scrolled (352, 339) with delta (0, 0)
Screenshot: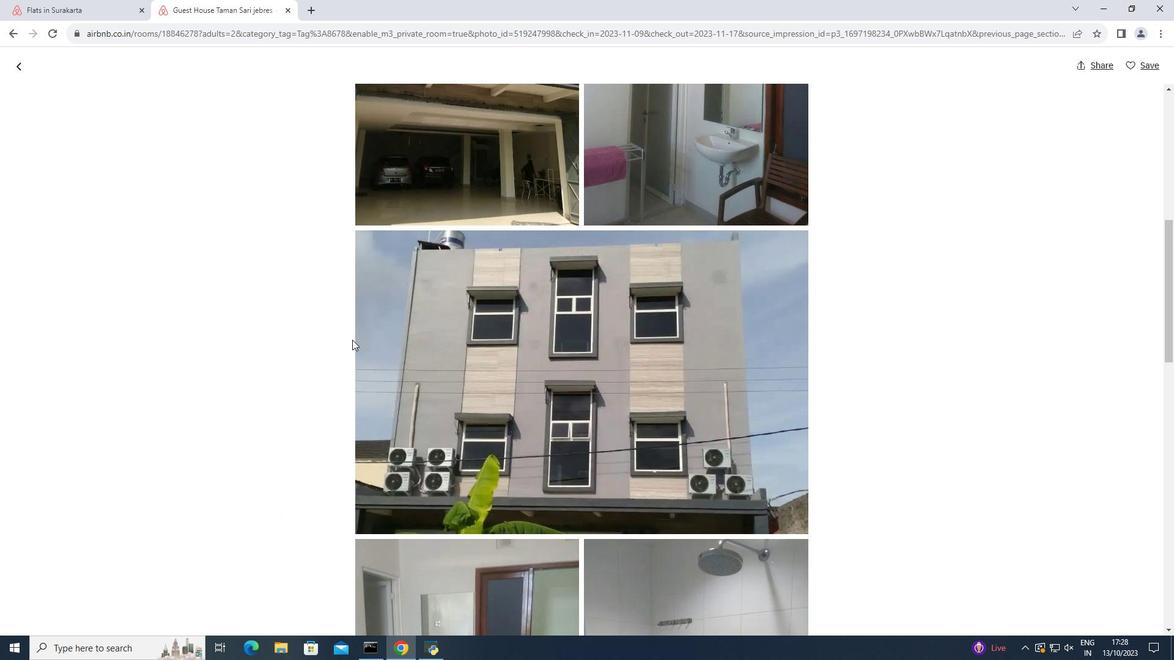 
Action: Mouse scrolled (352, 339) with delta (0, 0)
Screenshot: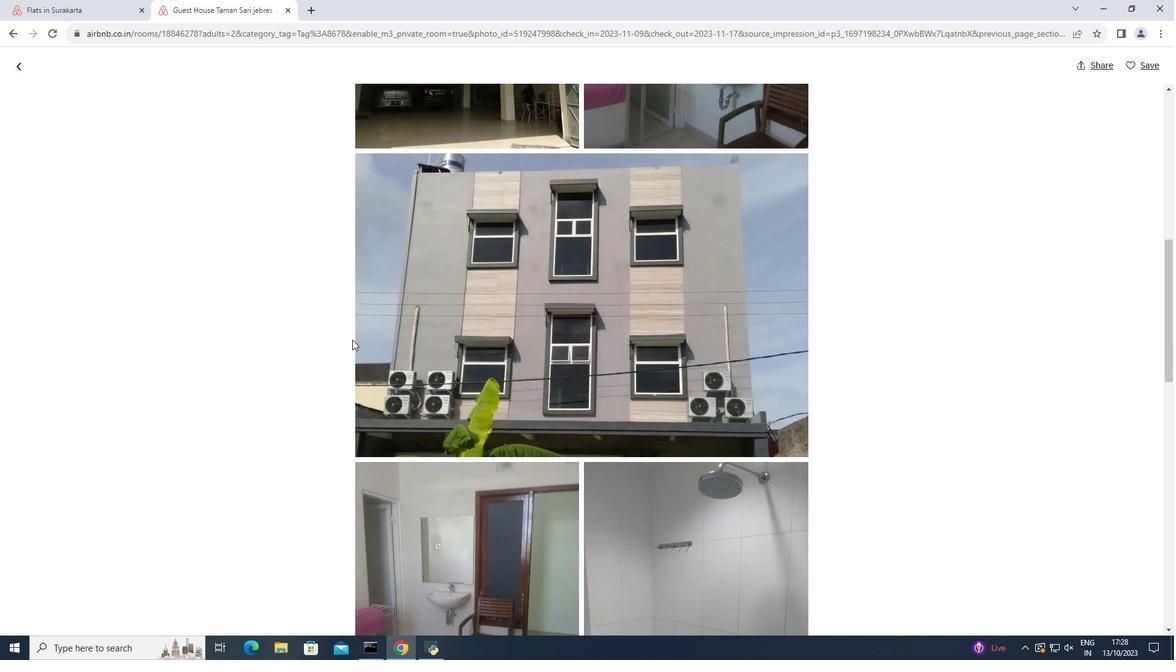 
Action: Mouse scrolled (352, 339) with delta (0, 0)
Screenshot: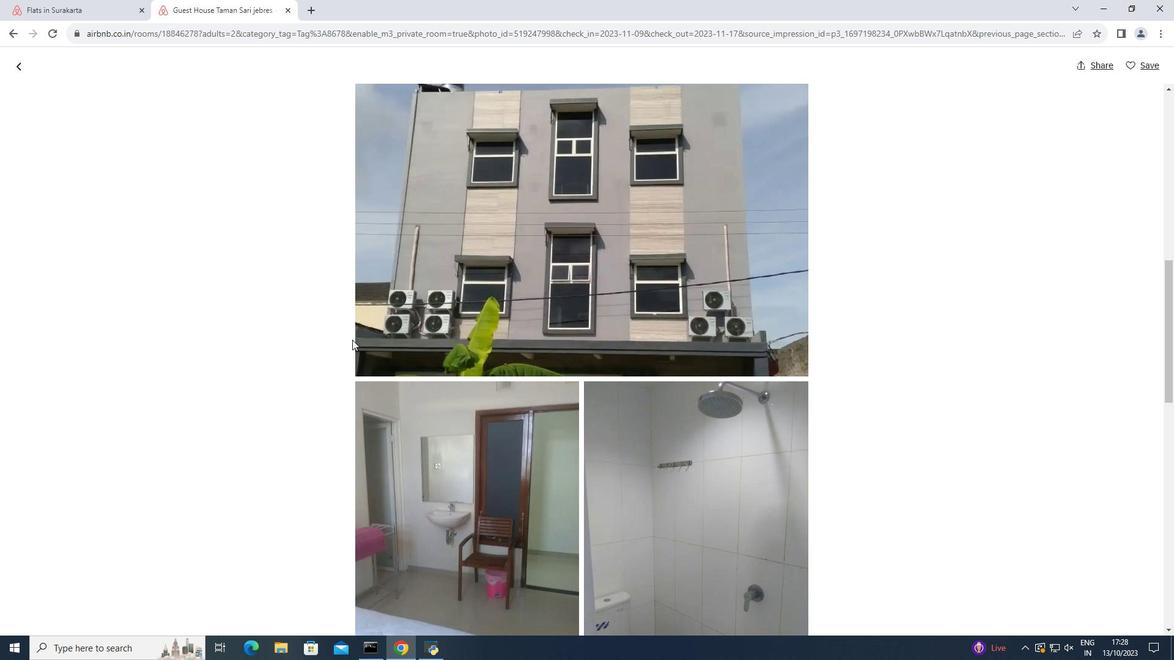 
Action: Mouse scrolled (352, 339) with delta (0, 0)
Screenshot: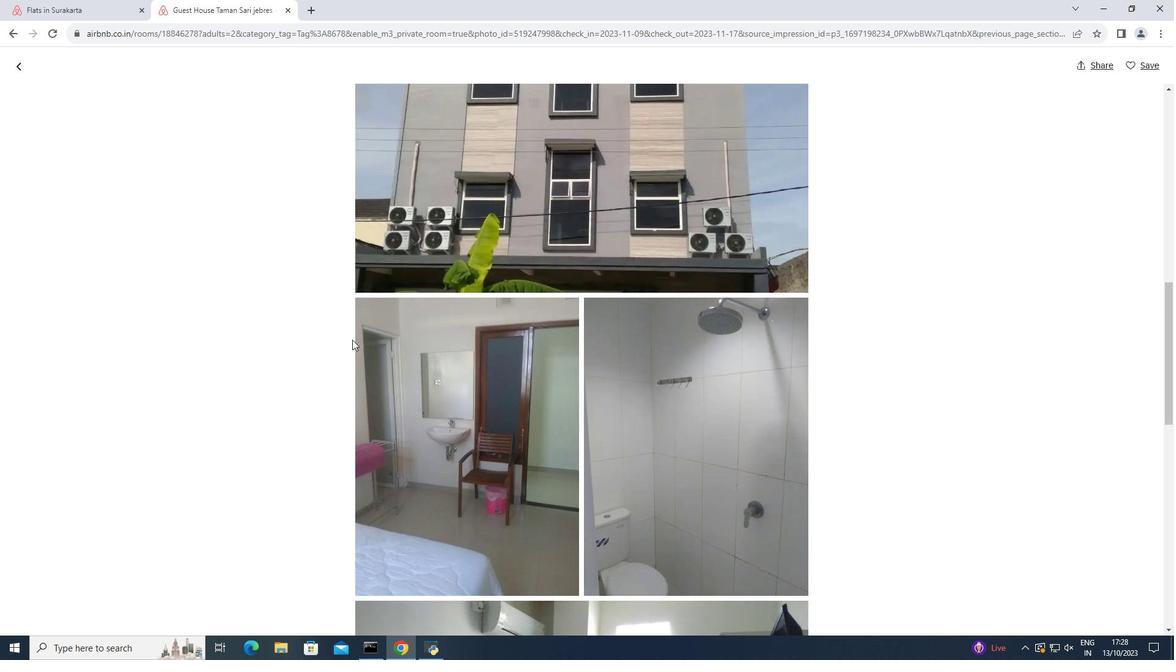 
Action: Mouse scrolled (352, 339) with delta (0, 0)
Screenshot: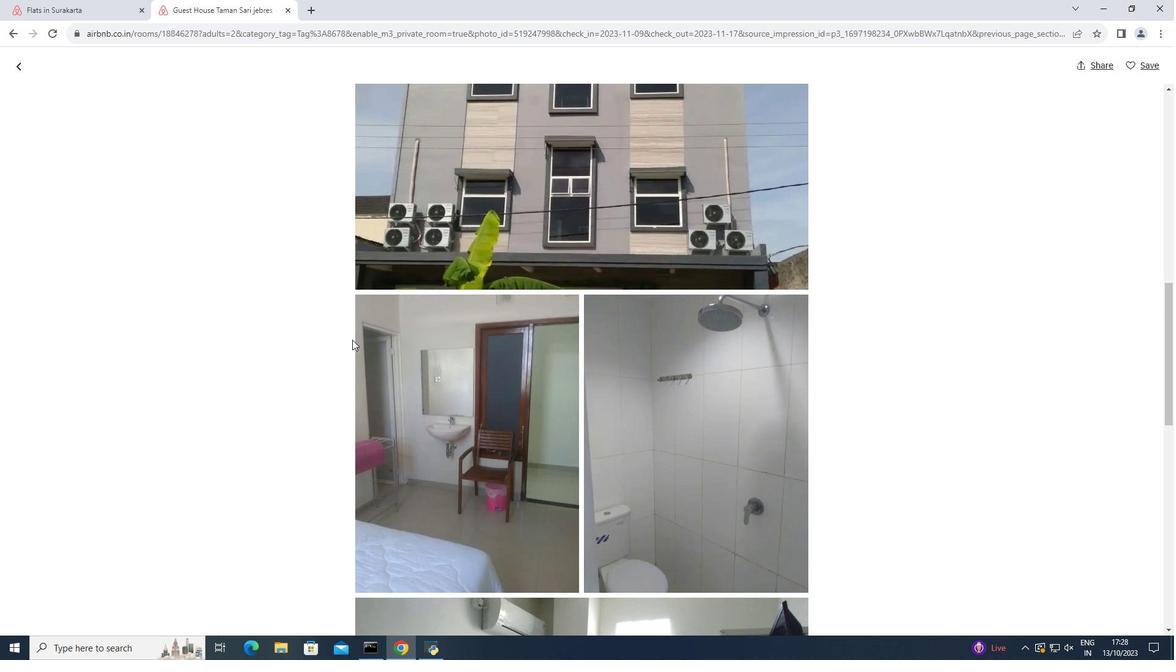 
Action: Mouse scrolled (352, 339) with delta (0, 0)
Screenshot: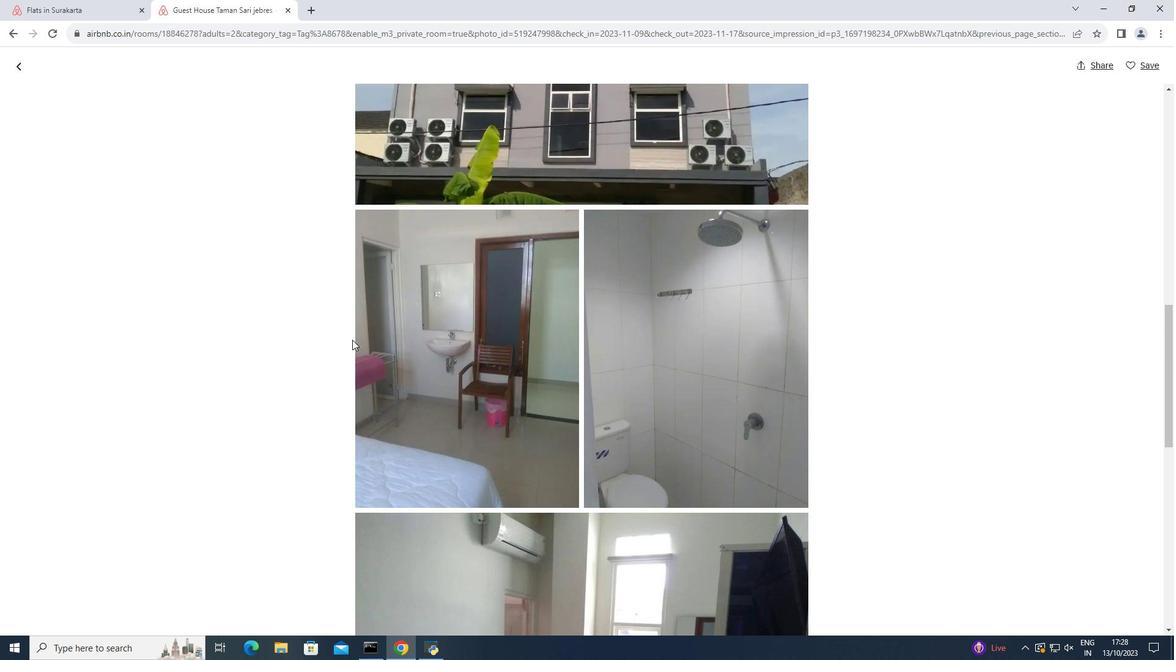
Action: Mouse scrolled (352, 339) with delta (0, 0)
Screenshot: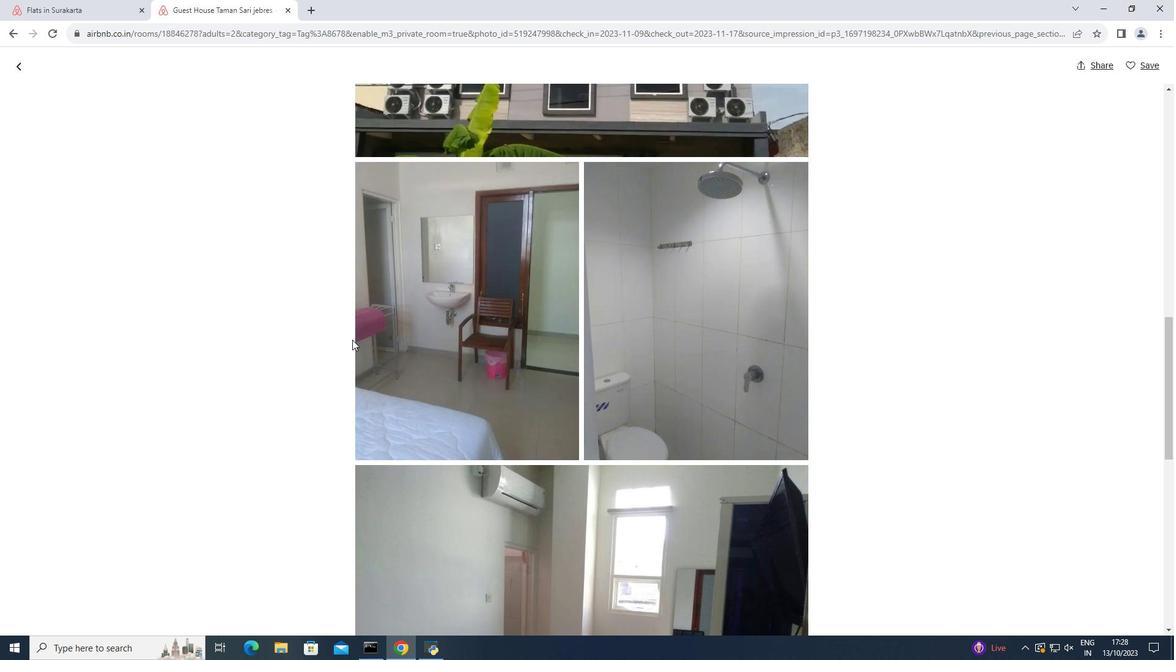 
Action: Mouse scrolled (352, 339) with delta (0, 0)
Screenshot: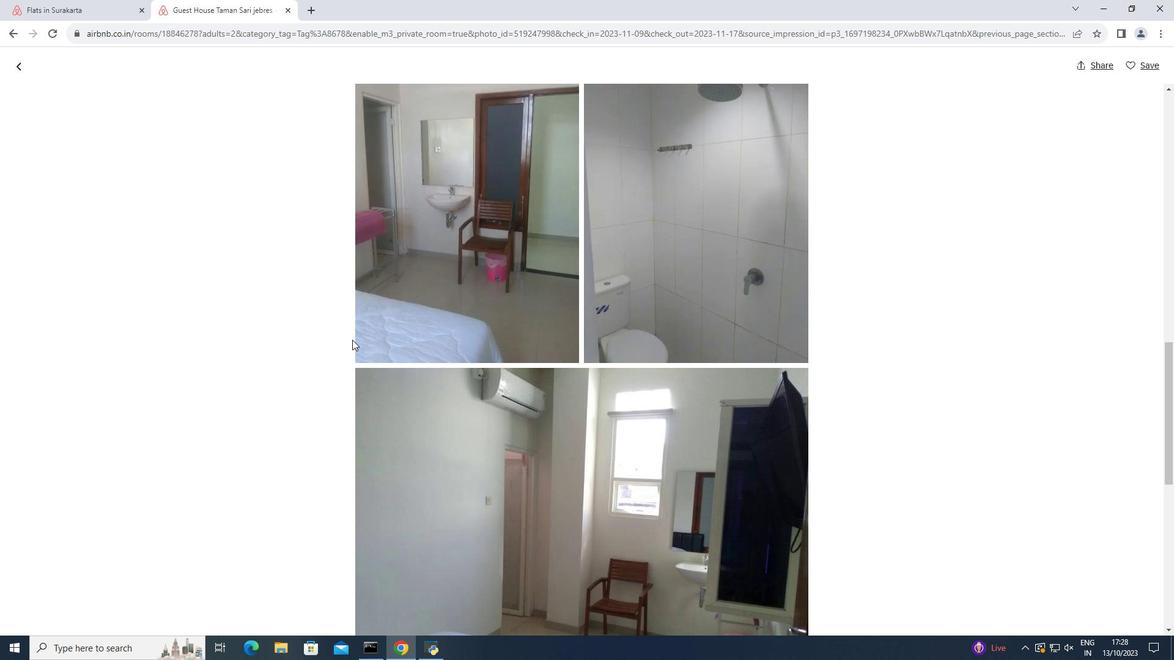 
Action: Mouse scrolled (352, 339) with delta (0, 0)
Screenshot: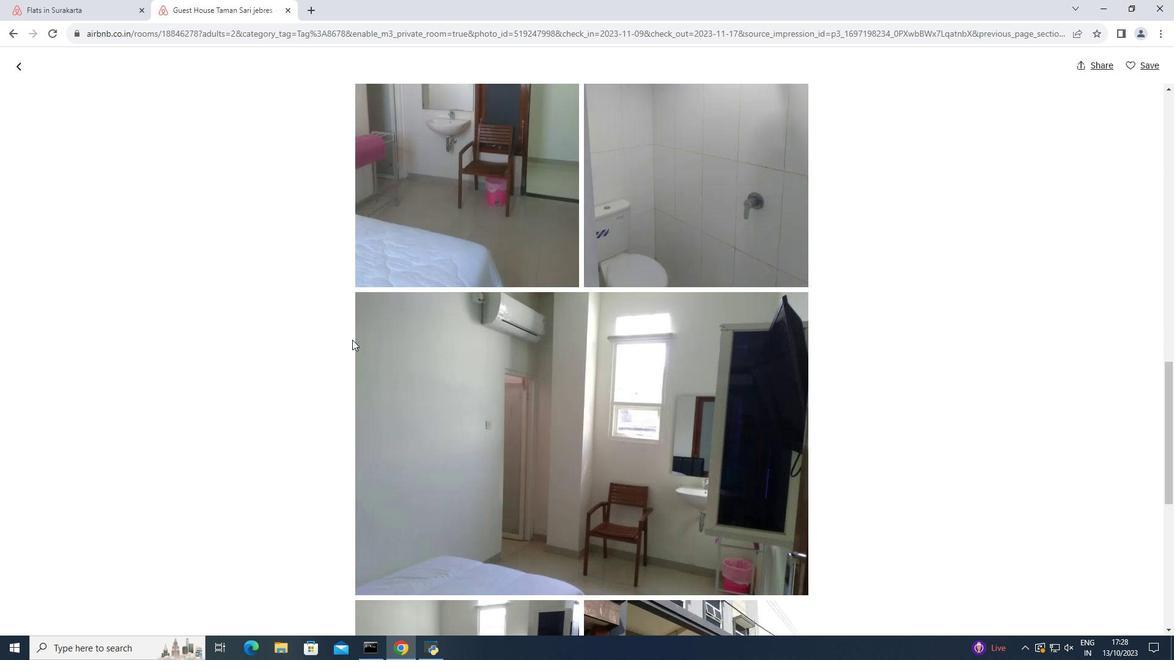 
Action: Mouse scrolled (352, 339) with delta (0, 0)
Screenshot: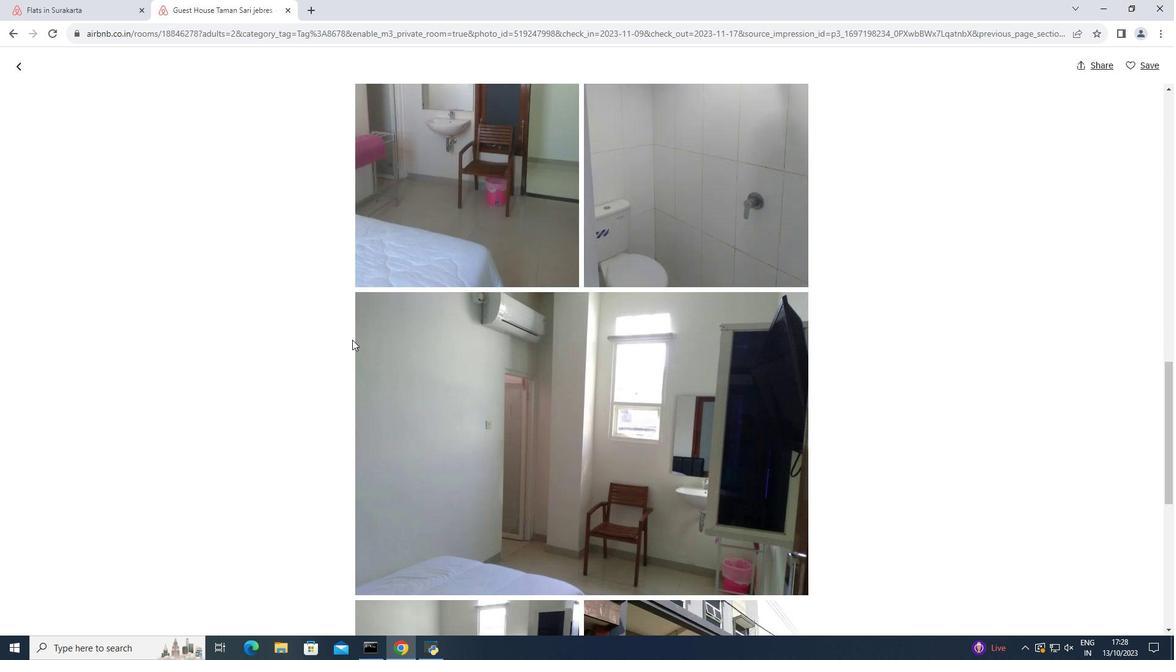 
Action: Mouse scrolled (352, 339) with delta (0, 0)
Screenshot: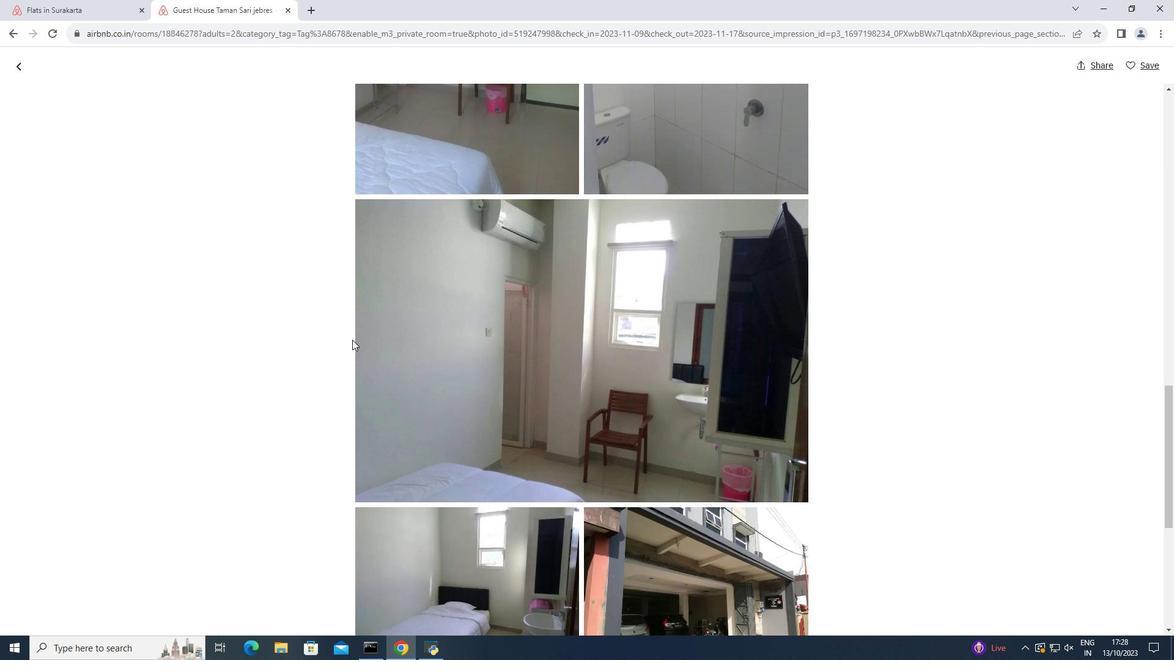 
Action: Mouse scrolled (352, 339) with delta (0, 0)
Screenshot: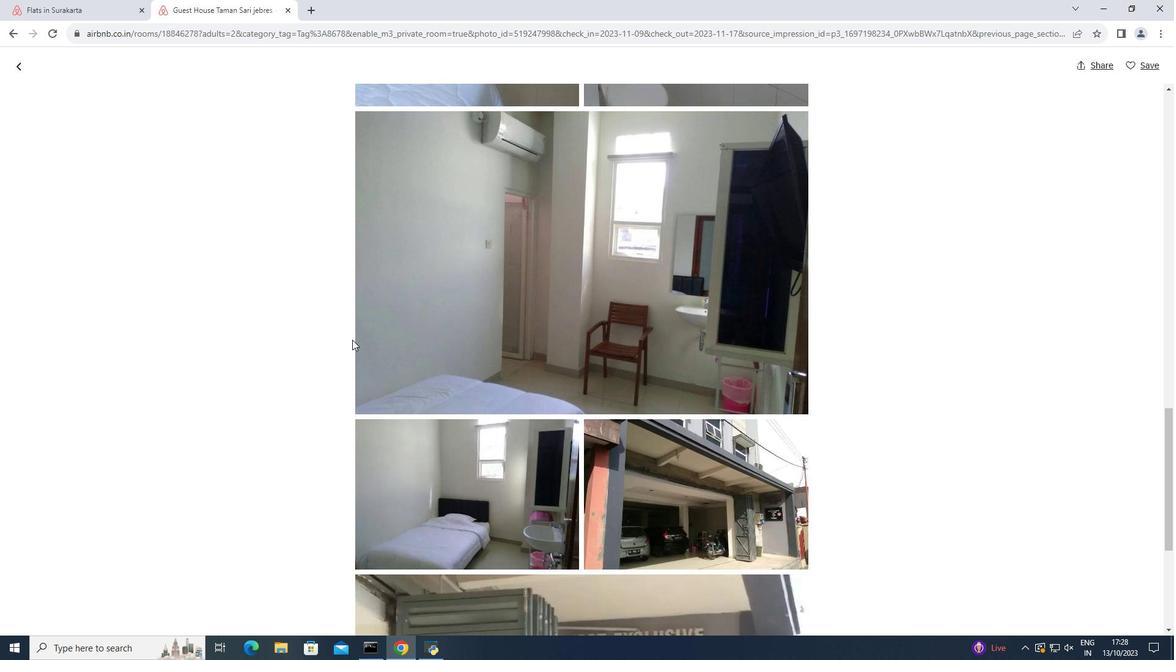 
Action: Mouse scrolled (352, 339) with delta (0, 0)
Screenshot: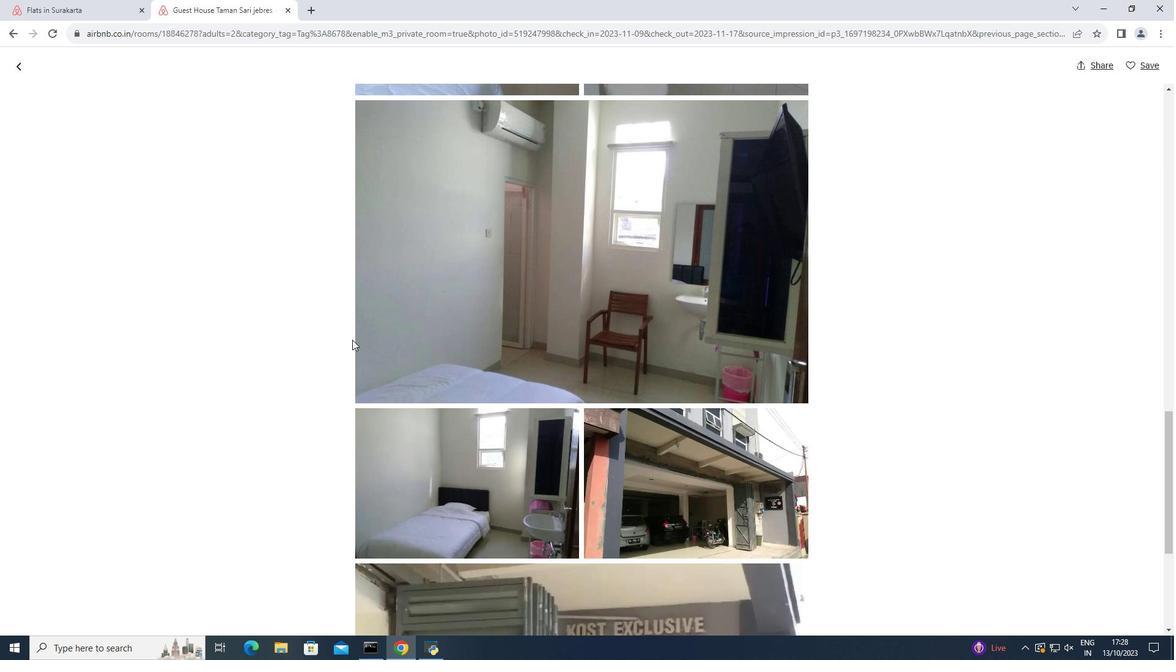 
Action: Mouse scrolled (352, 339) with delta (0, 0)
Screenshot: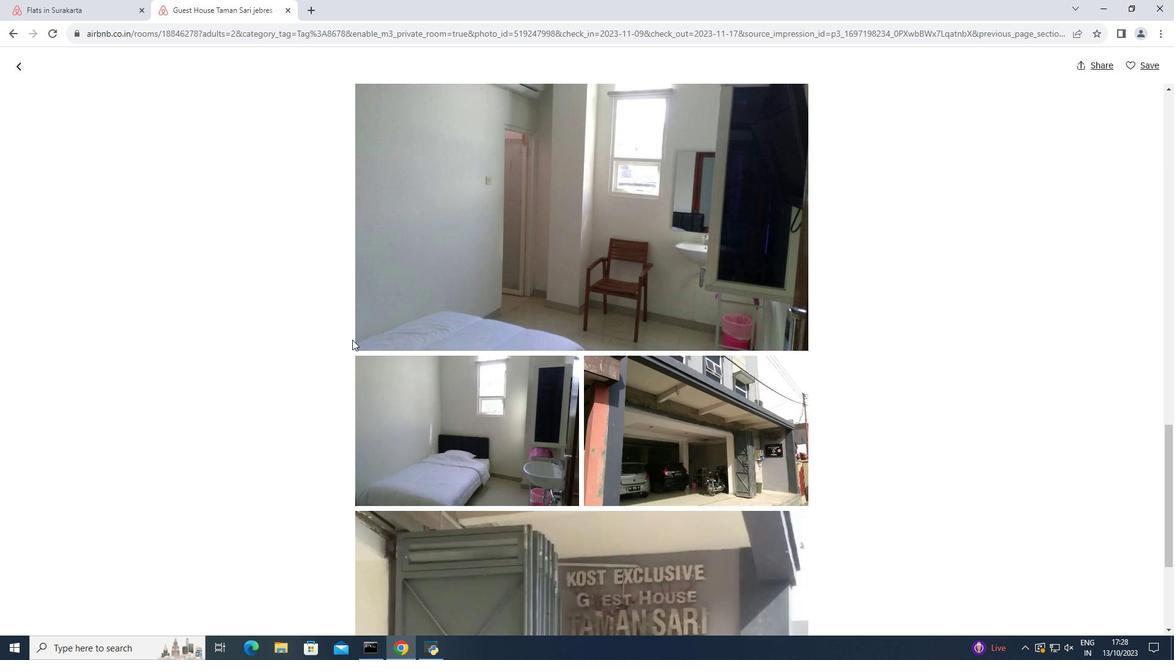 
Action: Mouse scrolled (352, 339) with delta (0, 0)
Screenshot: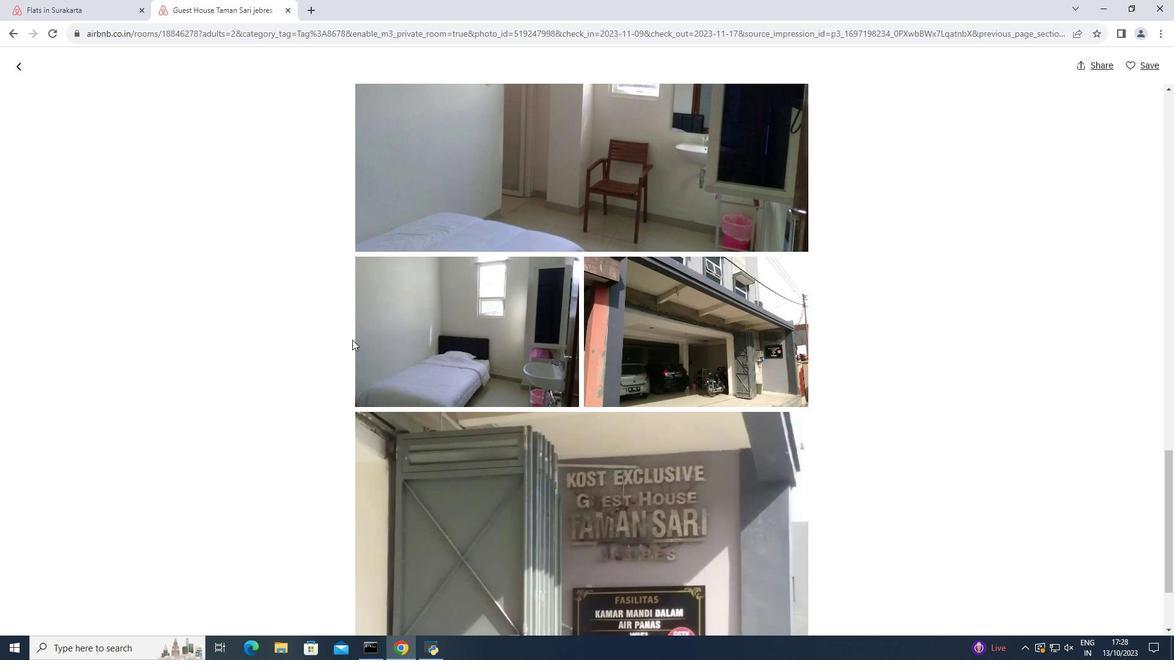 
Action: Mouse scrolled (352, 339) with delta (0, 0)
Screenshot: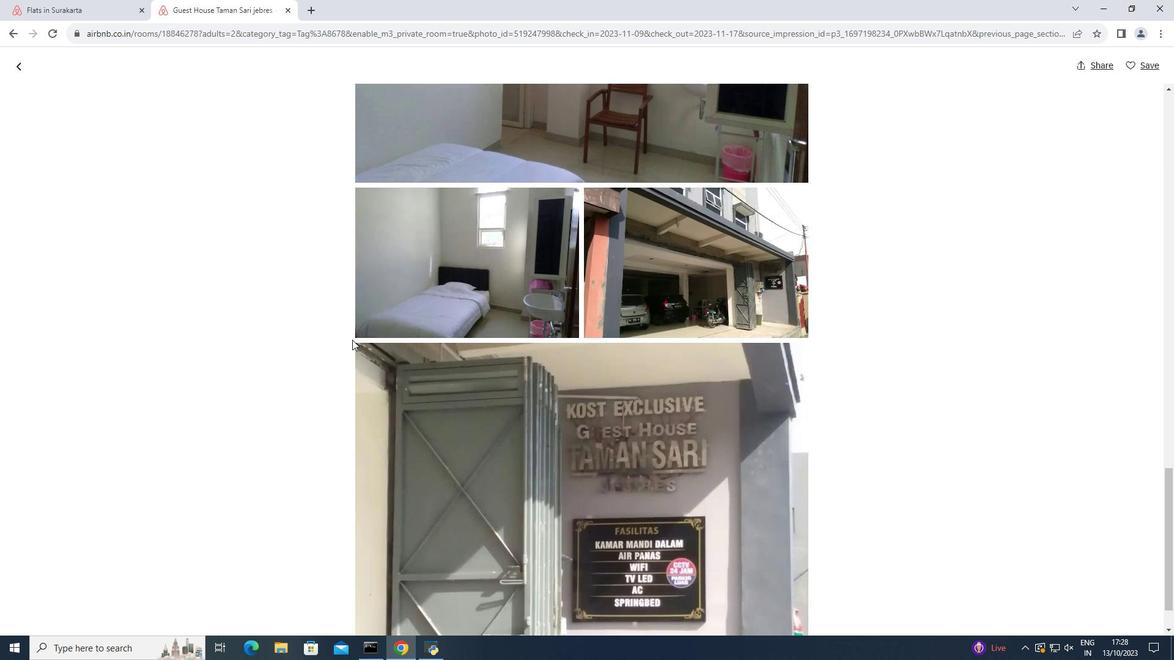 
Action: Mouse scrolled (352, 339) with delta (0, 0)
Screenshot: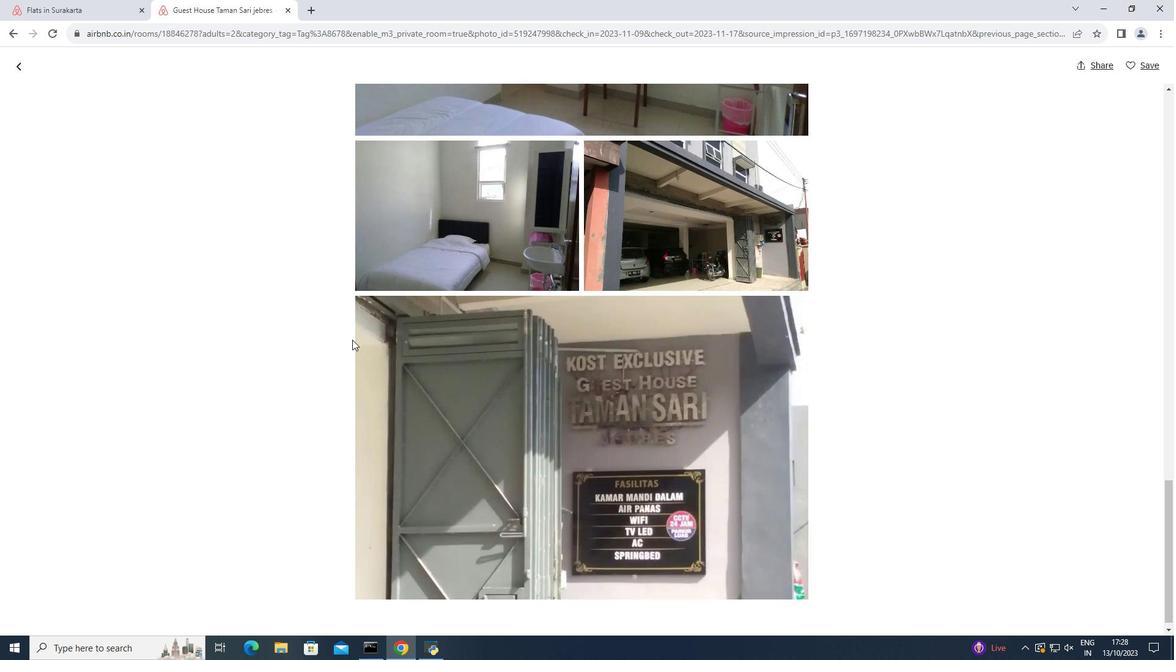 
Action: Mouse scrolled (352, 339) with delta (0, 0)
Screenshot: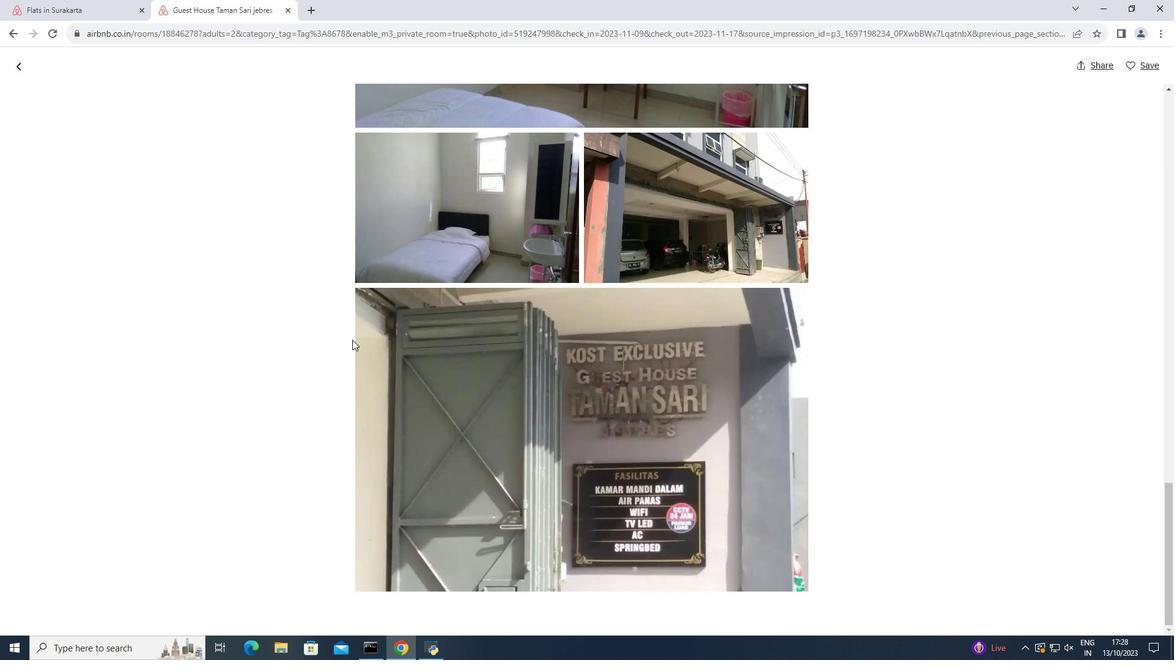 
Action: Mouse scrolled (352, 339) with delta (0, 0)
Screenshot: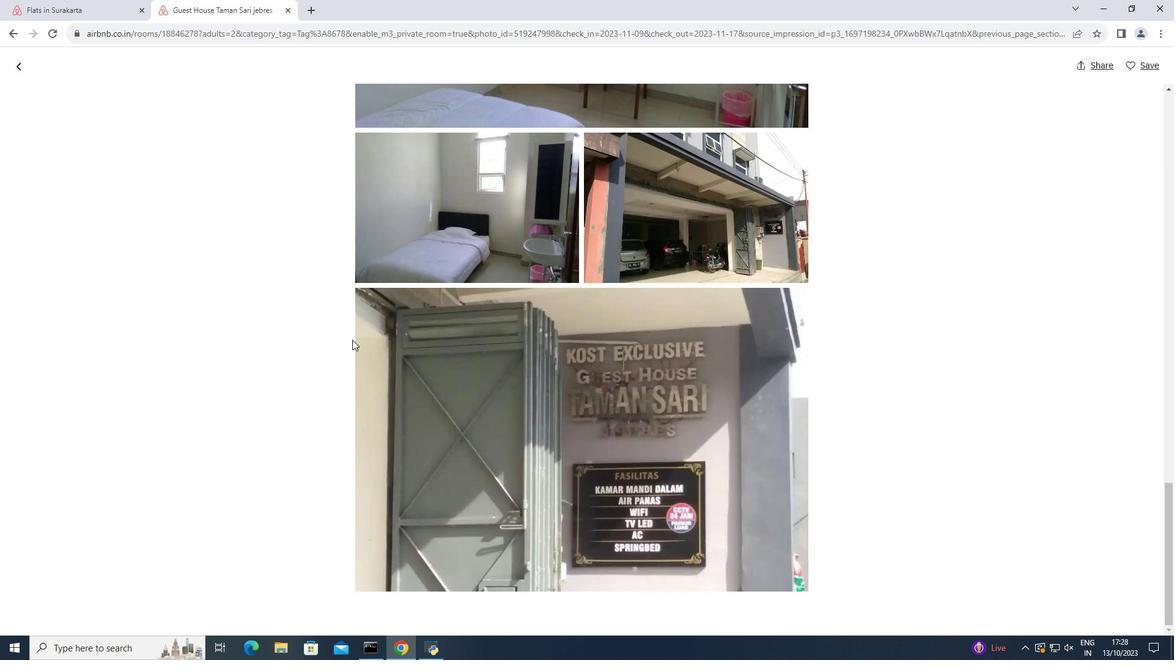 
Action: Mouse moved to (18, 65)
Screenshot: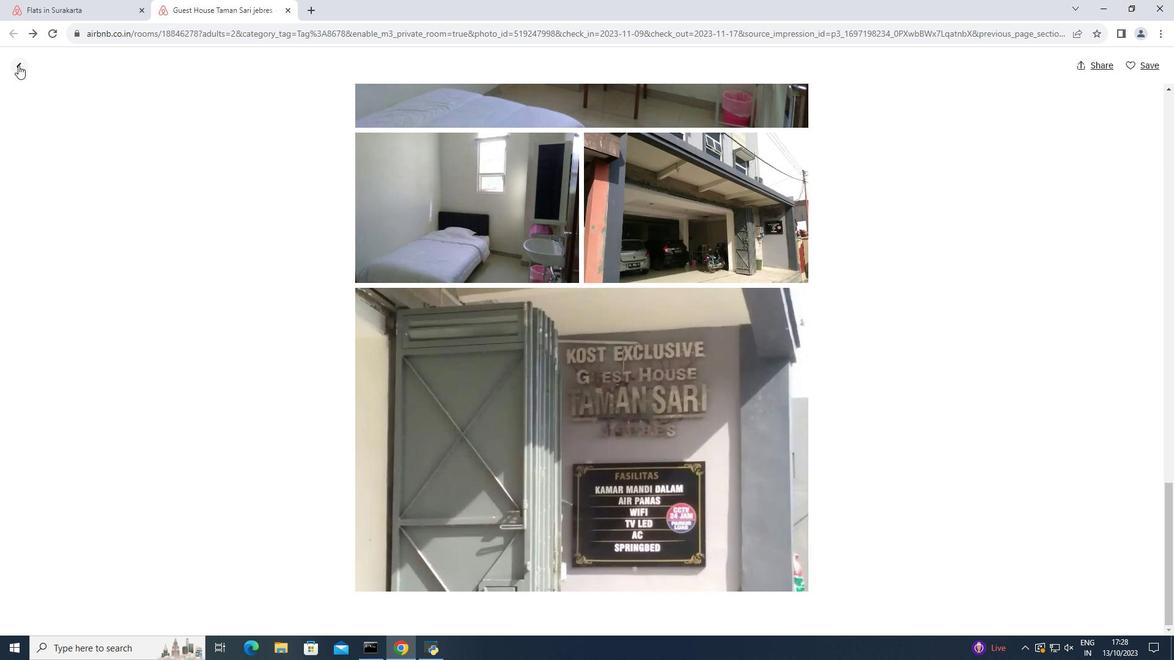 
Action: Mouse pressed left at (18, 65)
Screenshot: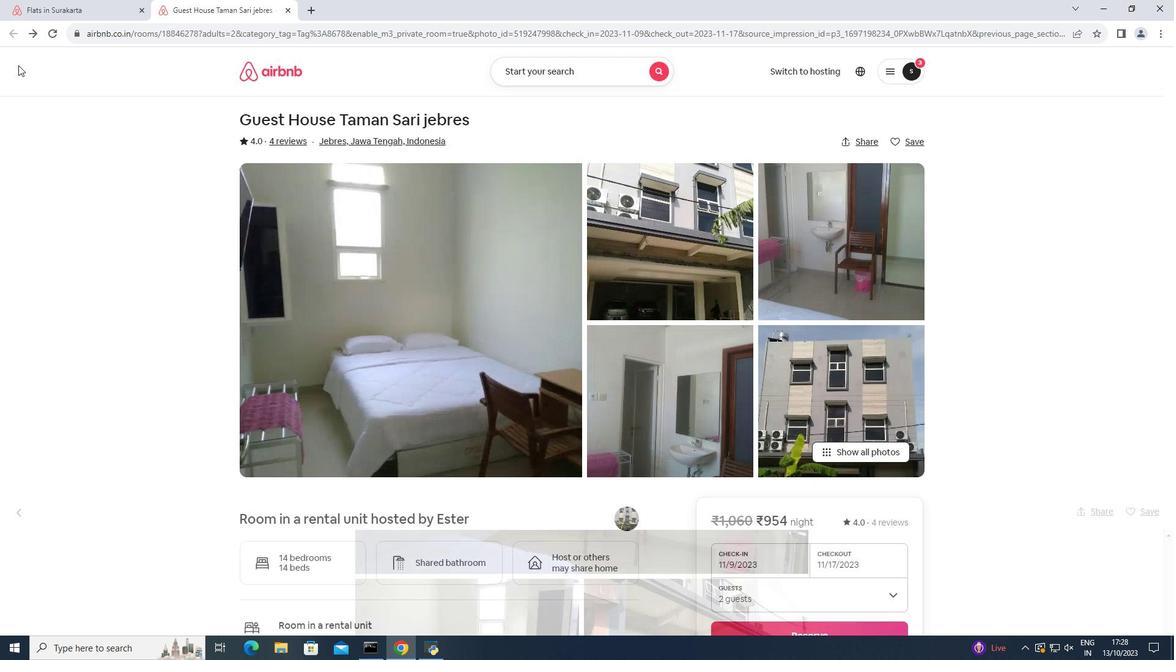 
Action: Mouse moved to (28, 97)
Screenshot: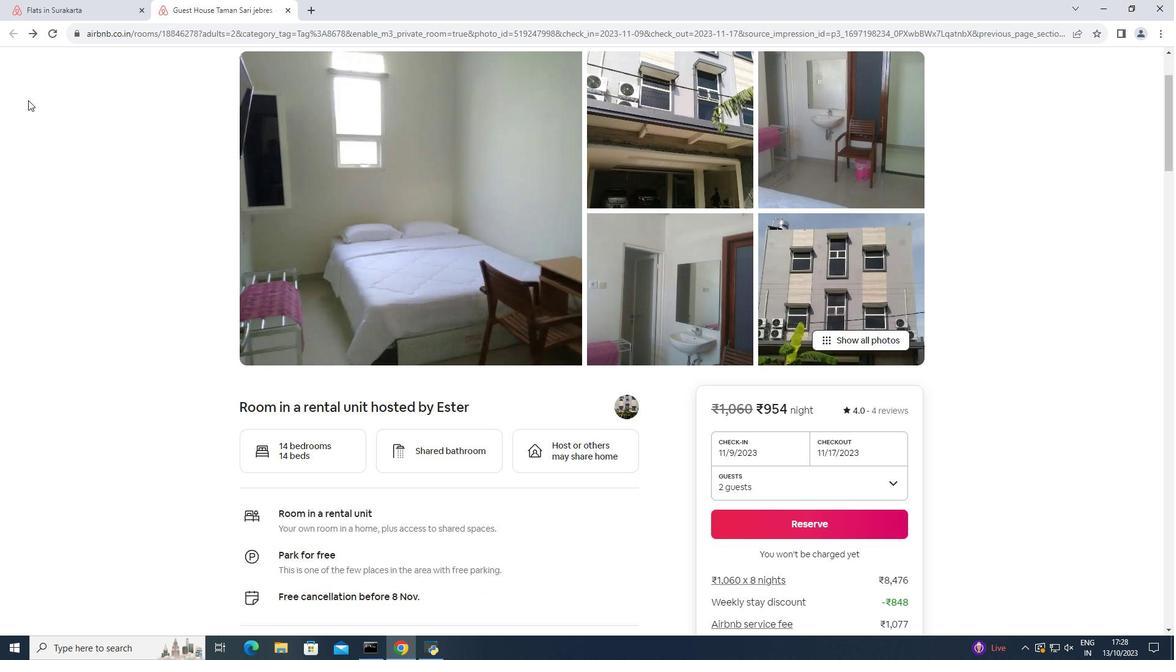 
Action: Mouse scrolled (28, 96) with delta (0, 0)
Screenshot: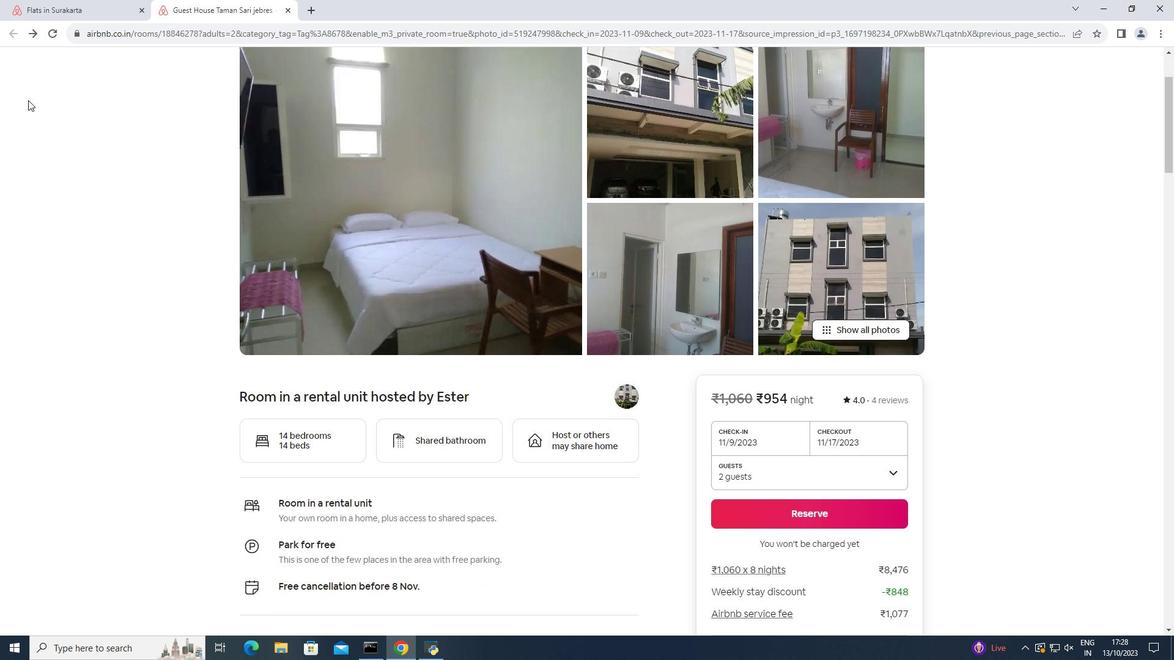 
Action: Mouse moved to (28, 99)
Screenshot: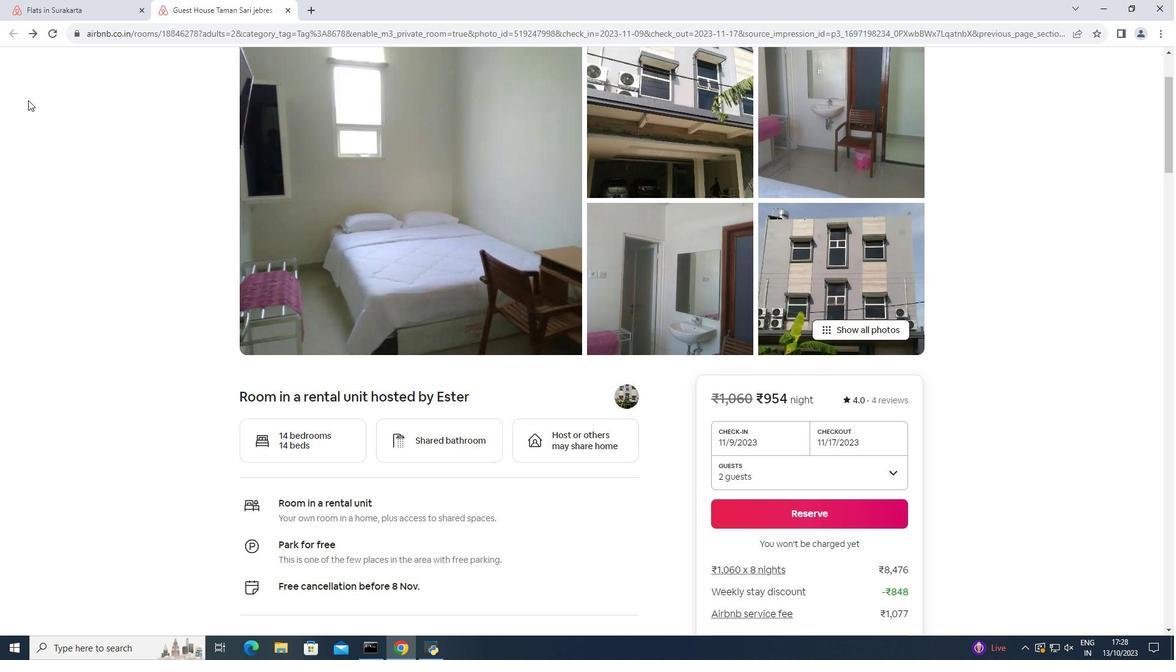 
Action: Mouse scrolled (28, 98) with delta (0, 0)
Screenshot: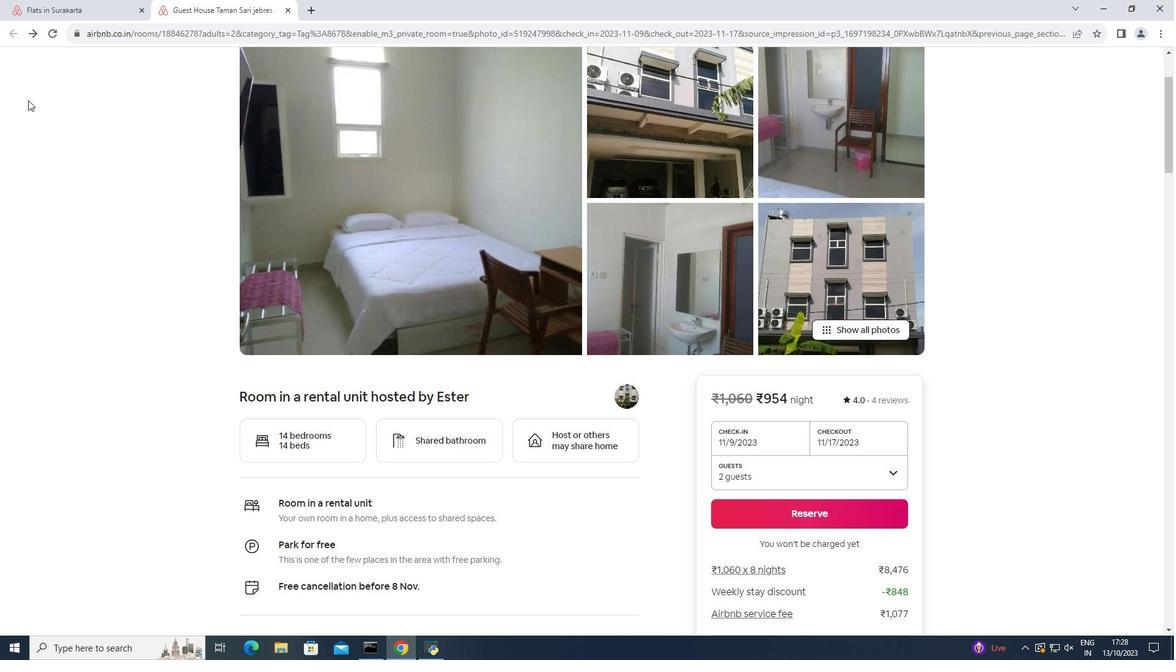
Action: Mouse moved to (32, 110)
Screenshot: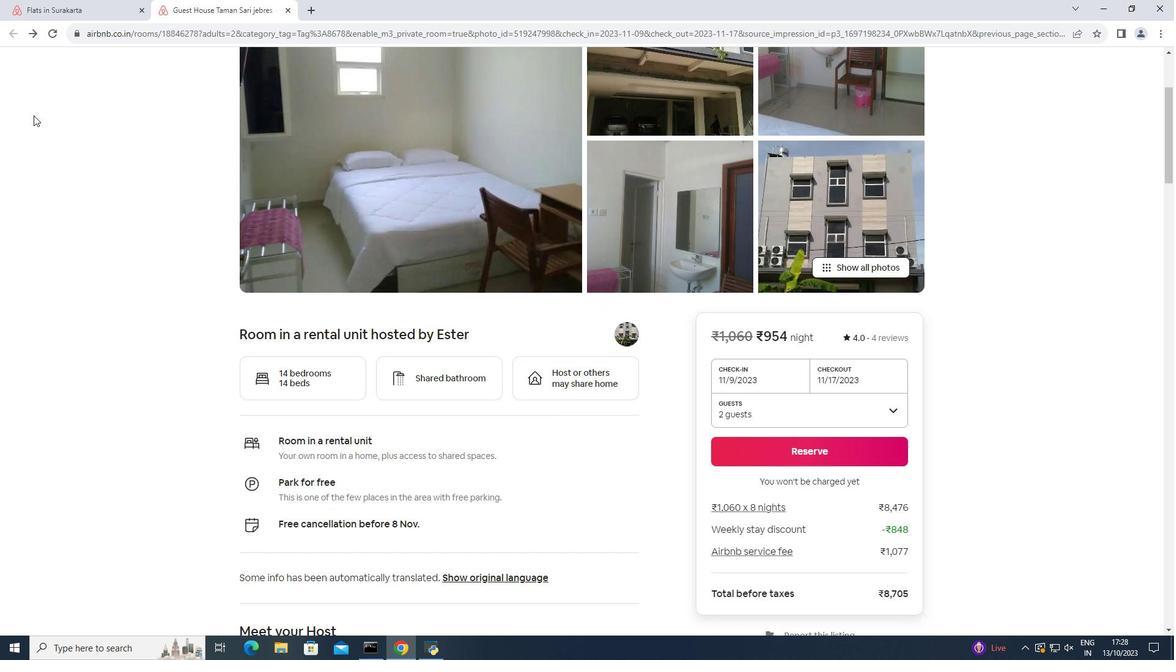 
Action: Mouse scrolled (32, 109) with delta (0, 0)
Screenshot: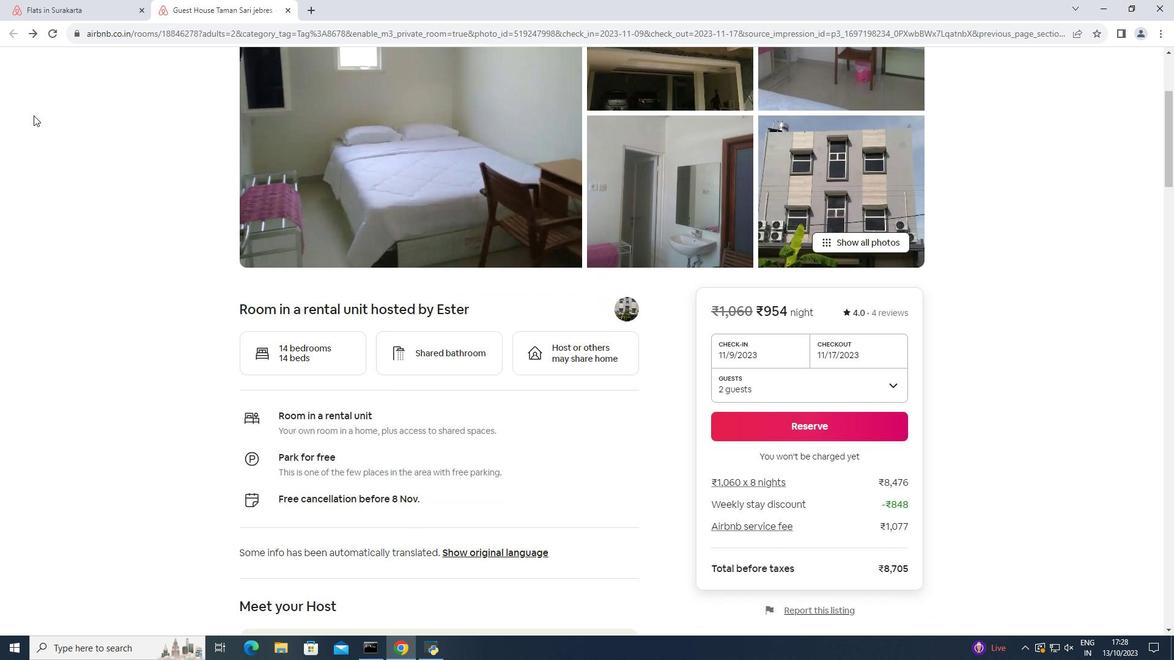 
Action: Mouse moved to (33, 115)
Screenshot: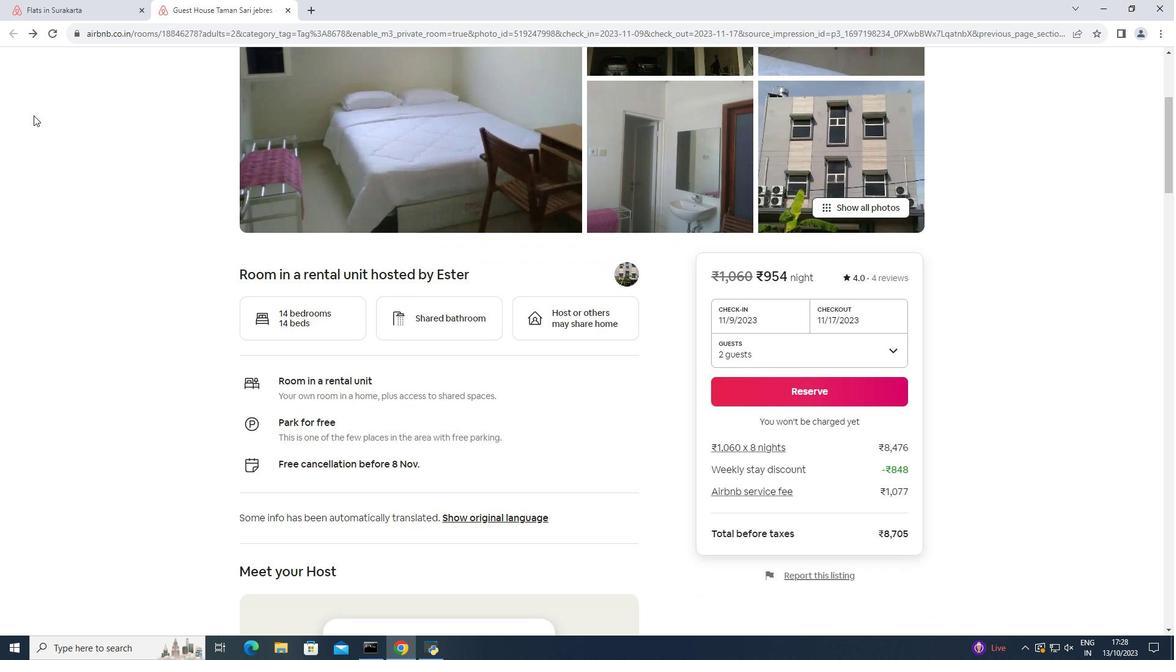 
Action: Mouse scrolled (33, 115) with delta (0, 0)
Screenshot: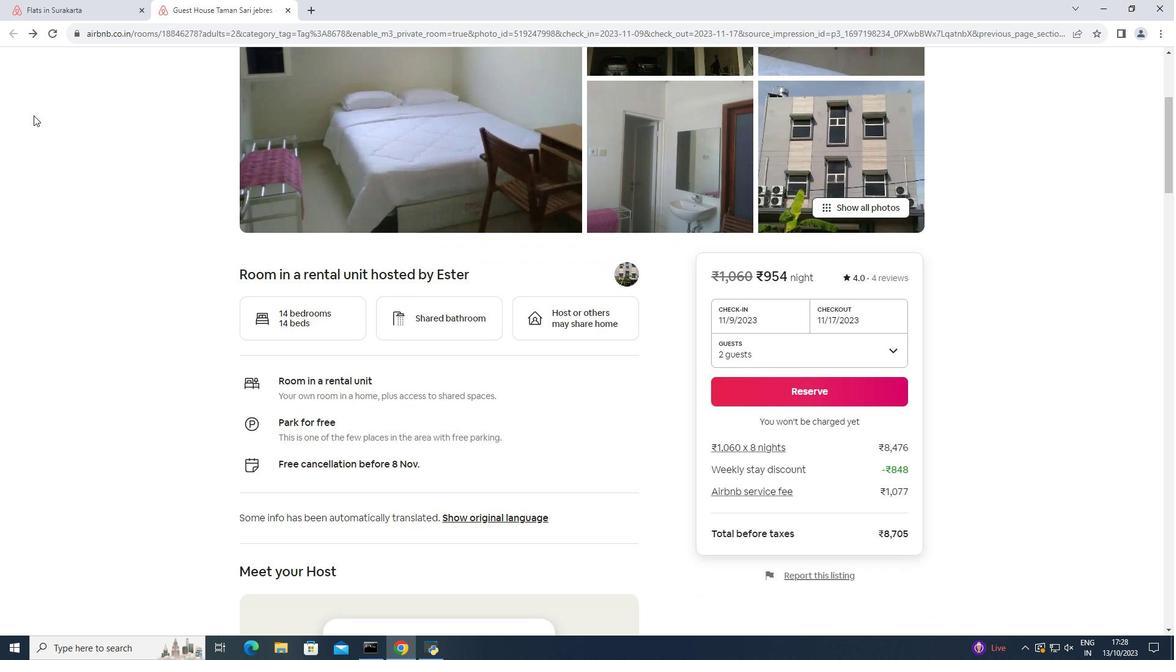 
Action: Mouse scrolled (33, 115) with delta (0, 0)
Screenshot: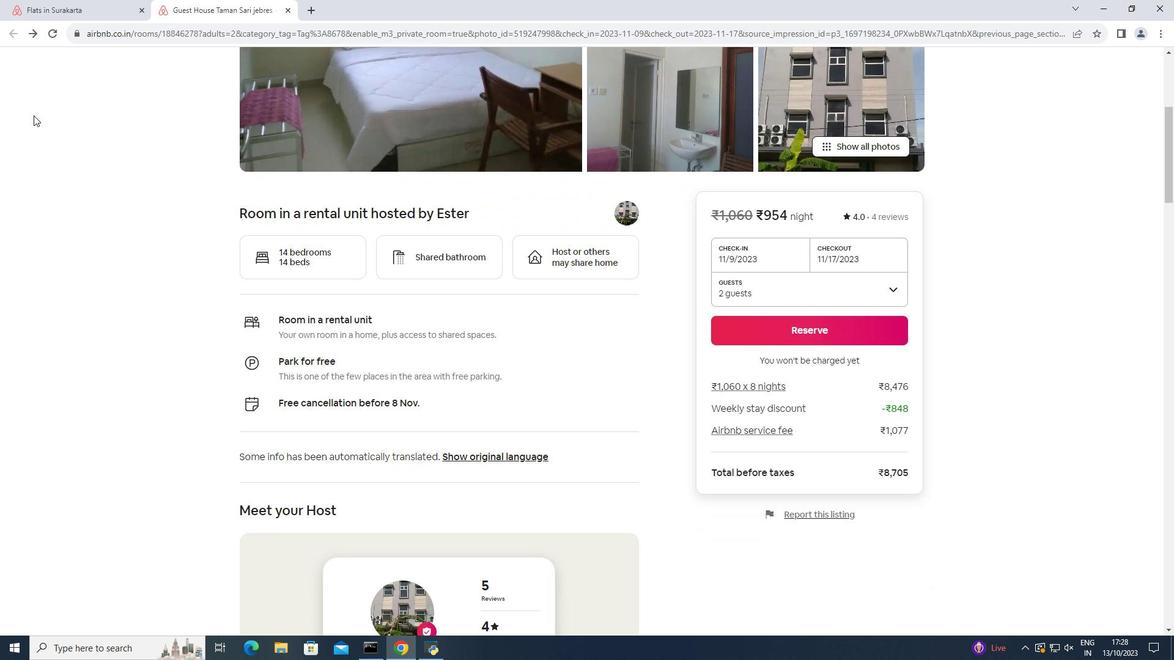 
Action: Mouse scrolled (33, 115) with delta (0, 0)
Screenshot: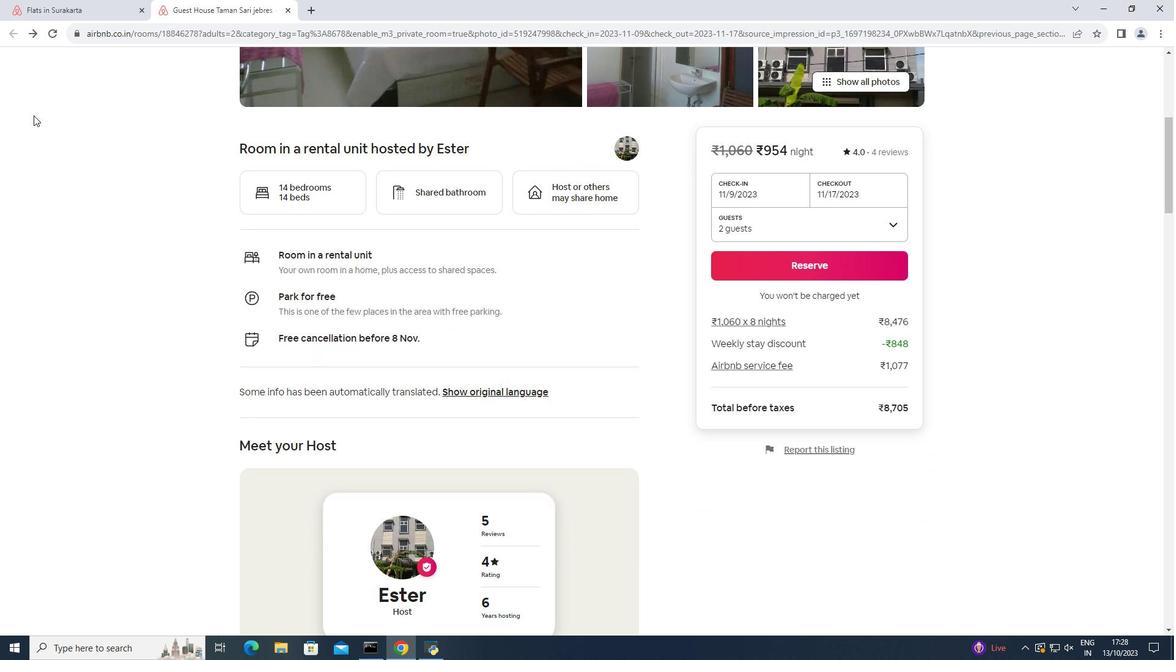 
Action: Mouse scrolled (33, 115) with delta (0, 0)
Screenshot: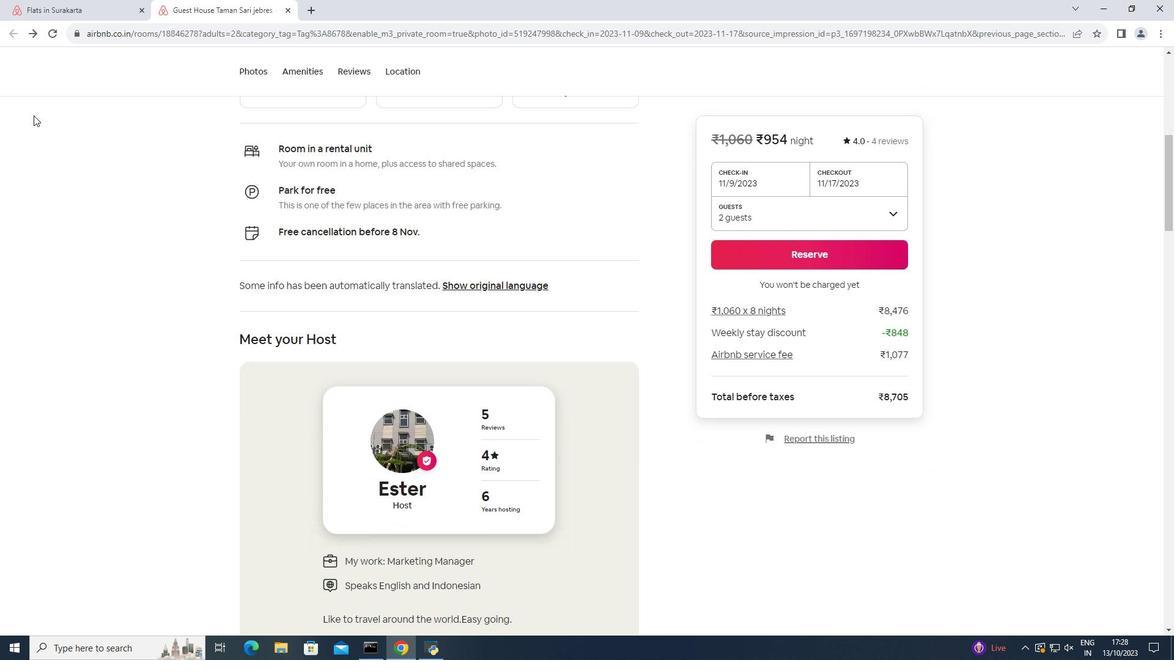 
Action: Mouse scrolled (33, 115) with delta (0, 0)
Screenshot: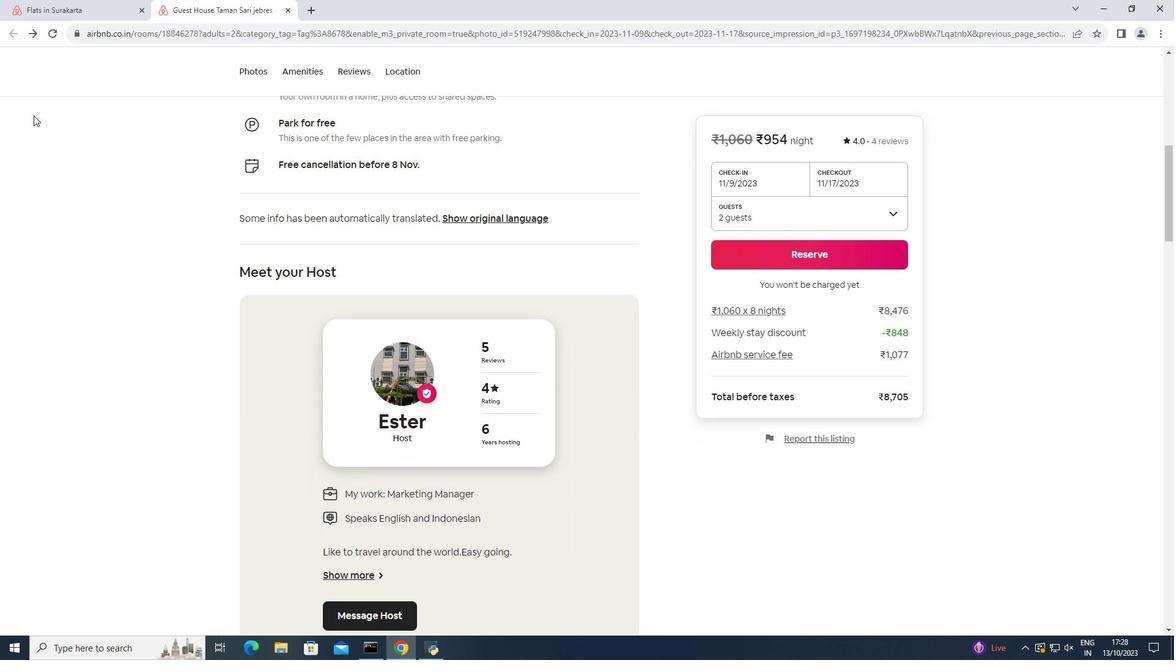 
Action: Mouse scrolled (33, 115) with delta (0, 0)
Screenshot: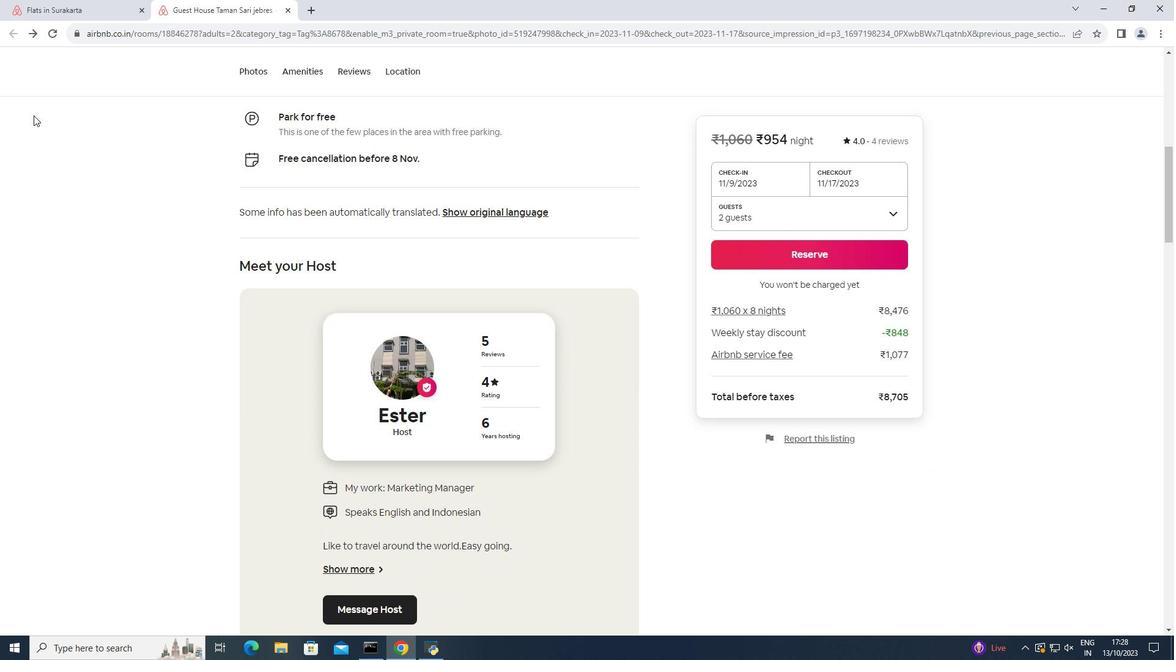 
Action: Mouse scrolled (33, 115) with delta (0, 0)
Screenshot: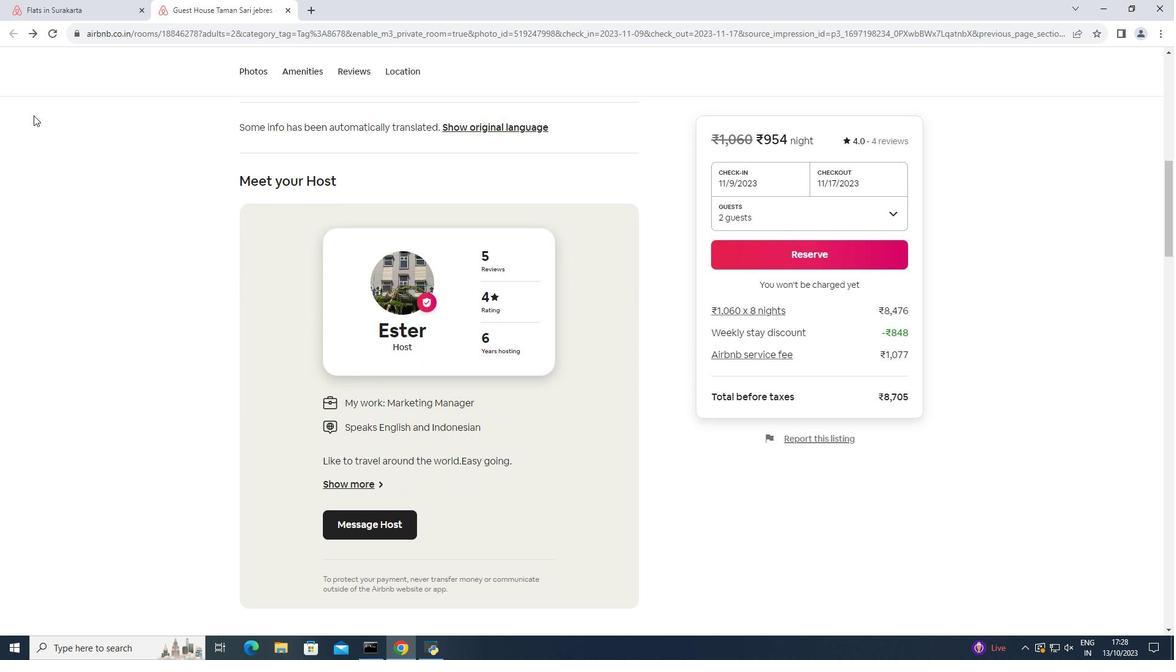 
Action: Mouse scrolled (33, 115) with delta (0, 0)
Screenshot: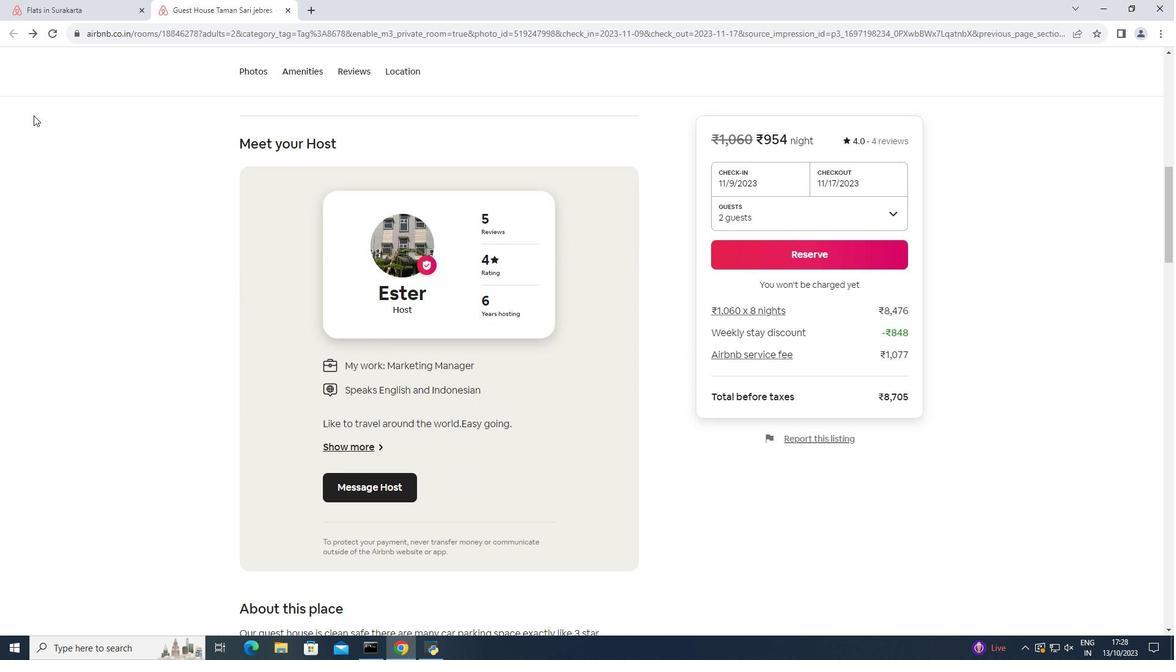 
Action: Mouse scrolled (33, 115) with delta (0, 0)
Screenshot: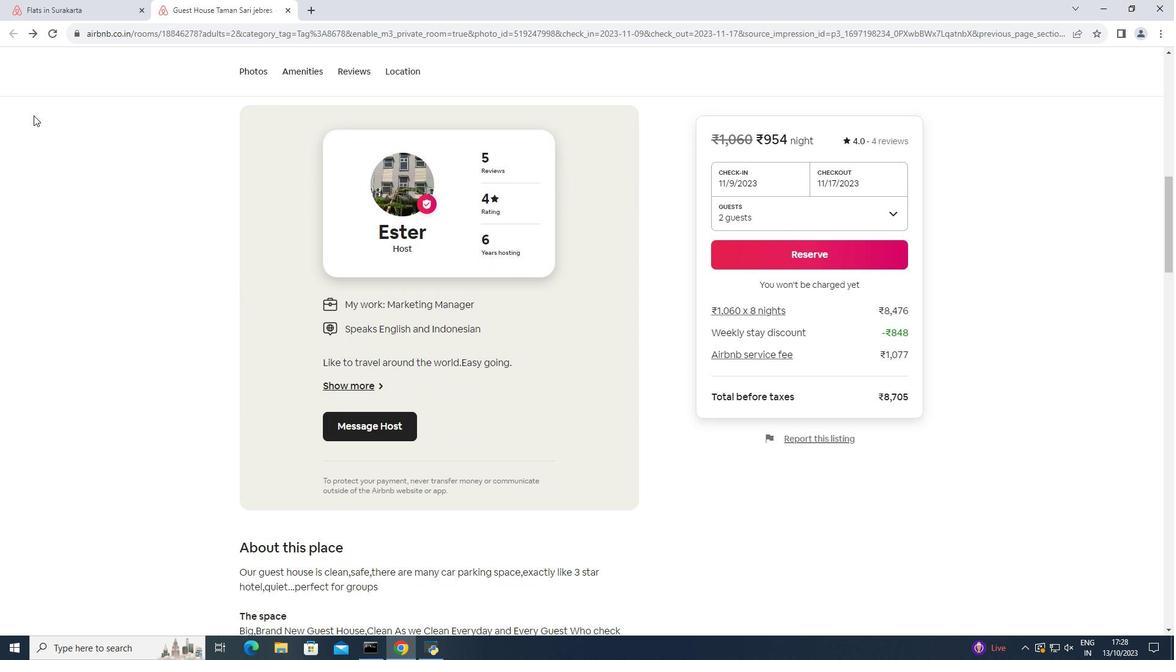 
Action: Mouse scrolled (33, 115) with delta (0, 0)
Screenshot: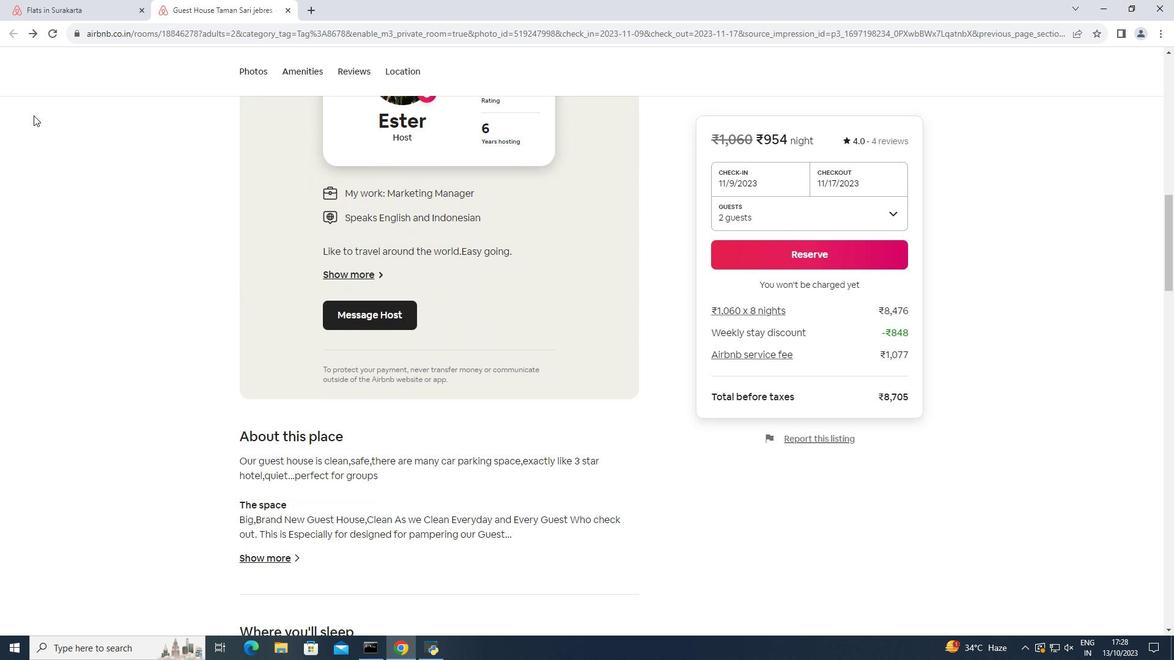 
Action: Mouse scrolled (33, 115) with delta (0, 0)
Screenshot: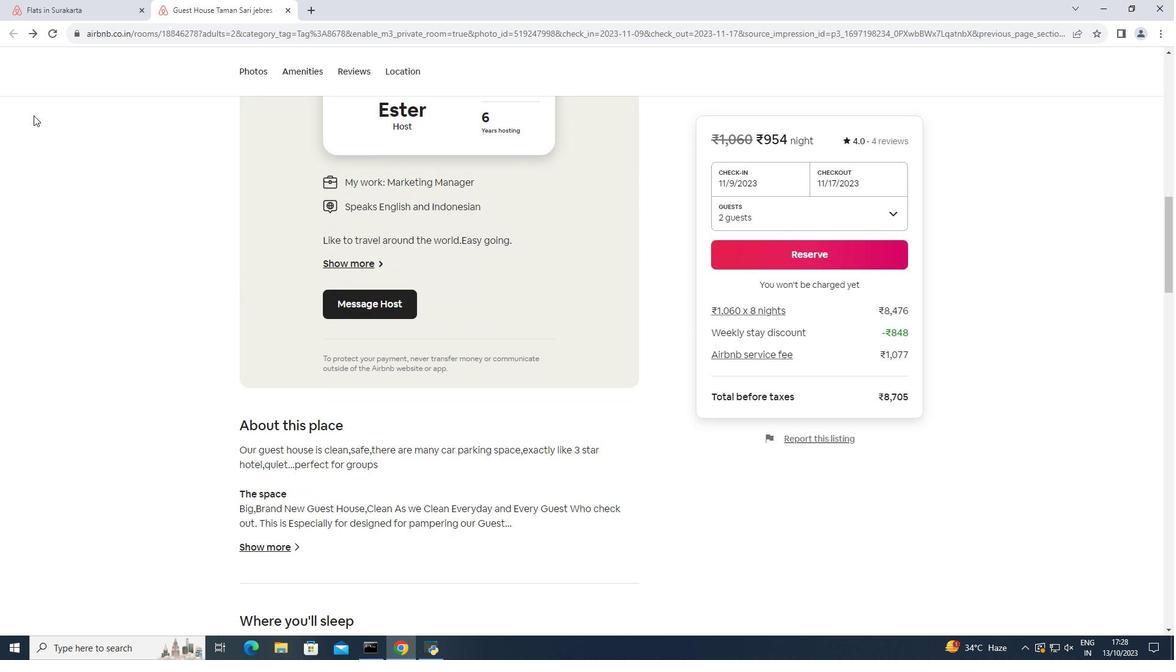 
Action: Mouse moved to (34, 118)
Screenshot: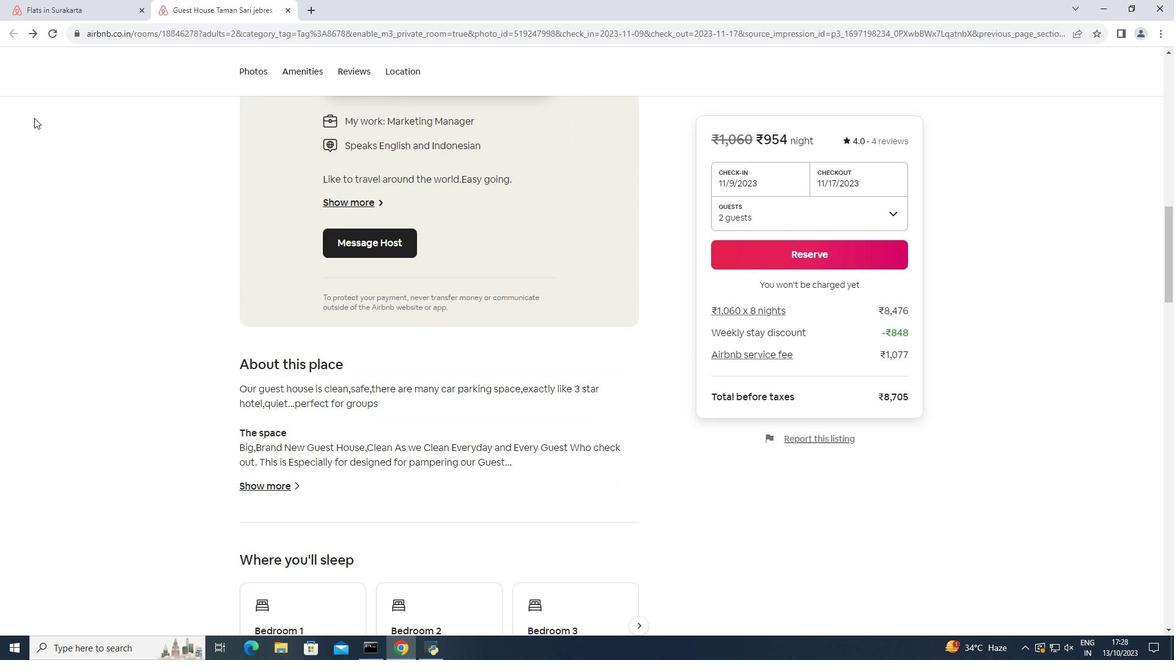 
Action: Mouse scrolled (34, 117) with delta (0, 0)
Screenshot: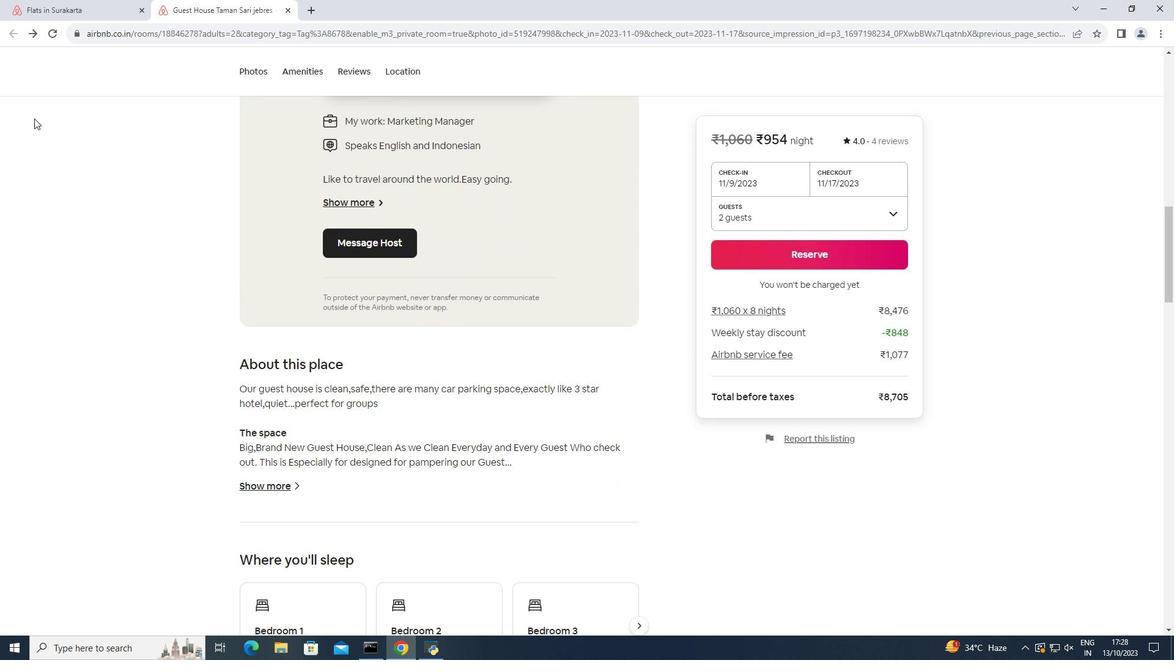 
Action: Mouse moved to (34, 119)
Screenshot: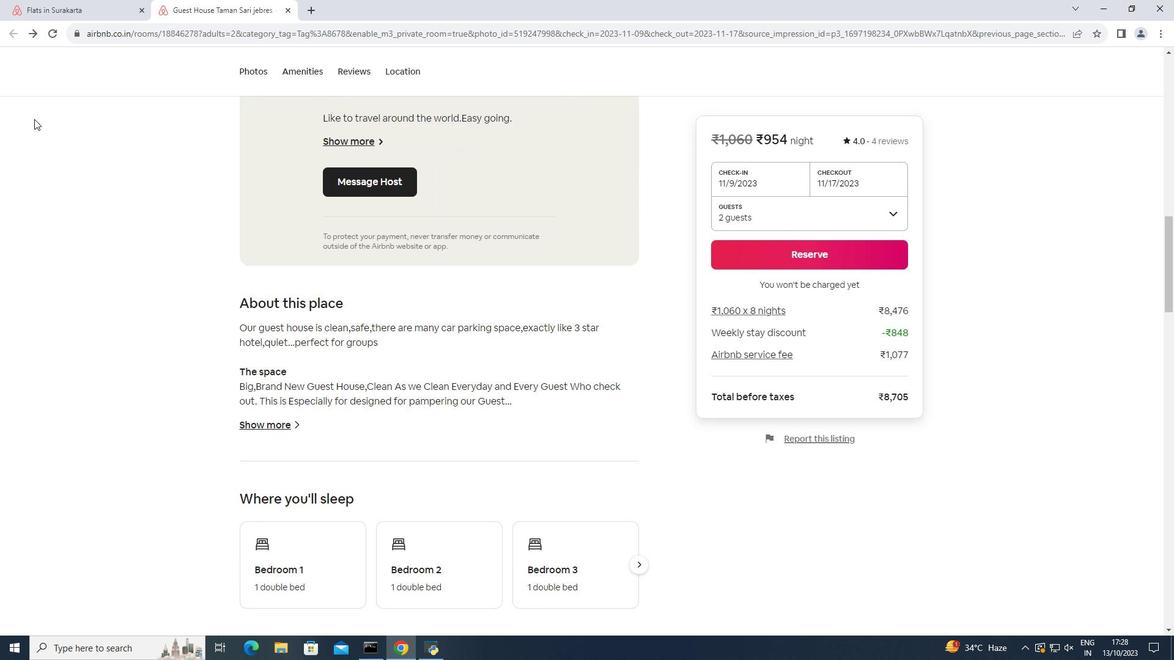 
Action: Mouse scrolled (34, 118) with delta (0, 0)
Screenshot: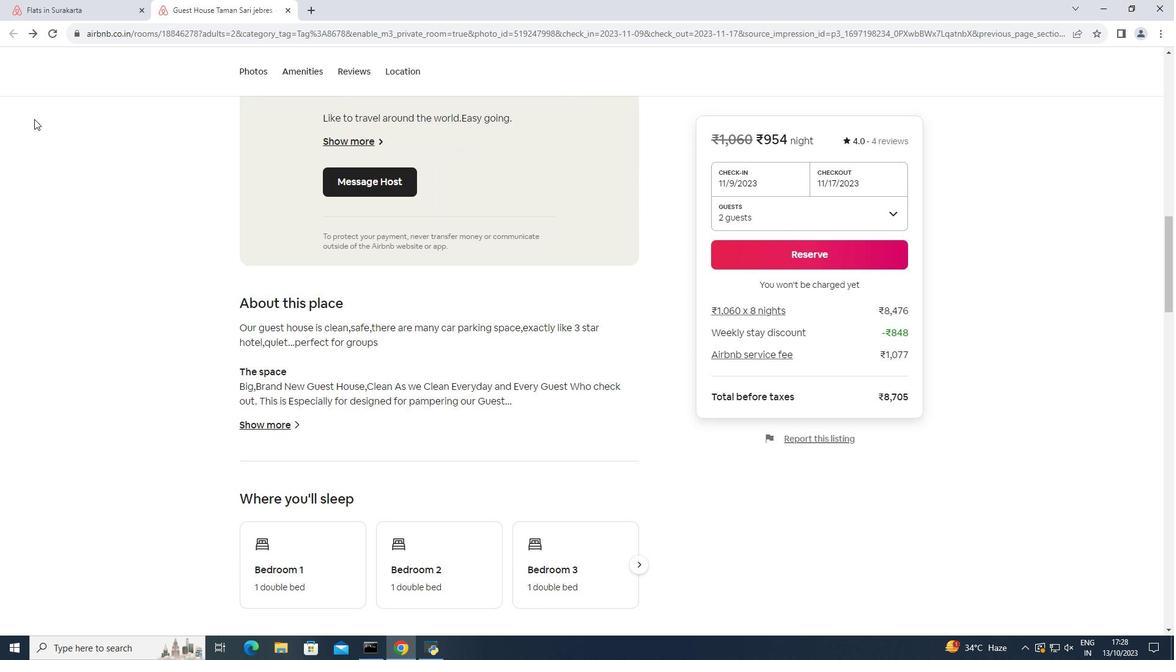 
Action: Mouse moved to (248, 427)
Screenshot: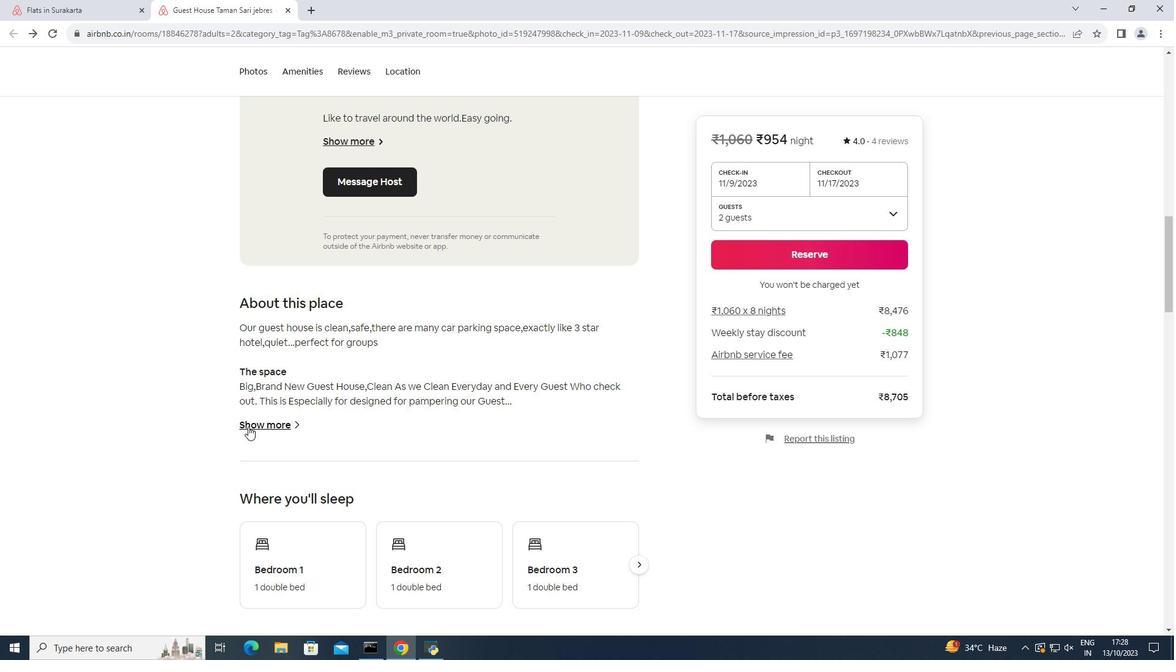
Action: Mouse pressed left at (248, 427)
Screenshot: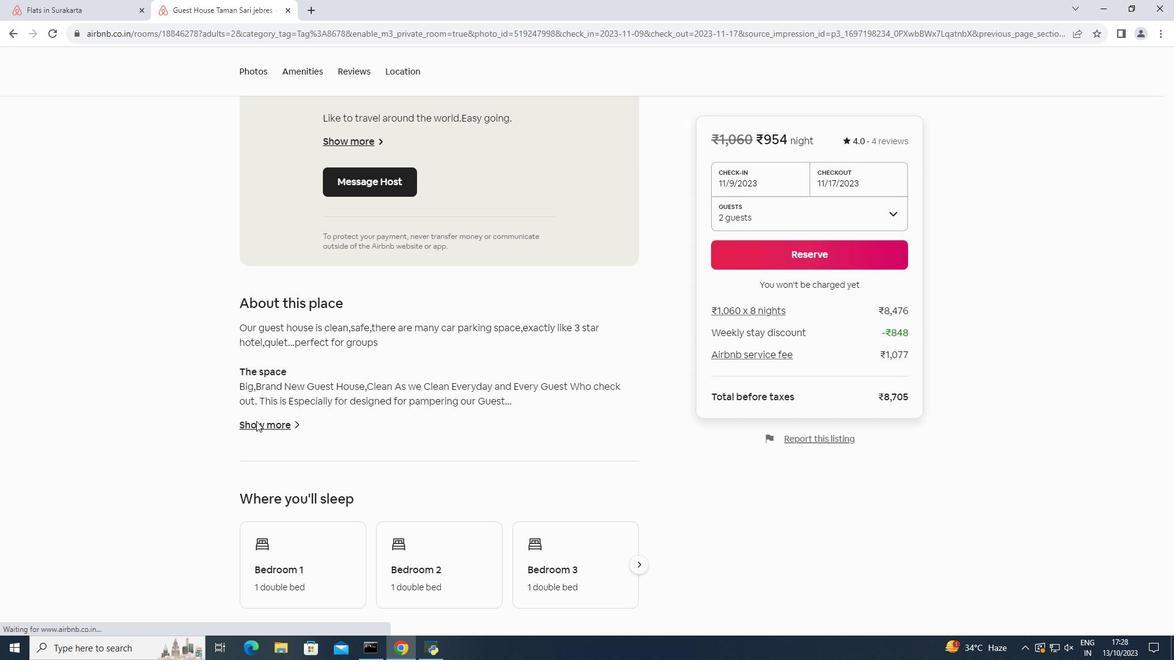 
Action: Mouse moved to (368, 189)
Screenshot: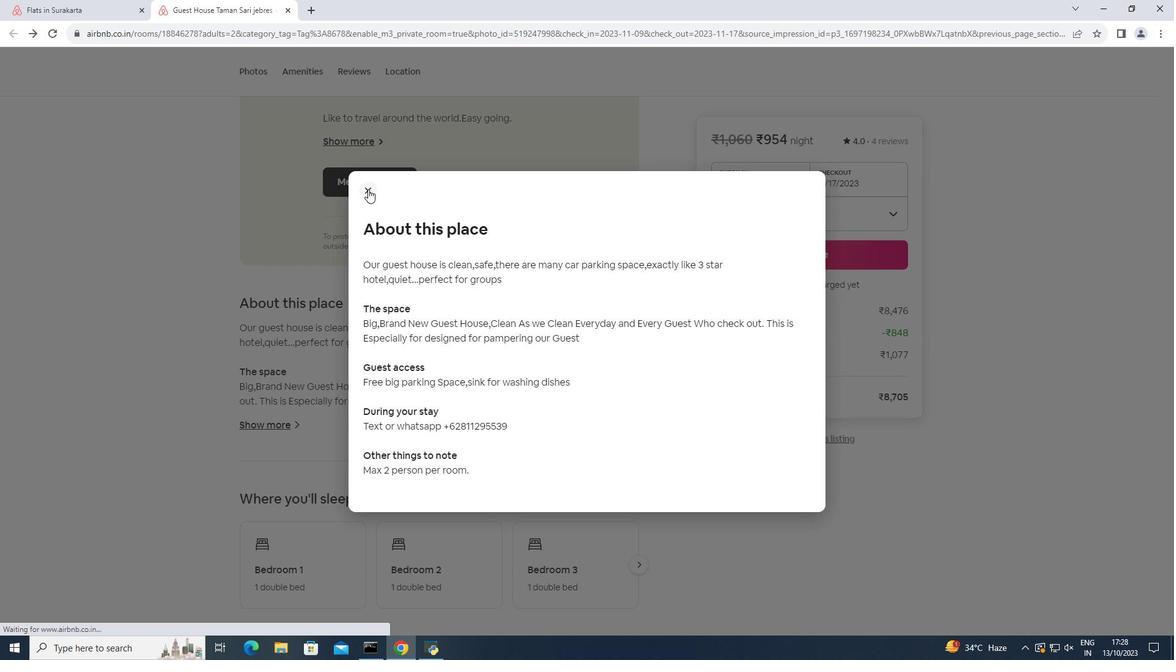 
Action: Mouse pressed left at (368, 189)
Screenshot: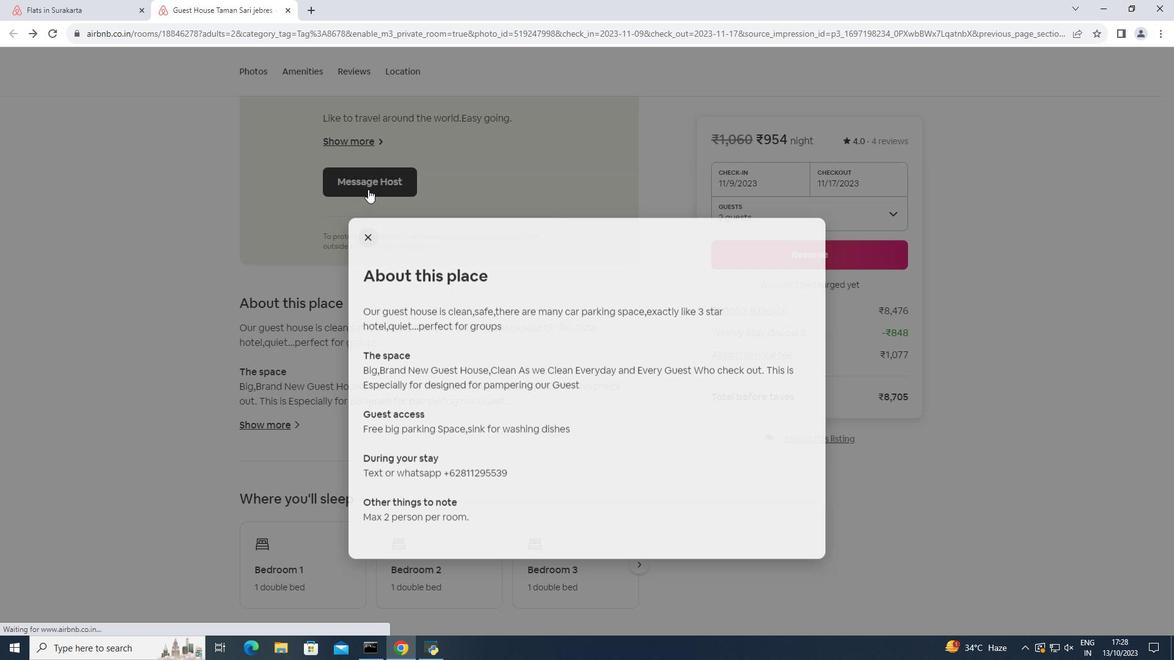 
Action: Mouse scrolled (368, 189) with delta (0, 0)
Screenshot: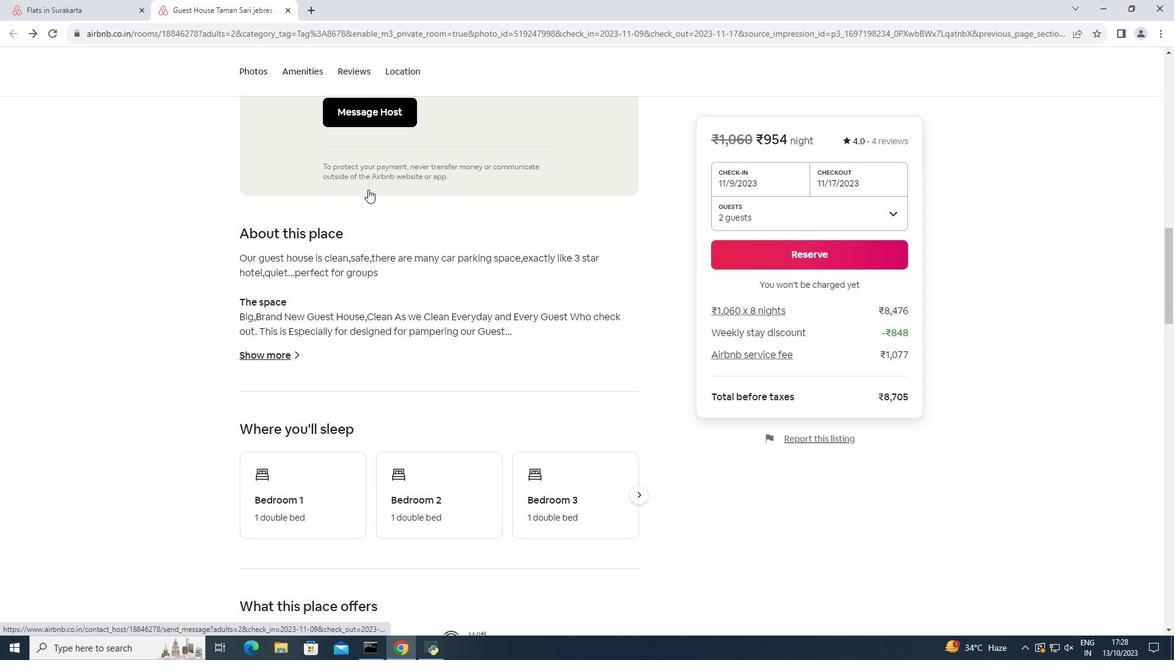 
Action: Mouse scrolled (368, 189) with delta (0, 0)
Screenshot: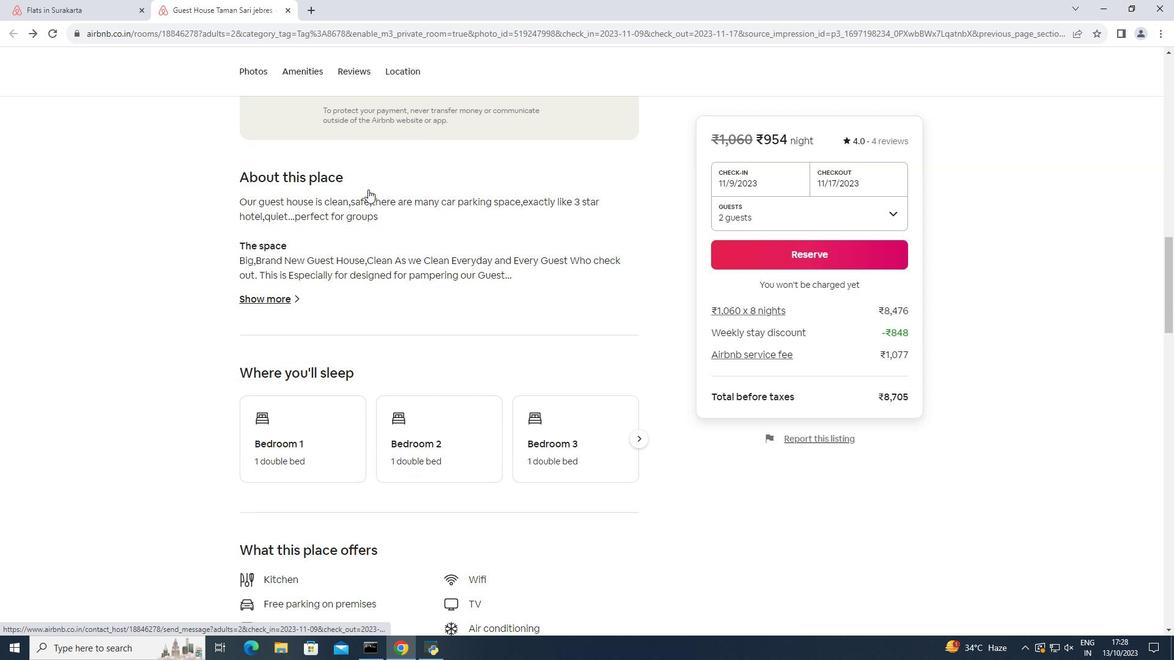 
Action: Mouse scrolled (368, 189) with delta (0, 0)
Screenshot: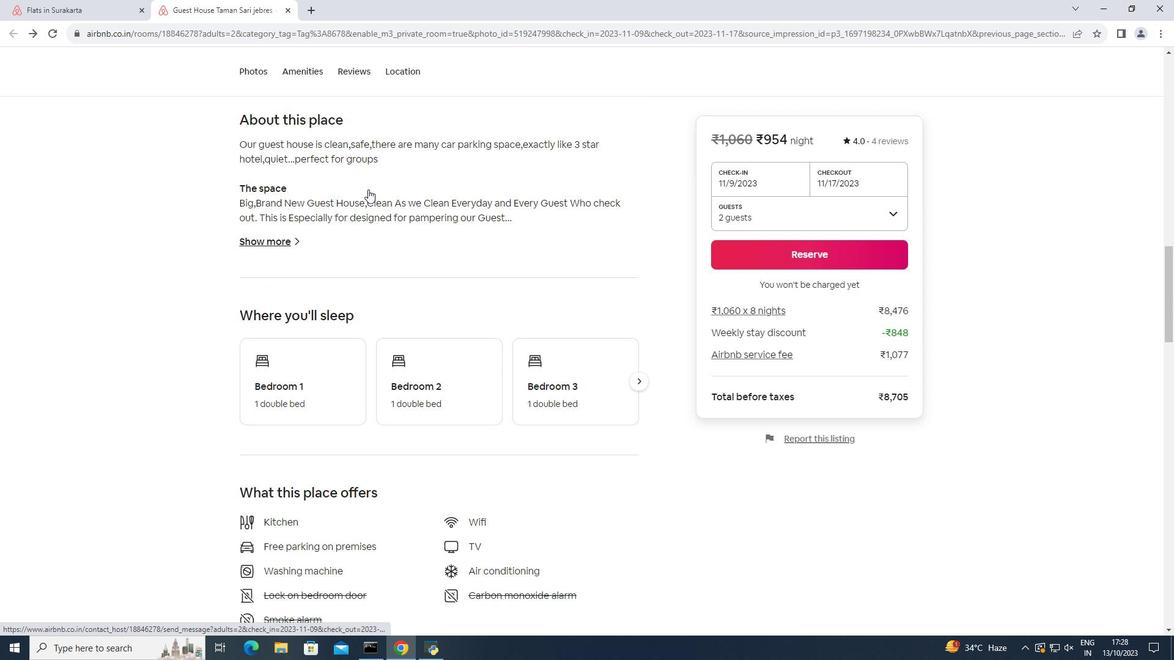 
Action: Mouse scrolled (368, 189) with delta (0, 0)
Screenshot: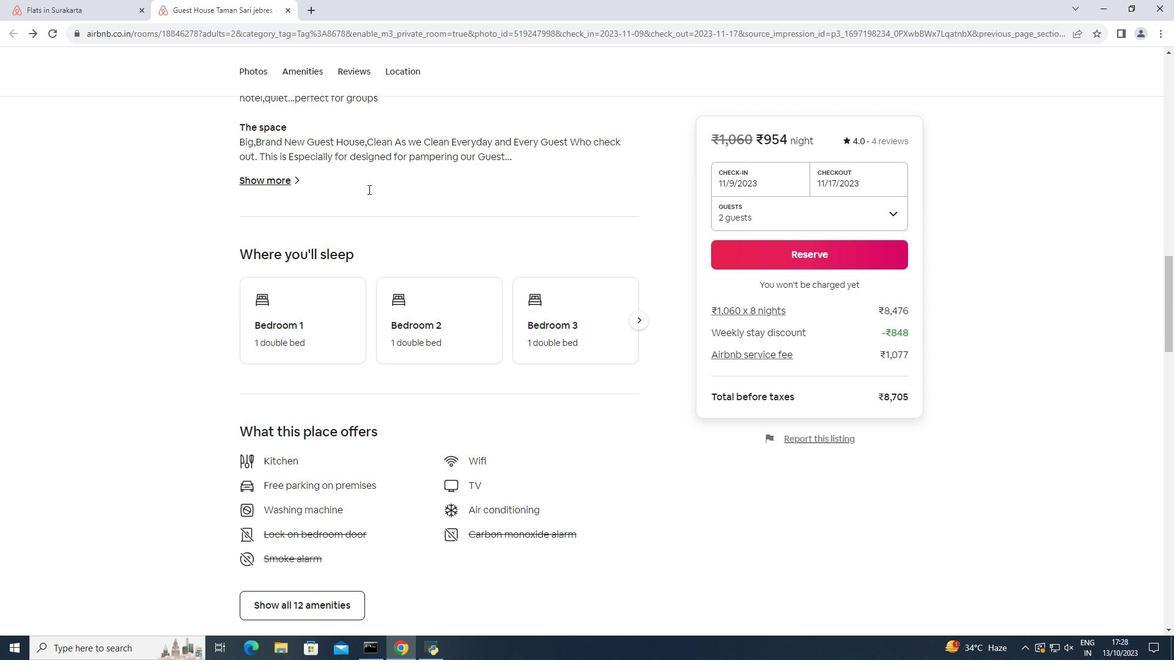 
Action: Mouse scrolled (368, 189) with delta (0, 0)
Screenshot: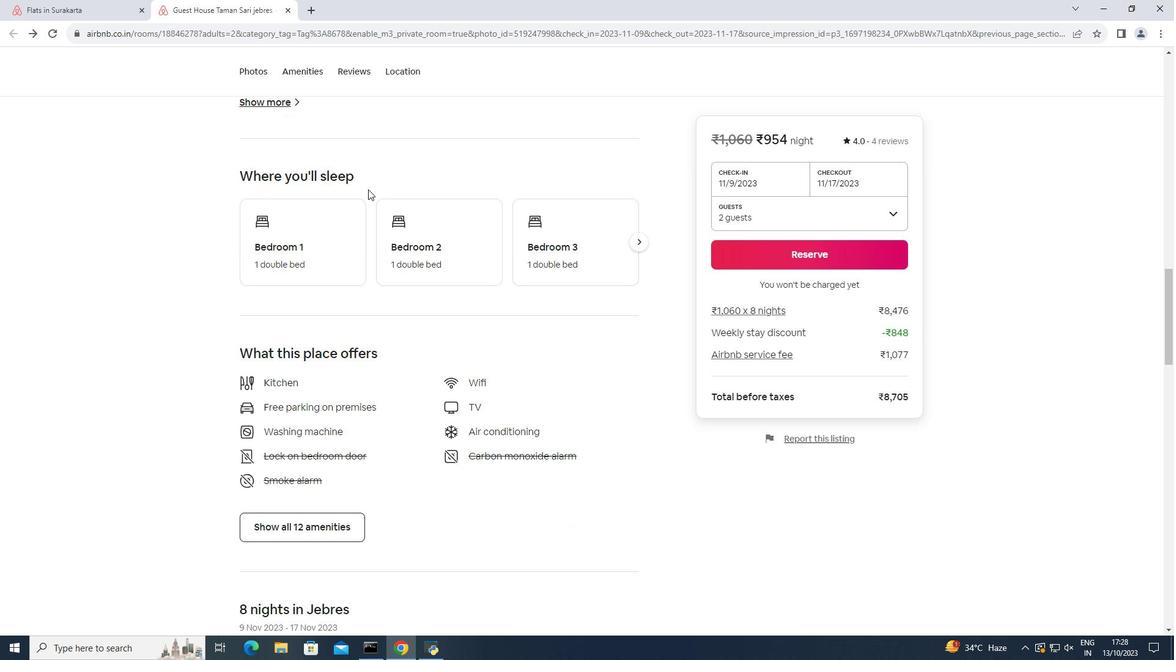 
Action: Mouse scrolled (368, 189) with delta (0, 0)
Screenshot: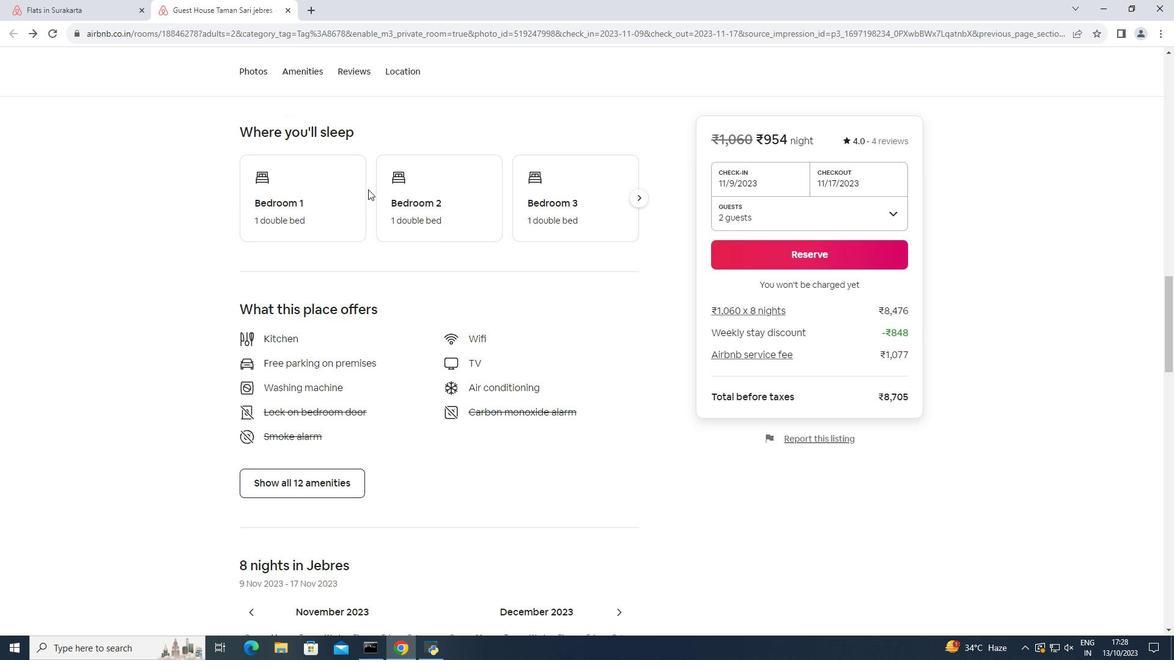 
Action: Mouse scrolled (368, 189) with delta (0, 0)
Screenshot: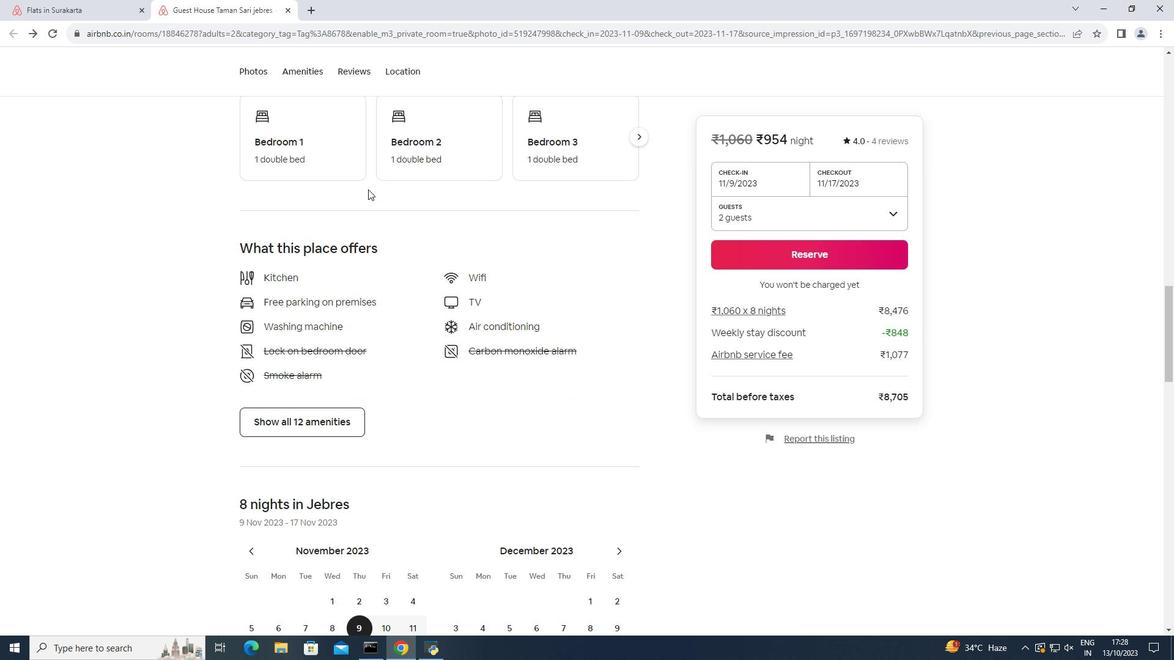 
Action: Mouse scrolled (368, 189) with delta (0, 0)
Screenshot: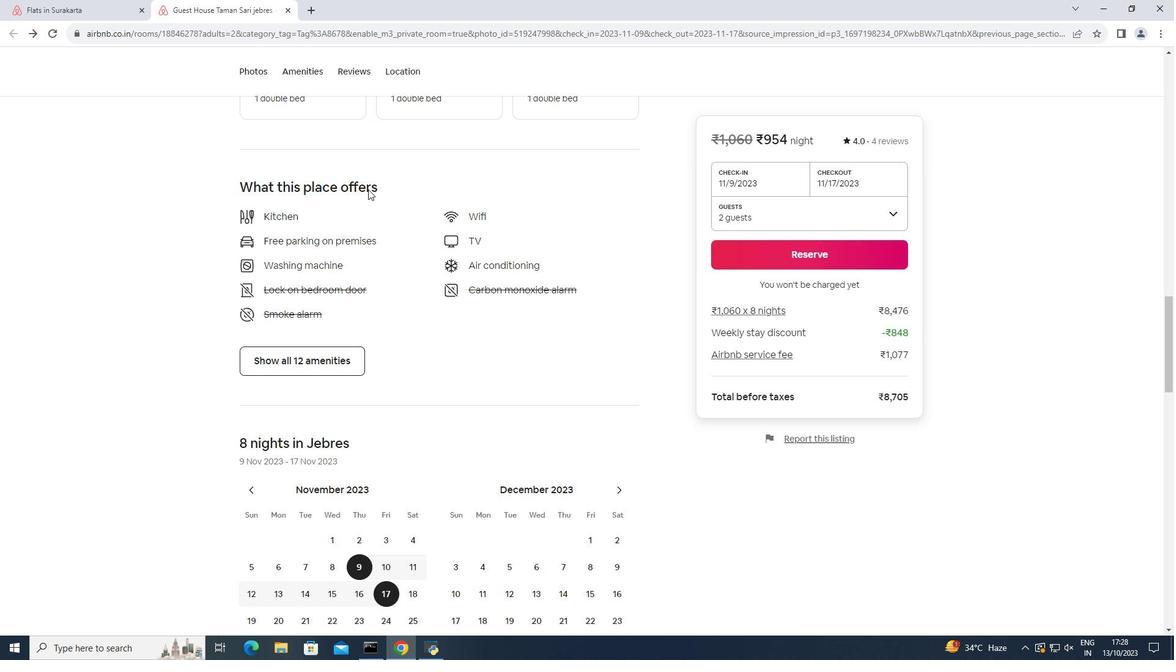 
Action: Mouse scrolled (368, 189) with delta (0, 0)
Screenshot: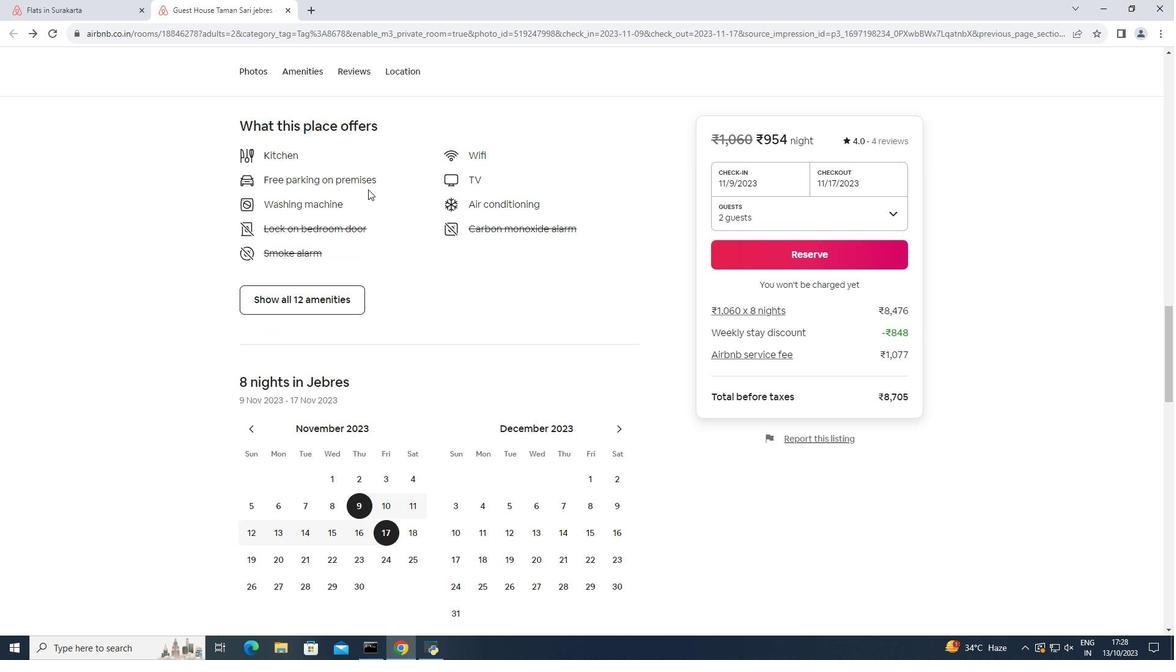 
Action: Mouse moved to (320, 304)
Screenshot: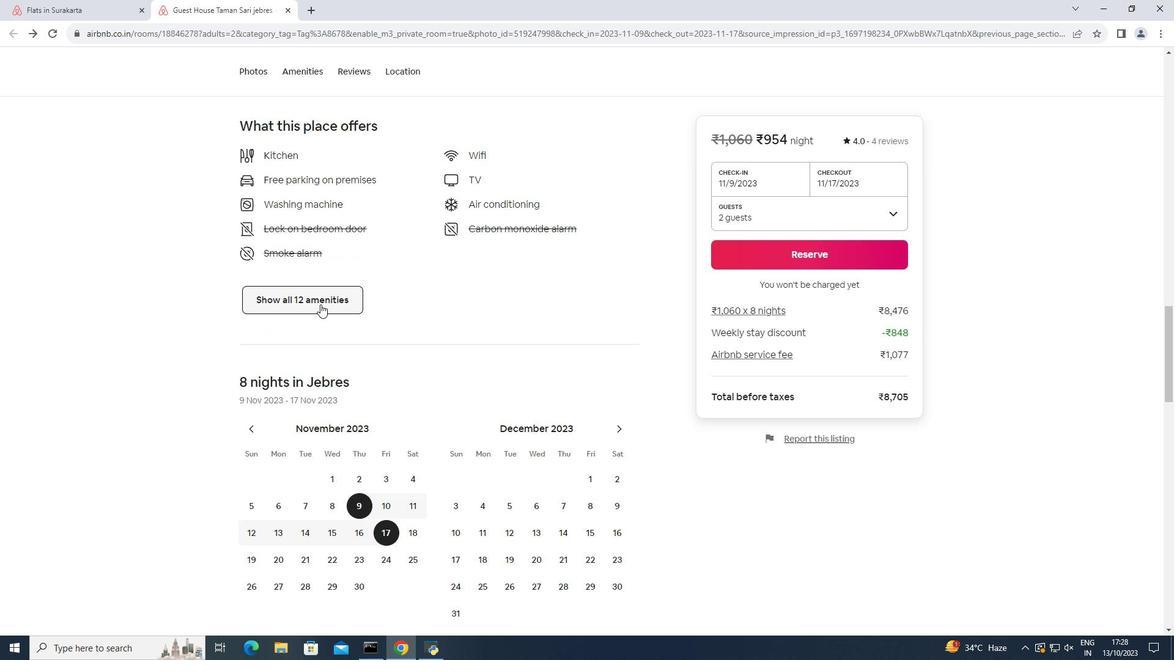 
Action: Mouse pressed left at (320, 304)
Screenshot: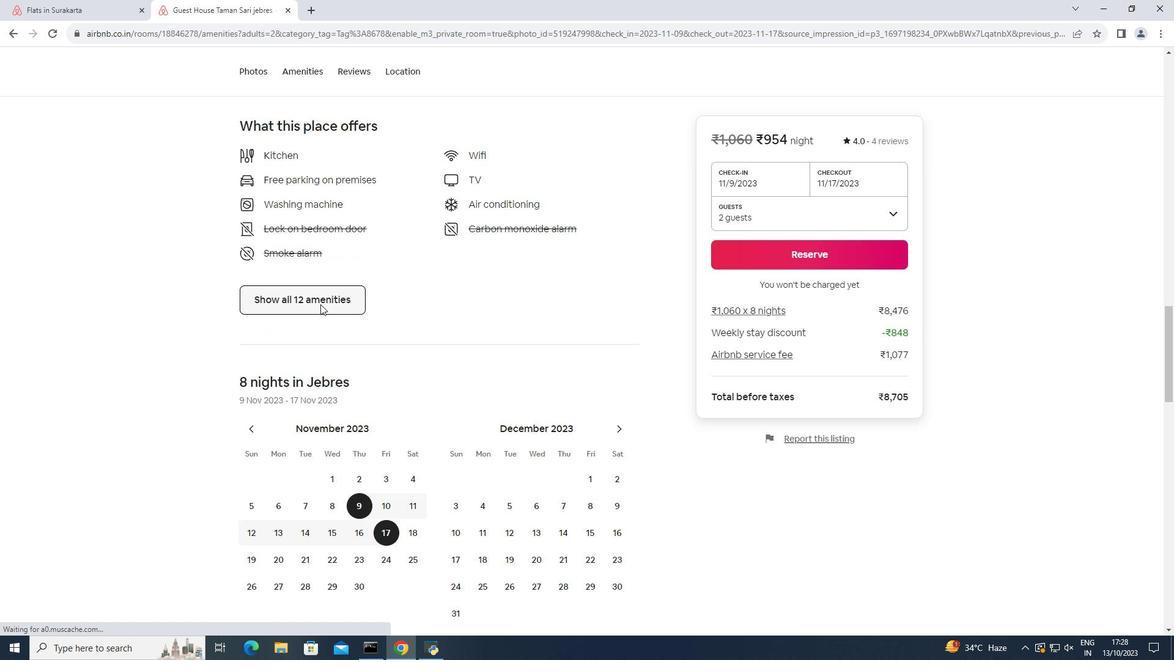
Action: Mouse moved to (422, 313)
Screenshot: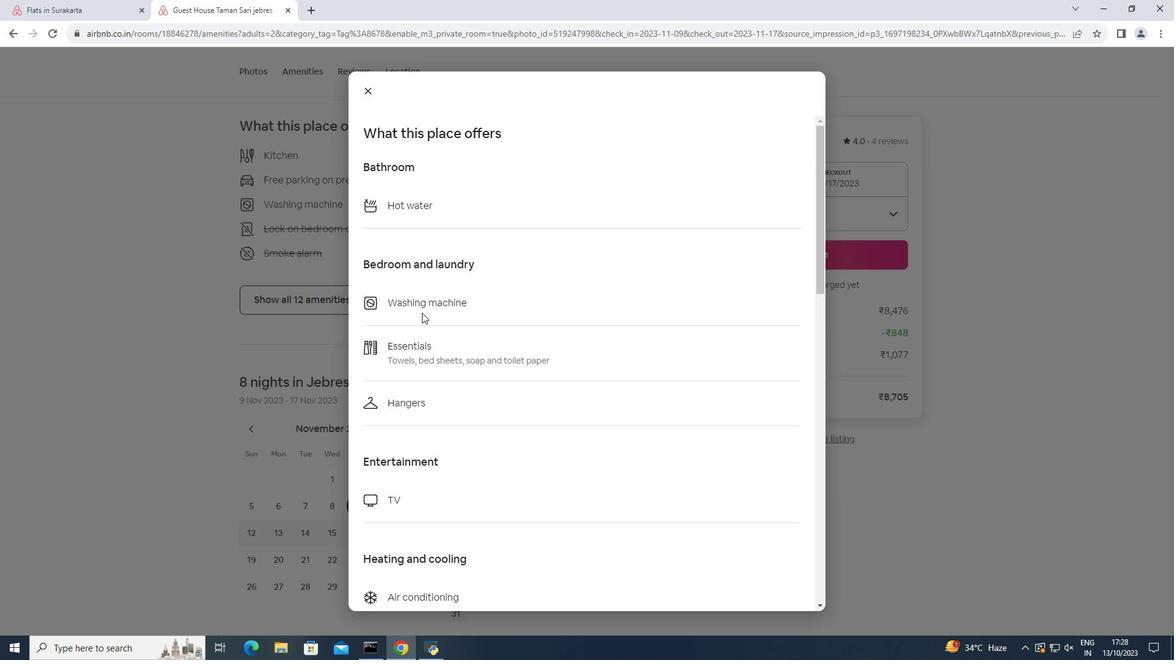 
Action: Mouse scrolled (422, 312) with delta (0, 0)
Screenshot: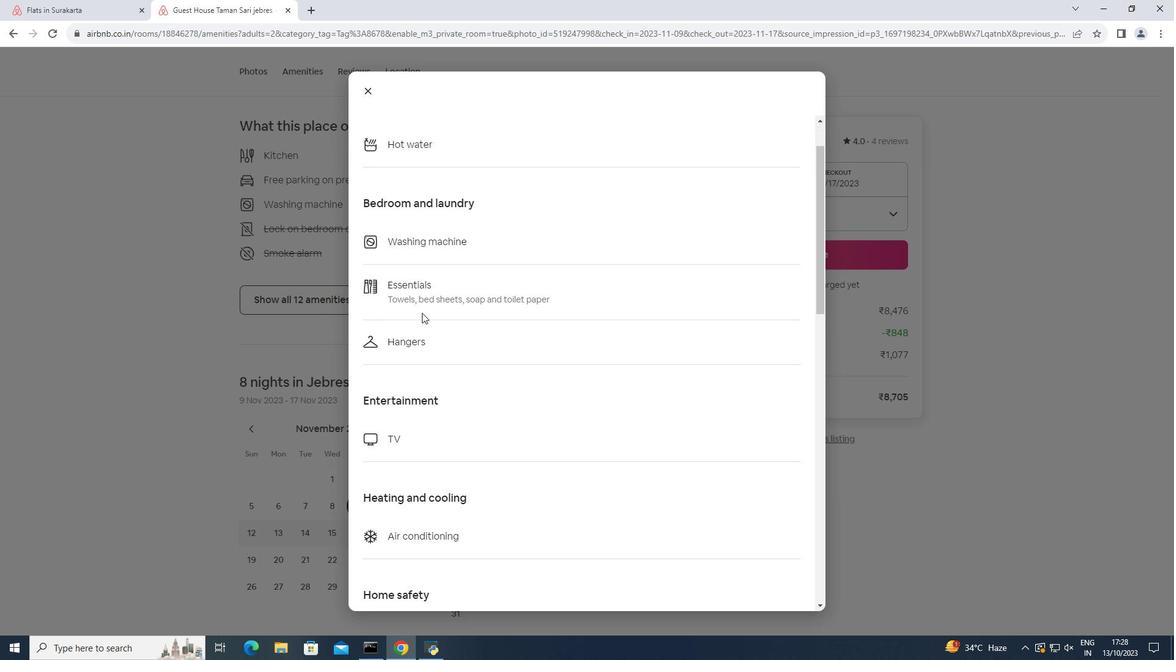 
Action: Mouse scrolled (422, 312) with delta (0, 0)
Screenshot: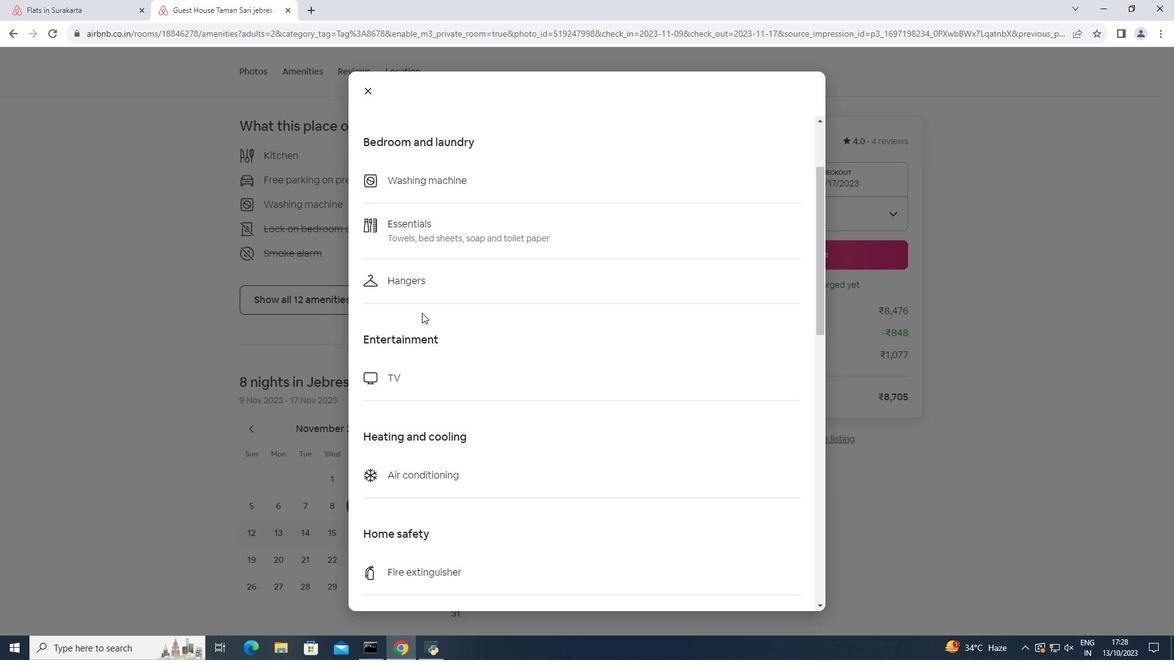 
Action: Mouse scrolled (422, 312) with delta (0, 0)
Screenshot: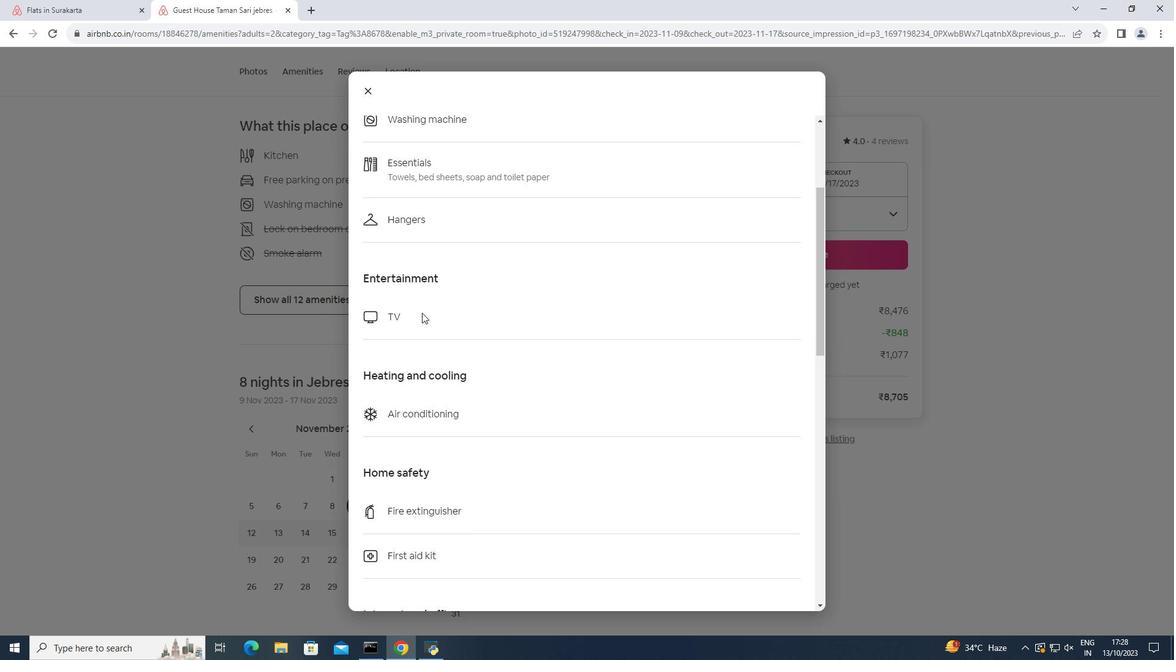 
Action: Mouse scrolled (422, 312) with delta (0, 0)
Screenshot: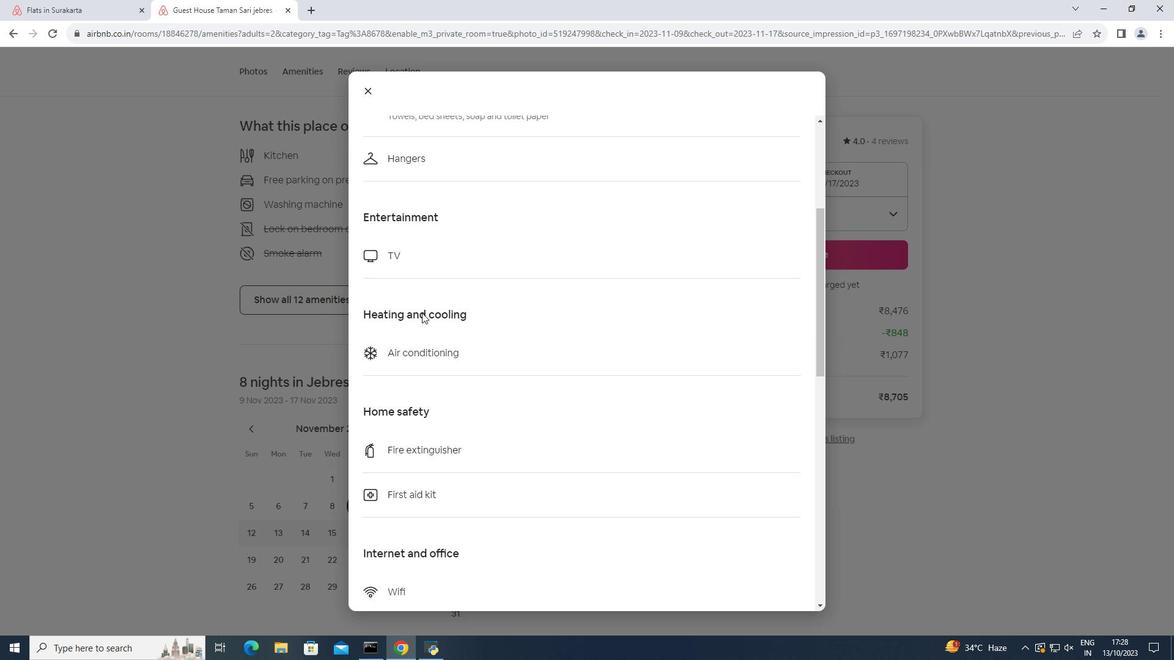 
Action: Mouse scrolled (422, 312) with delta (0, 0)
Screenshot: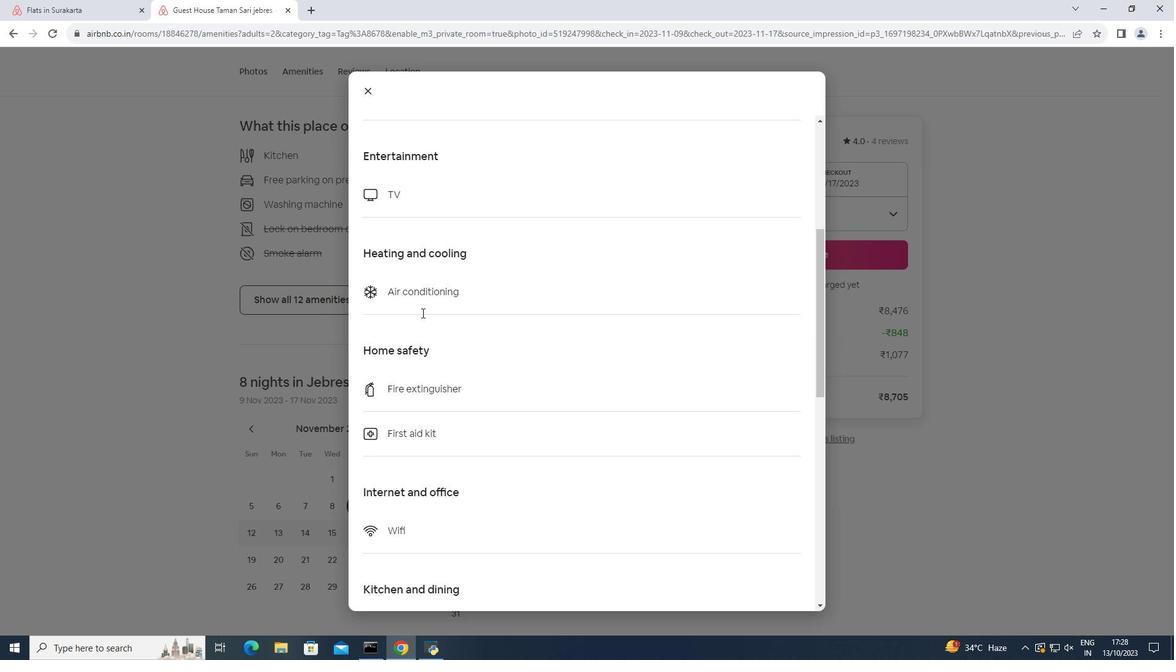 
Action: Mouse scrolled (422, 312) with delta (0, 0)
Screenshot: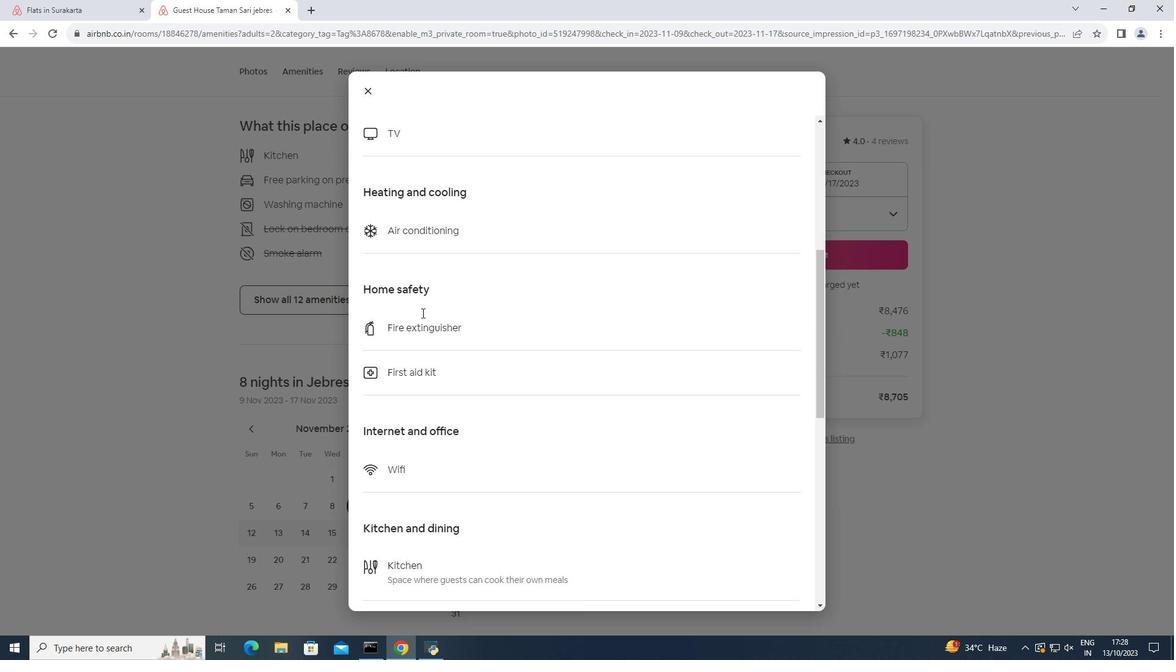 
Action: Mouse scrolled (422, 312) with delta (0, 0)
Screenshot: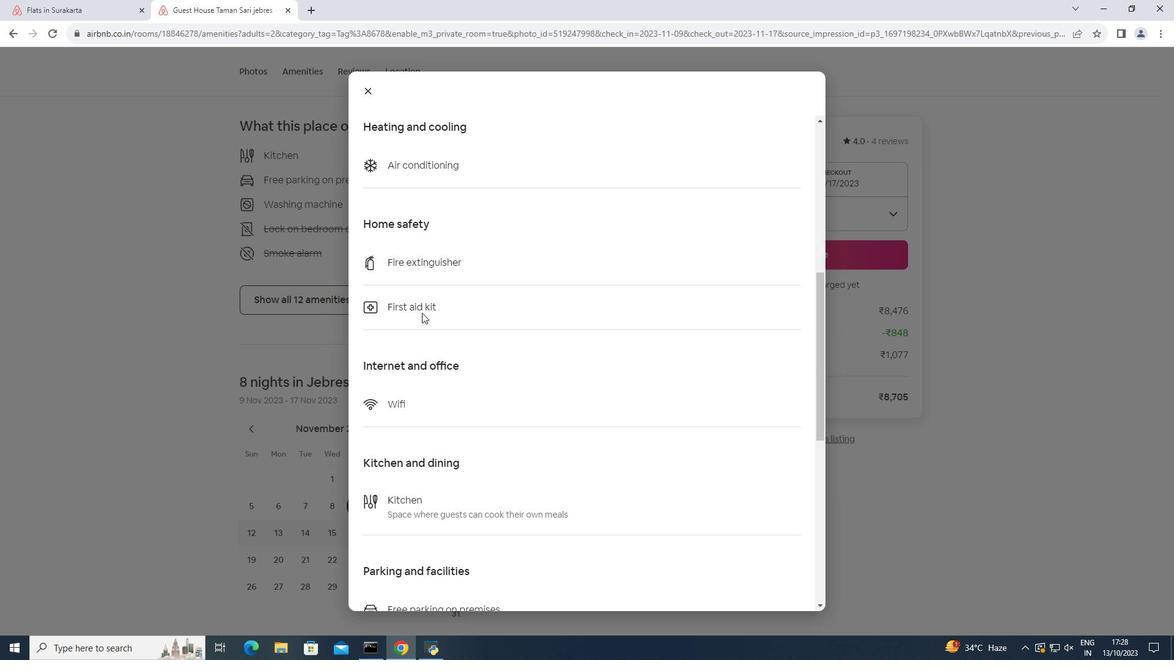 
Action: Mouse scrolled (422, 312) with delta (0, 0)
Screenshot: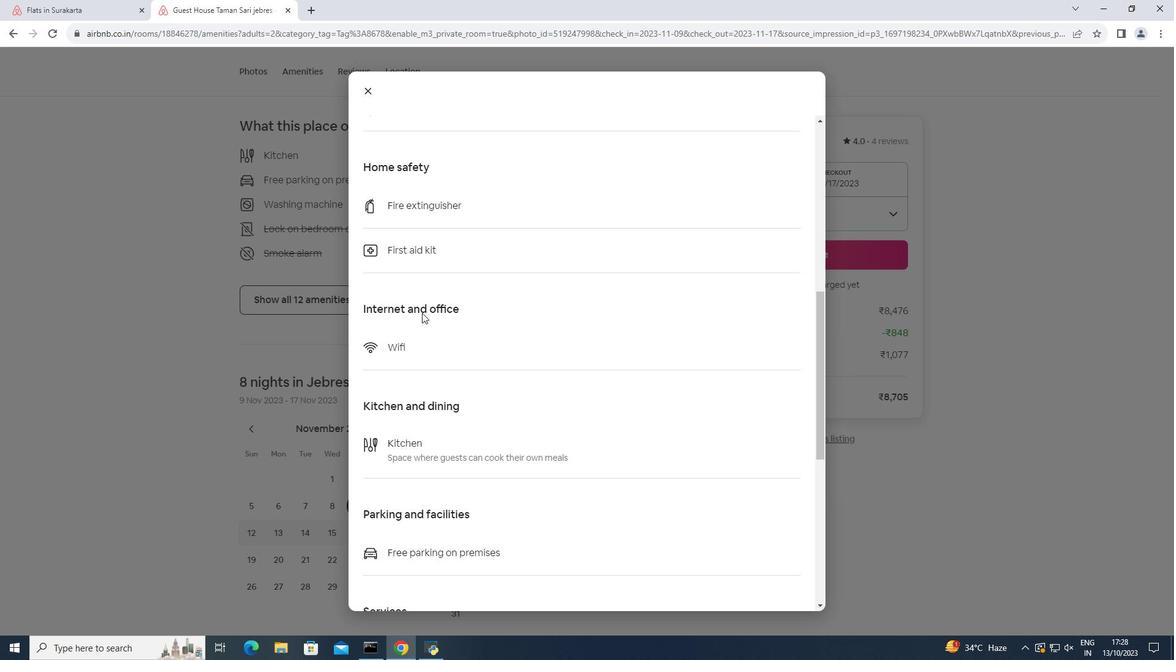 
Action: Mouse scrolled (422, 312) with delta (0, 0)
Screenshot: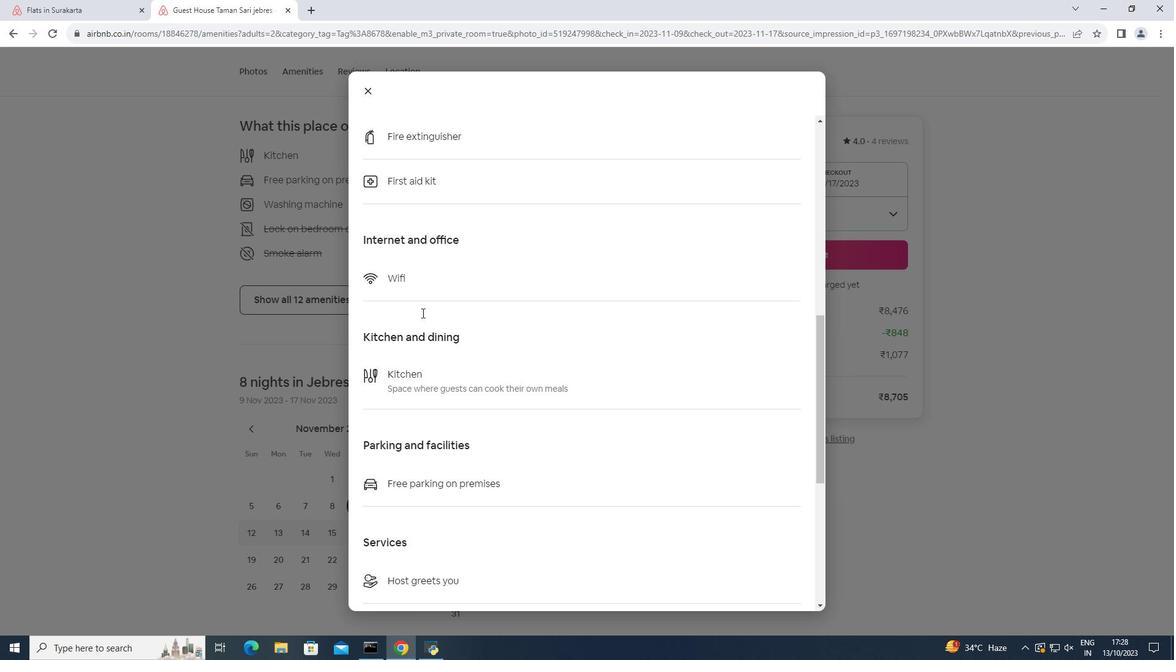
Action: Mouse scrolled (422, 312) with delta (0, 0)
Screenshot: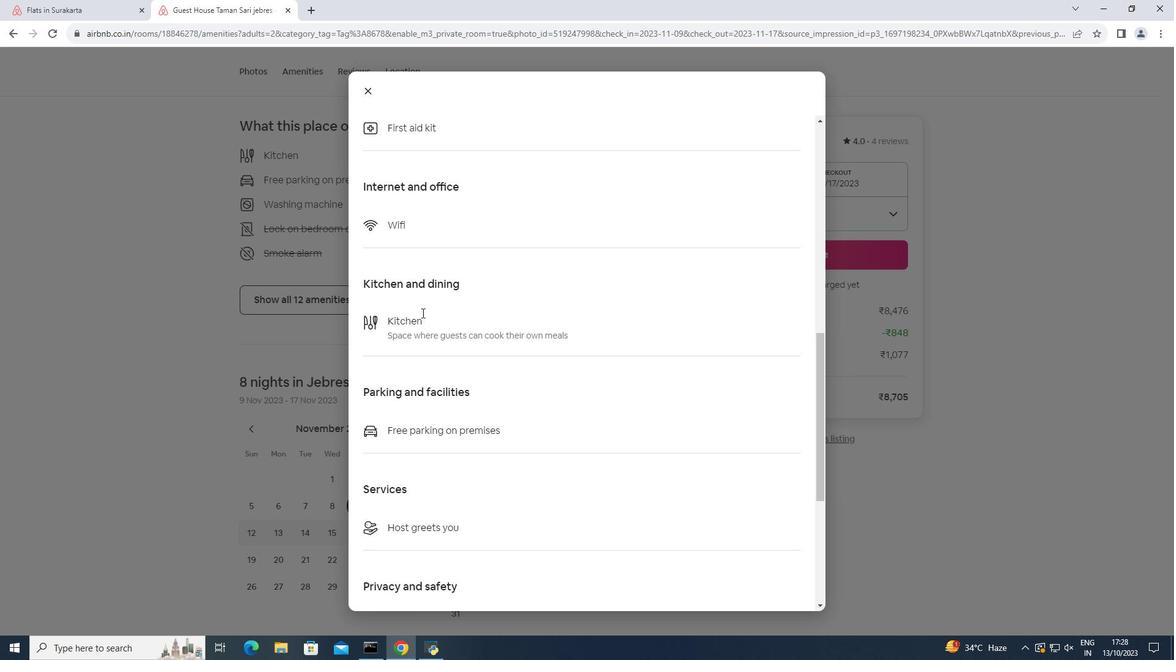 
Action: Mouse scrolled (422, 312) with delta (0, 0)
Screenshot: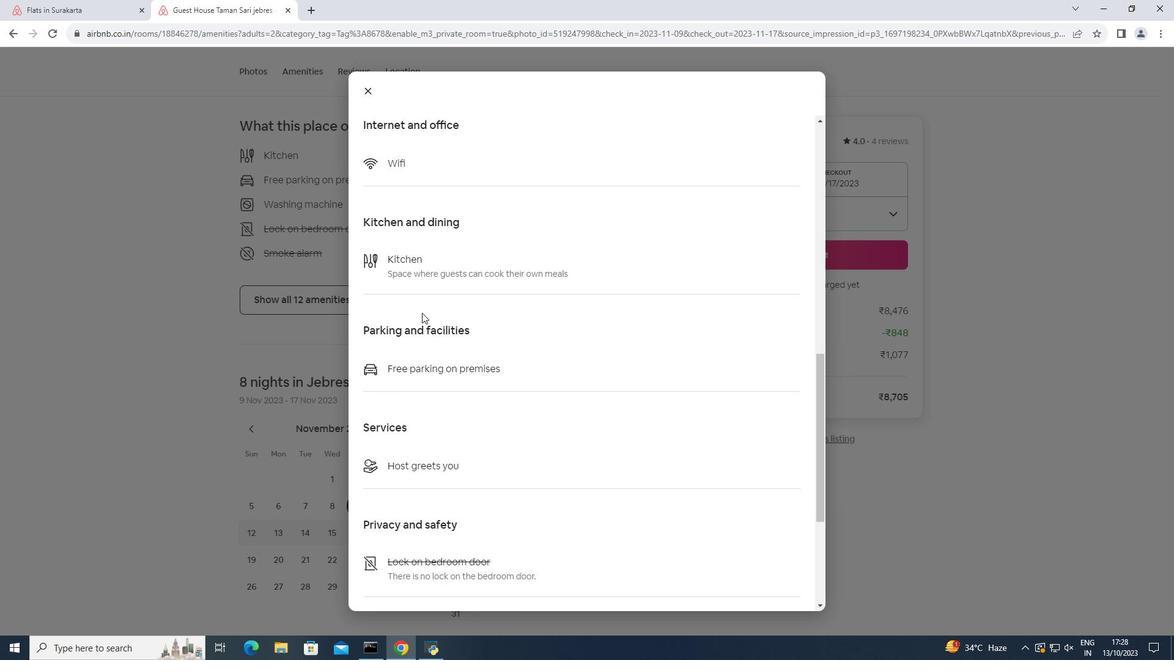 
Action: Mouse scrolled (422, 312) with delta (0, 0)
Screenshot: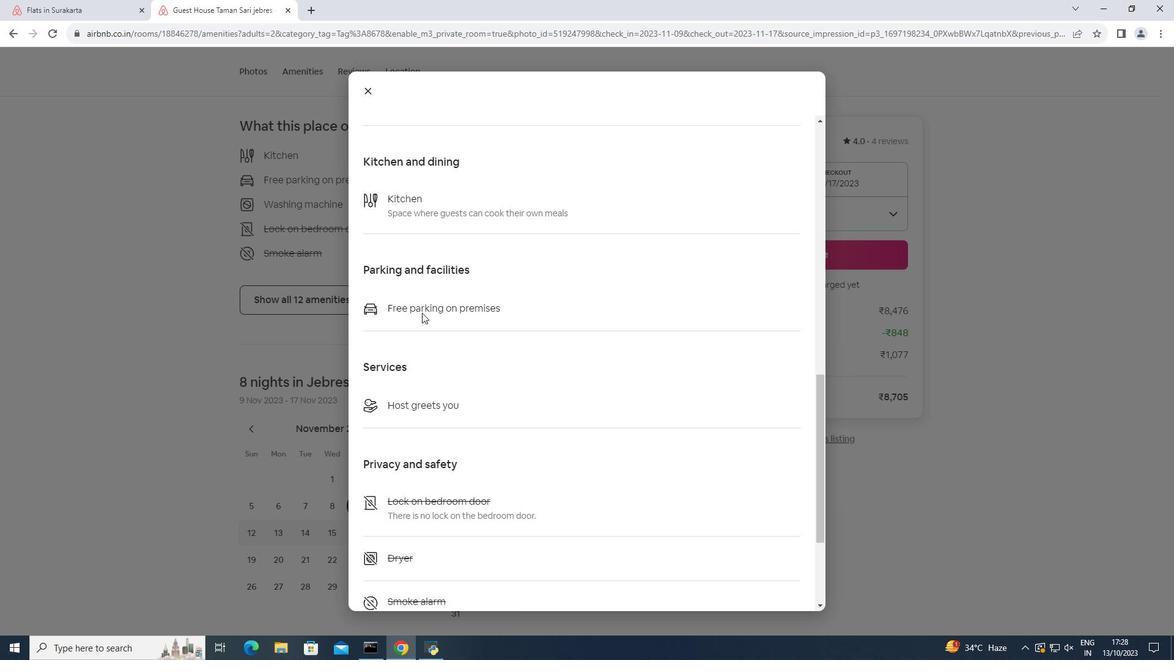 
Action: Mouse scrolled (422, 312) with delta (0, 0)
Screenshot: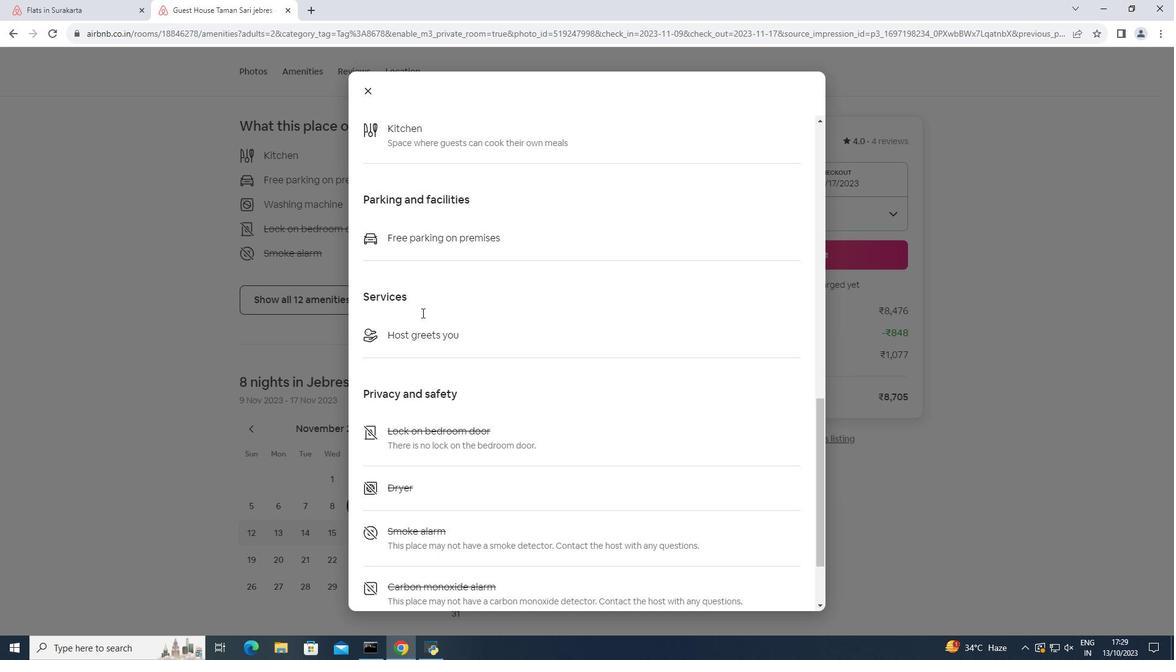 
Action: Mouse scrolled (422, 312) with delta (0, 0)
Screenshot: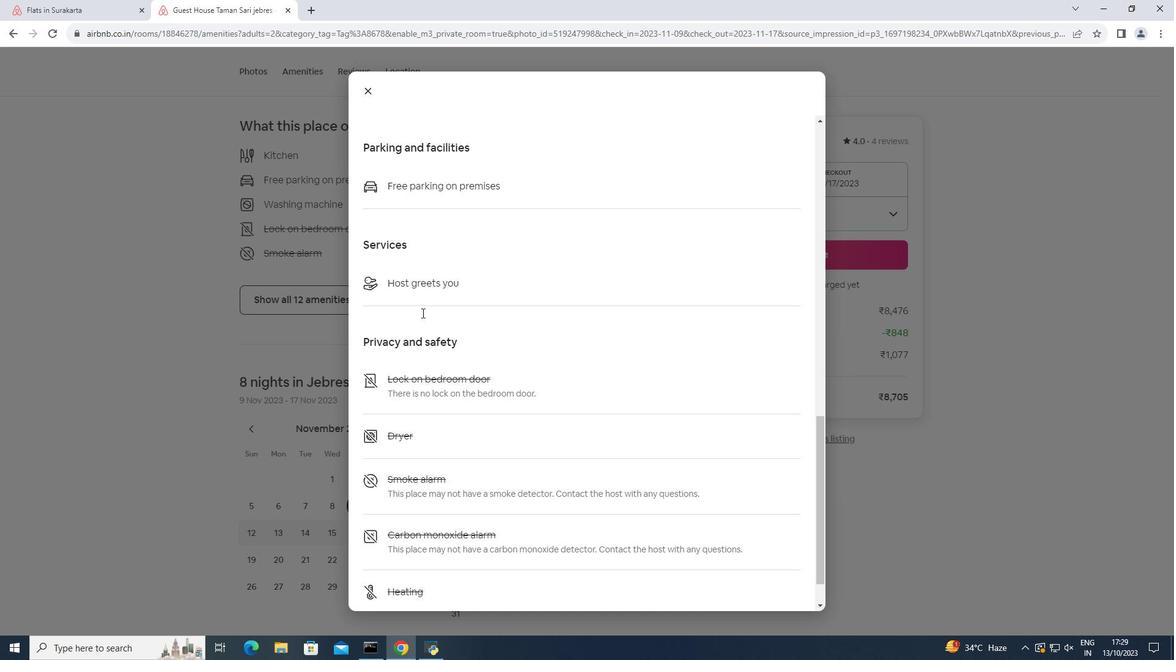 
Action: Mouse scrolled (422, 312) with delta (0, 0)
Screenshot: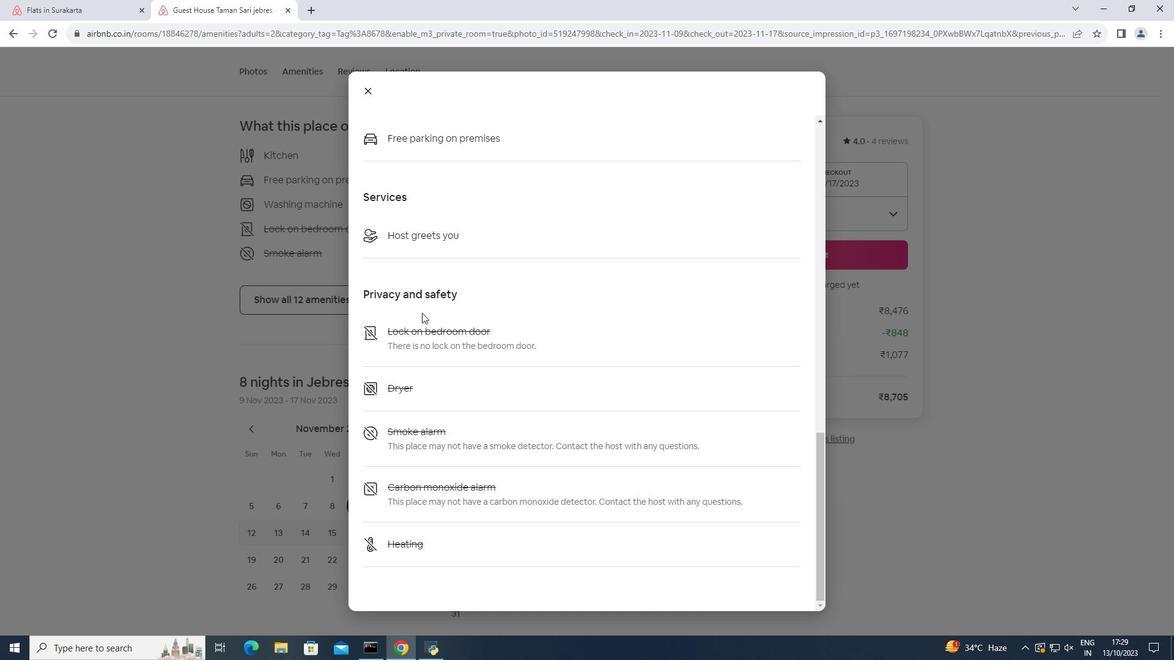 
Action: Mouse scrolled (422, 312) with delta (0, 0)
Screenshot: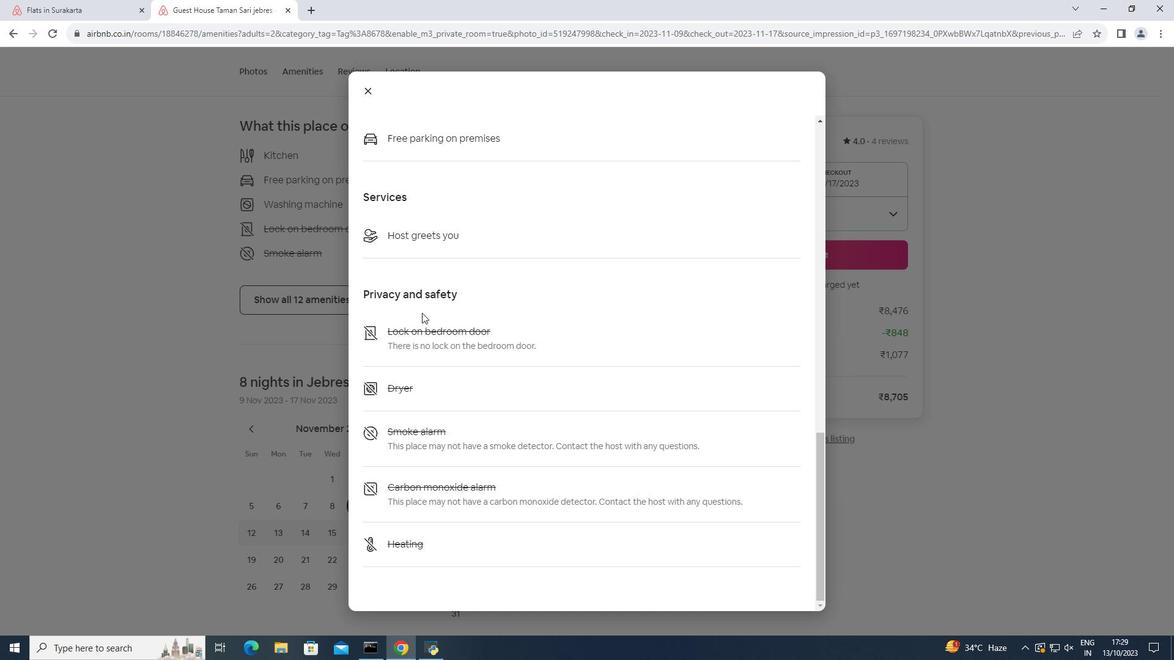 
Action: Mouse scrolled (422, 312) with delta (0, 0)
